 Task: Buy 4 Transmission Mounts from Transmission & Drive Train section under best seller category for shipping address: Benjamin Adams, 2424 August Lane, Shreveport, Louisiana 71101, Cell Number 3184332610. Pay from credit card ending with 5759, CVV 953
Action: Key pressed amazon.com<Key.enter>
Screenshot: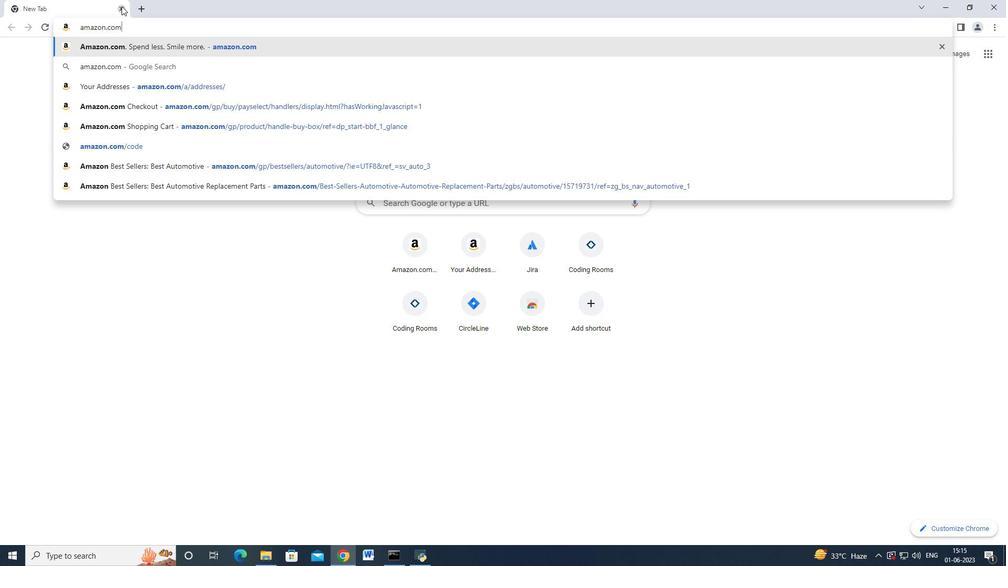
Action: Mouse moved to (29, 73)
Screenshot: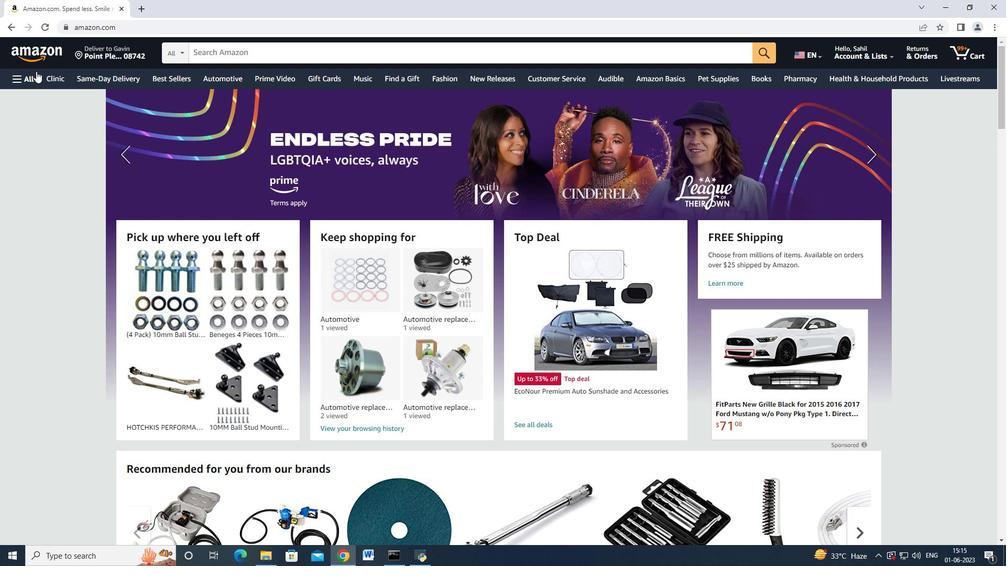 
Action: Mouse pressed left at (29, 73)
Screenshot: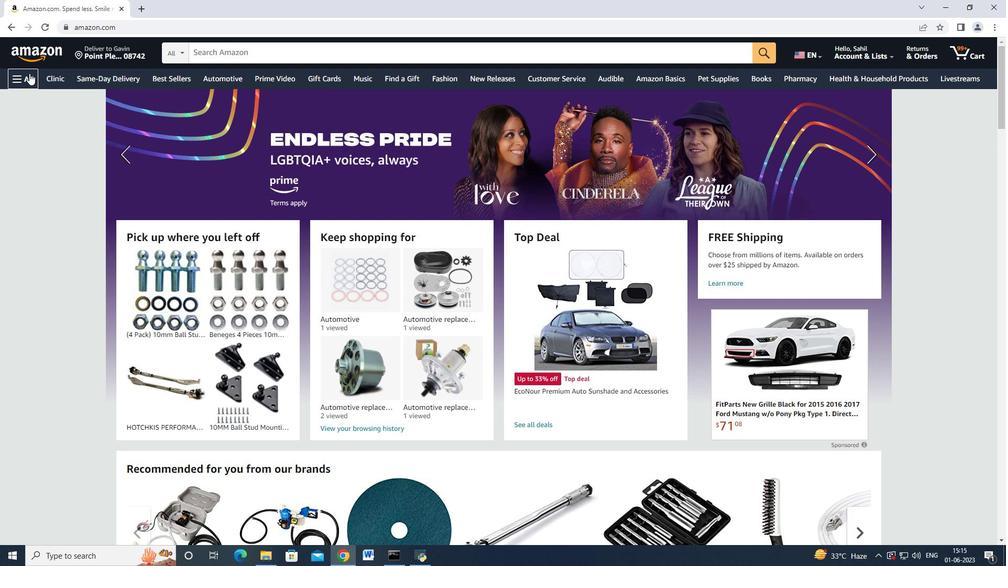 
Action: Mouse moved to (58, 203)
Screenshot: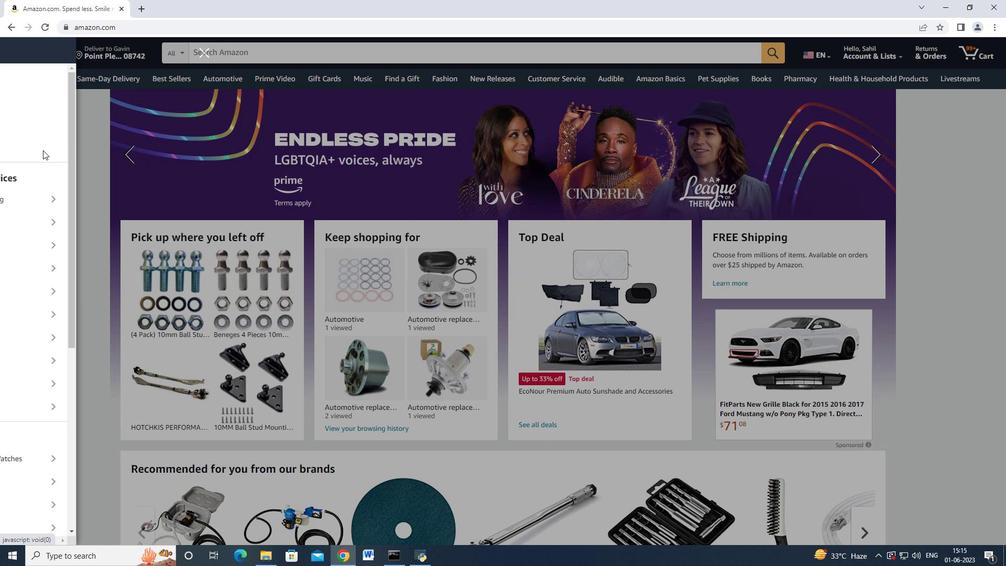 
Action: Mouse scrolled (58, 203) with delta (0, 0)
Screenshot: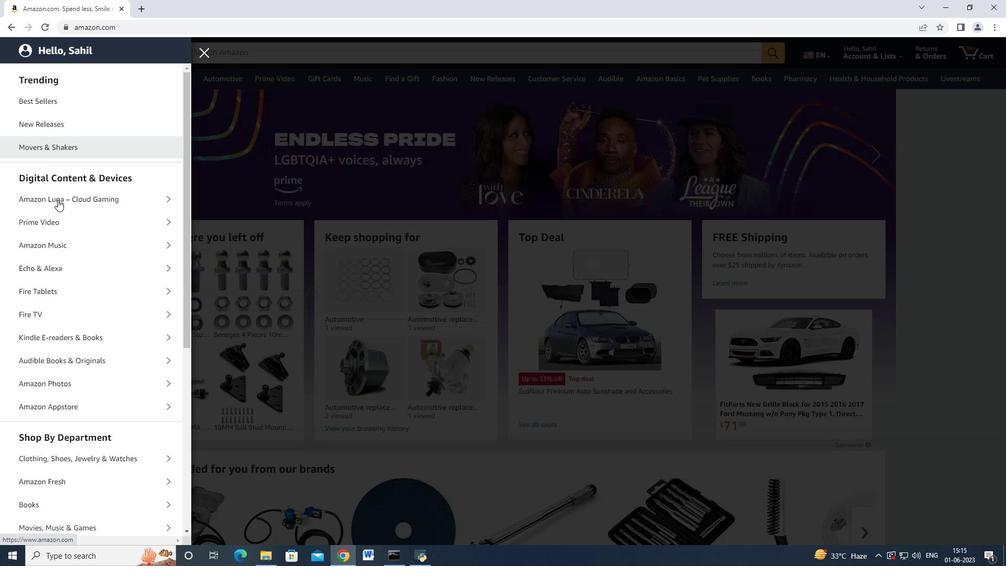 
Action: Mouse moved to (58, 204)
Screenshot: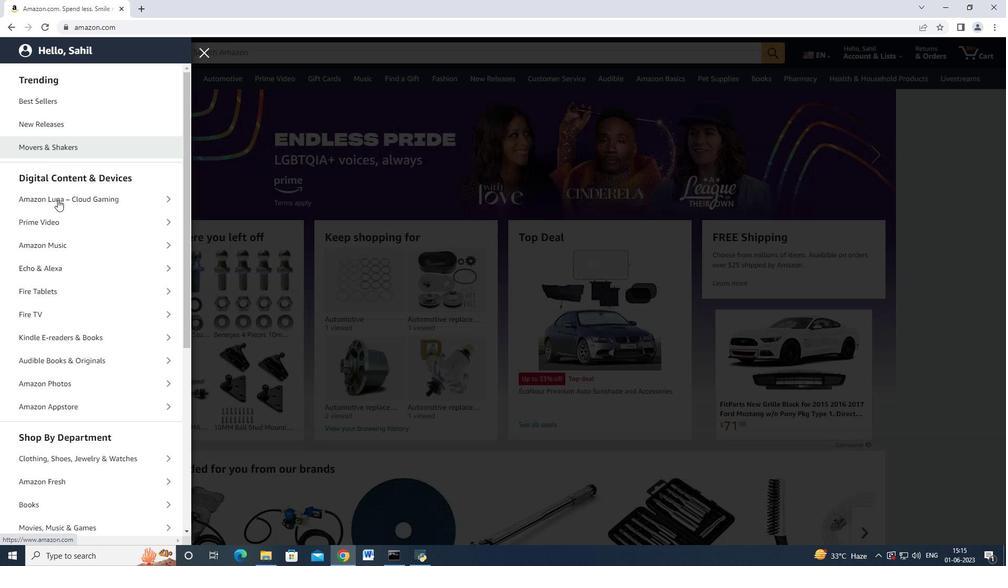 
Action: Mouse scrolled (58, 204) with delta (0, 0)
Screenshot: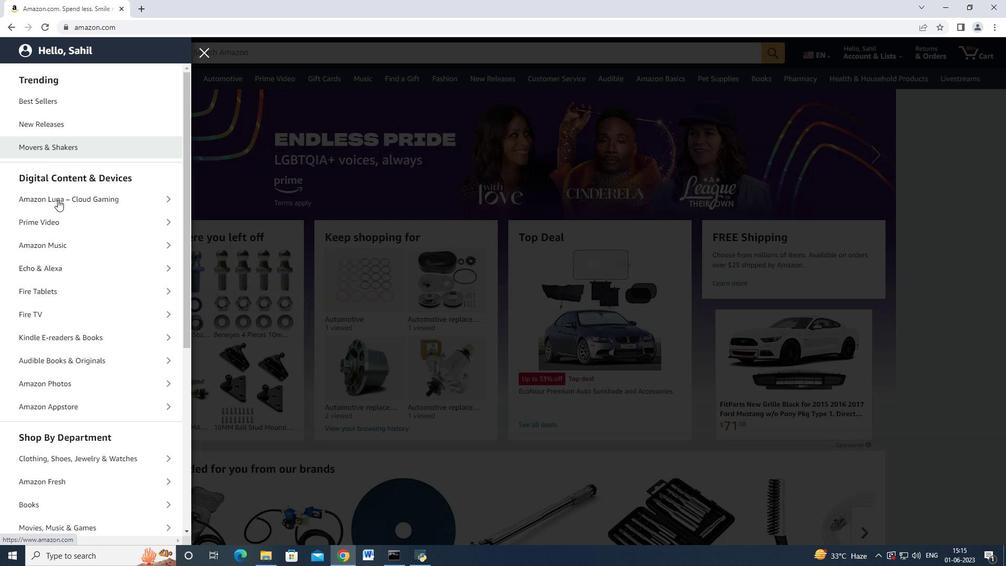 
Action: Mouse moved to (59, 207)
Screenshot: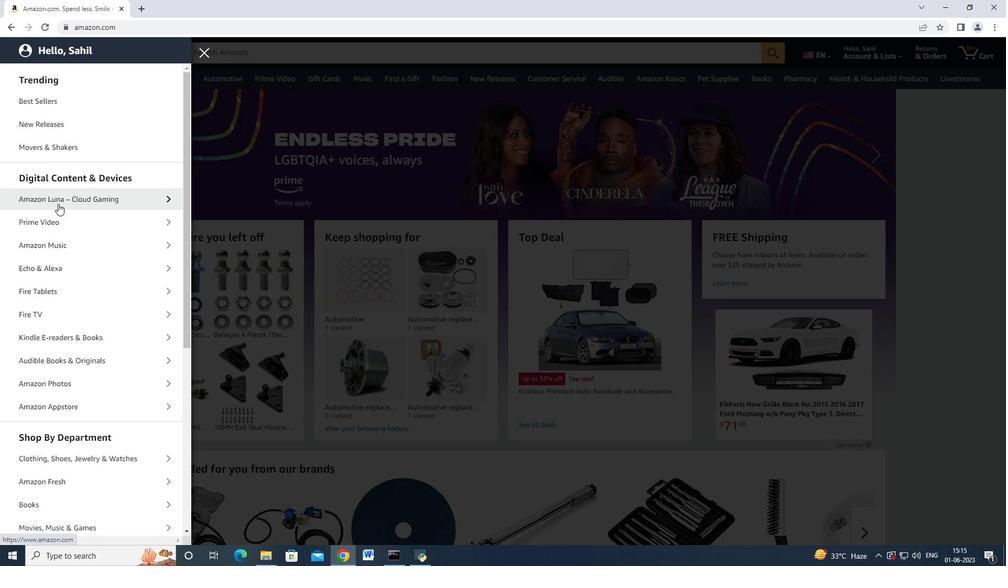 
Action: Mouse scrolled (59, 206) with delta (0, 0)
Screenshot: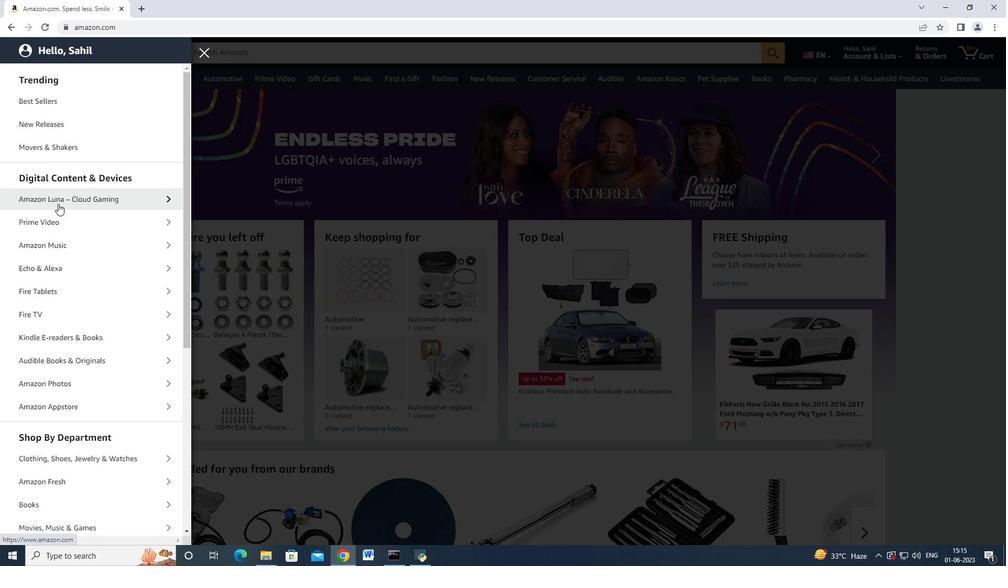 
Action: Mouse moved to (60, 395)
Screenshot: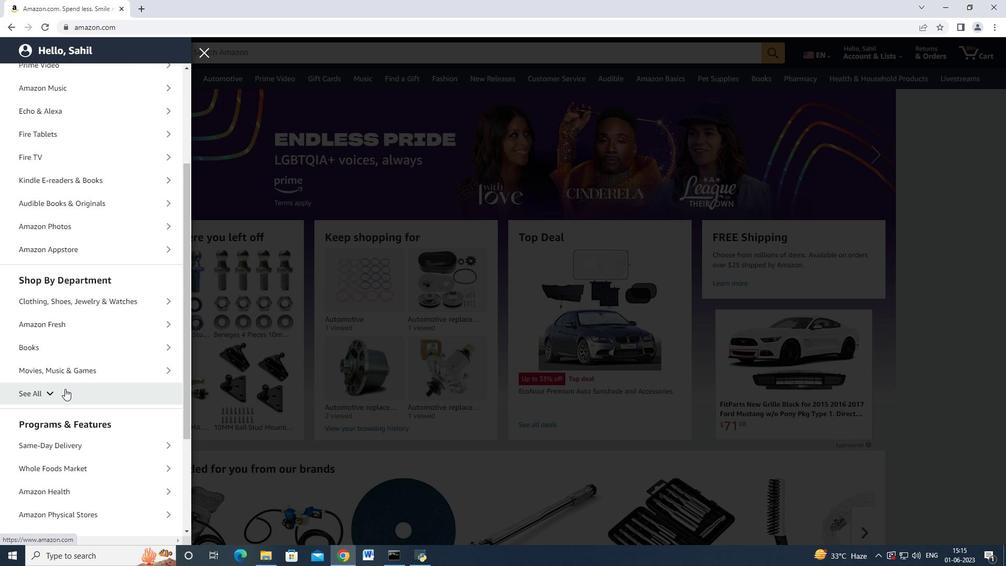 
Action: Mouse pressed left at (60, 395)
Screenshot: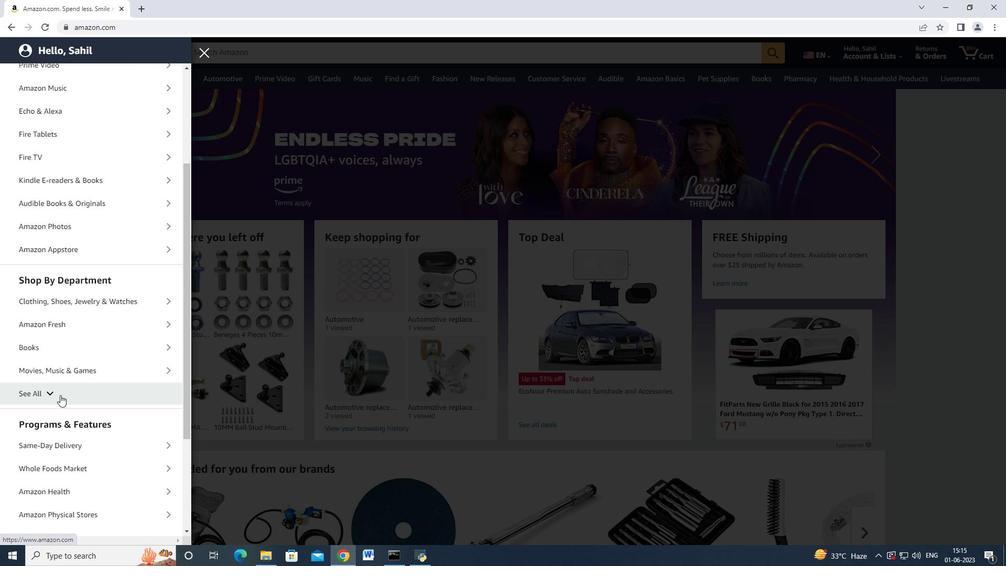 
Action: Mouse moved to (69, 379)
Screenshot: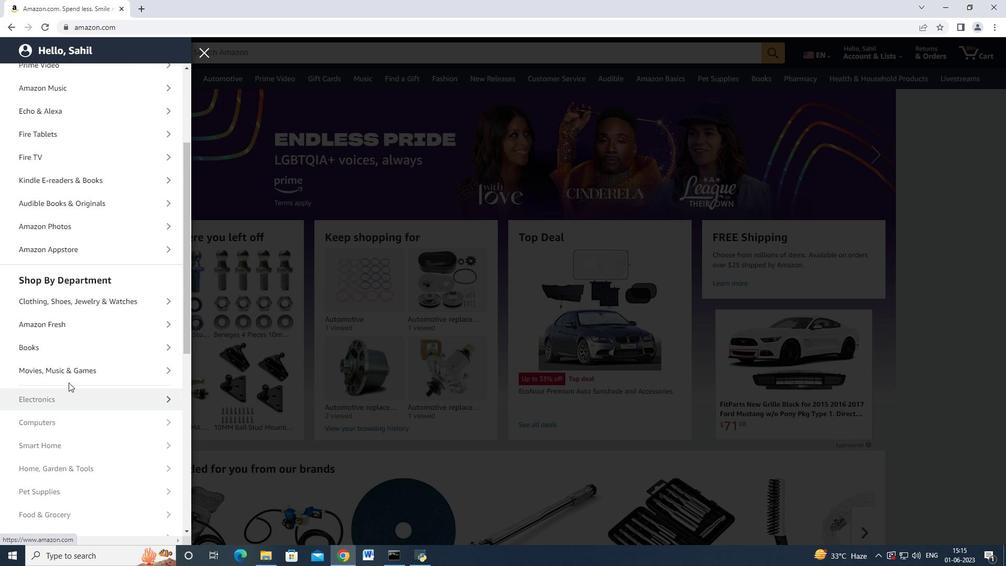
Action: Mouse scrolled (69, 379) with delta (0, 0)
Screenshot: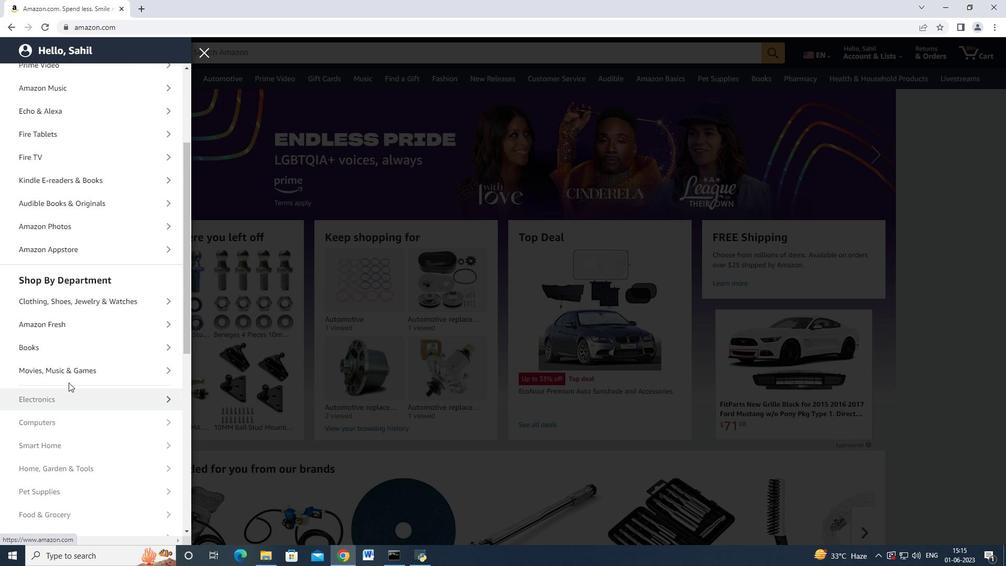 
Action: Mouse scrolled (69, 379) with delta (0, 0)
Screenshot: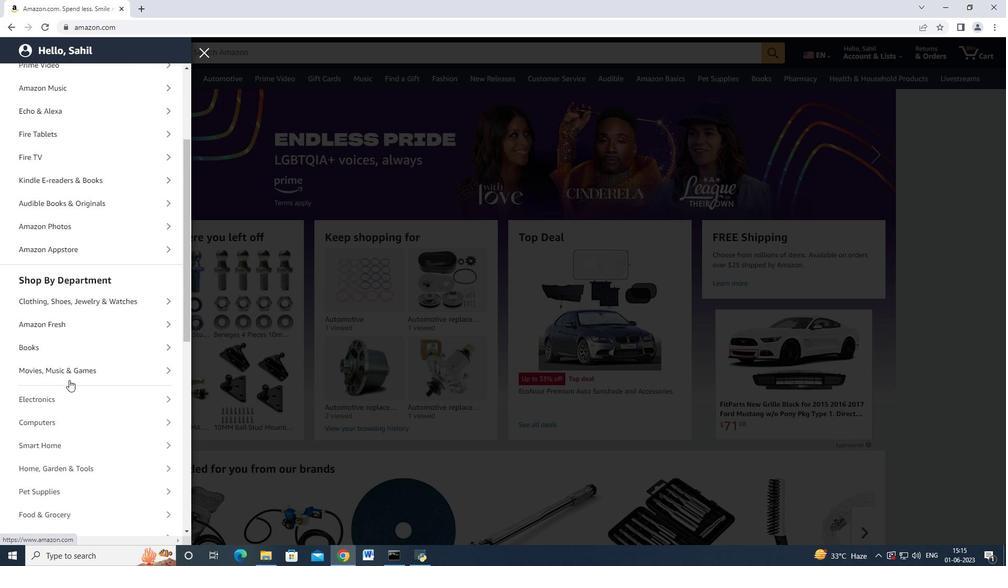 
Action: Mouse scrolled (69, 379) with delta (0, 0)
Screenshot: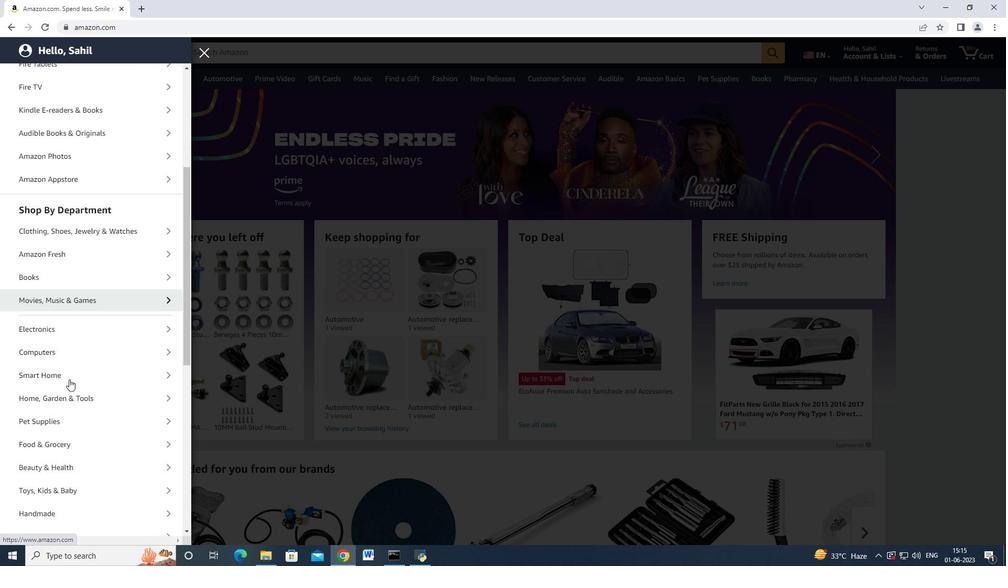 
Action: Mouse scrolled (69, 379) with delta (0, 0)
Screenshot: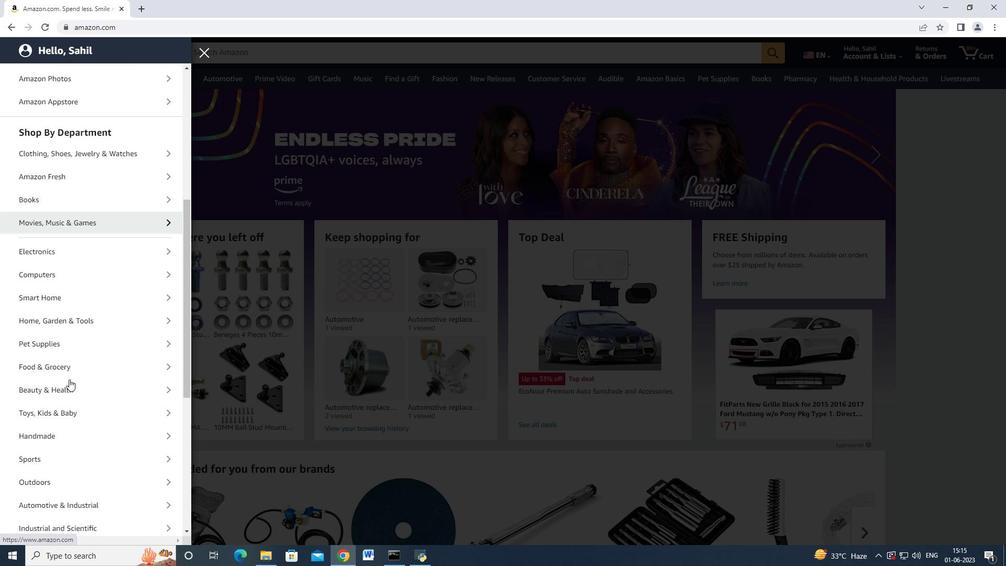 
Action: Mouse scrolled (69, 379) with delta (0, 0)
Screenshot: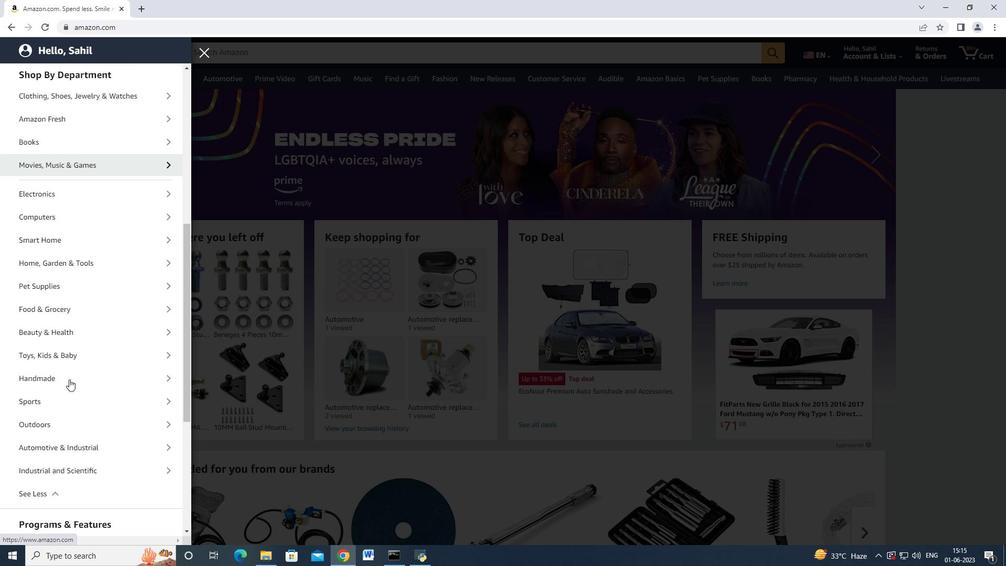 
Action: Mouse moved to (68, 384)
Screenshot: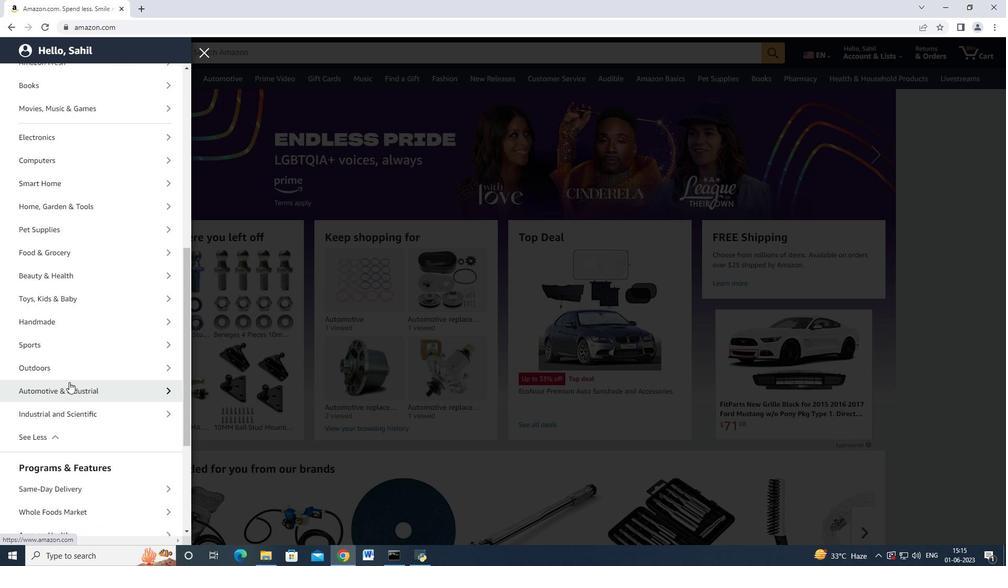 
Action: Mouse pressed left at (68, 384)
Screenshot: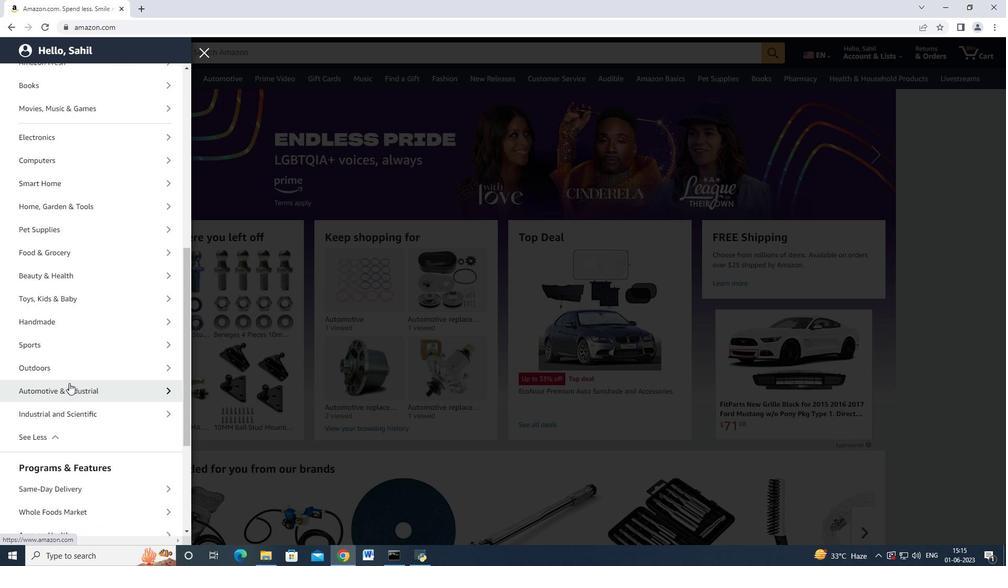 
Action: Mouse moved to (101, 115)
Screenshot: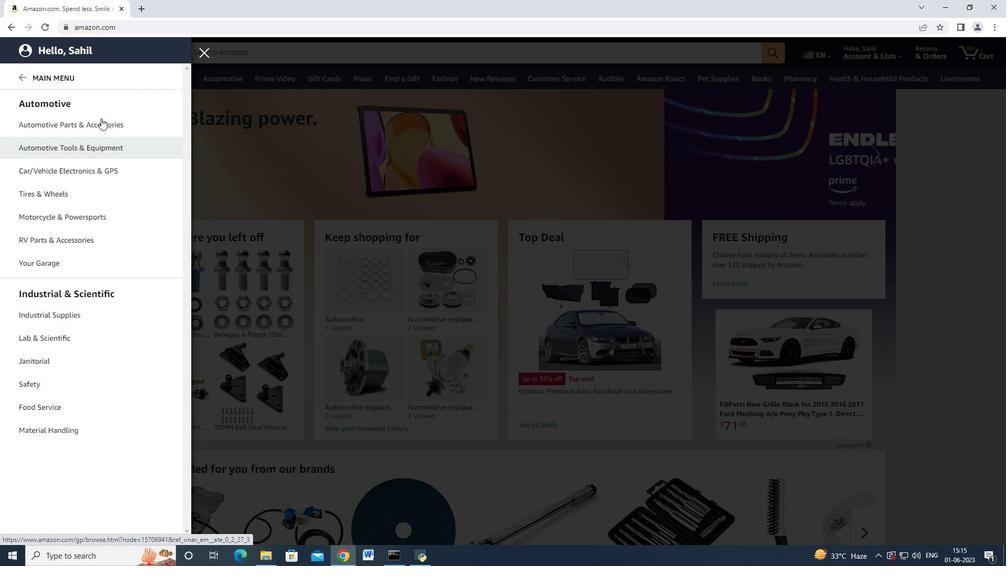 
Action: Mouse pressed left at (101, 115)
Screenshot: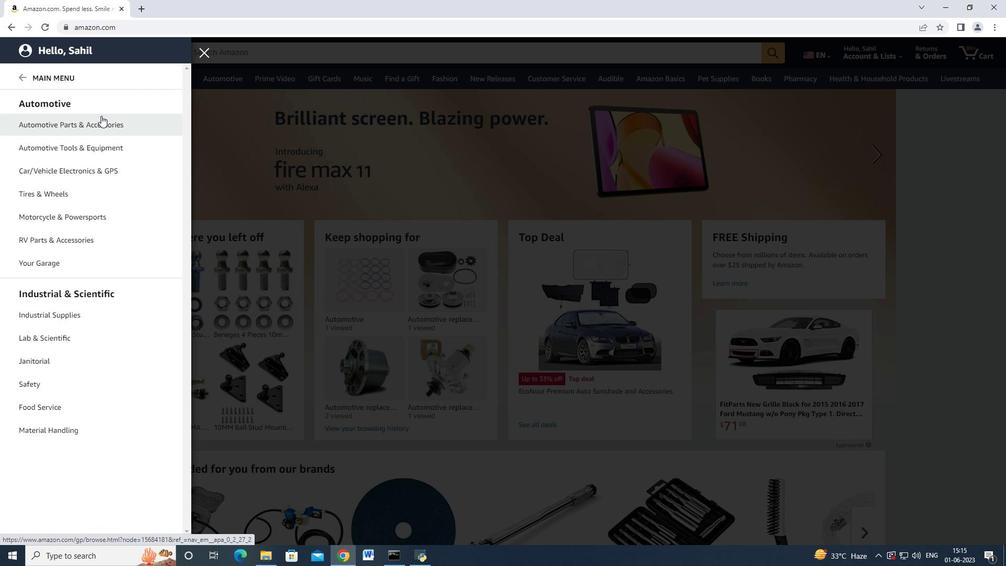 
Action: Mouse moved to (166, 96)
Screenshot: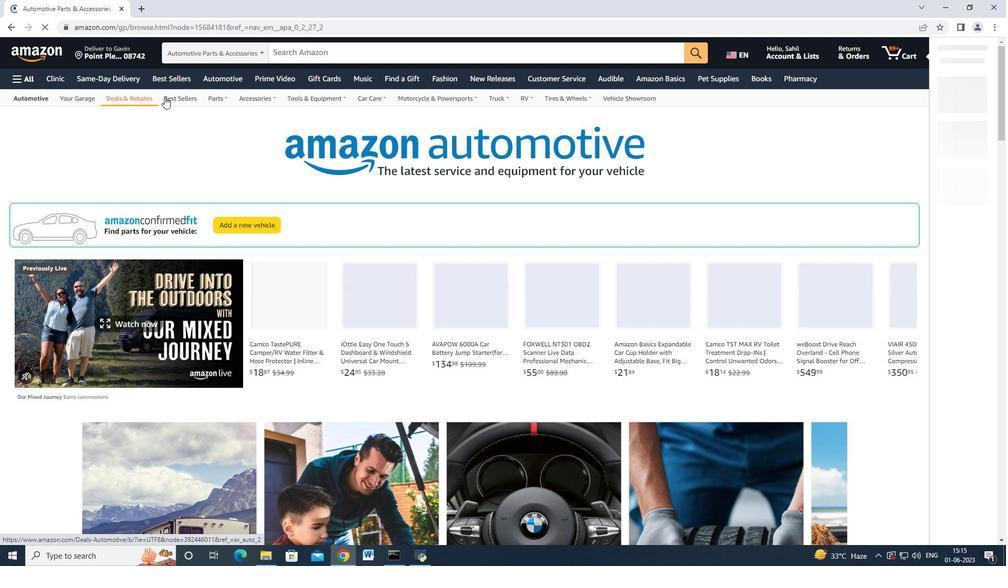 
Action: Mouse pressed left at (166, 96)
Screenshot: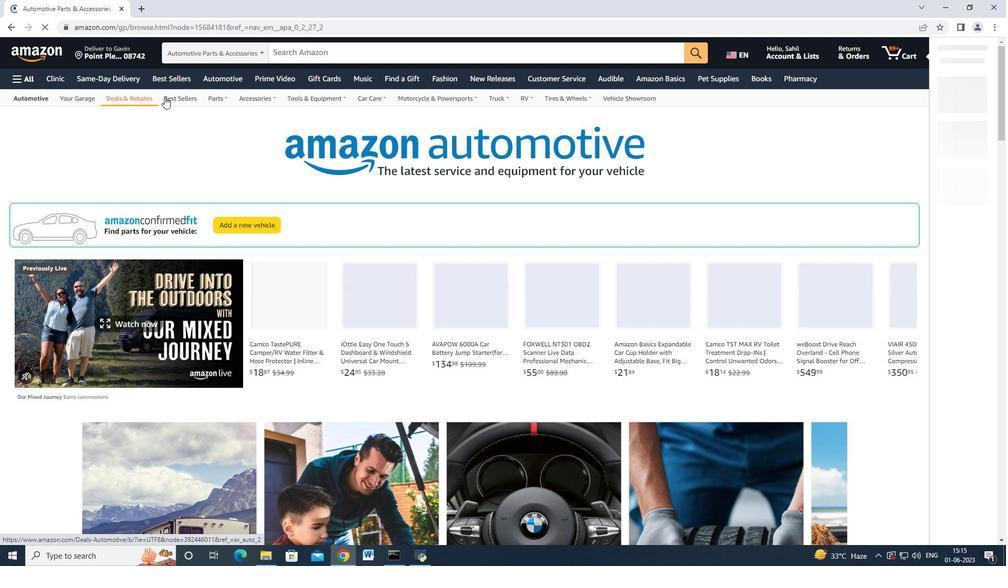 
Action: Mouse moved to (83, 335)
Screenshot: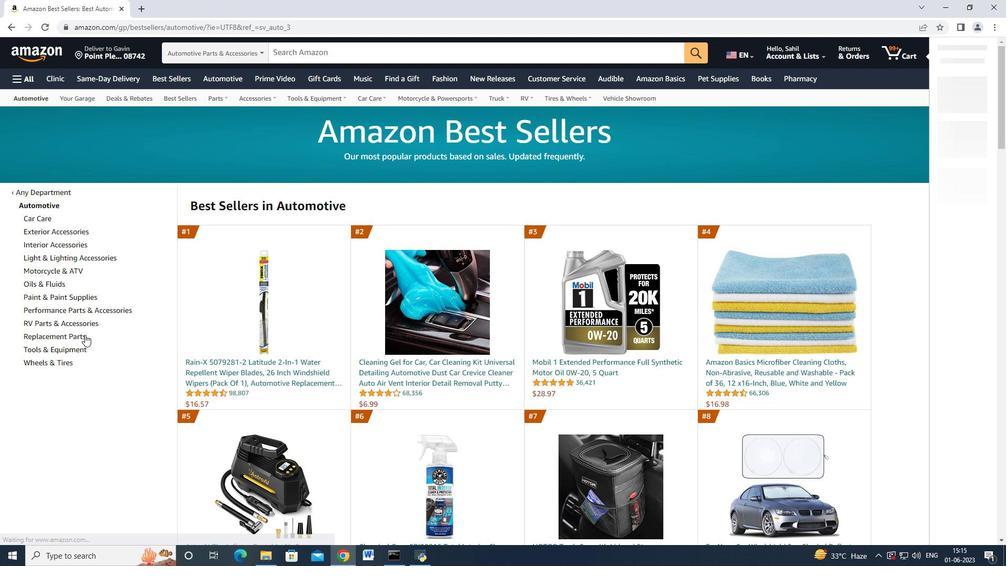 
Action: Mouse pressed left at (83, 335)
Screenshot: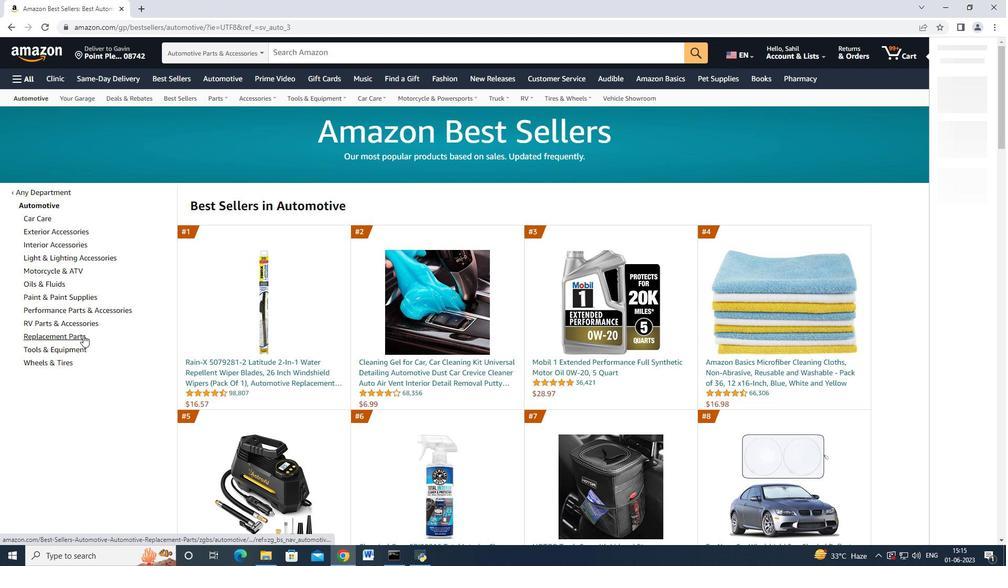 
Action: Mouse moved to (86, 333)
Screenshot: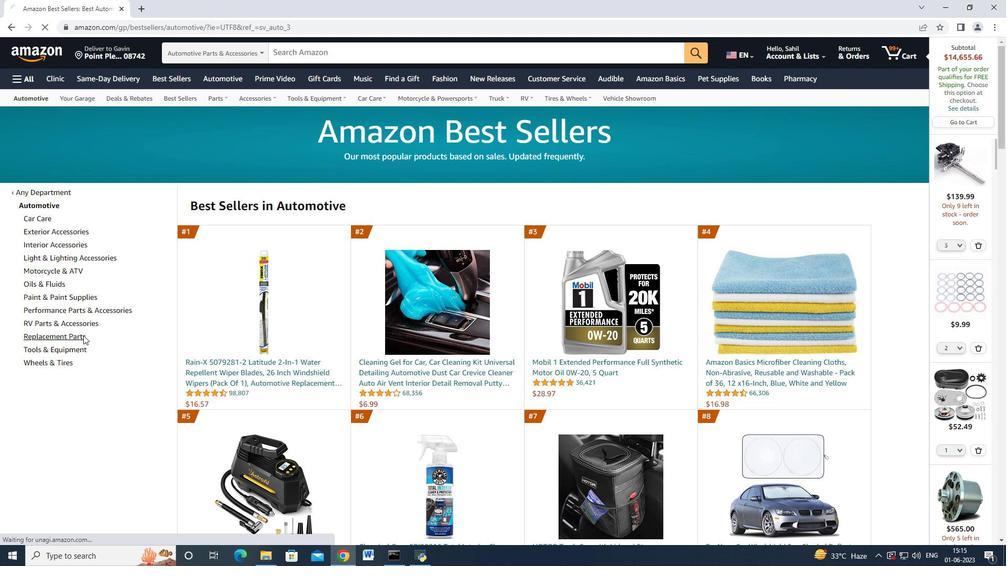 
Action: Mouse scrolled (86, 332) with delta (0, 0)
Screenshot: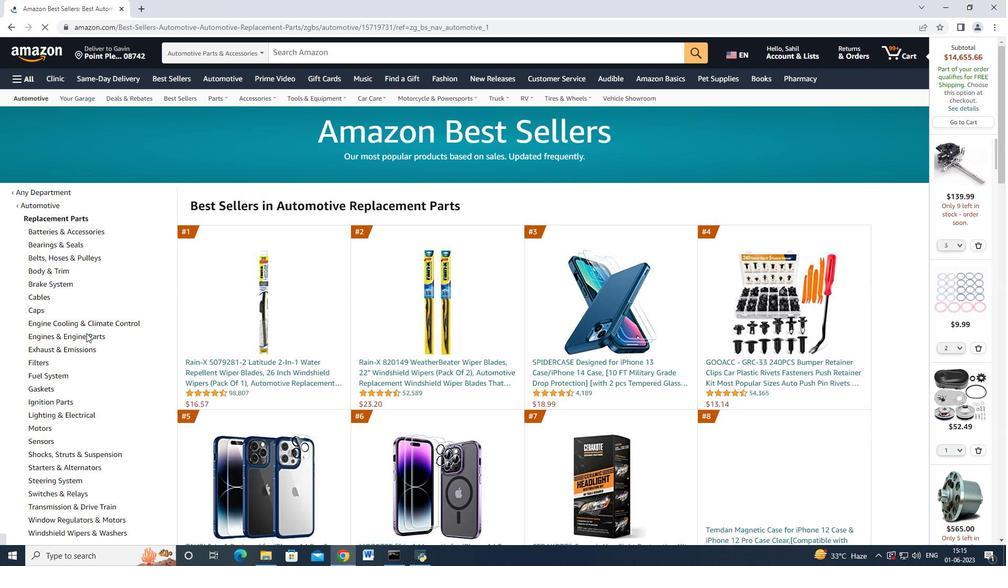
Action: Mouse scrolled (86, 332) with delta (0, 0)
Screenshot: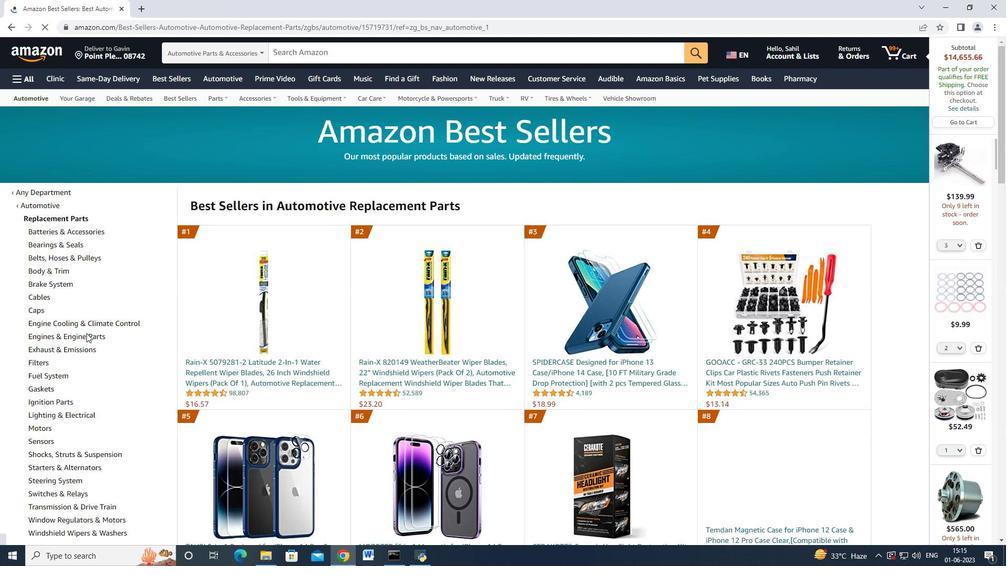 
Action: Mouse scrolled (86, 332) with delta (0, 0)
Screenshot: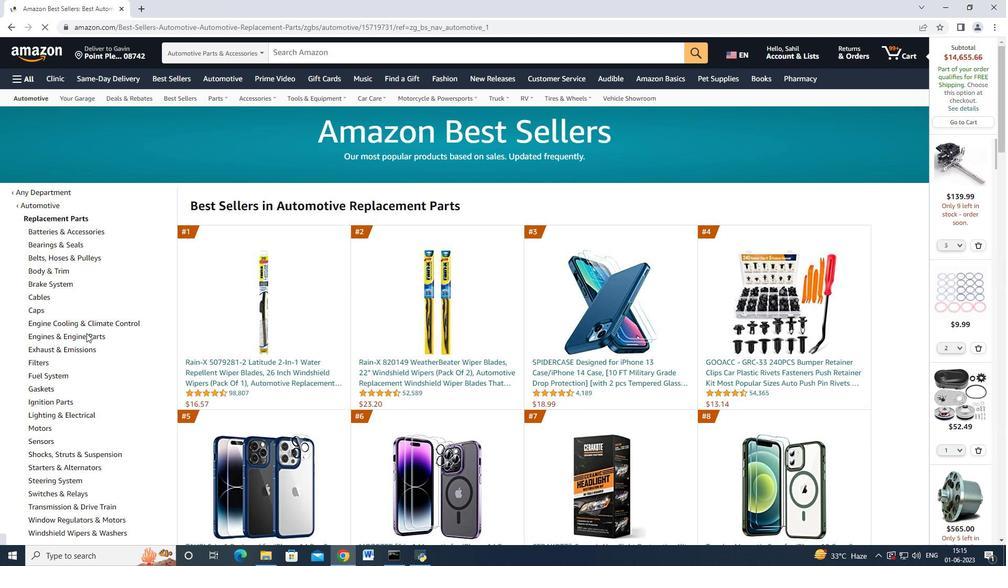 
Action: Mouse moved to (86, 333)
Screenshot: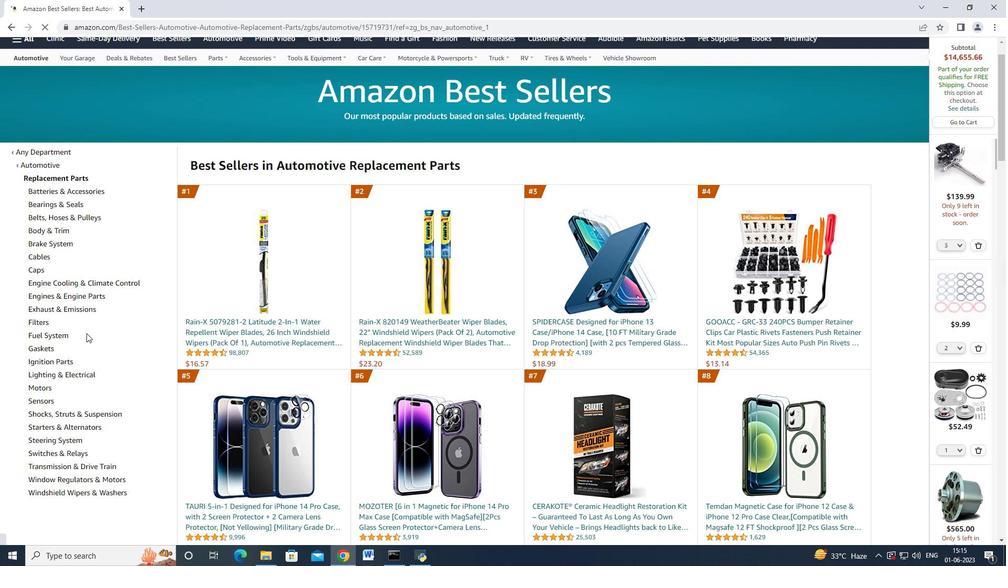 
Action: Mouse scrolled (86, 332) with delta (0, 0)
Screenshot: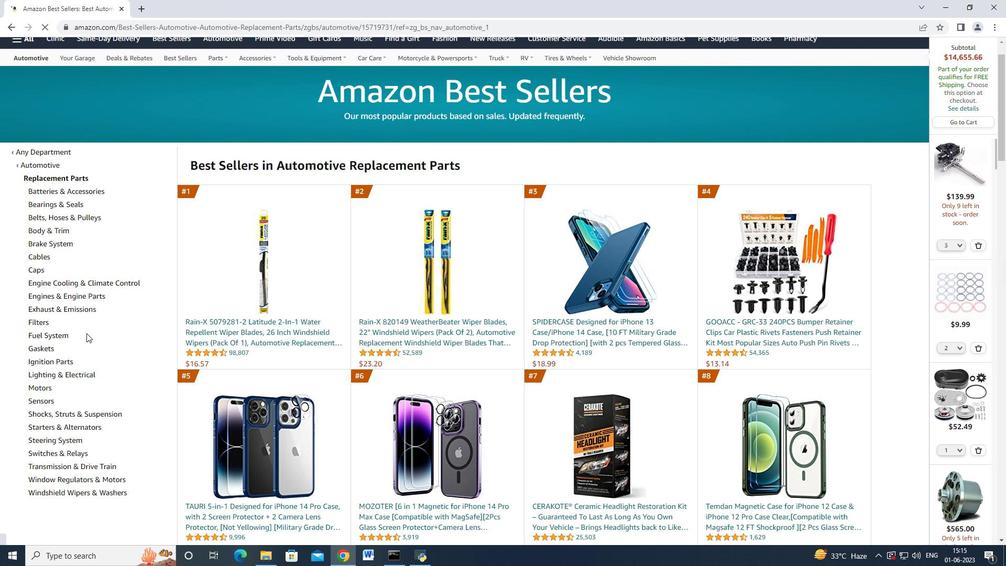 
Action: Mouse moved to (78, 298)
Screenshot: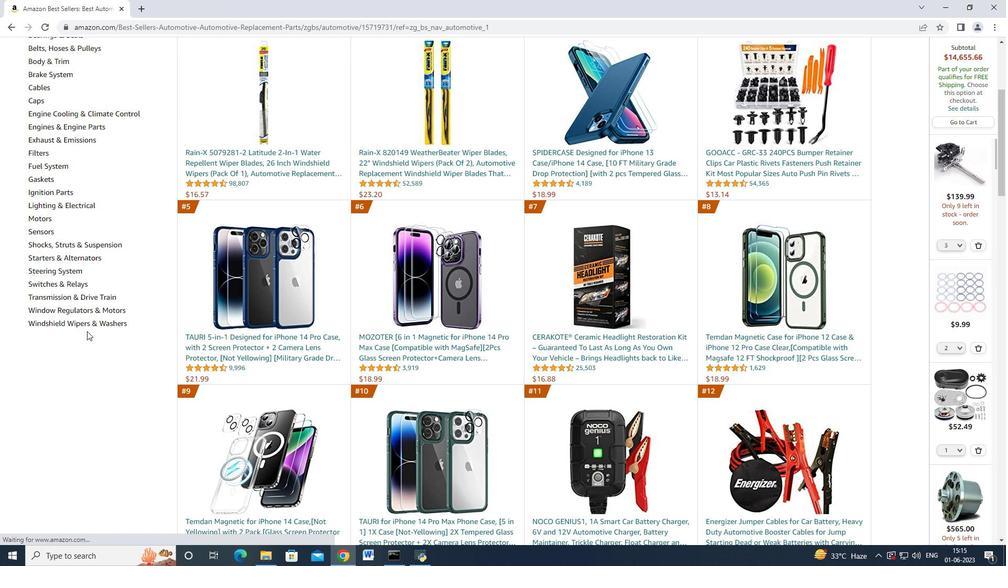 
Action: Mouse pressed left at (78, 298)
Screenshot: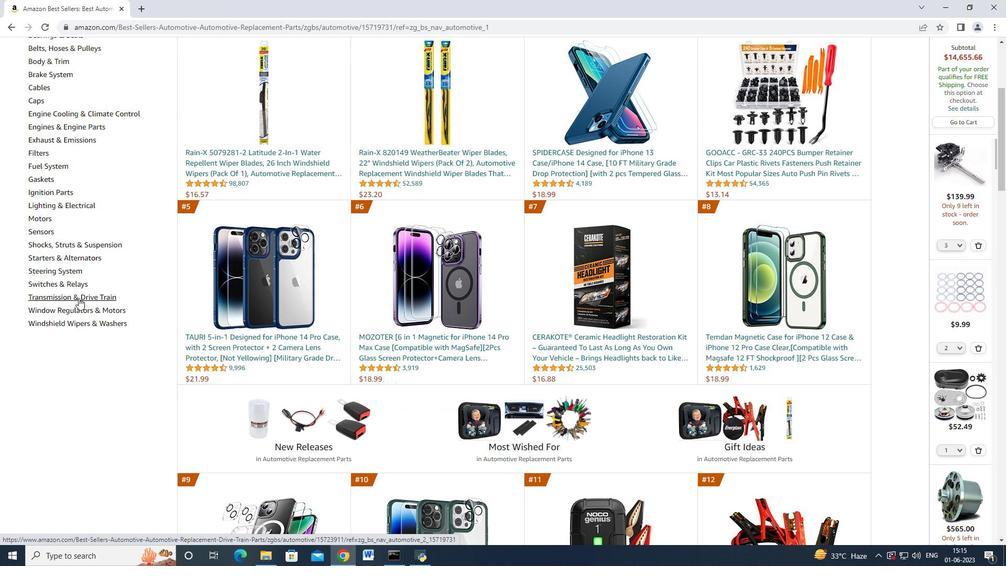 
Action: Mouse moved to (95, 299)
Screenshot: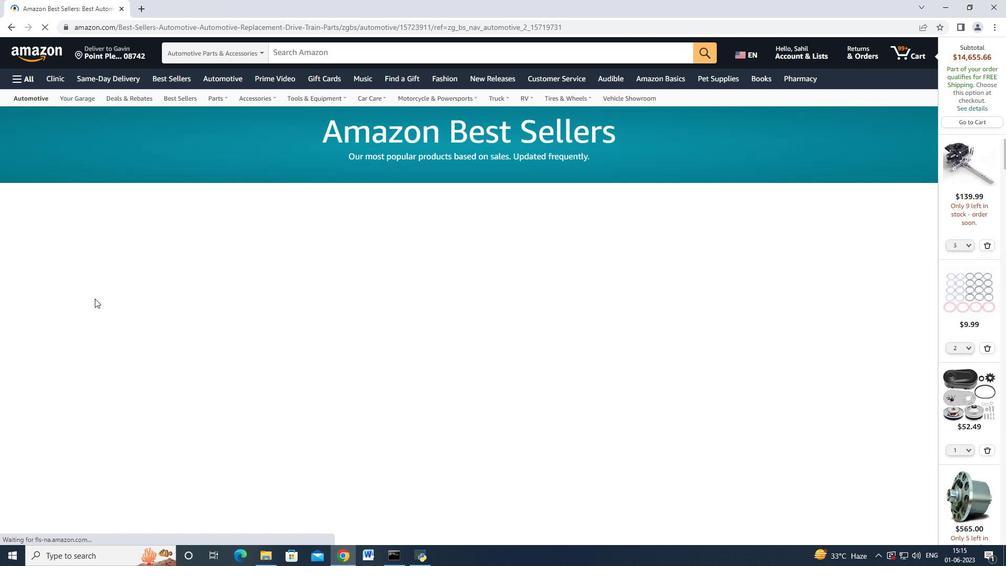
Action: Mouse scrolled (95, 298) with delta (0, 0)
Screenshot: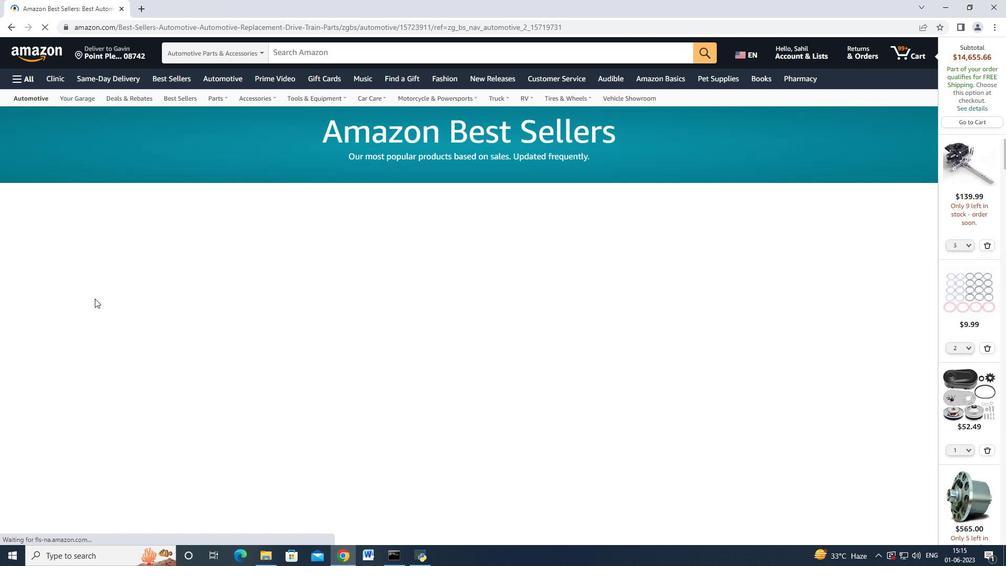 
Action: Mouse moved to (95, 299)
Screenshot: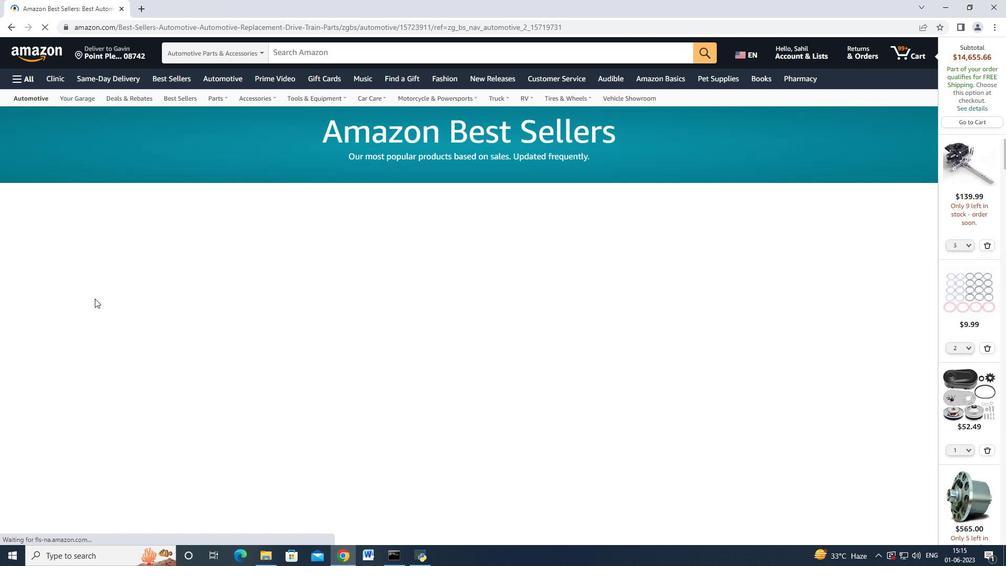 
Action: Mouse scrolled (95, 299) with delta (0, 0)
Screenshot: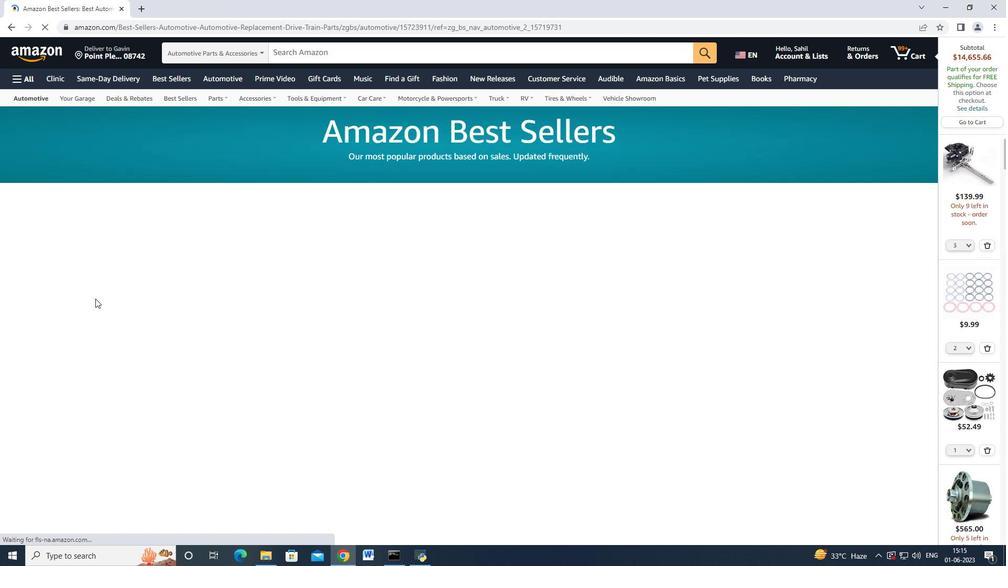 
Action: Mouse moved to (95, 299)
Screenshot: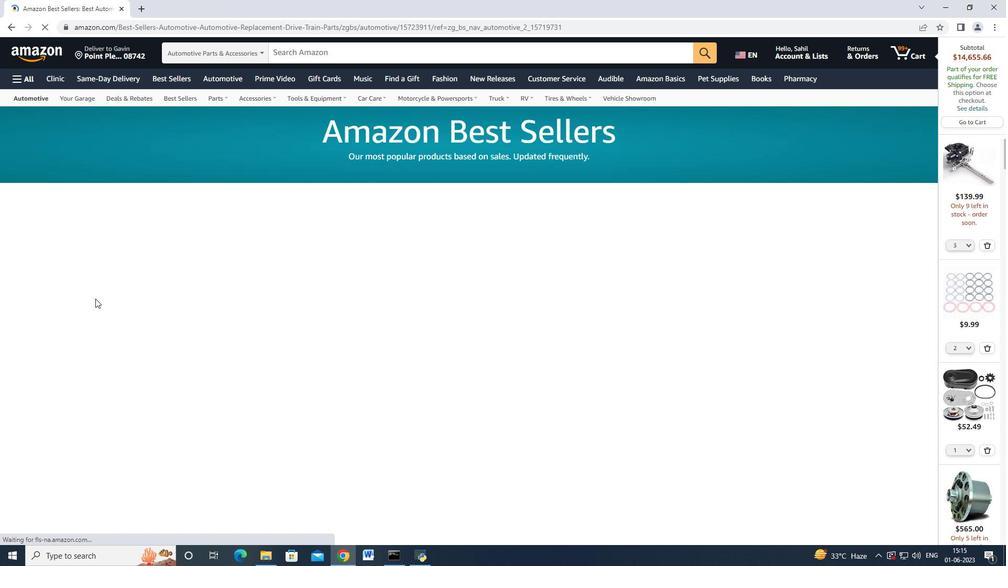 
Action: Mouse scrolled (95, 299) with delta (0, 0)
Screenshot: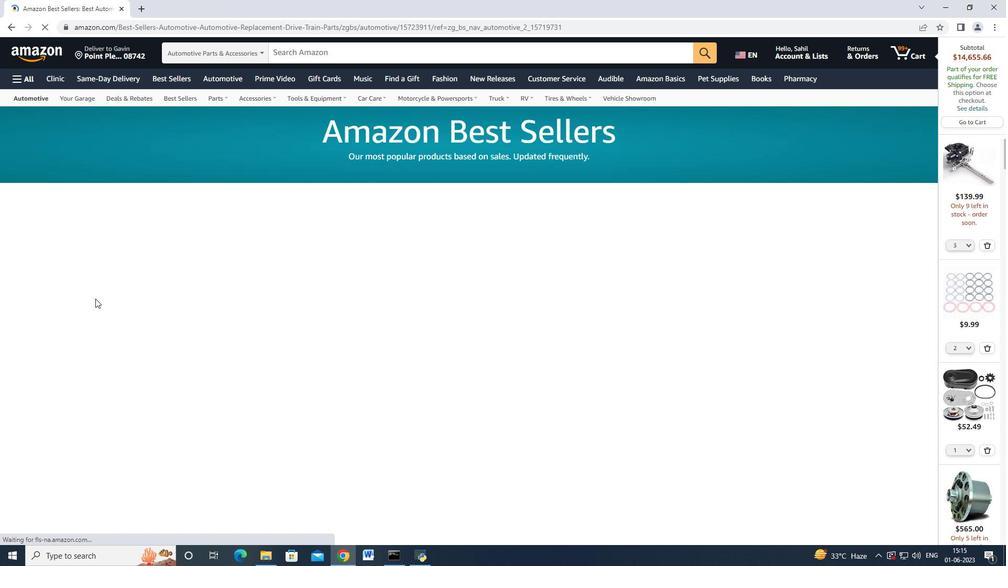 
Action: Mouse moved to (84, 366)
Screenshot: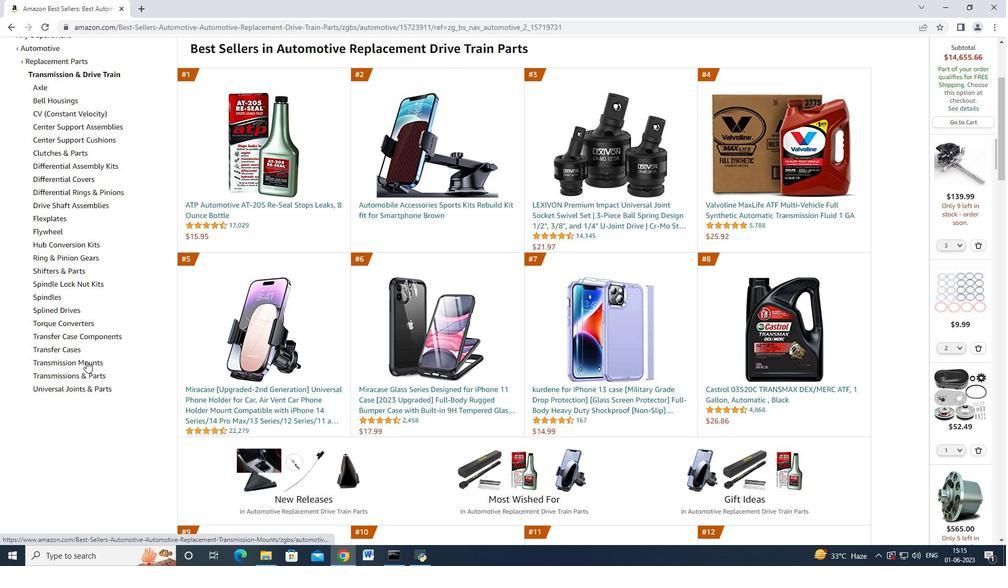 
Action: Mouse pressed left at (84, 366)
Screenshot: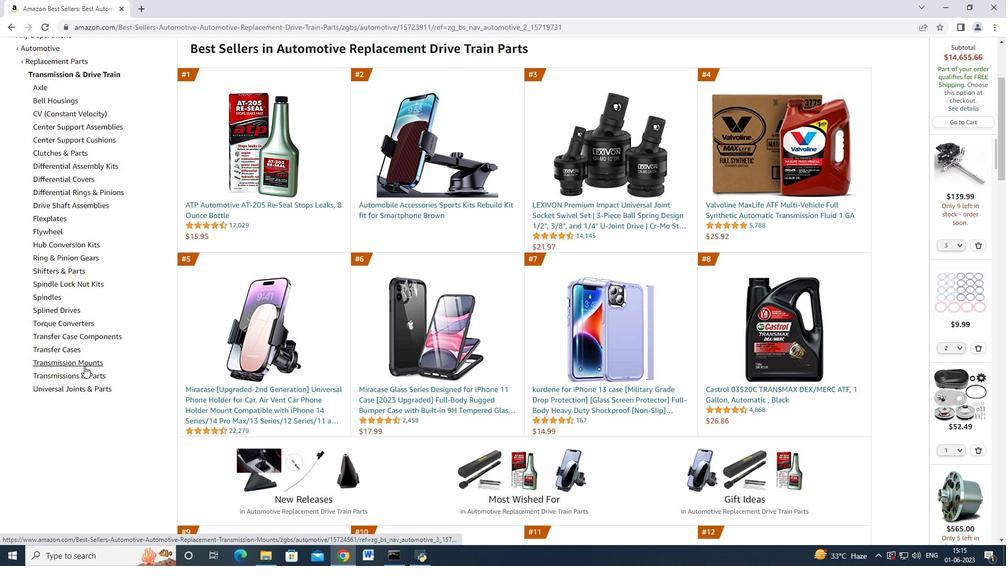 
Action: Mouse moved to (85, 360)
Screenshot: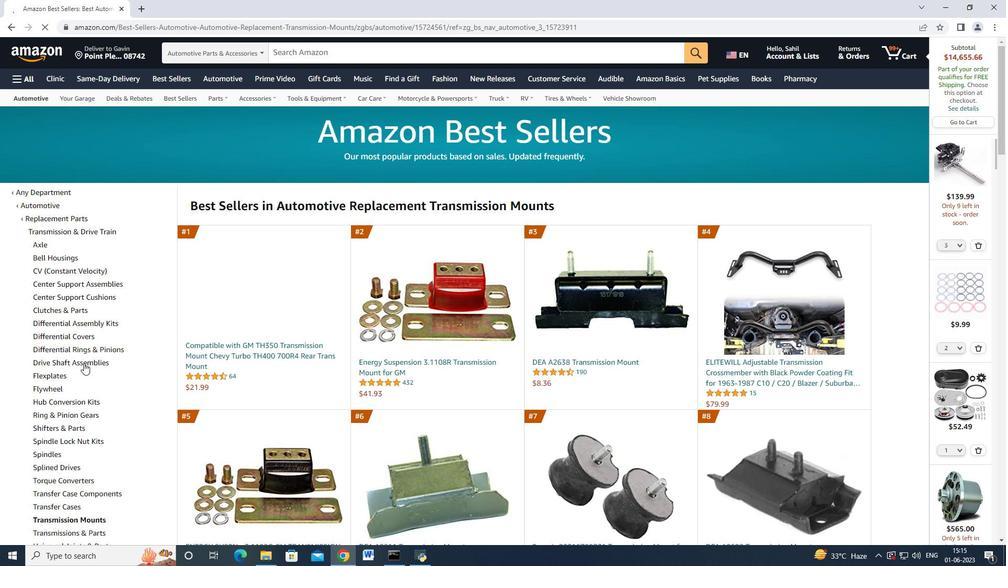 
Action: Mouse scrolled (85, 360) with delta (0, 0)
Screenshot: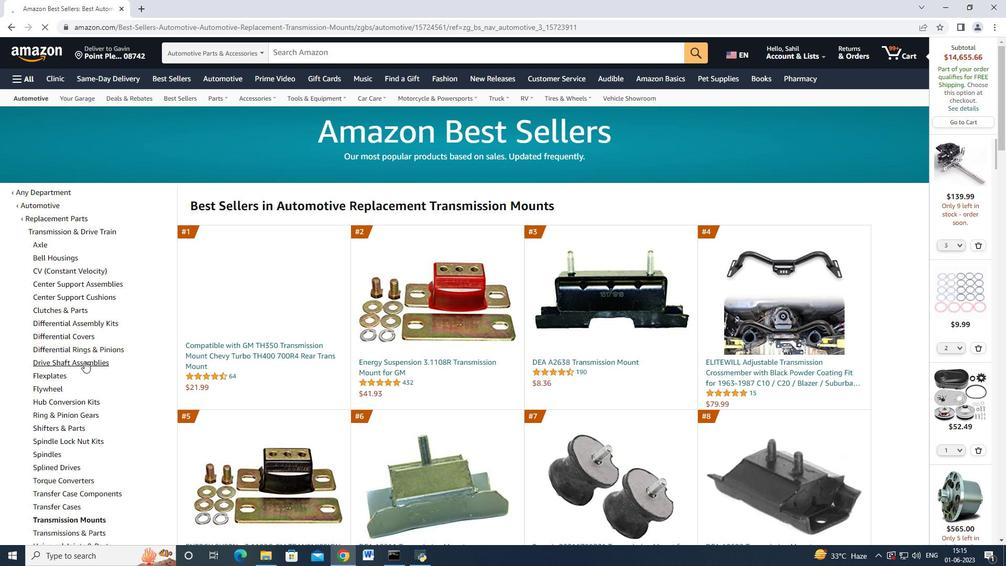 
Action: Mouse moved to (363, 313)
Screenshot: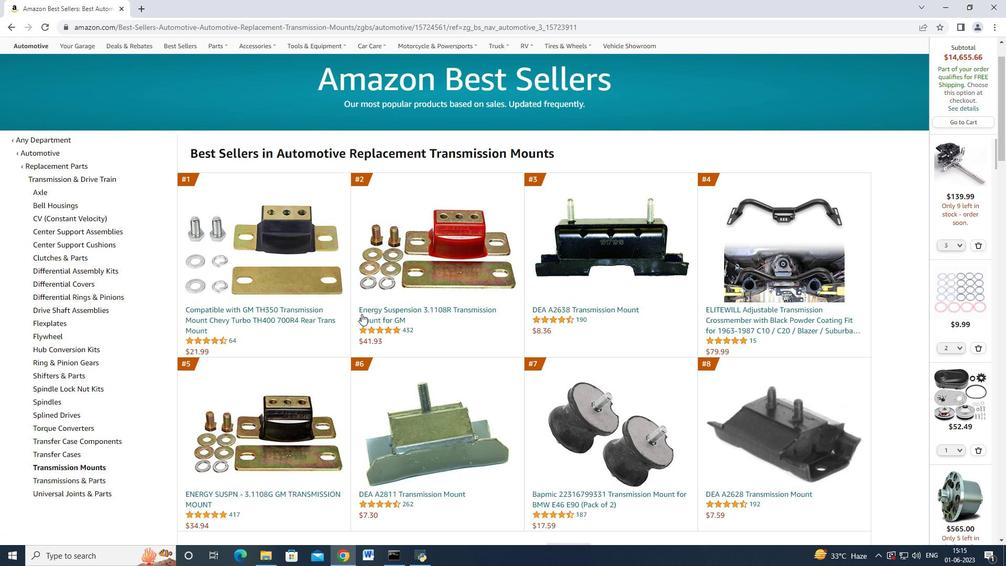 
Action: Mouse pressed left at (363, 313)
Screenshot: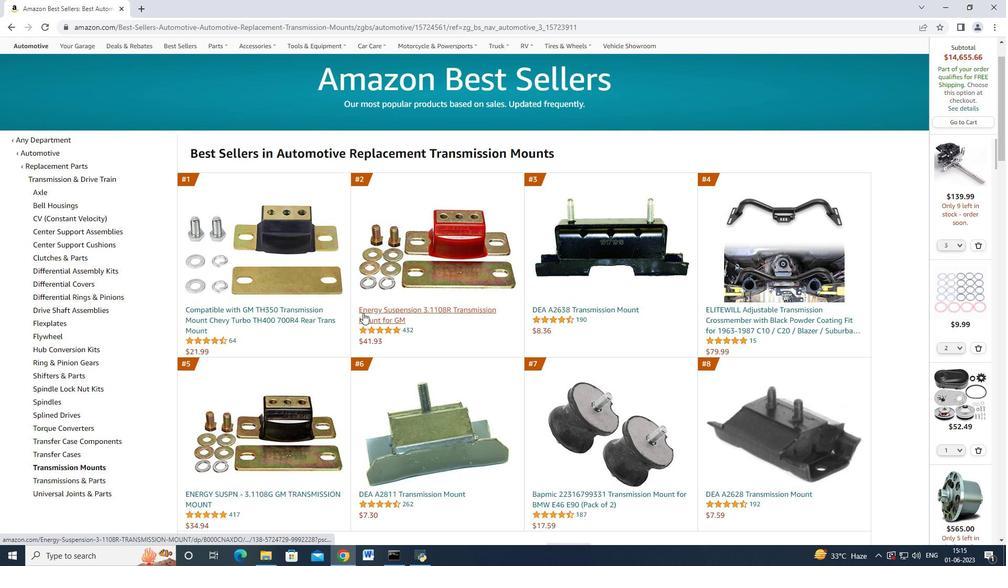 
Action: Mouse moved to (750, 424)
Screenshot: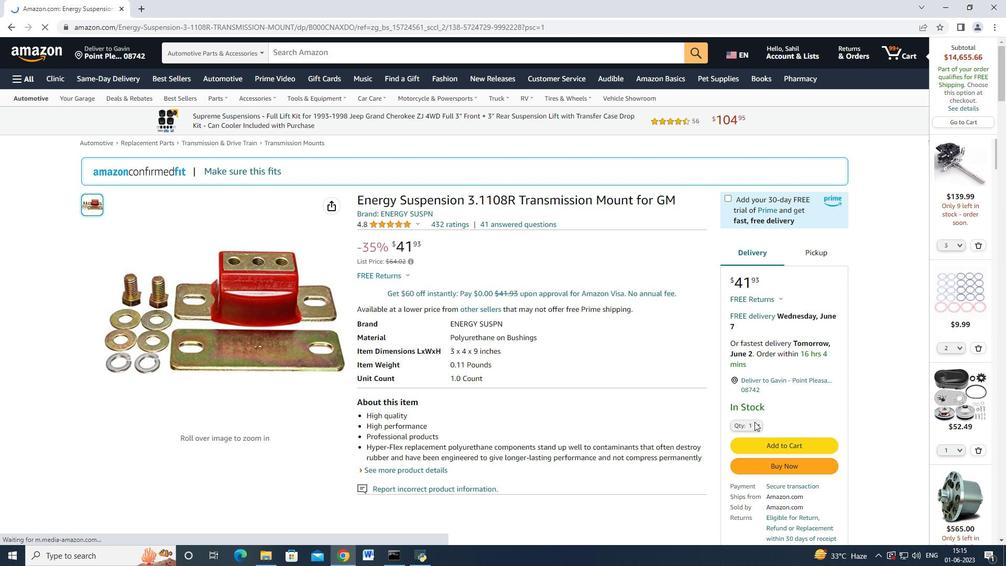 
Action: Mouse pressed left at (750, 424)
Screenshot: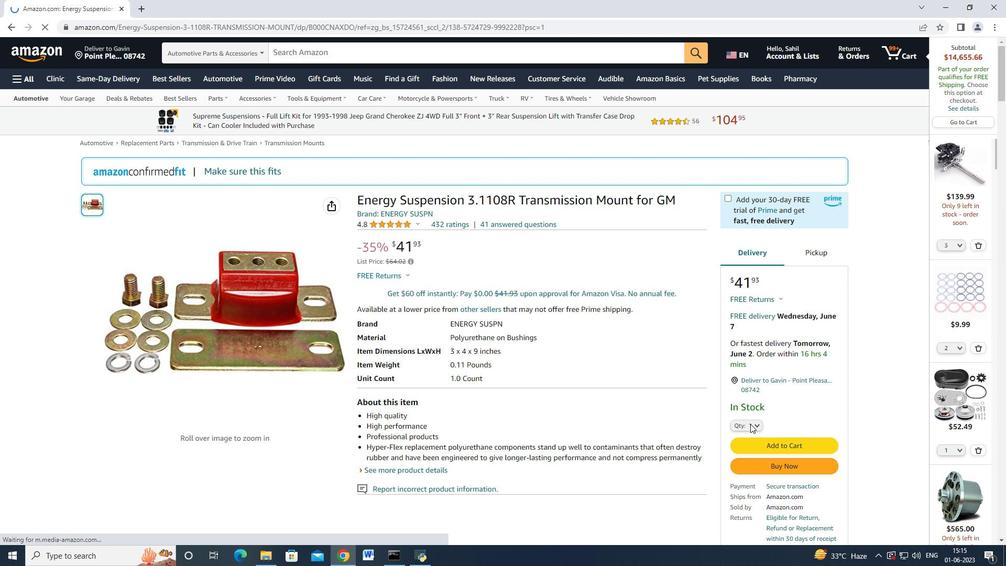 
Action: Mouse moved to (749, 93)
Screenshot: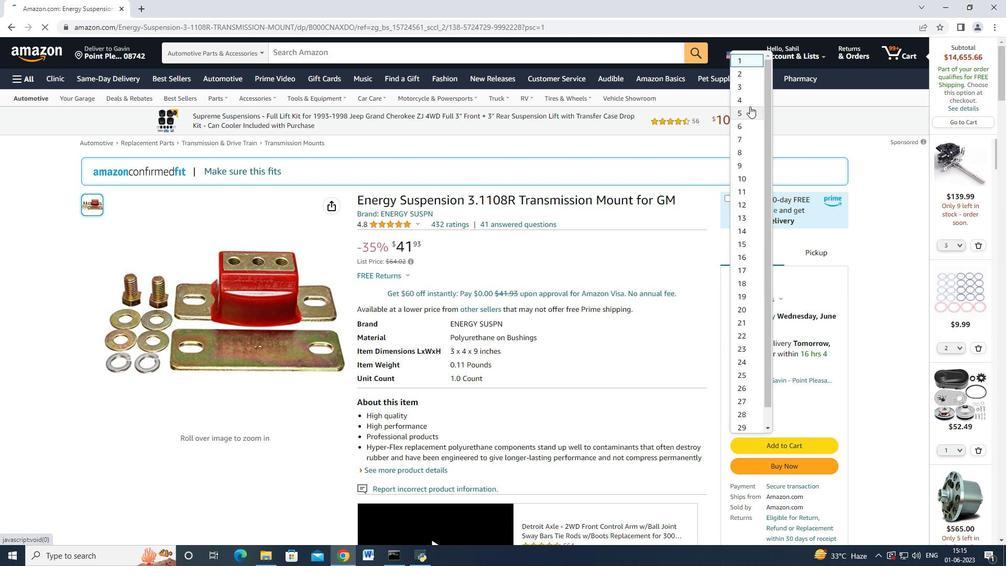 
Action: Mouse pressed left at (749, 93)
Screenshot: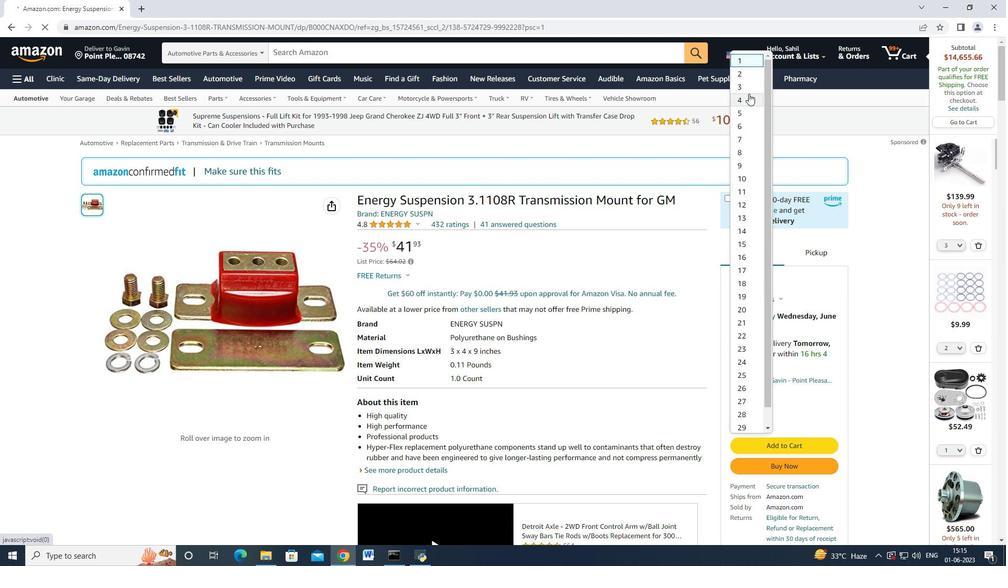 
Action: Mouse moved to (794, 466)
Screenshot: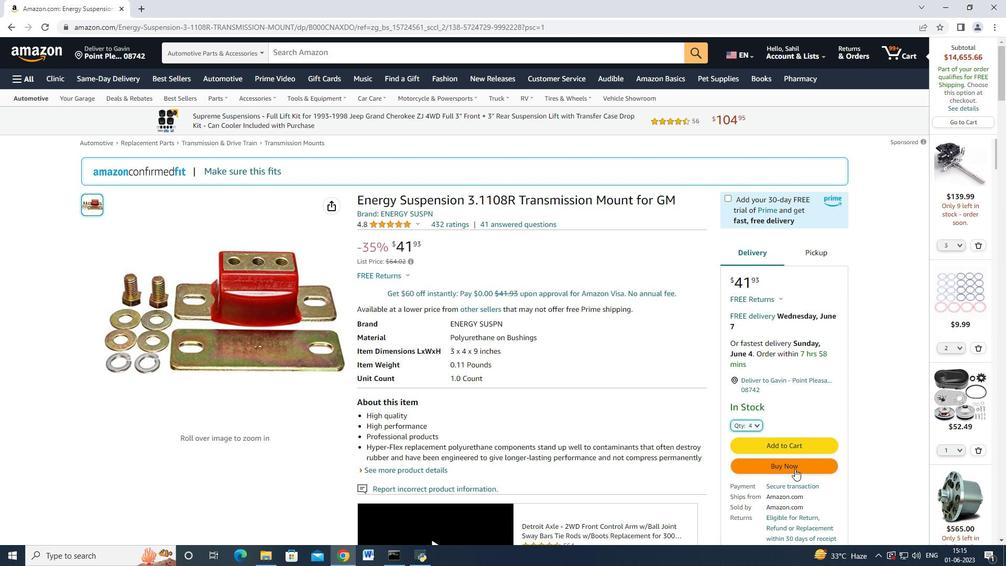 
Action: Mouse pressed left at (794, 466)
Screenshot: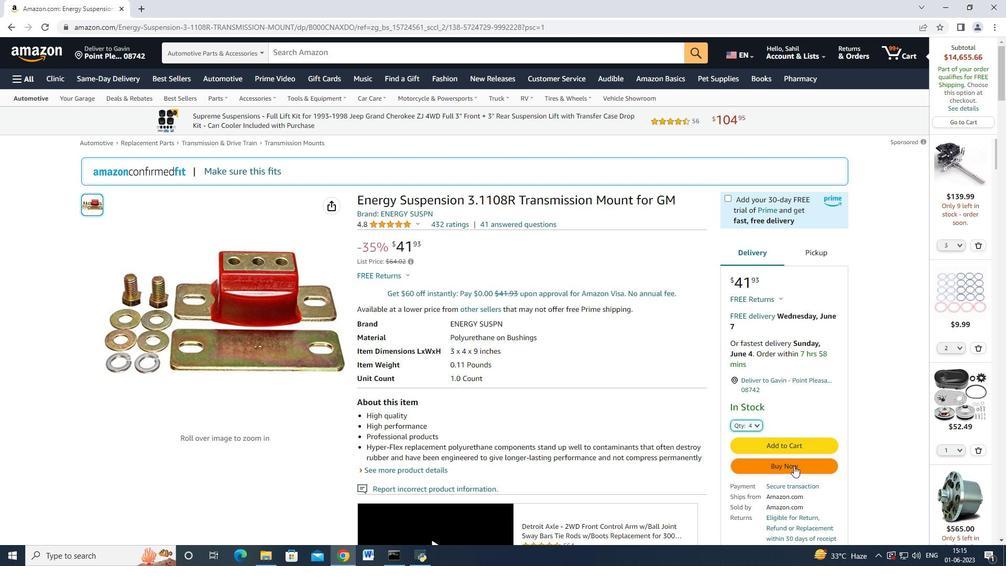 
Action: Mouse moved to (516, 341)
Screenshot: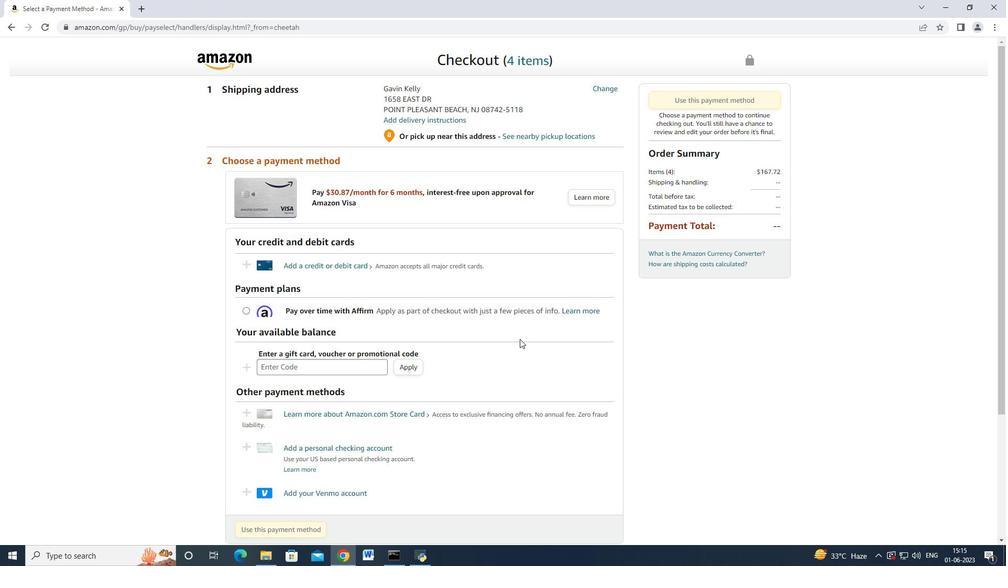 
Action: Mouse scrolled (516, 340) with delta (0, 0)
Screenshot: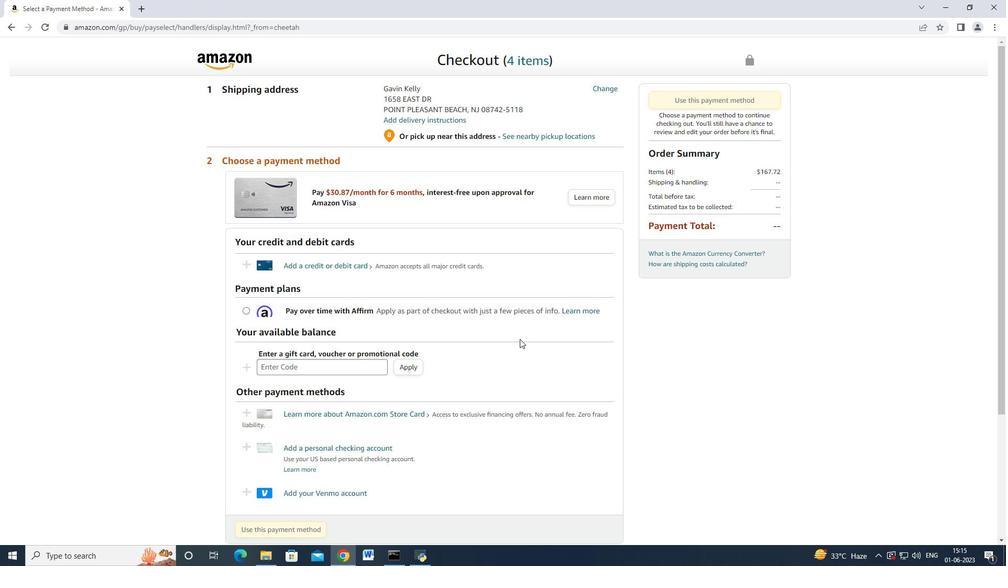 
Action: Mouse moved to (511, 324)
Screenshot: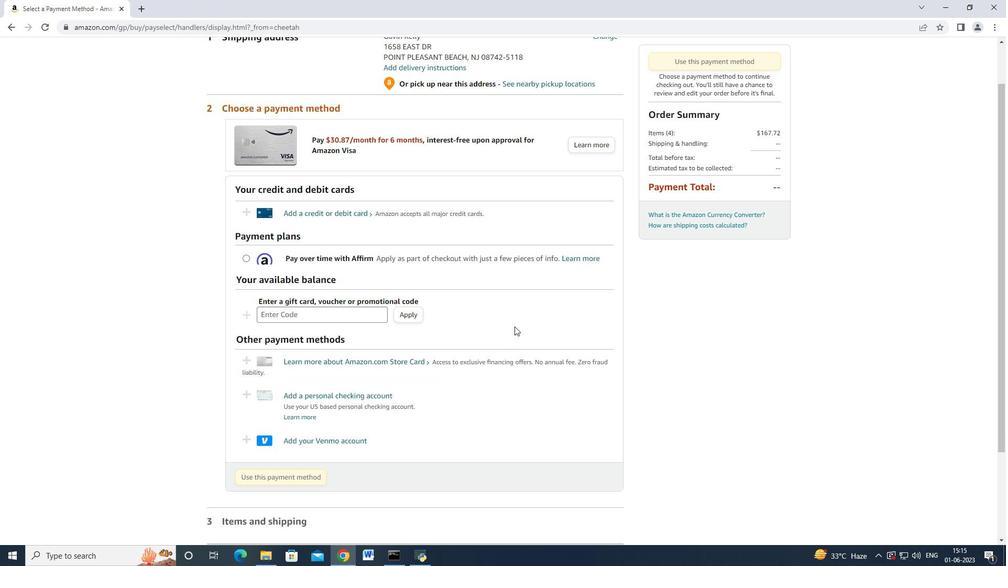 
Action: Mouse scrolled (511, 325) with delta (0, 0)
Screenshot: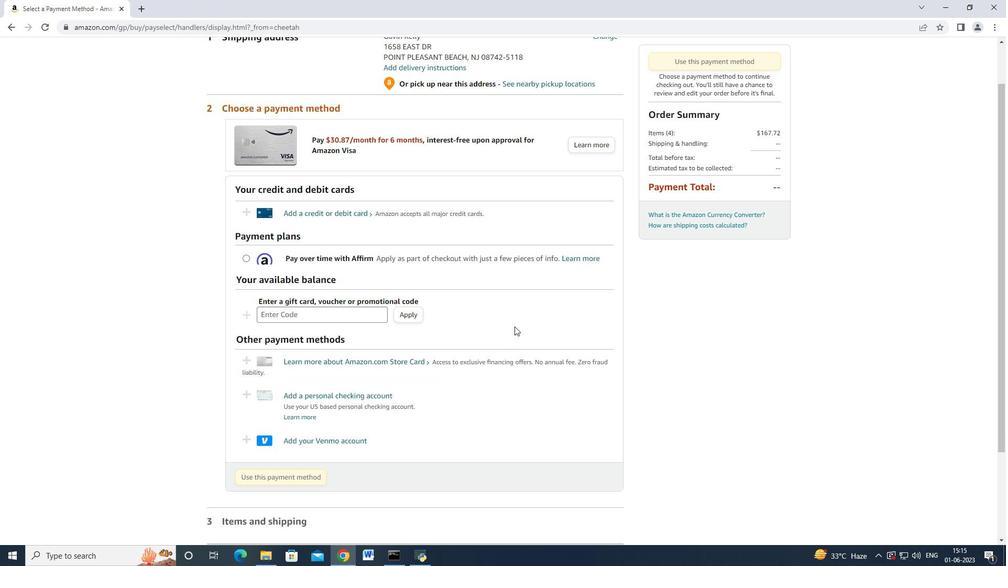 
Action: Mouse moved to (497, 276)
Screenshot: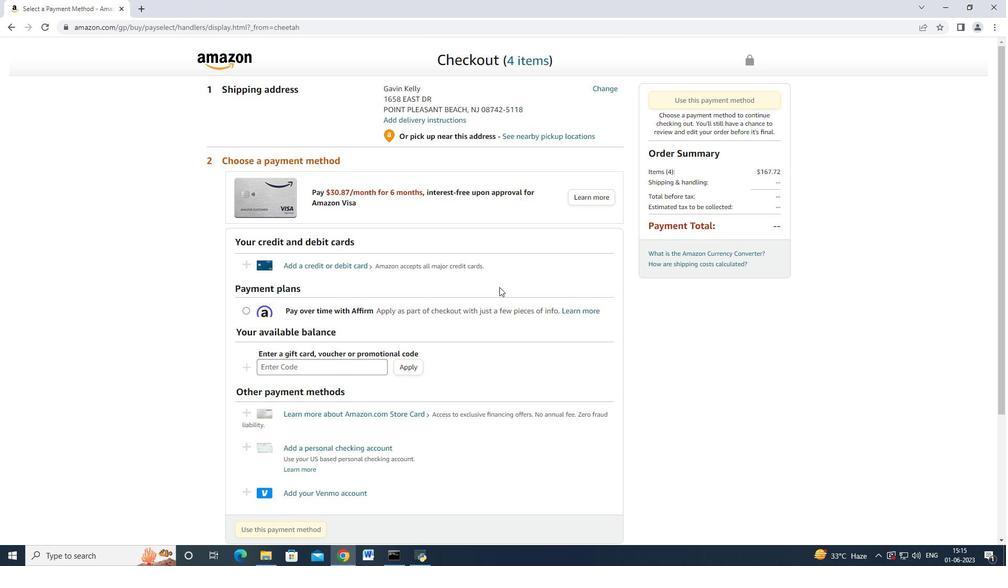 
Action: Mouse scrolled (497, 277) with delta (0, 0)
Screenshot: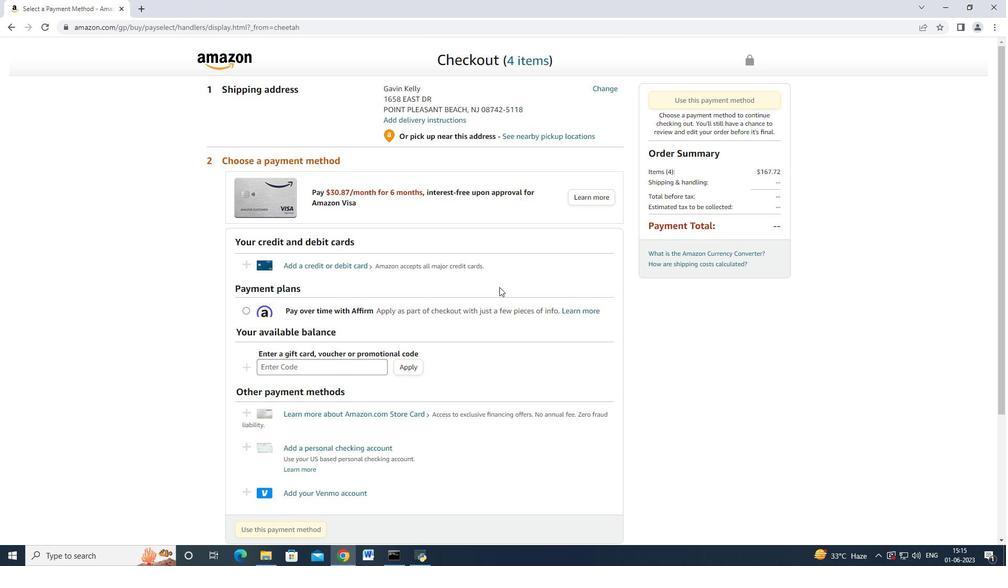 
Action: Mouse moved to (600, 87)
Screenshot: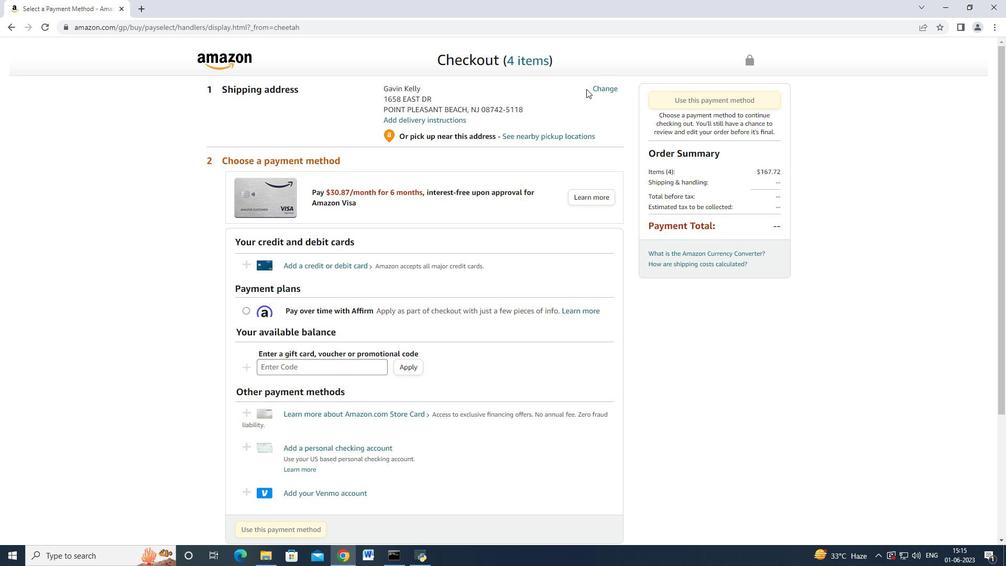 
Action: Mouse pressed left at (600, 87)
Screenshot: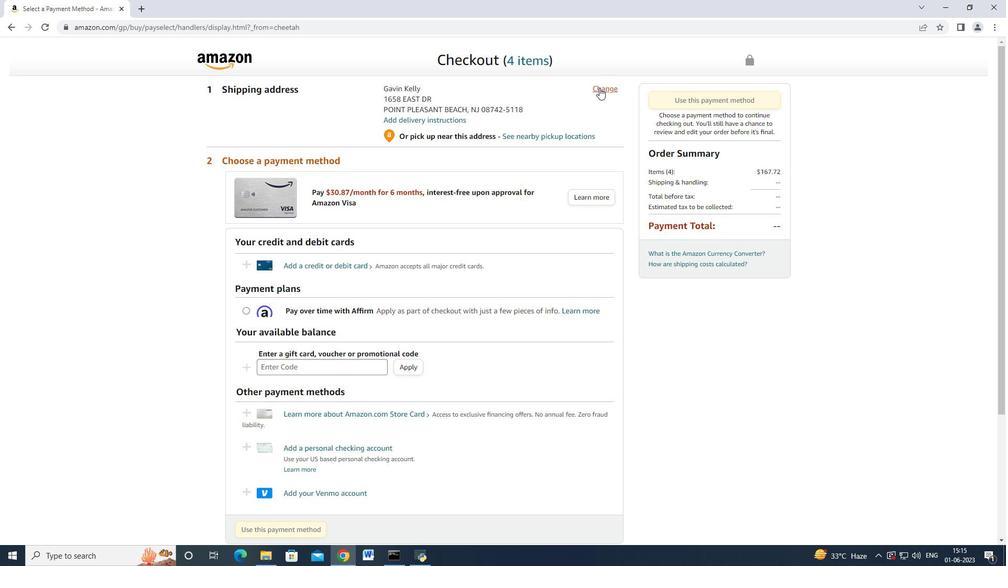 
Action: Mouse moved to (415, 208)
Screenshot: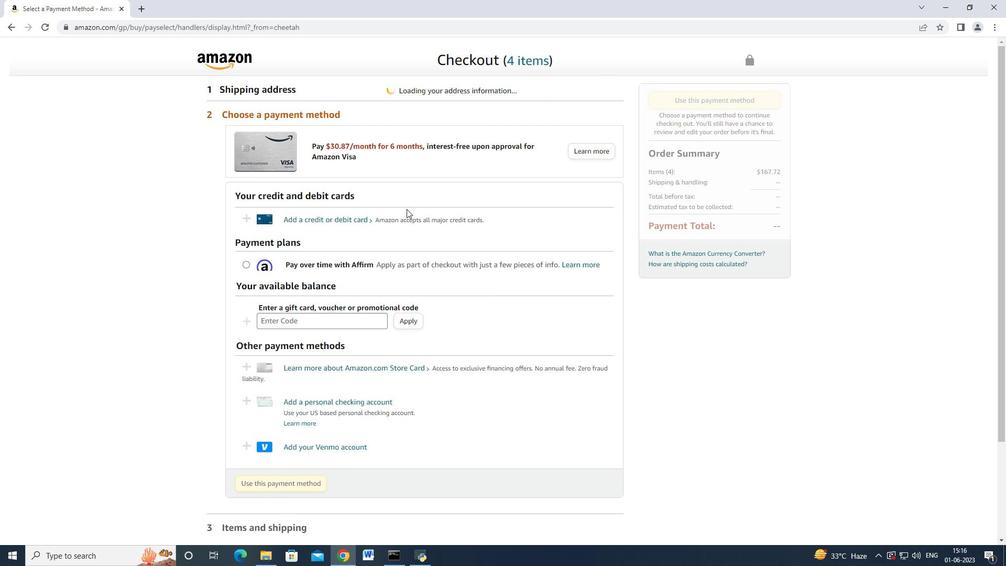 
Action: Mouse scrolled (415, 208) with delta (0, 0)
Screenshot: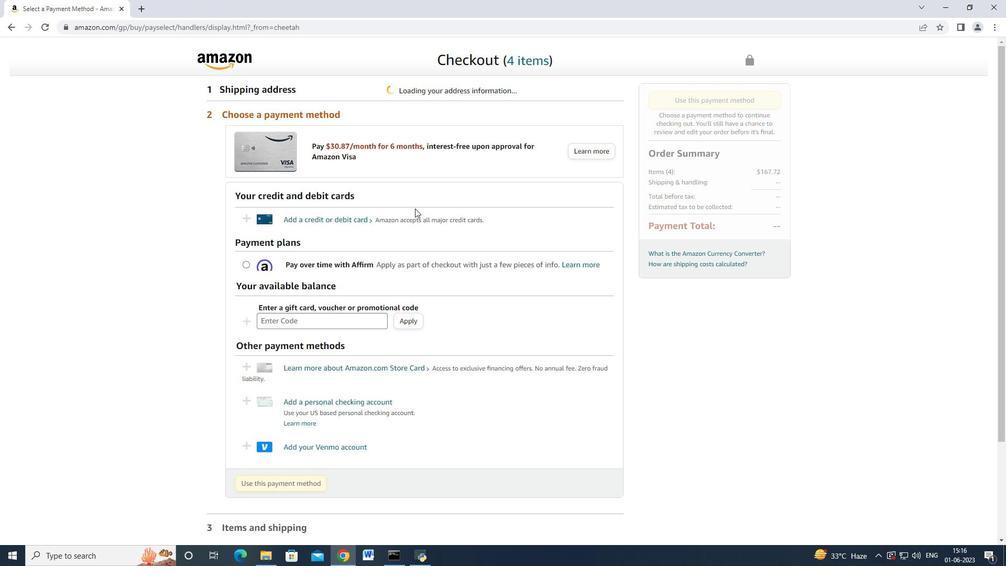 
Action: Mouse scrolled (415, 209) with delta (0, 0)
Screenshot: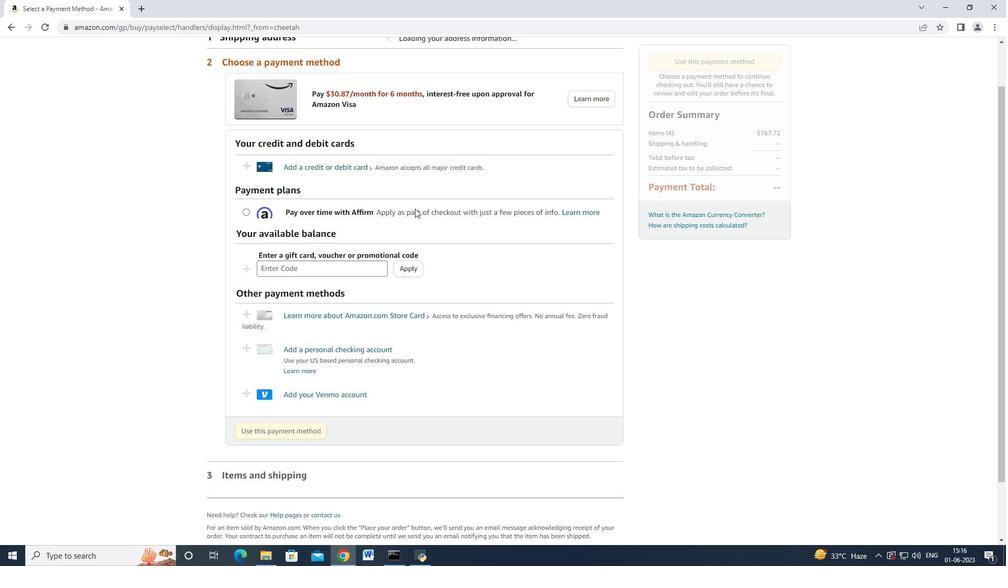 
Action: Mouse scrolled (415, 209) with delta (0, 0)
Screenshot: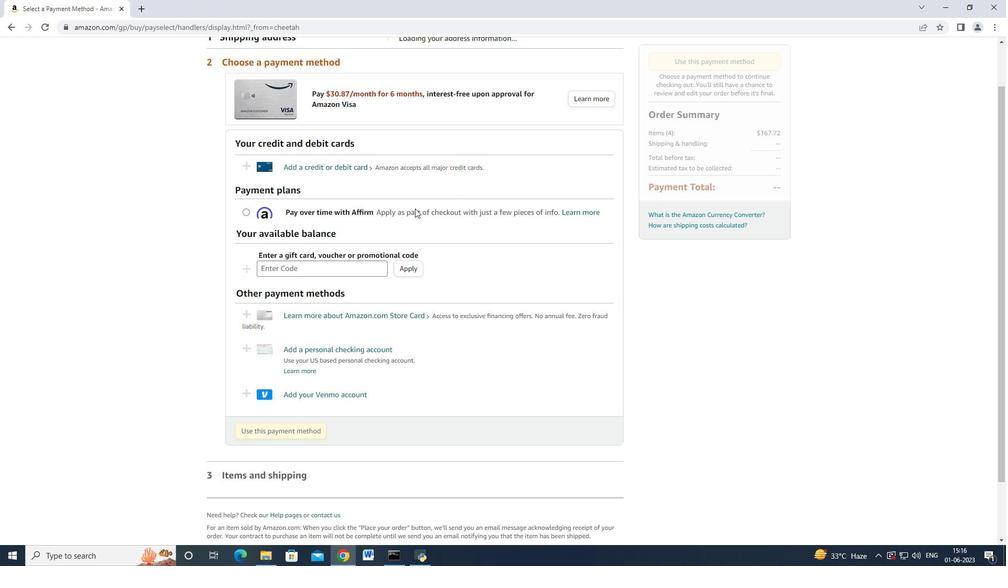 
Action: Mouse scrolled (415, 209) with delta (0, 0)
Screenshot: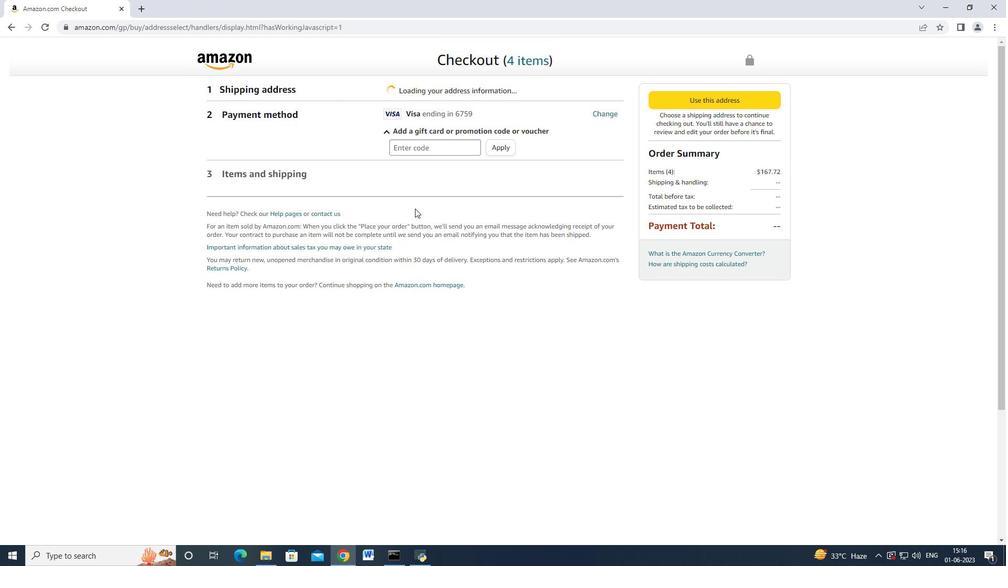 
Action: Mouse moved to (417, 179)
Screenshot: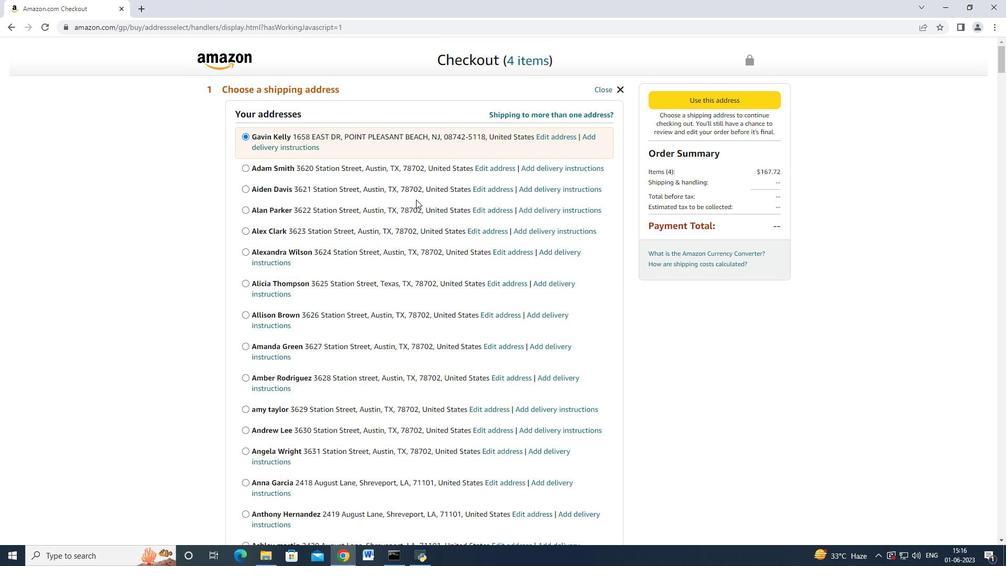 
Action: Mouse scrolled (417, 179) with delta (0, 0)
Screenshot: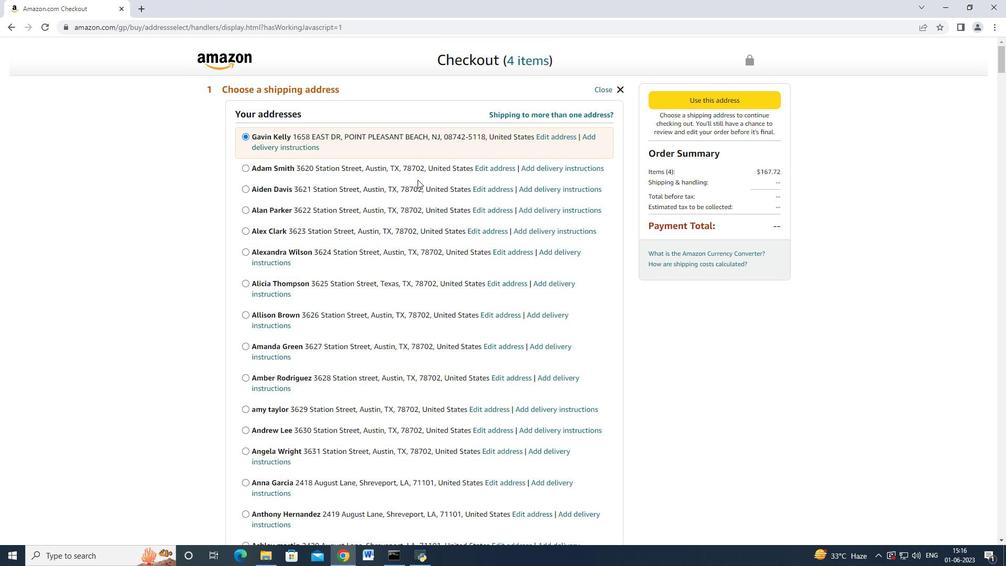 
Action: Mouse scrolled (417, 179) with delta (0, 0)
Screenshot: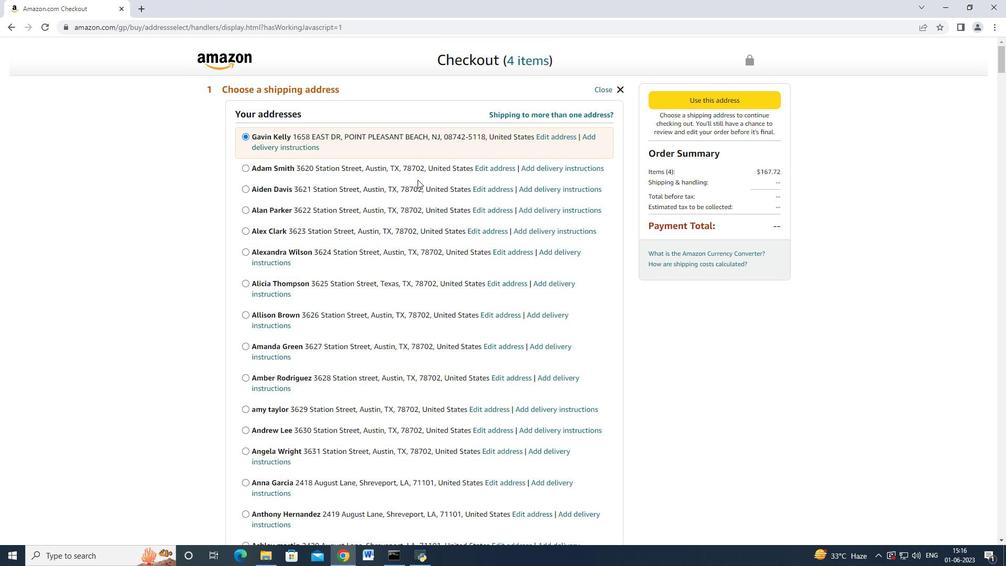 
Action: Mouse scrolled (417, 179) with delta (0, 0)
Screenshot: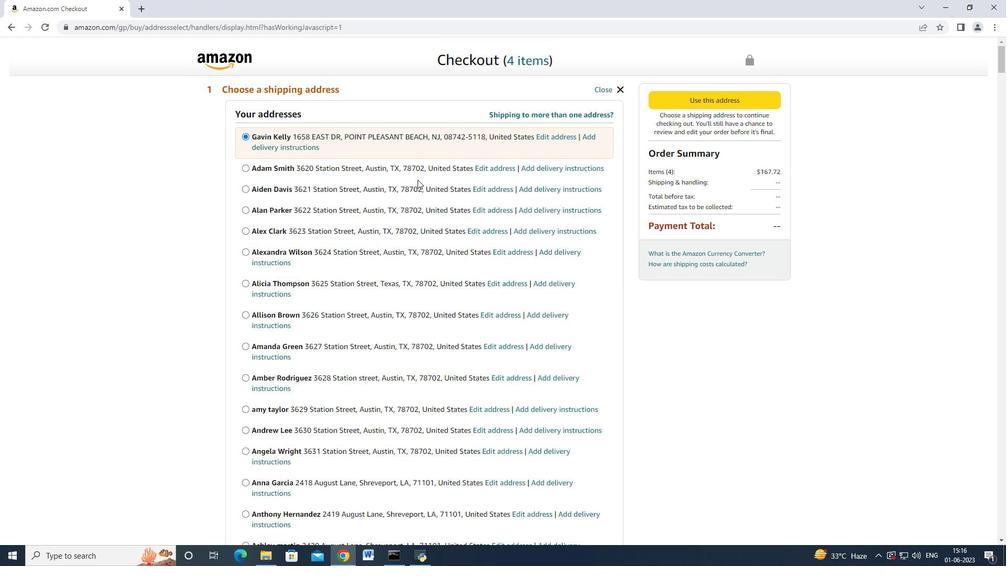 
Action: Mouse scrolled (417, 179) with delta (0, 0)
Screenshot: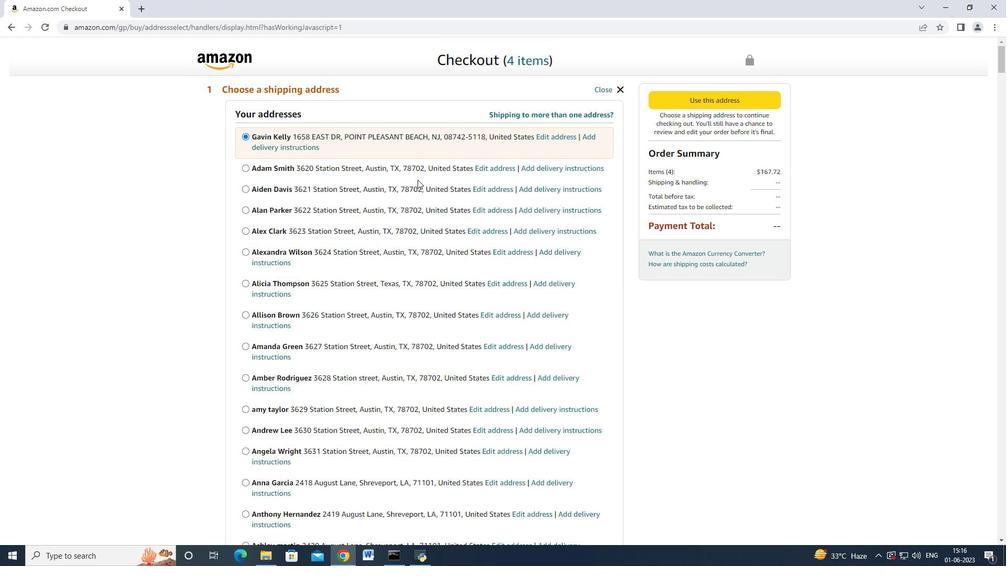 
Action: Mouse scrolled (417, 179) with delta (0, 0)
Screenshot: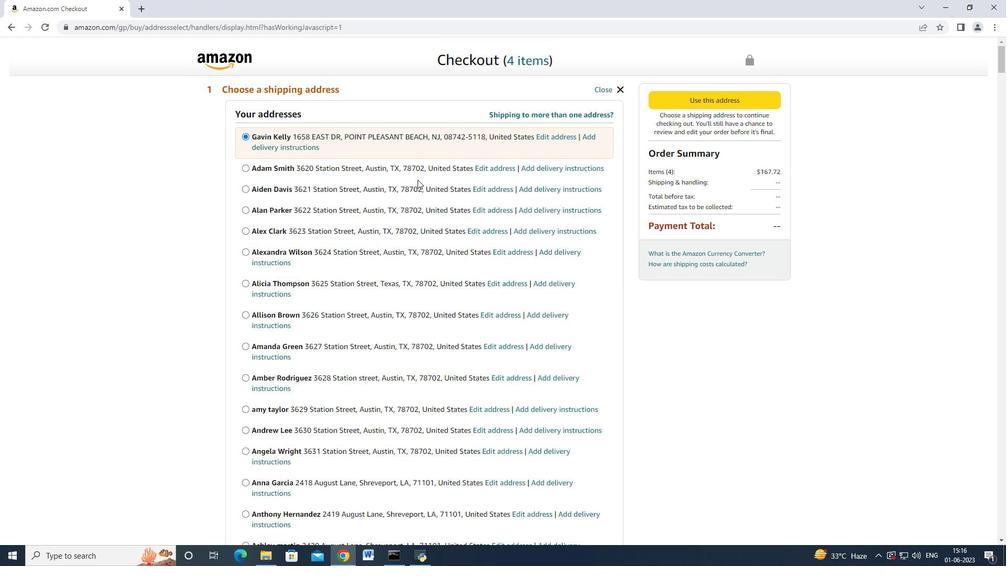 
Action: Mouse scrolled (417, 179) with delta (0, 0)
Screenshot: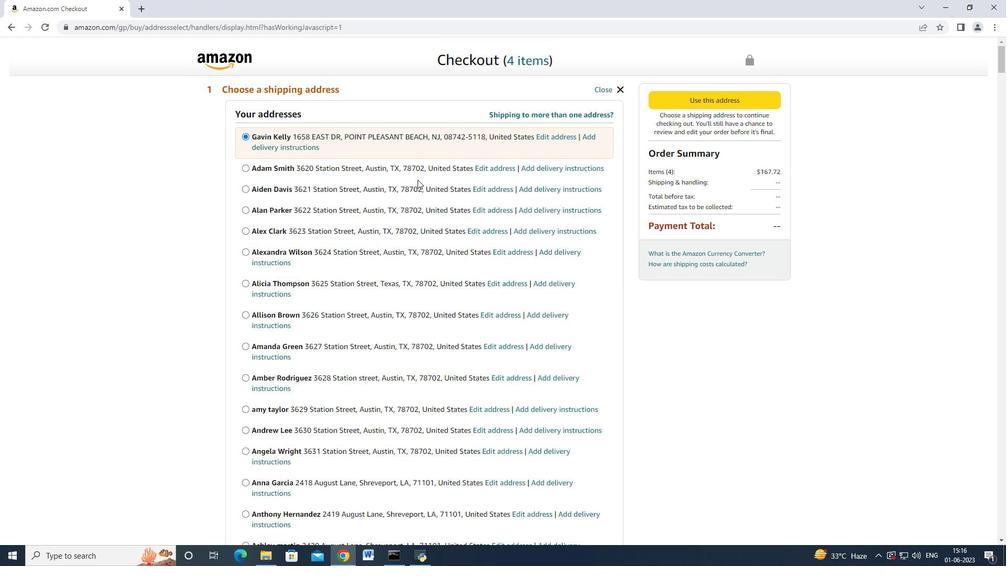 
Action: Mouse moved to (417, 180)
Screenshot: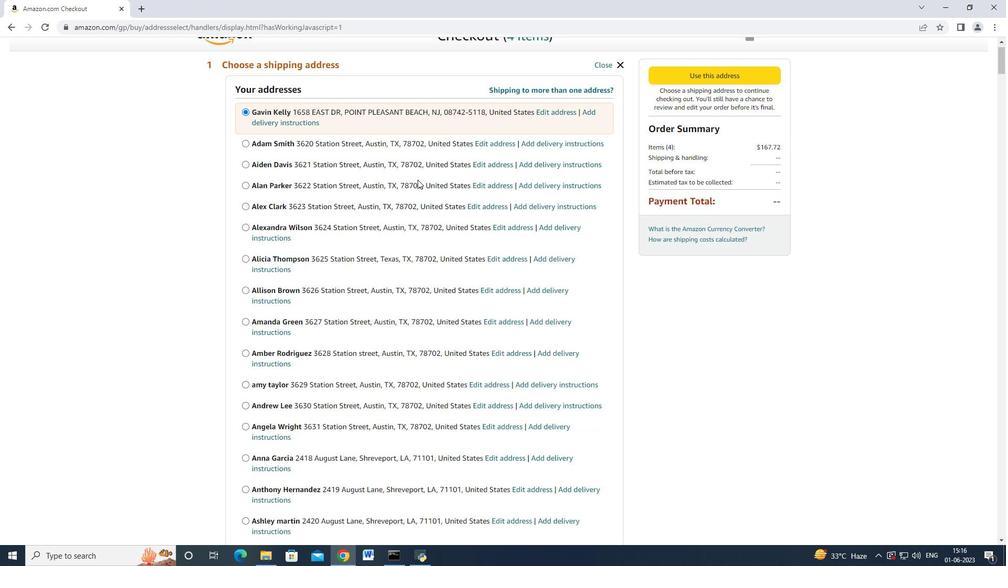
Action: Mouse scrolled (417, 179) with delta (0, 0)
Screenshot: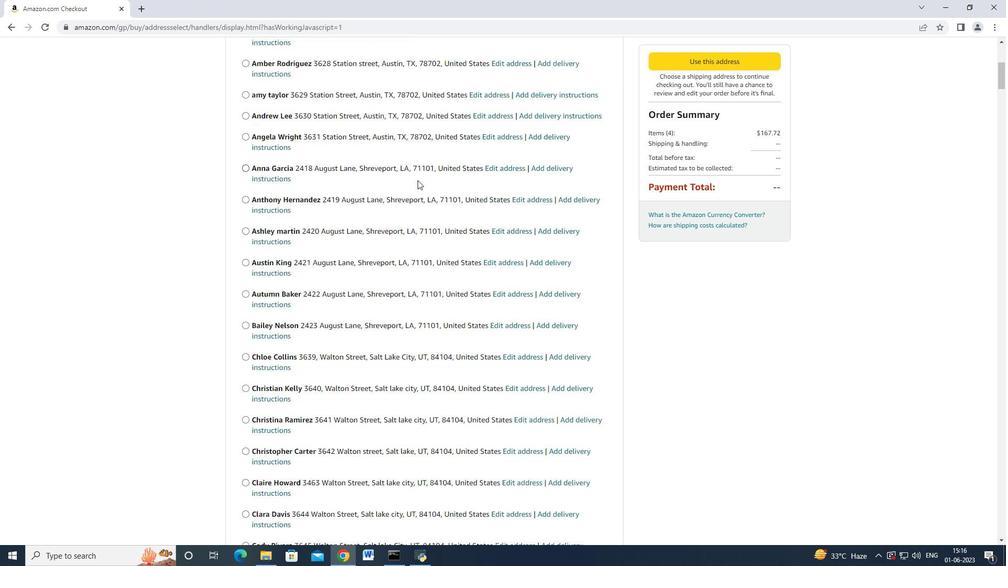 
Action: Mouse scrolled (417, 179) with delta (0, 0)
Screenshot: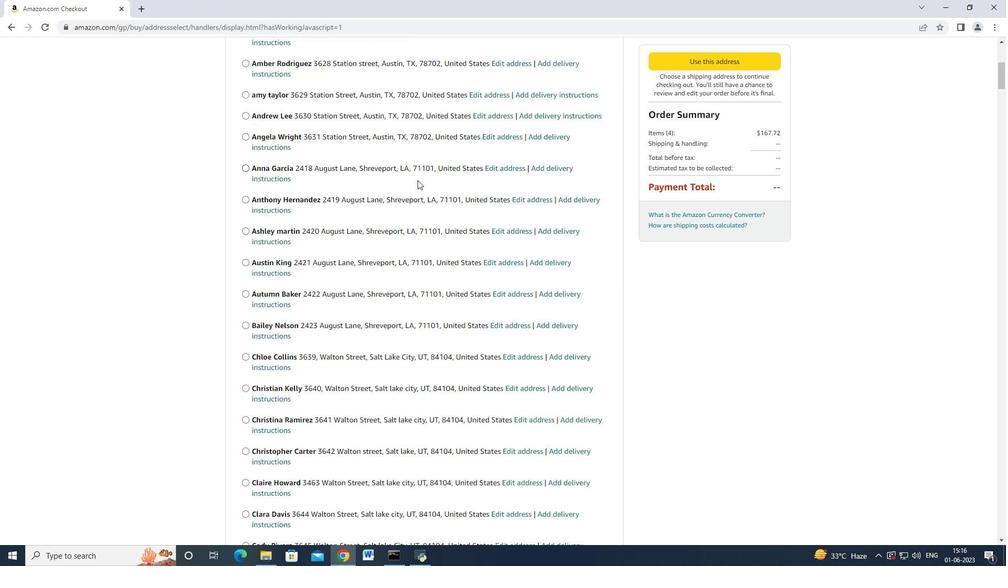 
Action: Mouse scrolled (417, 179) with delta (0, 0)
Screenshot: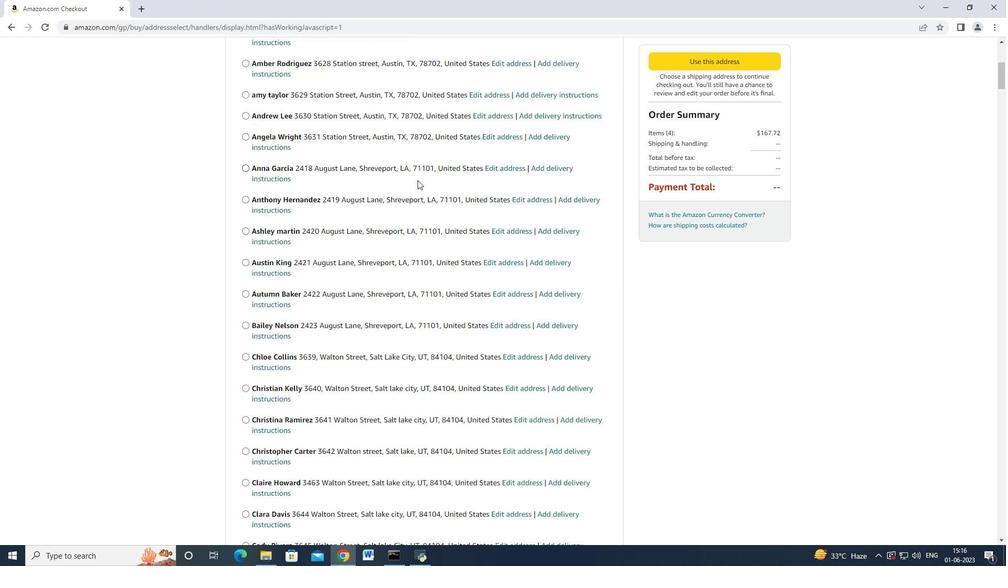 
Action: Mouse scrolled (417, 179) with delta (0, 0)
Screenshot: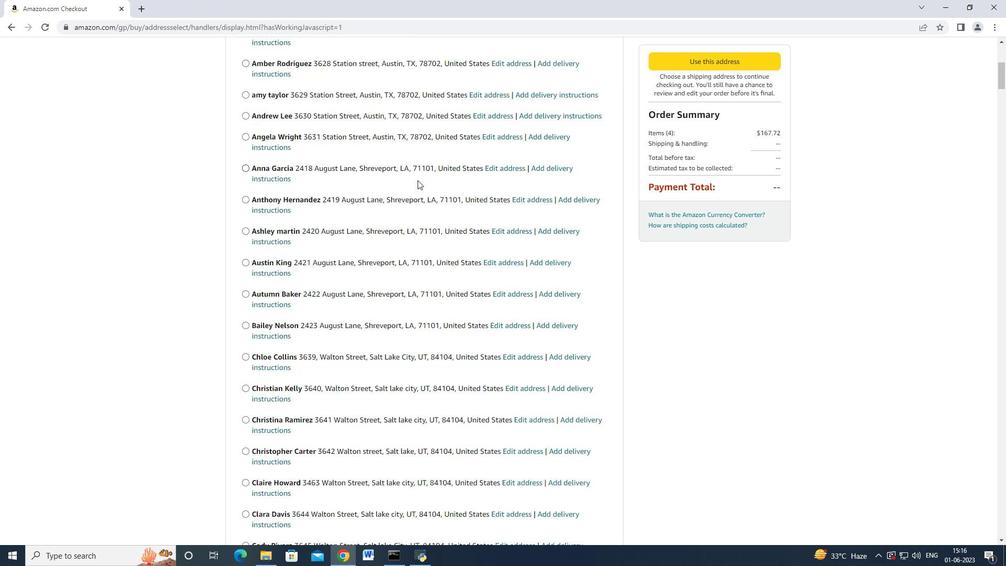 
Action: Mouse scrolled (417, 179) with delta (0, 0)
Screenshot: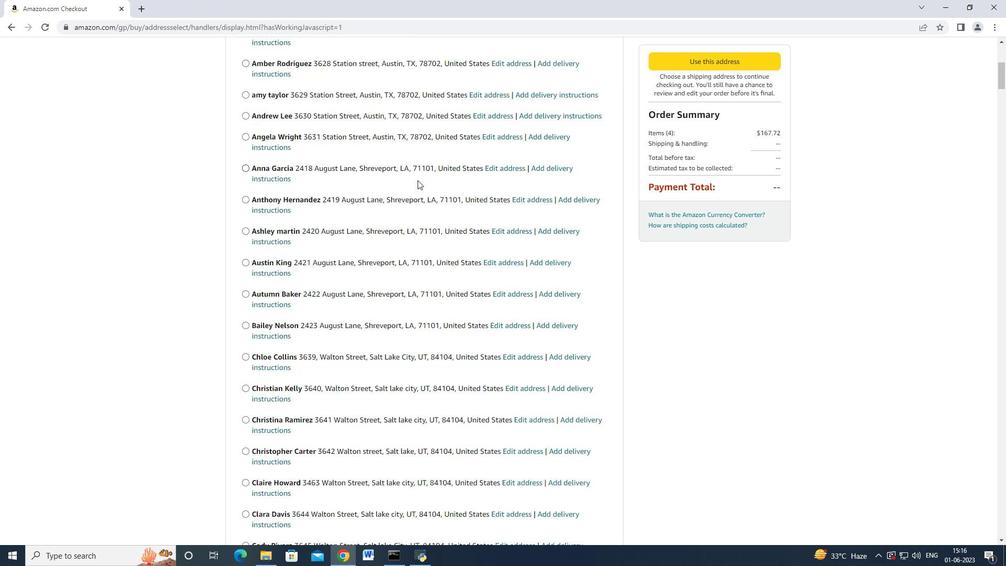 
Action: Mouse scrolled (417, 179) with delta (0, 0)
Screenshot: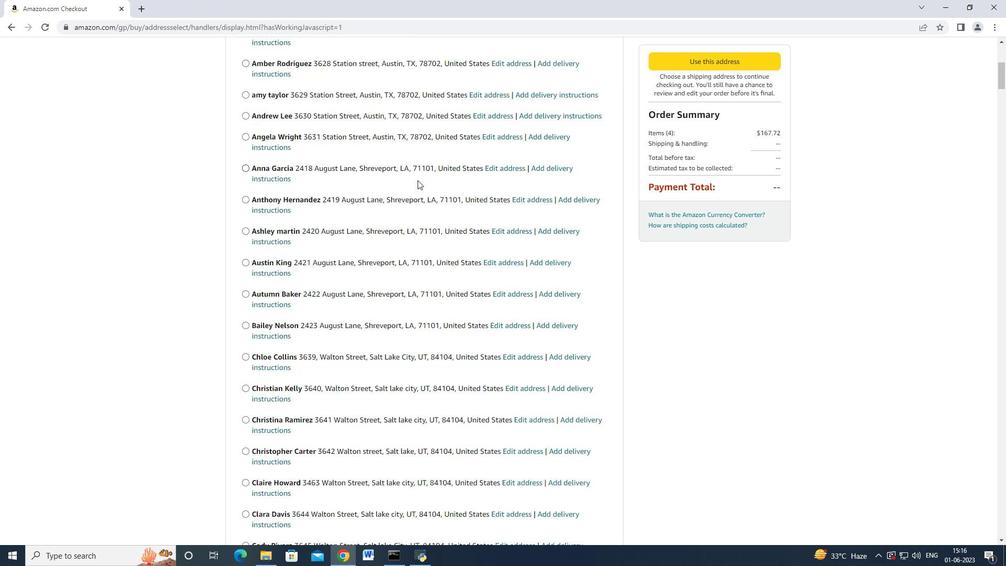 
Action: Mouse scrolled (417, 179) with delta (0, 0)
Screenshot: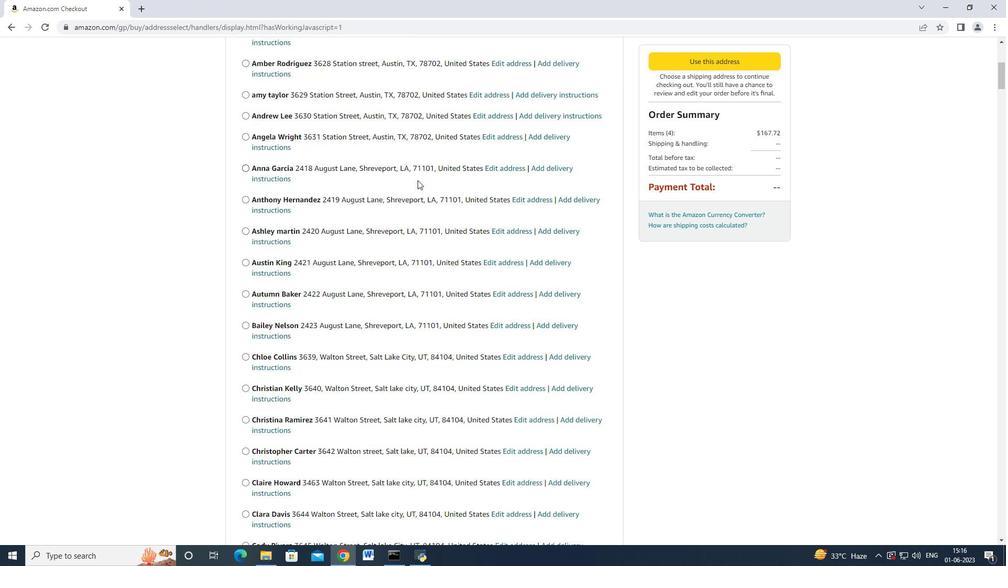 
Action: Mouse scrolled (417, 179) with delta (0, 0)
Screenshot: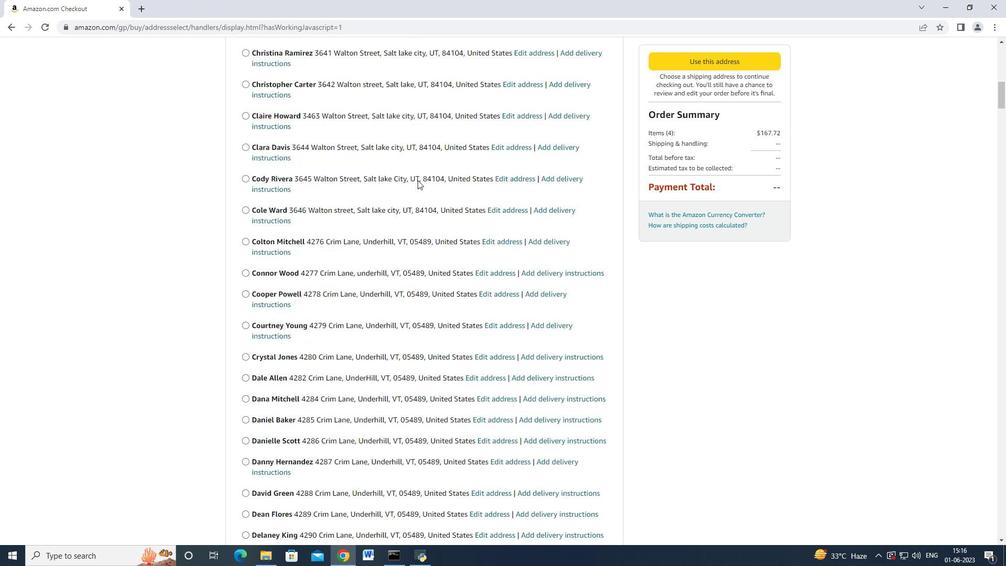 
Action: Mouse scrolled (417, 179) with delta (0, 0)
Screenshot: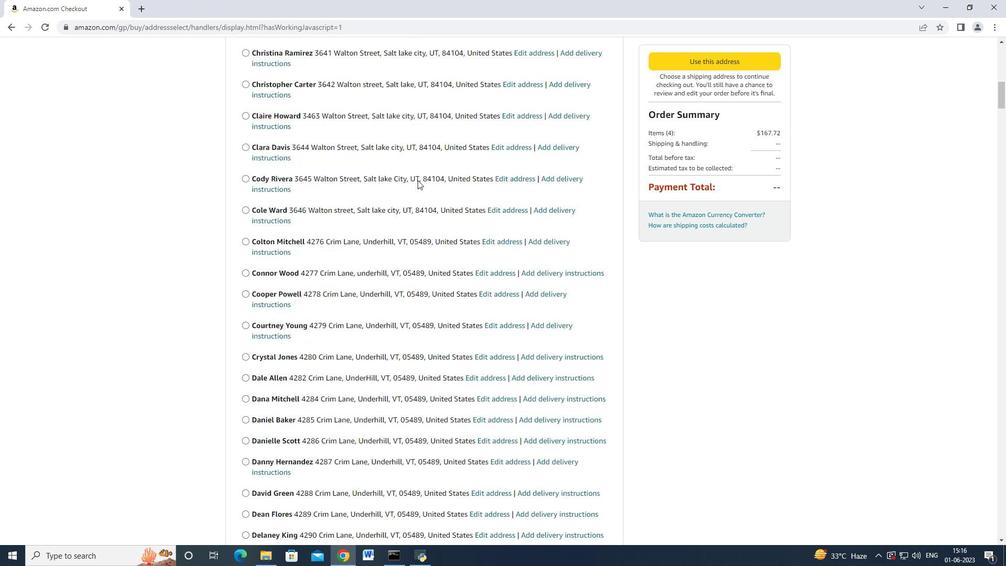 
Action: Mouse scrolled (417, 179) with delta (0, 0)
Screenshot: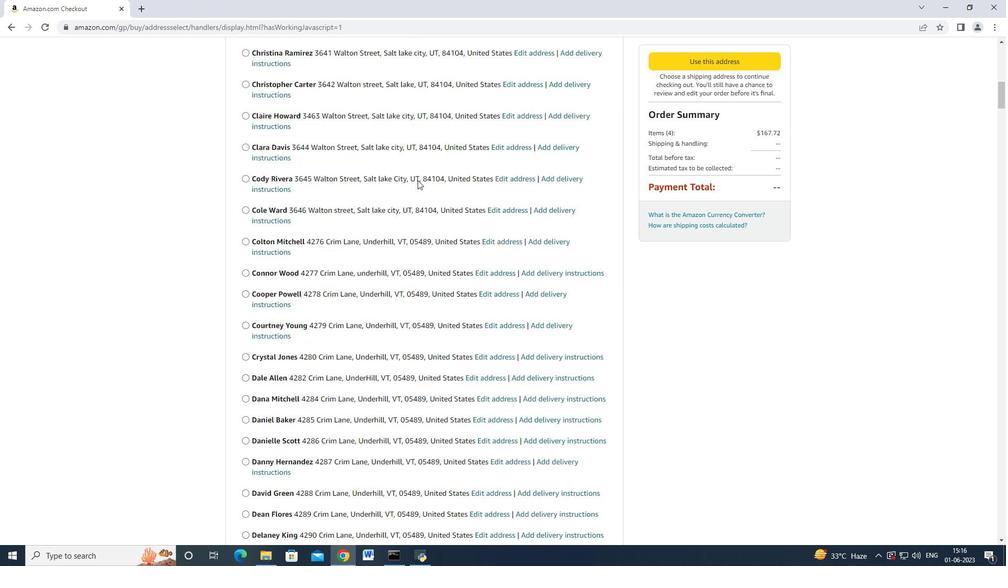 
Action: Mouse scrolled (417, 179) with delta (0, 0)
Screenshot: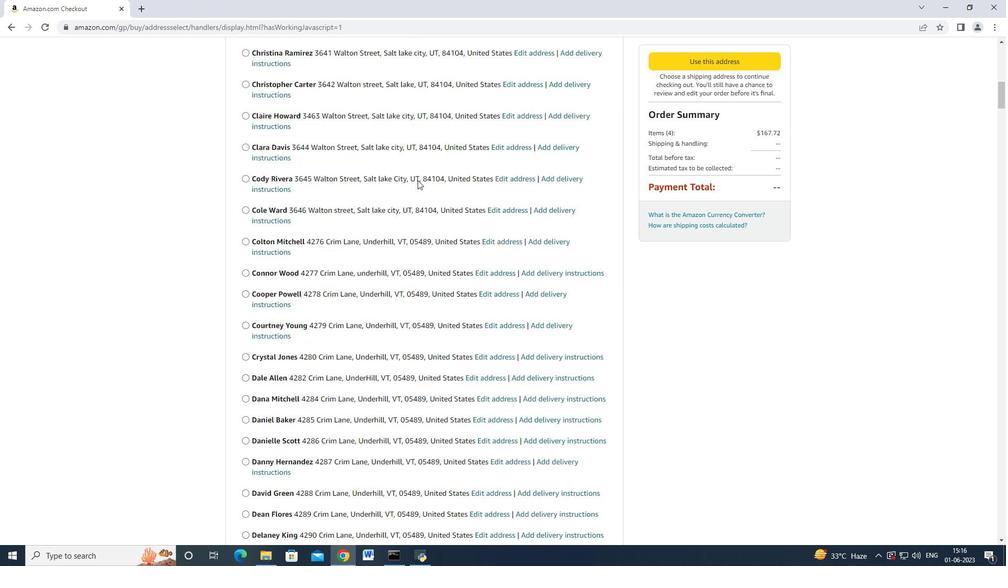 
Action: Mouse scrolled (417, 179) with delta (0, 0)
Screenshot: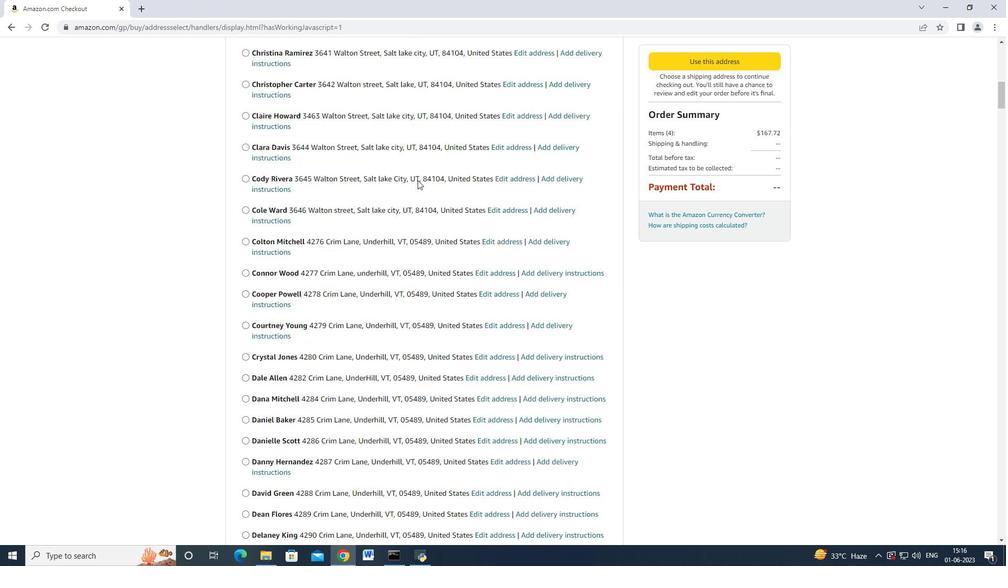 
Action: Mouse scrolled (417, 179) with delta (0, 0)
Screenshot: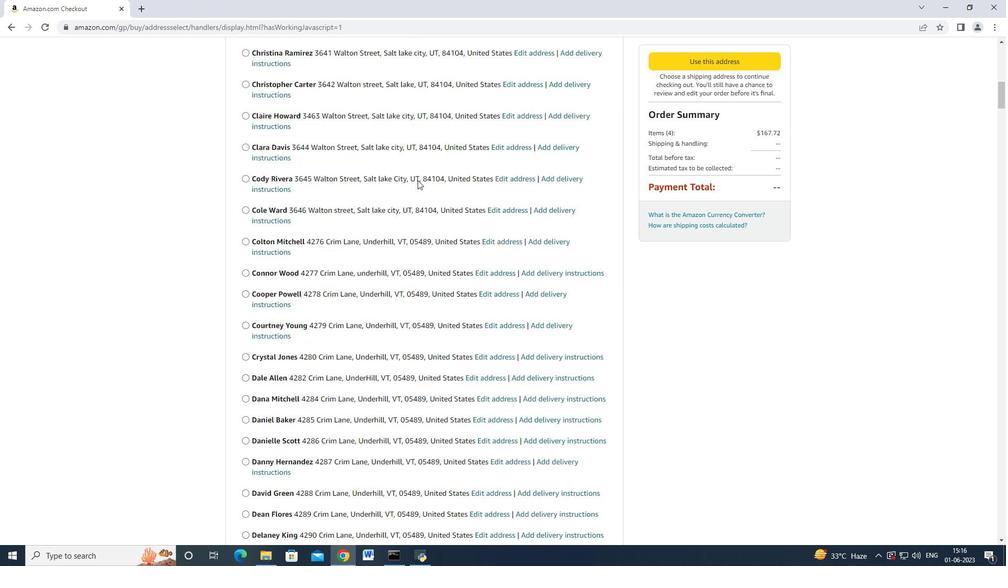 
Action: Mouse scrolled (417, 179) with delta (0, 0)
Screenshot: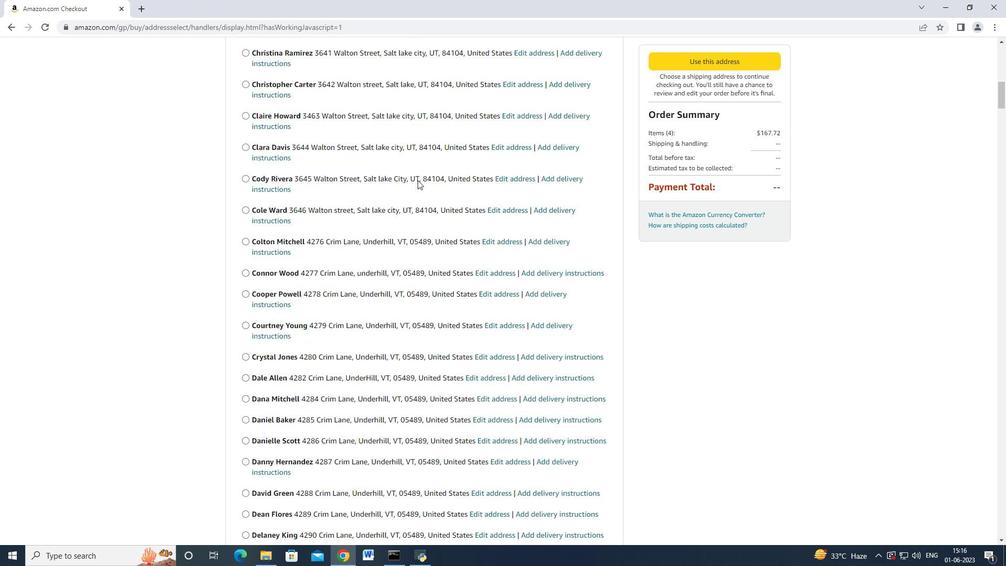
Action: Mouse scrolled (417, 179) with delta (0, 0)
Screenshot: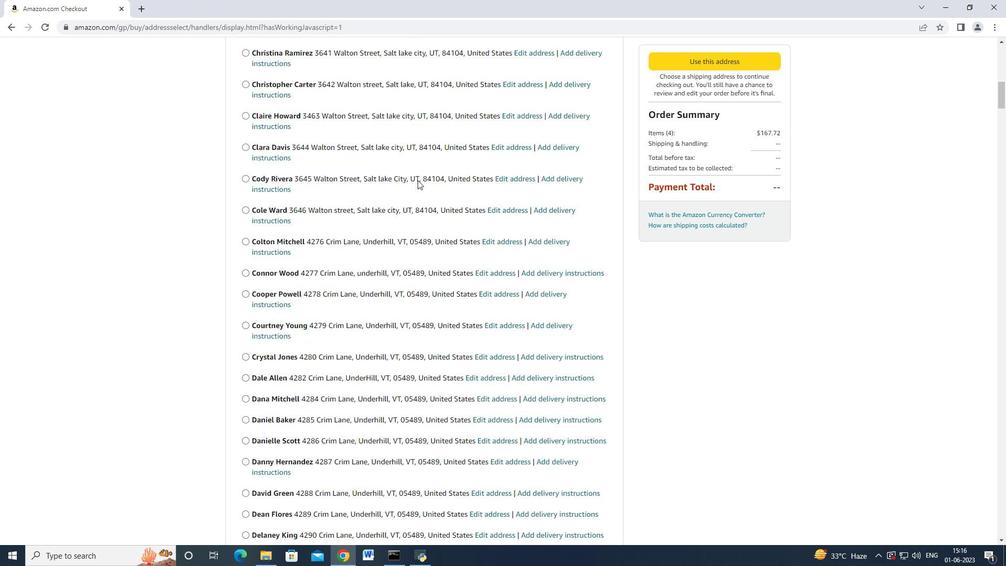 
Action: Mouse scrolled (417, 179) with delta (0, 0)
Screenshot: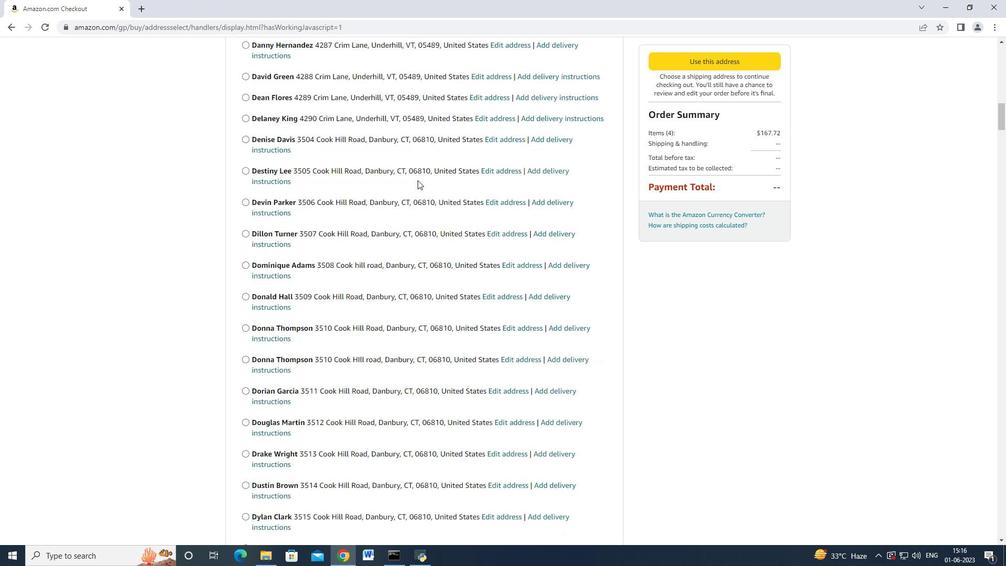 
Action: Mouse scrolled (417, 179) with delta (0, 0)
Screenshot: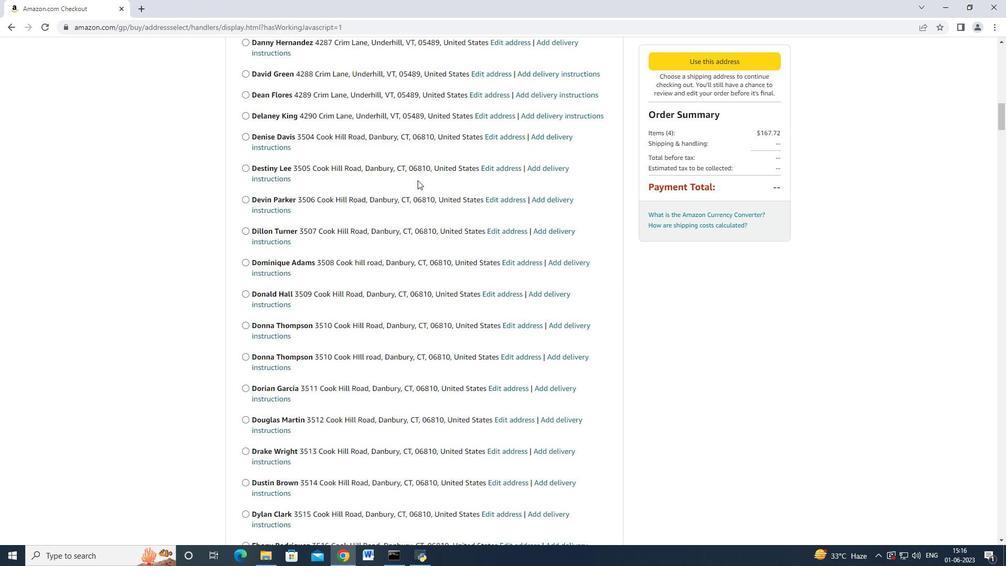 
Action: Mouse scrolled (417, 179) with delta (0, 0)
Screenshot: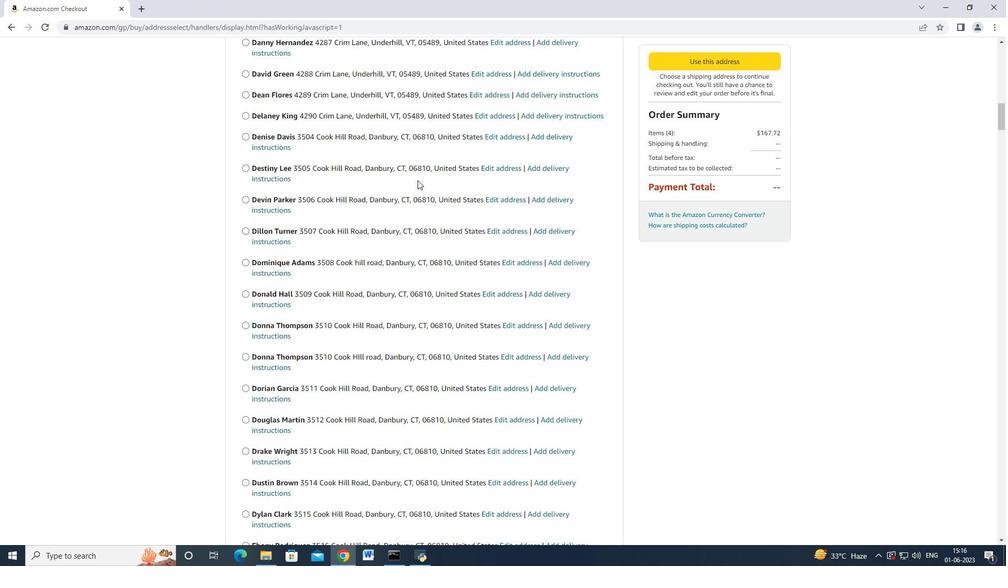 
Action: Mouse scrolled (417, 179) with delta (0, 0)
Screenshot: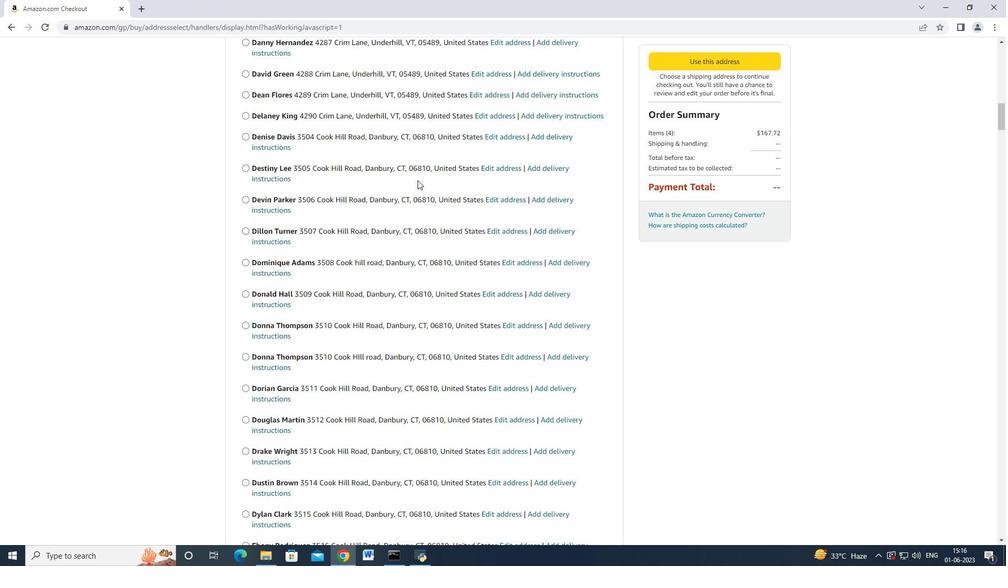 
Action: Mouse scrolled (417, 179) with delta (0, 0)
Screenshot: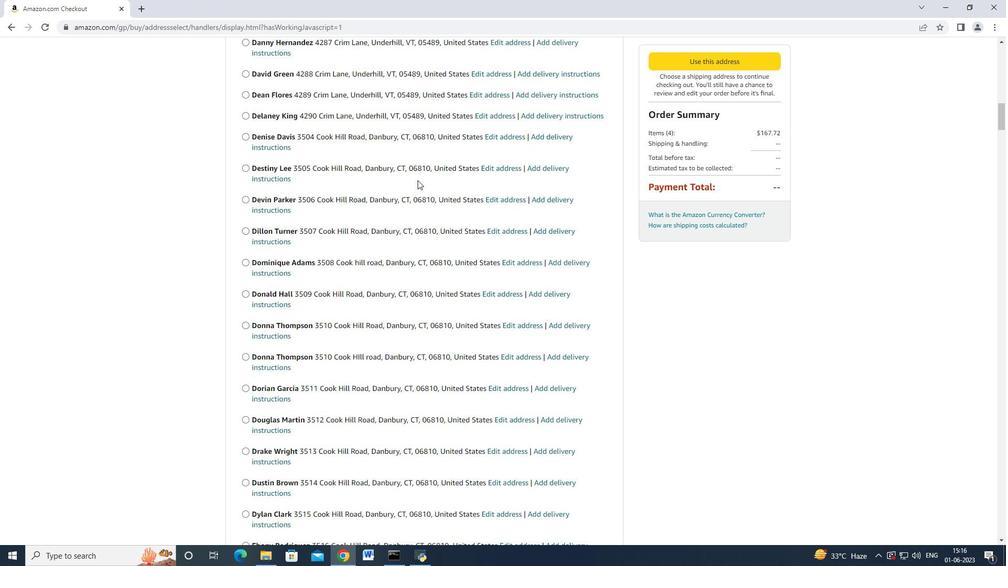
Action: Mouse scrolled (417, 179) with delta (0, 0)
Screenshot: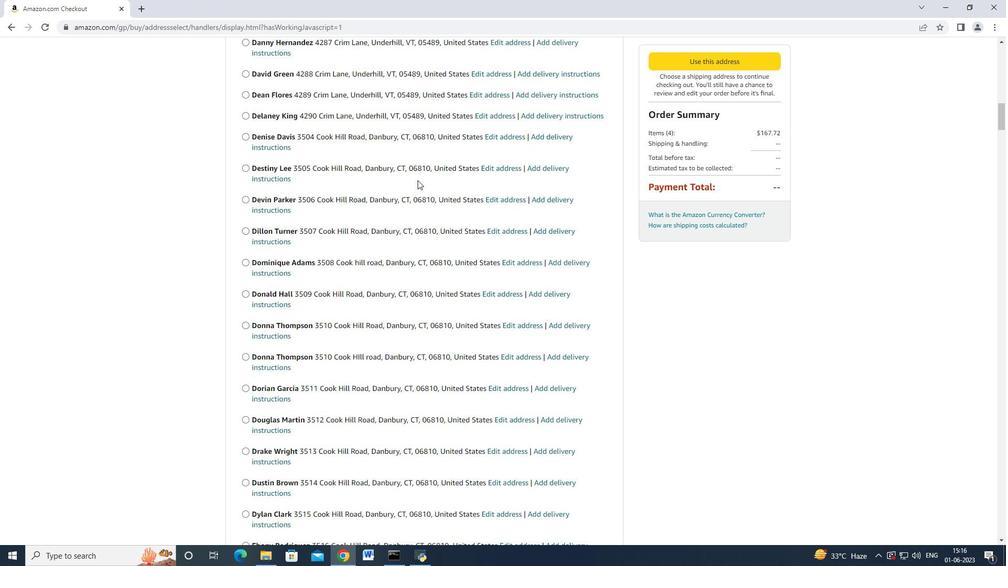 
Action: Mouse scrolled (417, 179) with delta (0, 0)
Screenshot: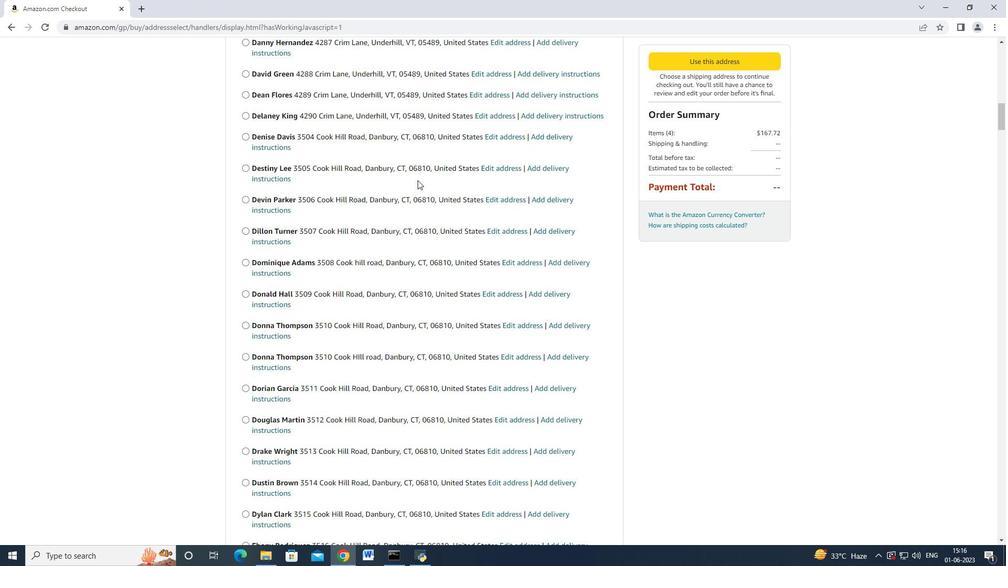 
Action: Mouse scrolled (417, 179) with delta (0, 0)
Screenshot: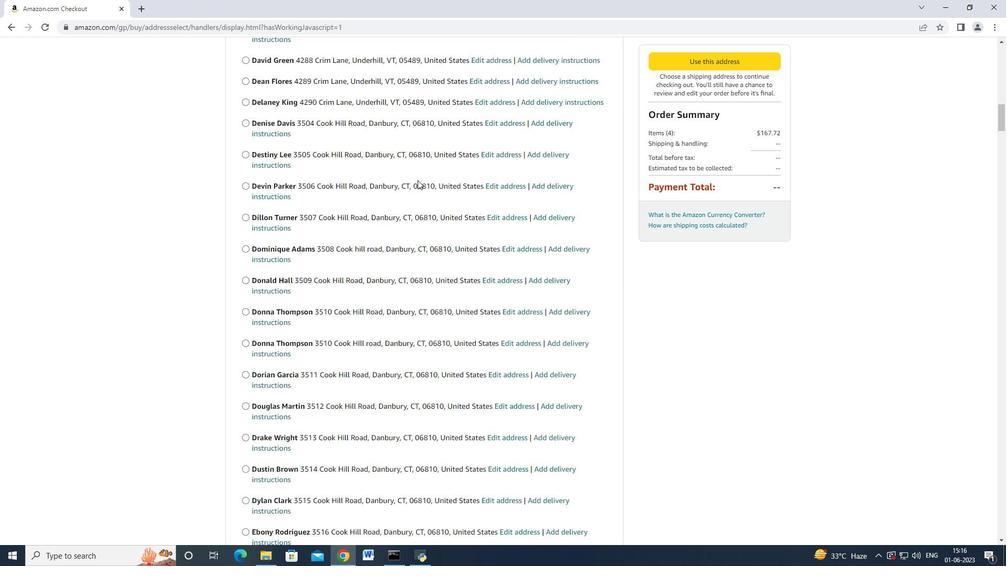
Action: Mouse moved to (416, 180)
Screenshot: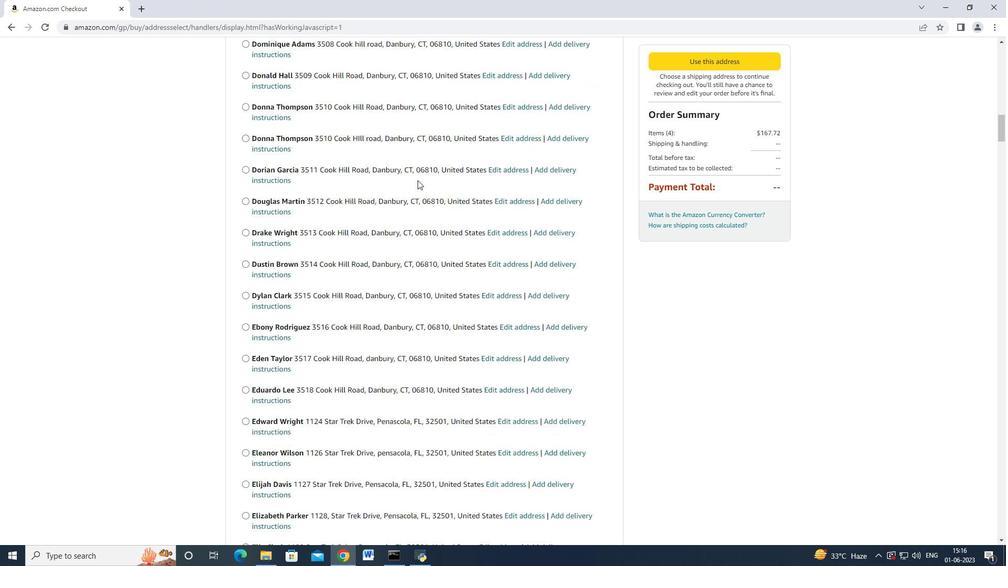 
Action: Mouse scrolled (416, 179) with delta (0, 0)
Screenshot: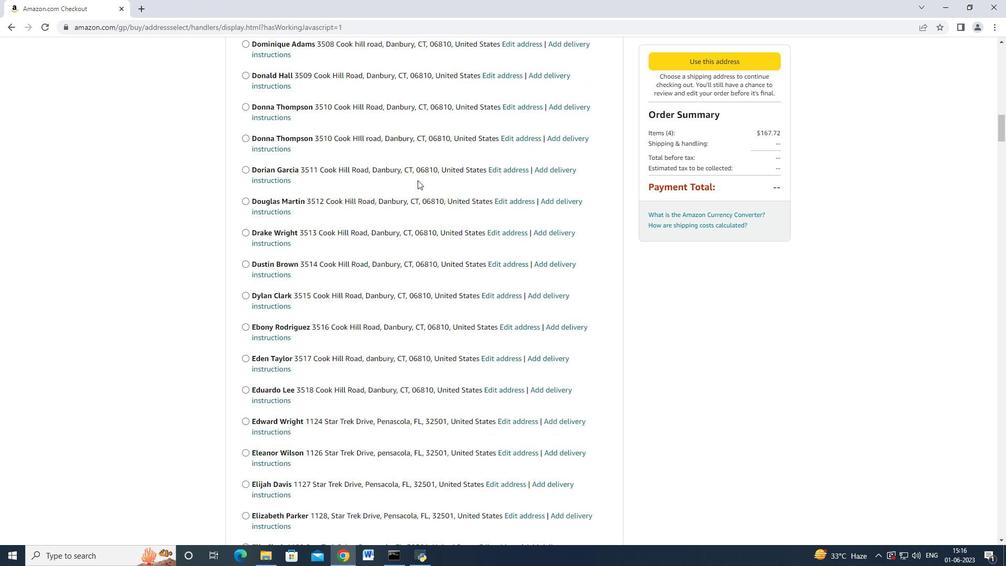 
Action: Mouse scrolled (416, 179) with delta (0, 0)
Screenshot: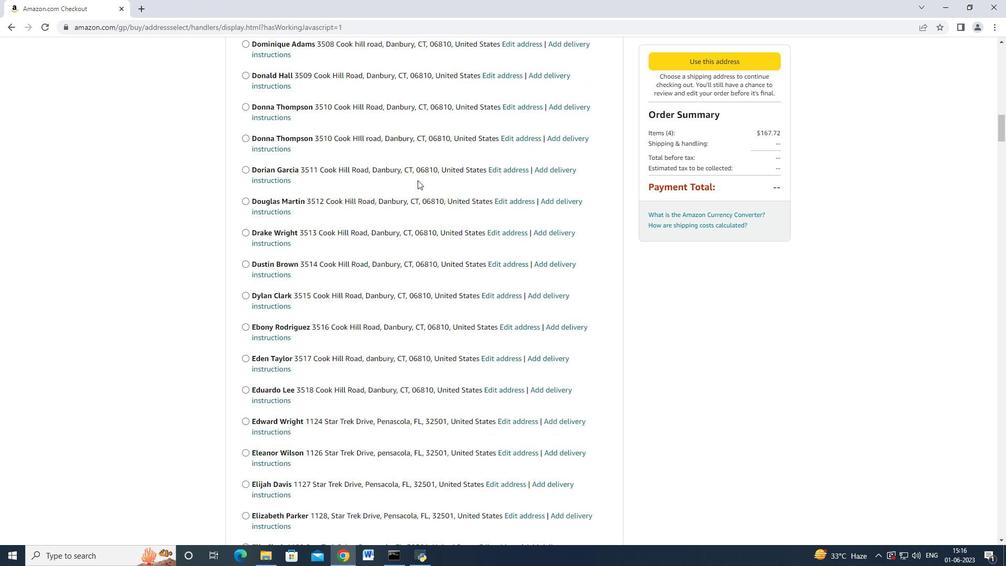 
Action: Mouse scrolled (416, 179) with delta (0, 0)
Screenshot: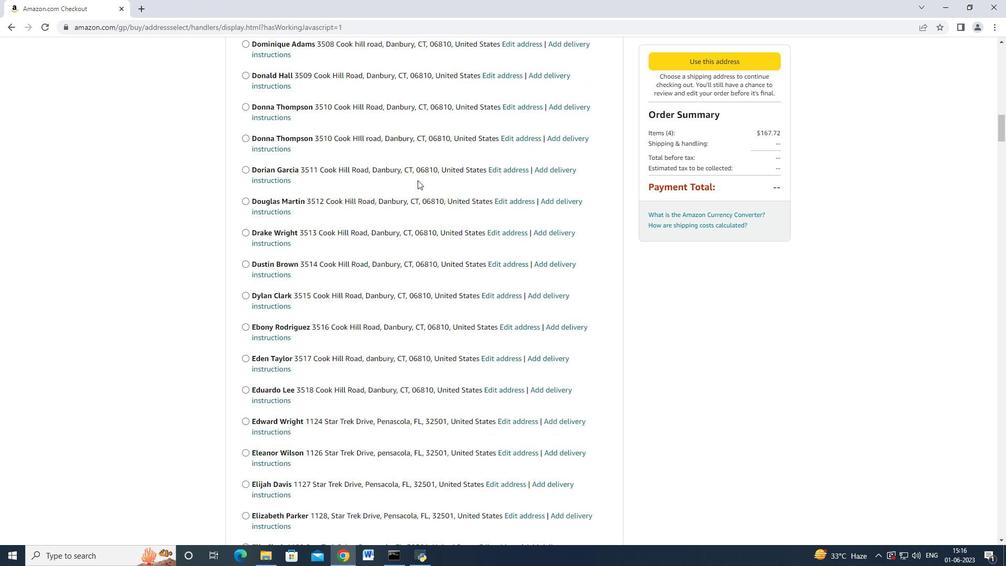 
Action: Mouse scrolled (416, 179) with delta (0, 0)
Screenshot: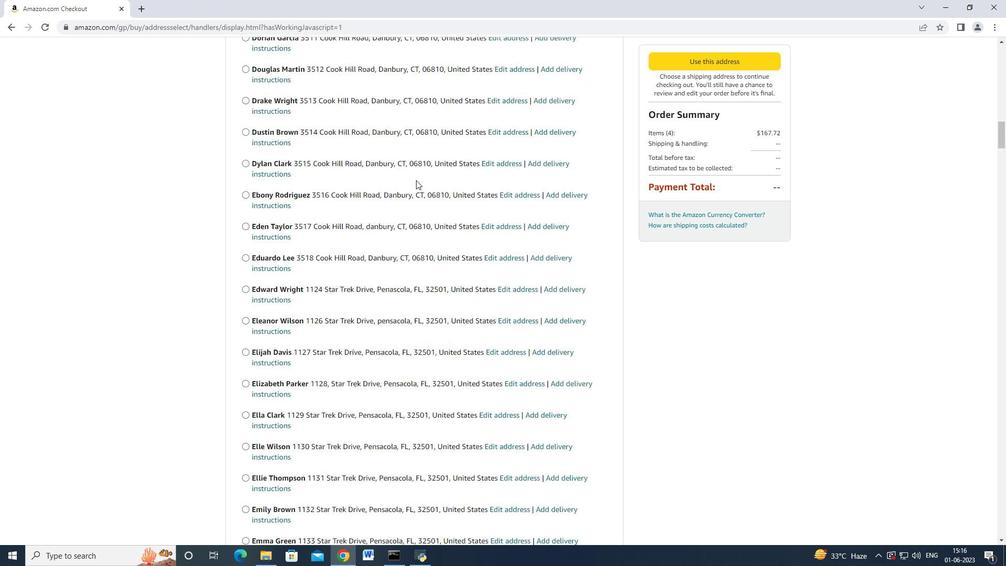 
Action: Mouse scrolled (416, 179) with delta (0, 0)
Screenshot: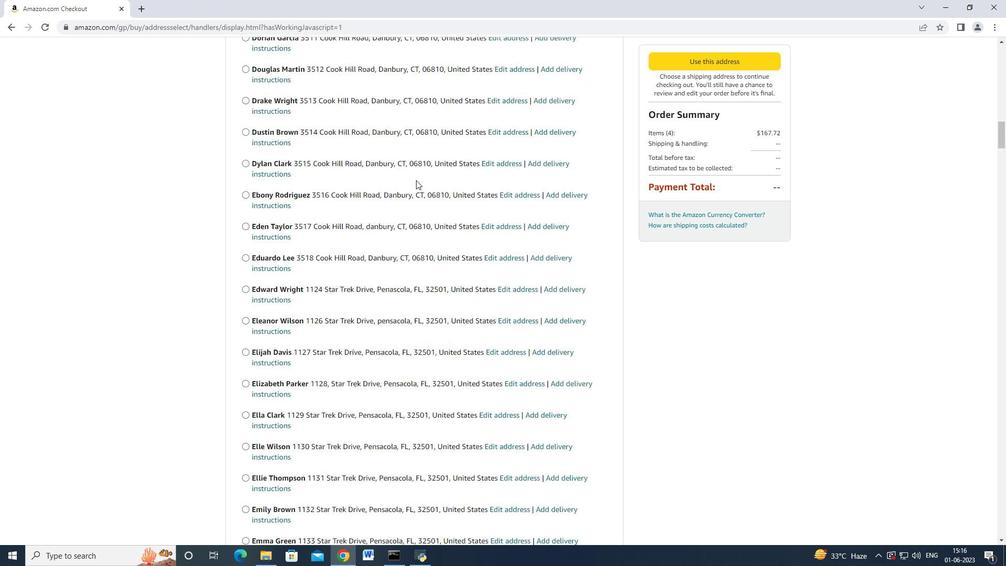 
Action: Mouse moved to (415, 180)
Screenshot: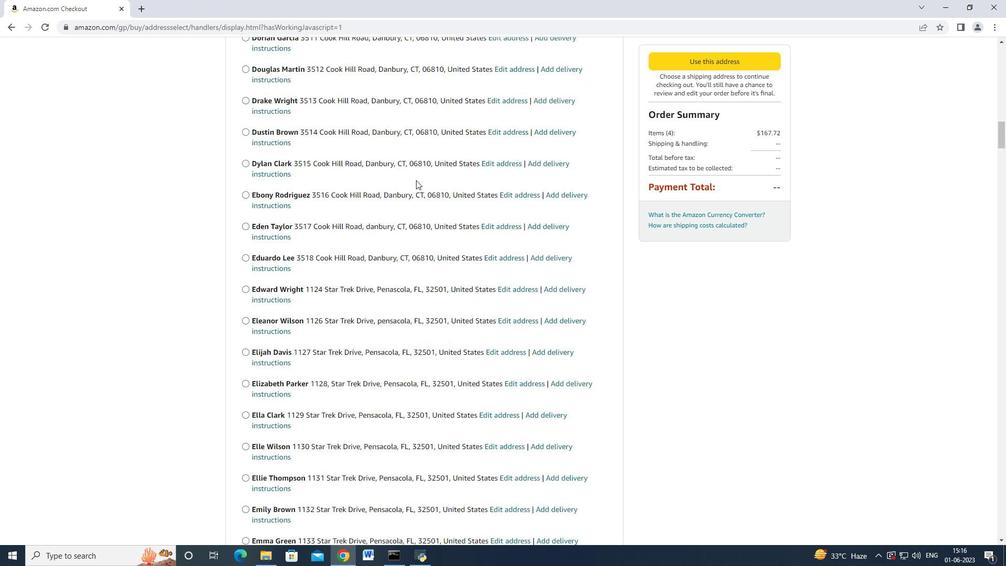 
Action: Mouse scrolled (415, 179) with delta (0, 0)
Screenshot: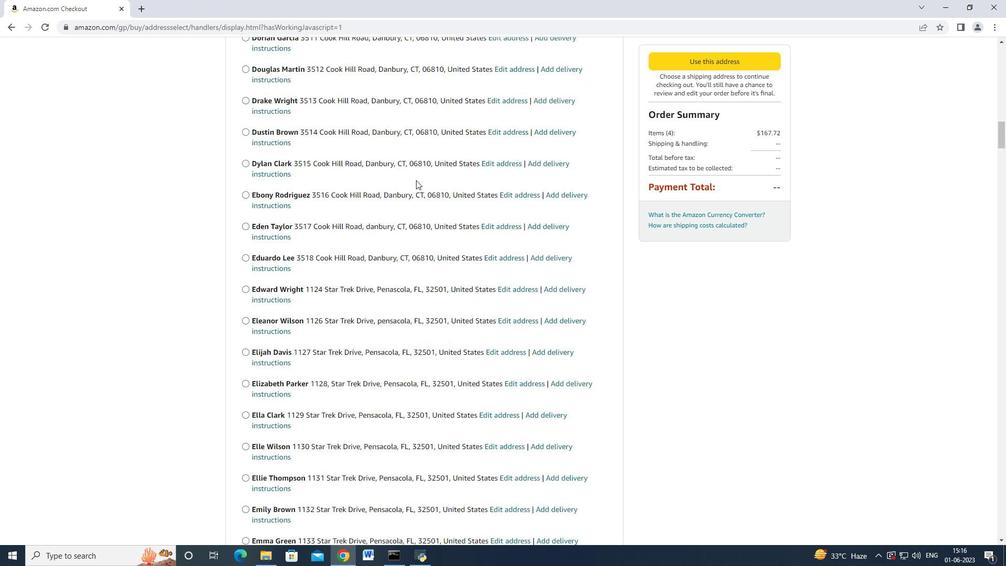 
Action: Mouse scrolled (415, 179) with delta (0, 0)
Screenshot: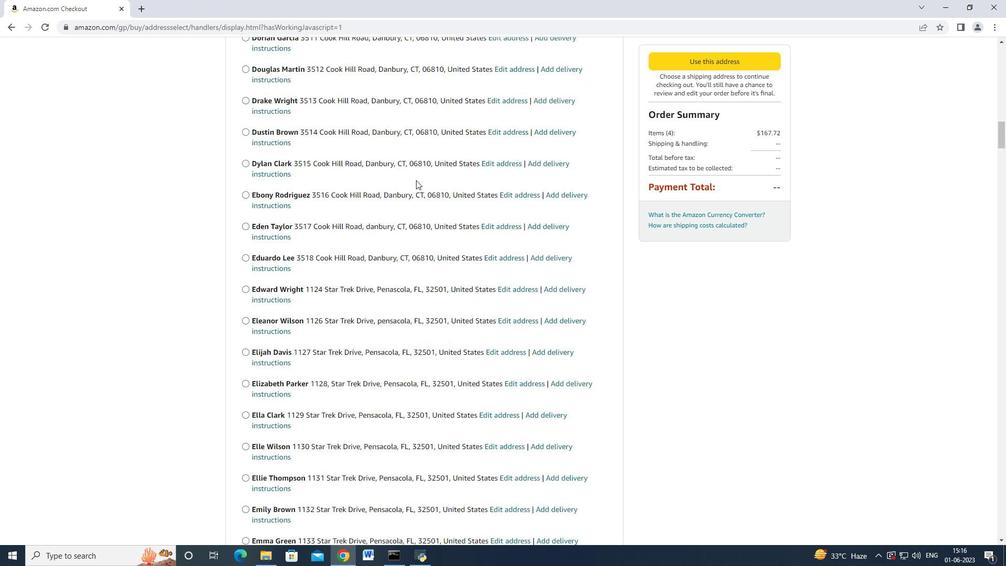 
Action: Mouse scrolled (415, 179) with delta (0, 0)
Screenshot: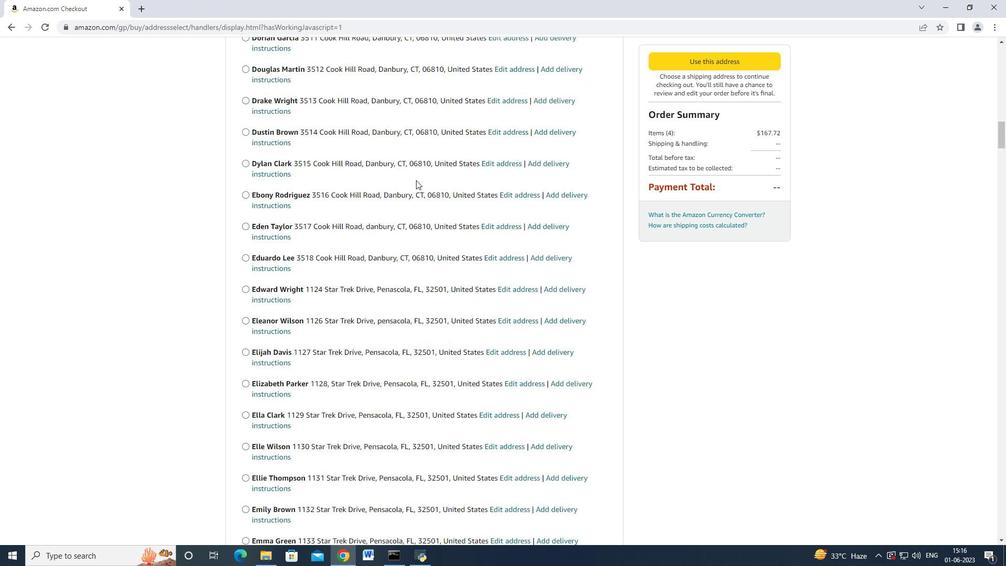 
Action: Mouse scrolled (415, 179) with delta (0, 0)
Screenshot: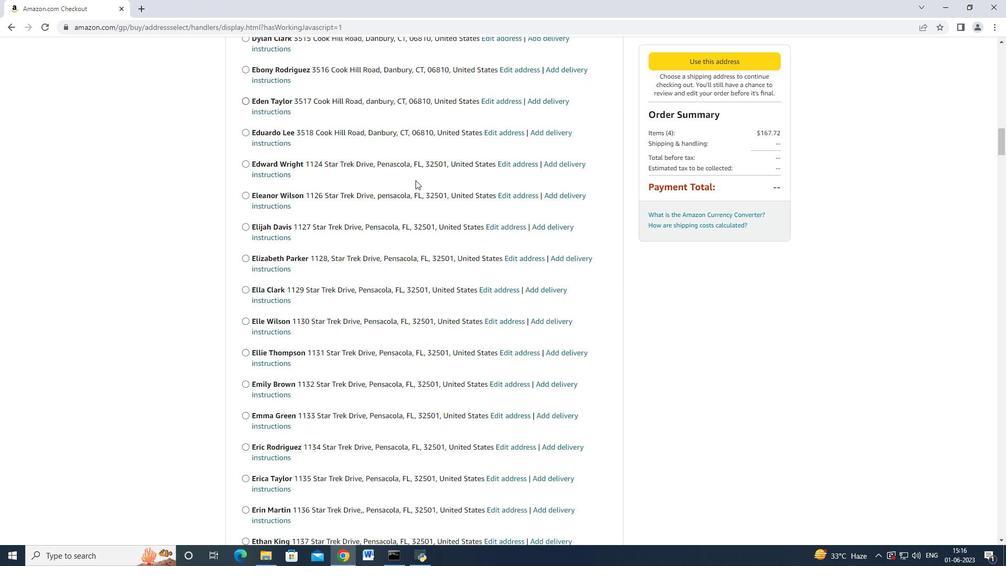
Action: Mouse scrolled (415, 179) with delta (0, 0)
Screenshot: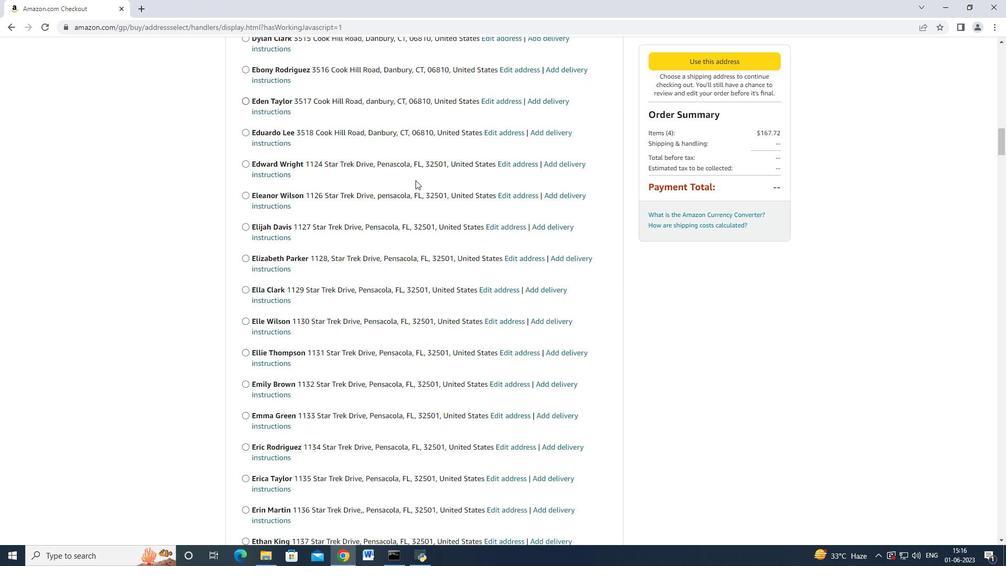 
Action: Mouse scrolled (415, 179) with delta (0, 0)
Screenshot: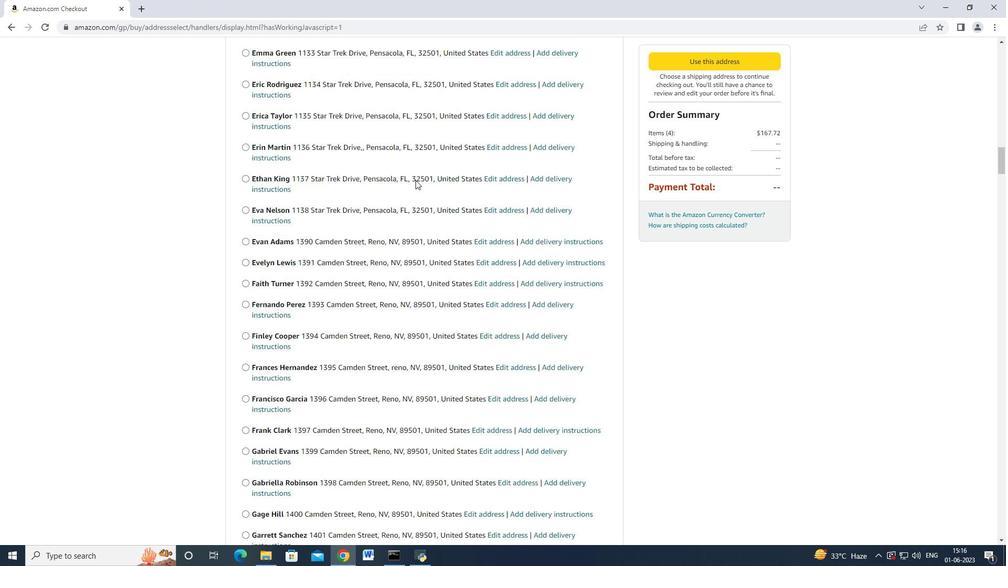 
Action: Mouse moved to (415, 180)
Screenshot: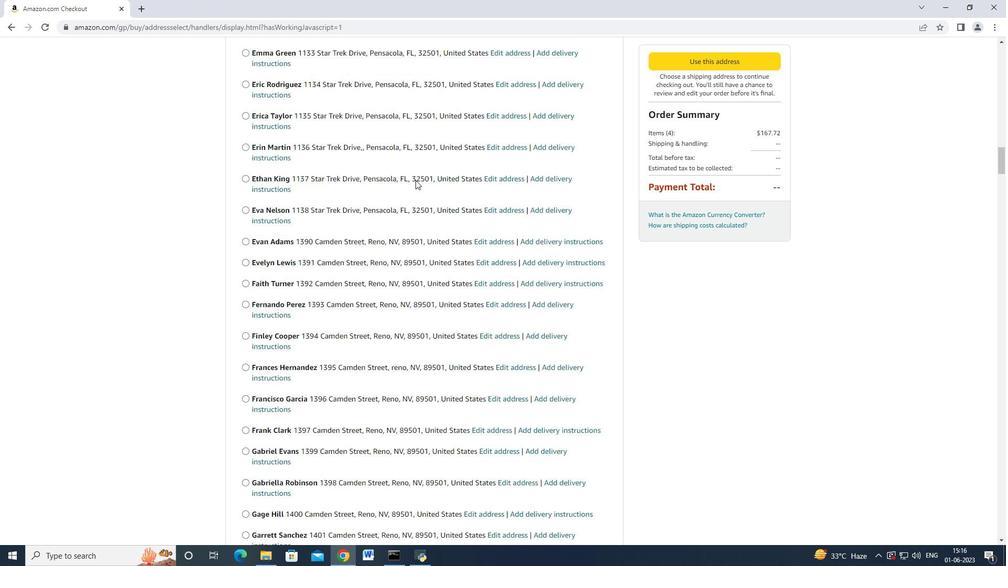 
Action: Mouse scrolled (415, 179) with delta (0, 0)
Screenshot: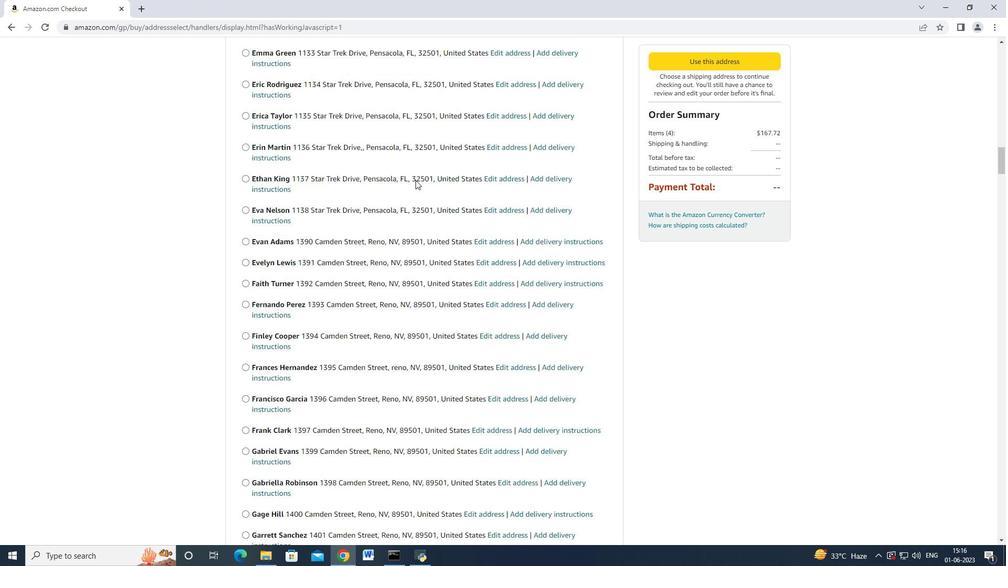 
Action: Mouse scrolled (415, 179) with delta (0, 0)
Screenshot: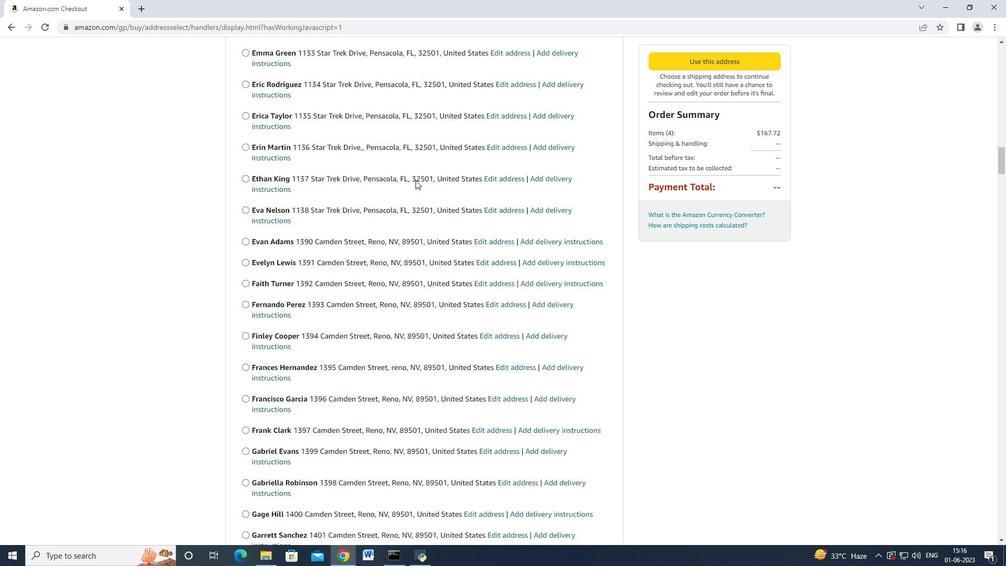 
Action: Mouse scrolled (415, 179) with delta (0, 0)
Screenshot: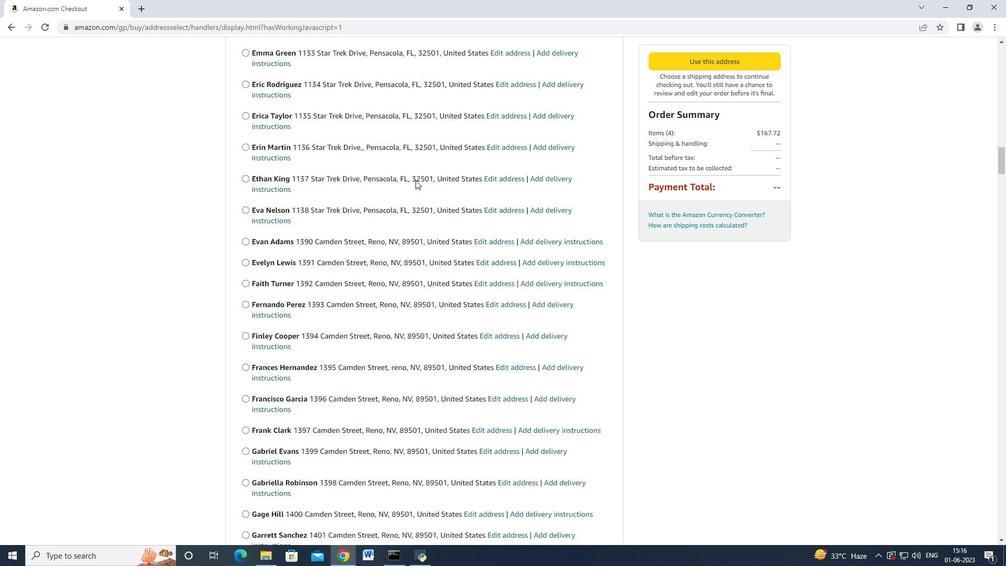 
Action: Mouse scrolled (415, 179) with delta (0, 0)
Screenshot: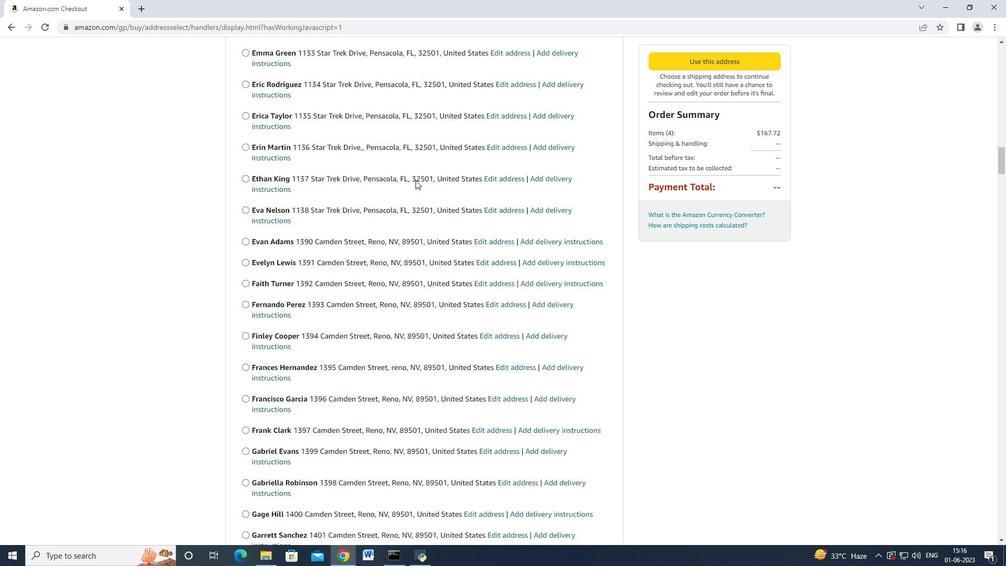 
Action: Mouse moved to (415, 180)
Screenshot: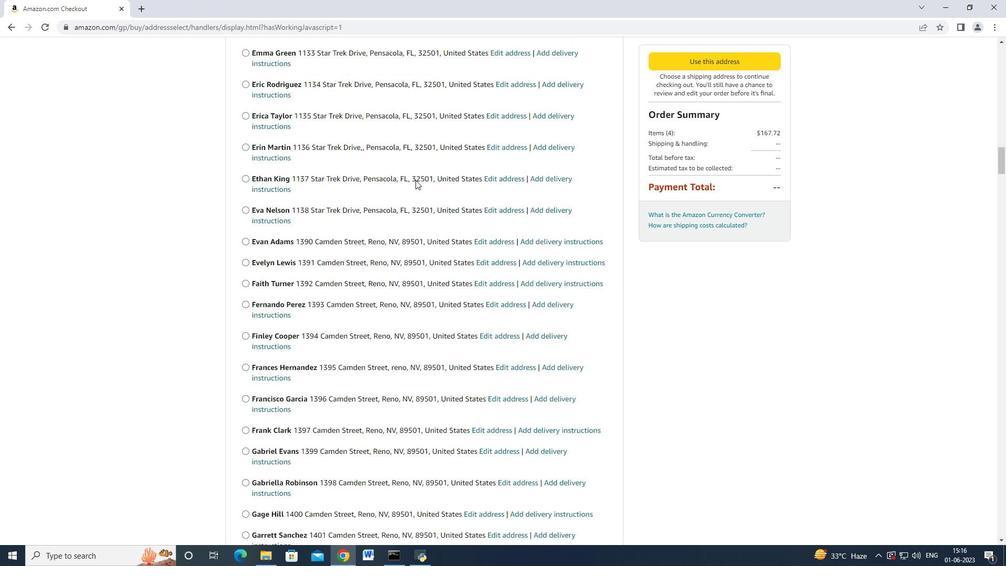 
Action: Mouse scrolled (415, 179) with delta (0, 0)
Screenshot: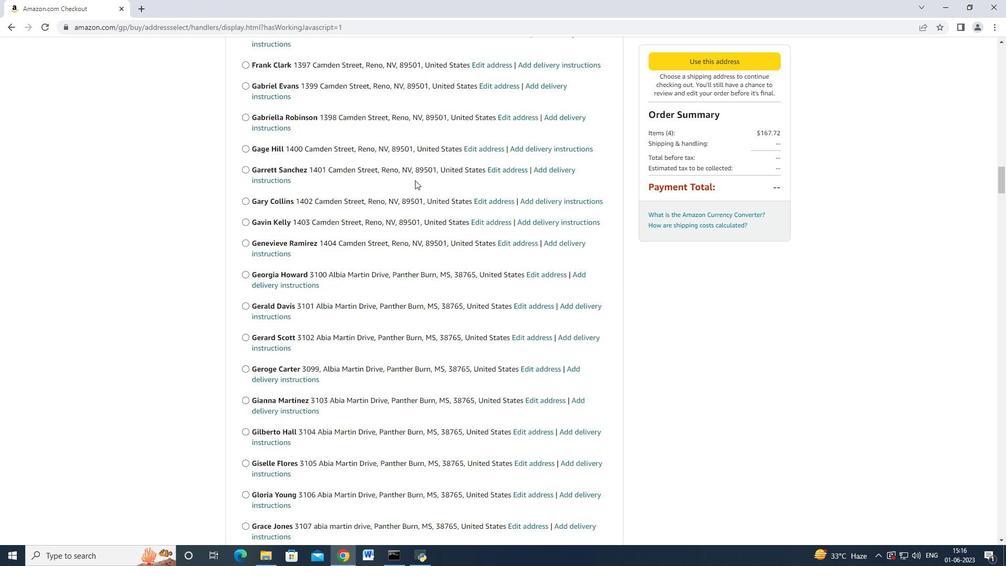 
Action: Mouse scrolled (415, 179) with delta (0, -1)
Screenshot: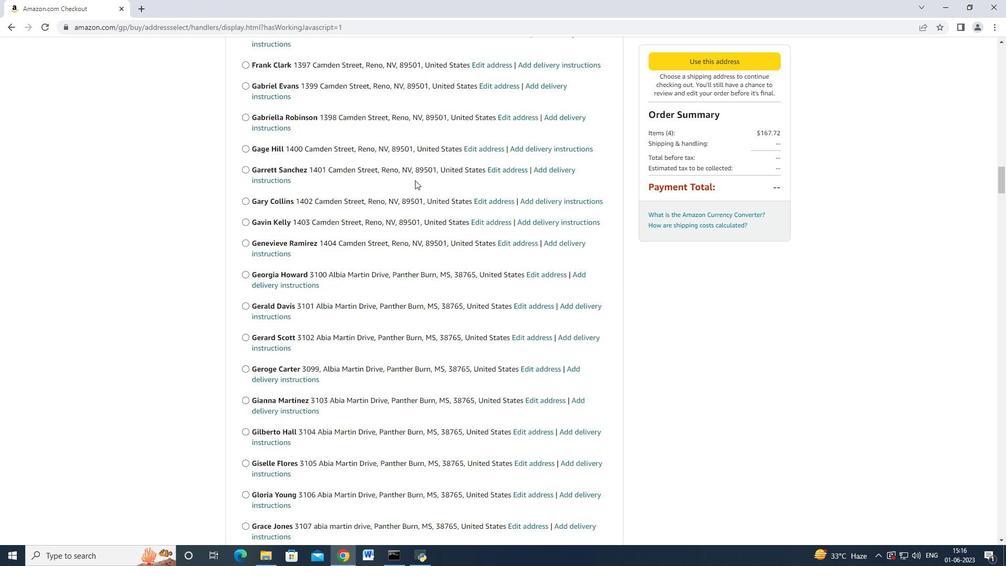 
Action: Mouse scrolled (415, 179) with delta (0, 0)
Screenshot: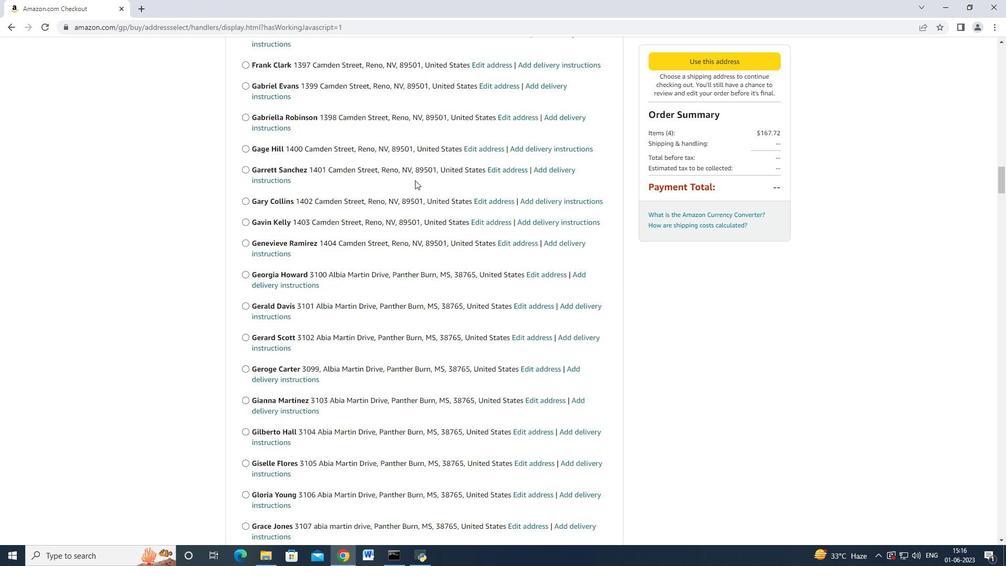 
Action: Mouse scrolled (415, 179) with delta (0, 0)
Screenshot: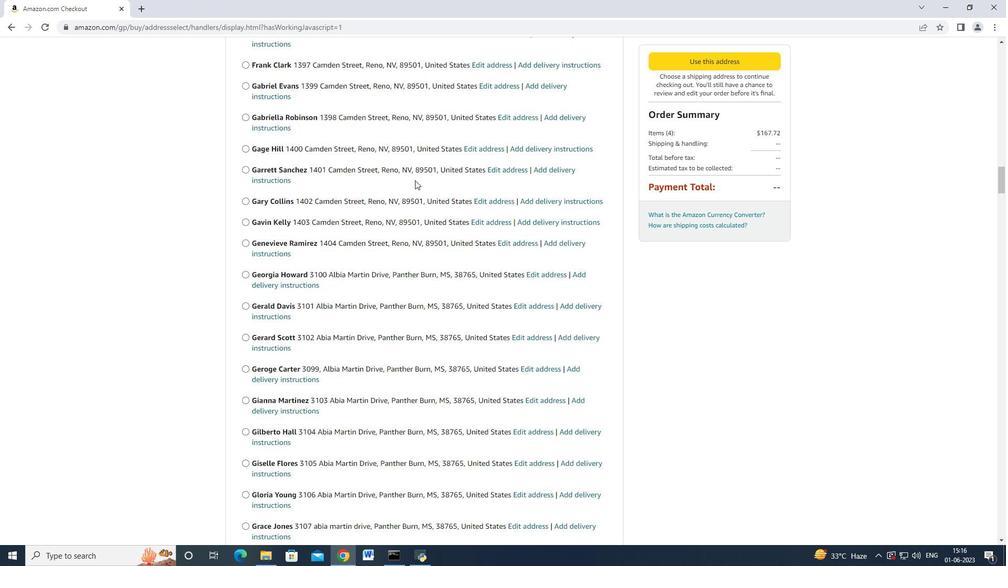 
Action: Mouse scrolled (415, 179) with delta (0, 0)
Screenshot: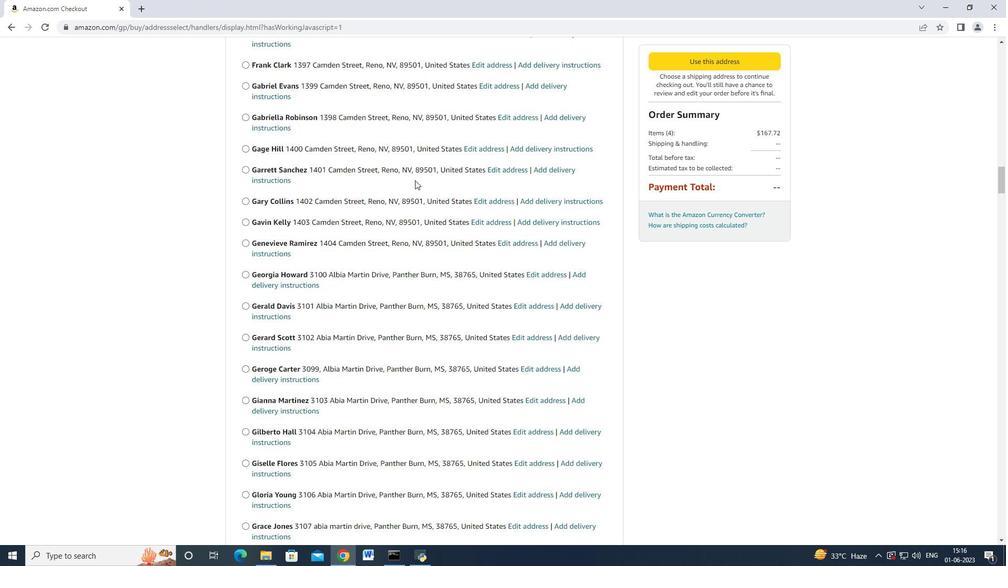 
Action: Mouse scrolled (415, 179) with delta (0, 0)
Screenshot: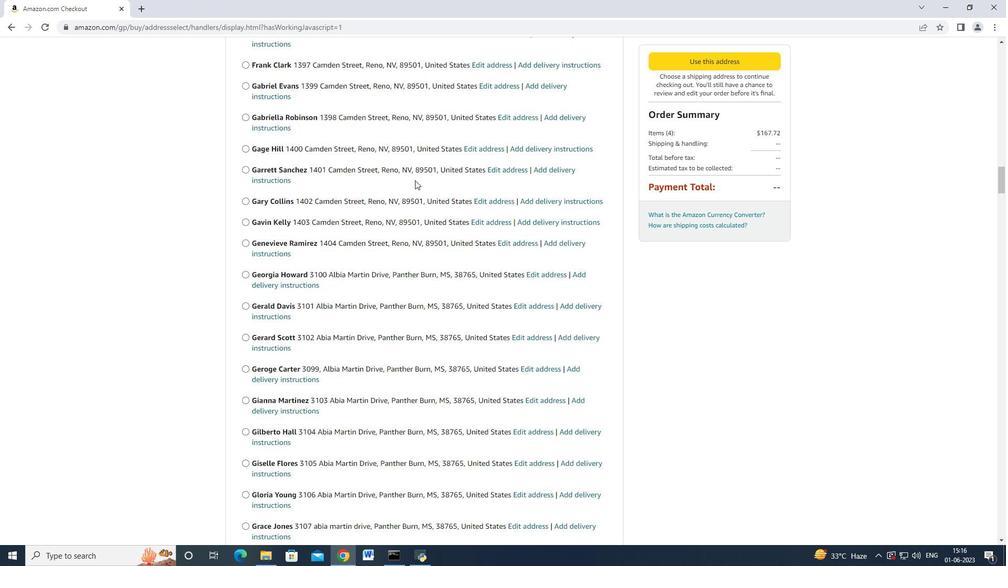 
Action: Mouse scrolled (415, 179) with delta (0, 0)
Screenshot: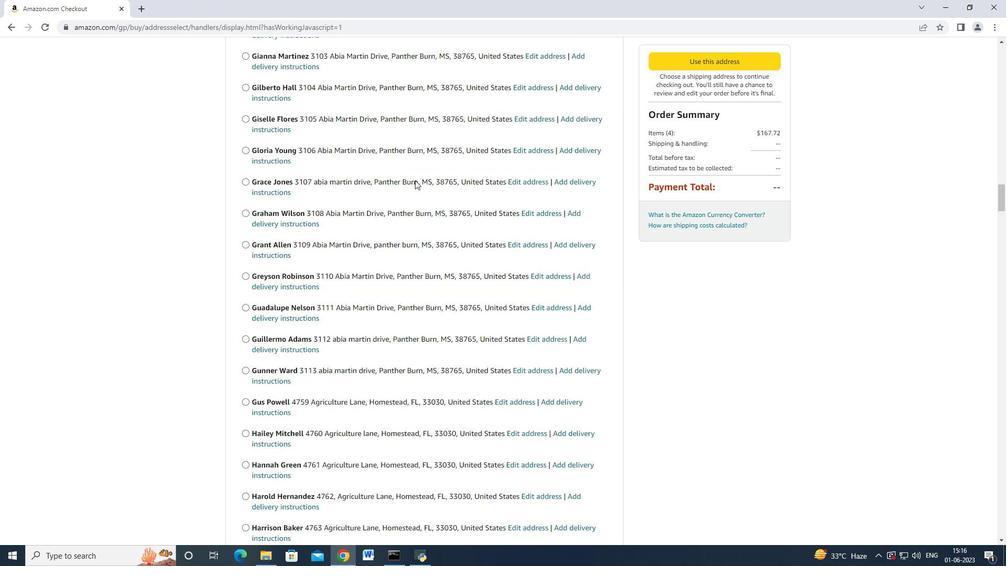 
Action: Mouse scrolled (415, 179) with delta (0, 0)
Screenshot: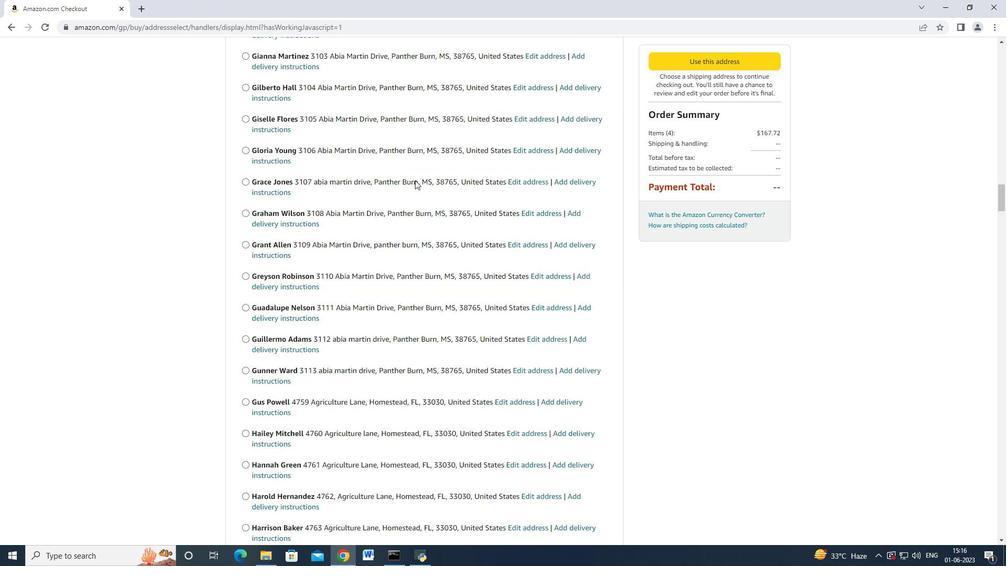 
Action: Mouse moved to (415, 180)
Screenshot: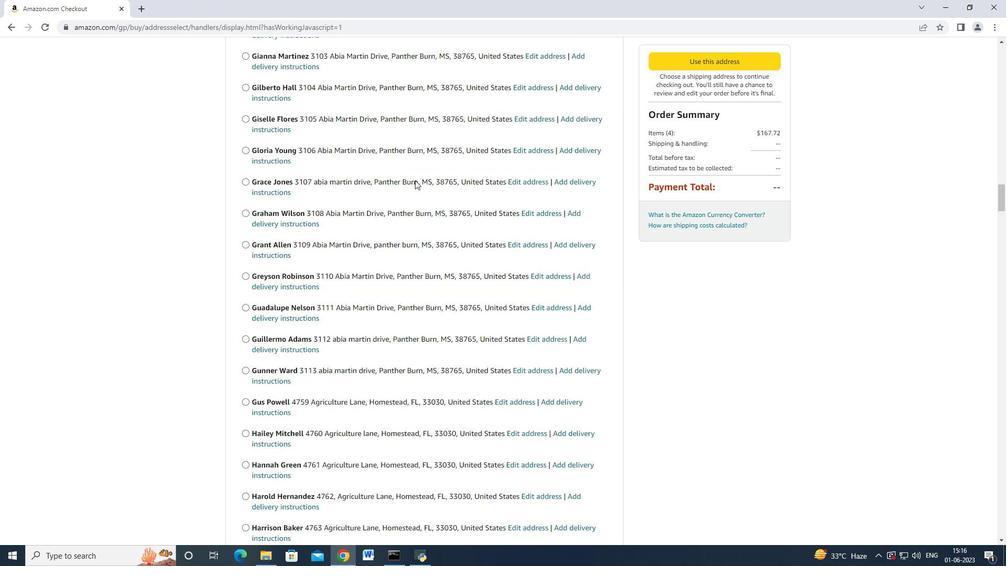 
Action: Mouse scrolled (415, 179) with delta (0, -1)
Screenshot: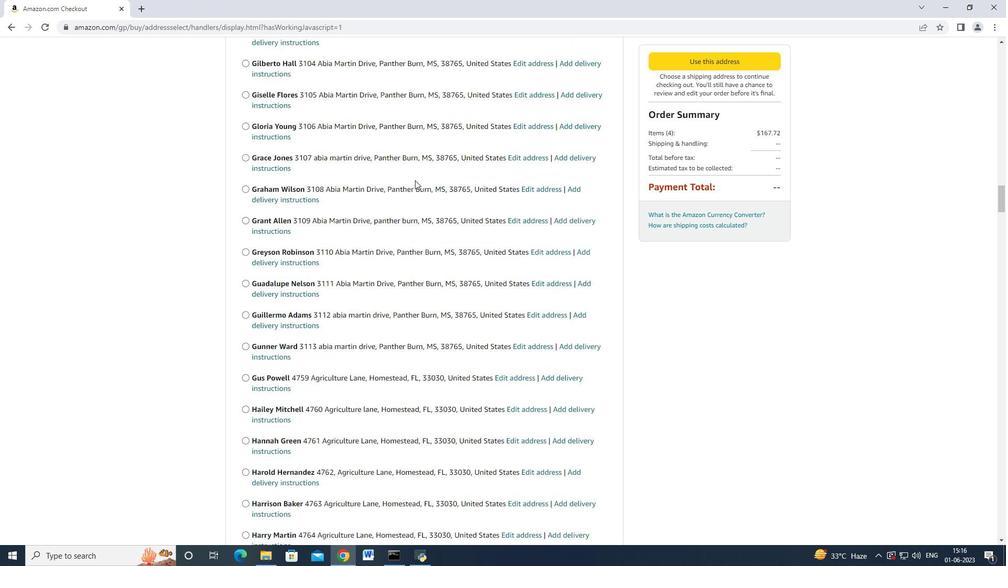 
Action: Mouse moved to (415, 180)
Screenshot: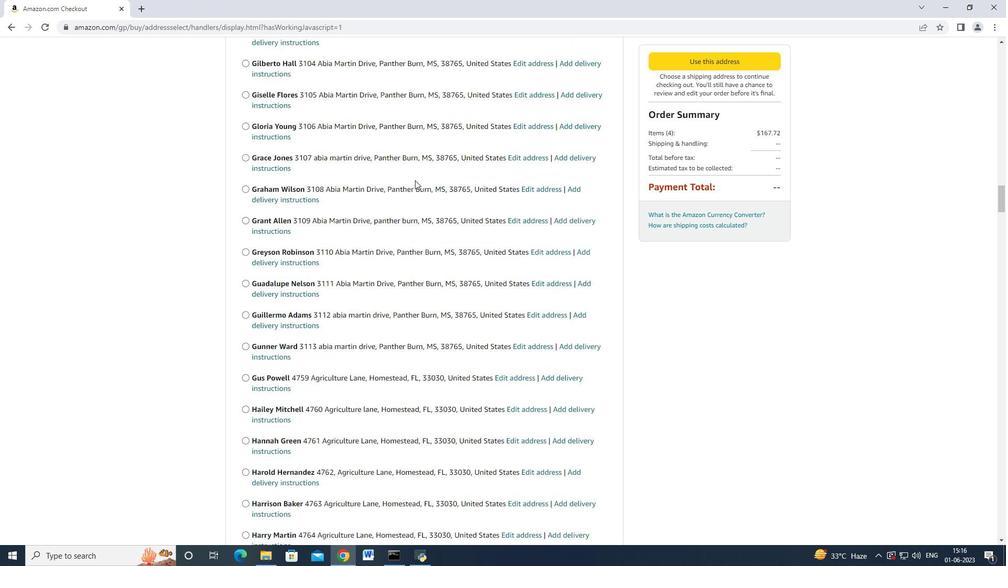 
Action: Mouse scrolled (415, 180) with delta (0, 0)
Screenshot: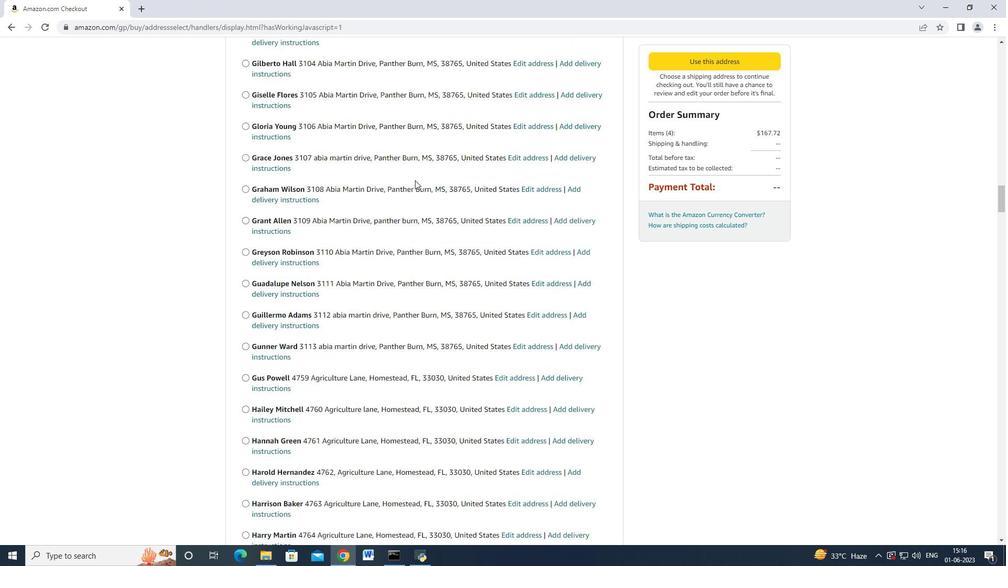 
Action: Mouse scrolled (415, 180) with delta (0, 0)
Screenshot: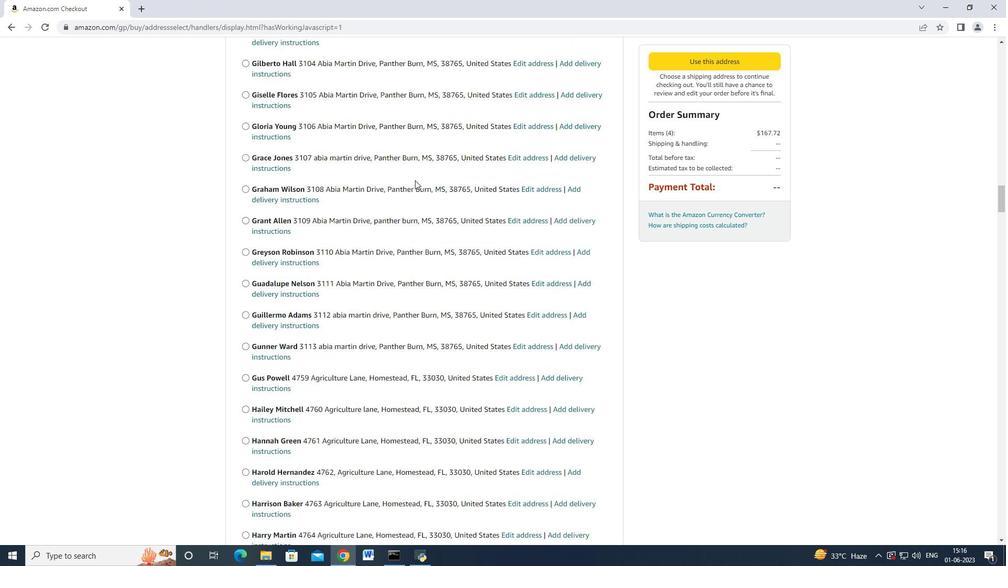 
Action: Mouse scrolled (415, 180) with delta (0, 0)
Screenshot: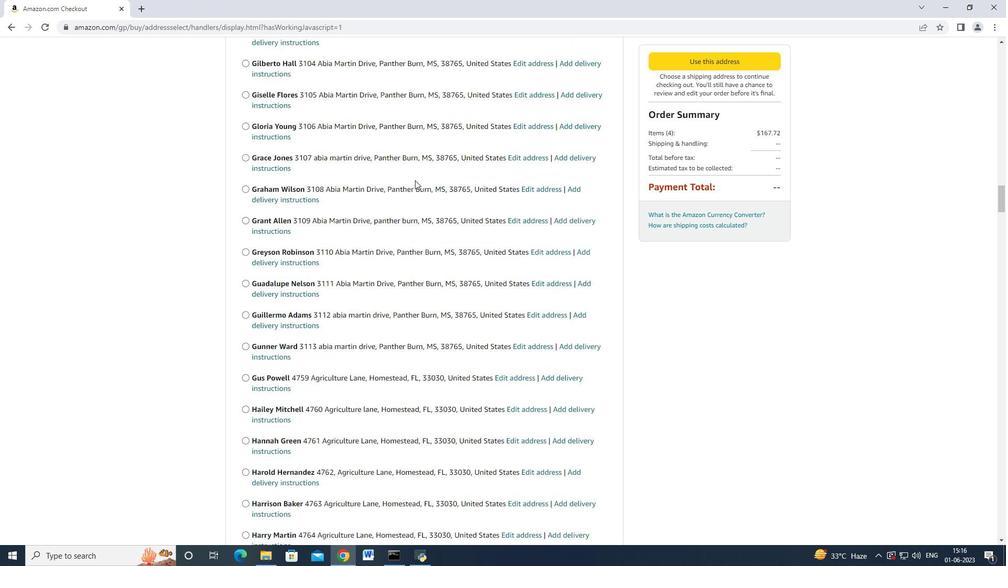 
Action: Mouse scrolled (415, 180) with delta (0, 0)
Screenshot: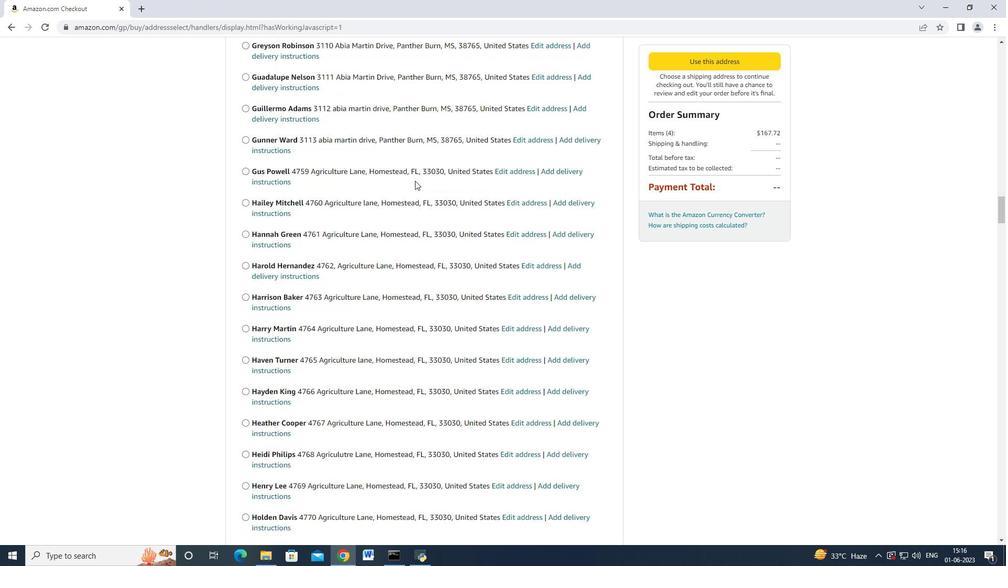 
Action: Mouse scrolled (415, 180) with delta (0, 0)
Screenshot: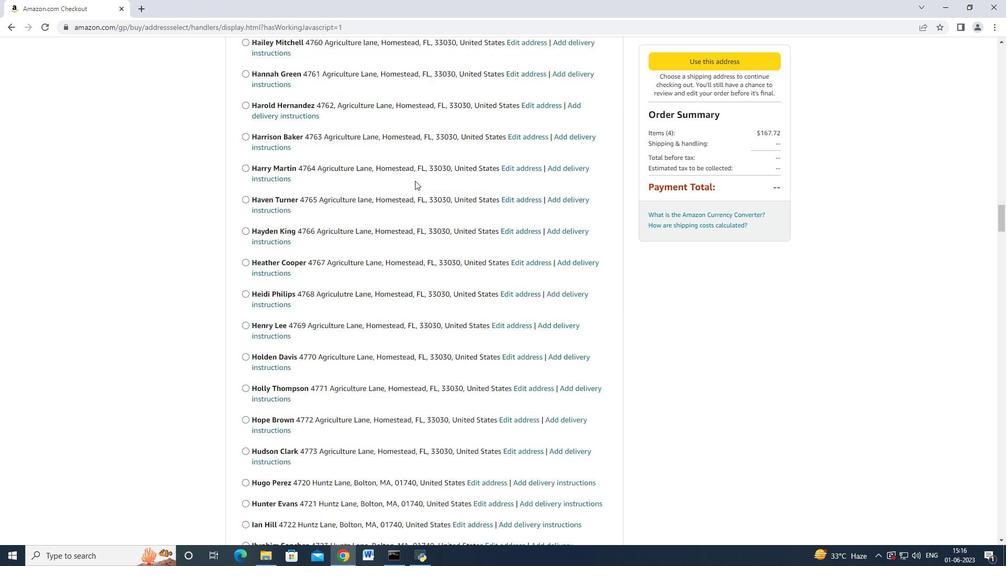
Action: Mouse moved to (415, 181)
Screenshot: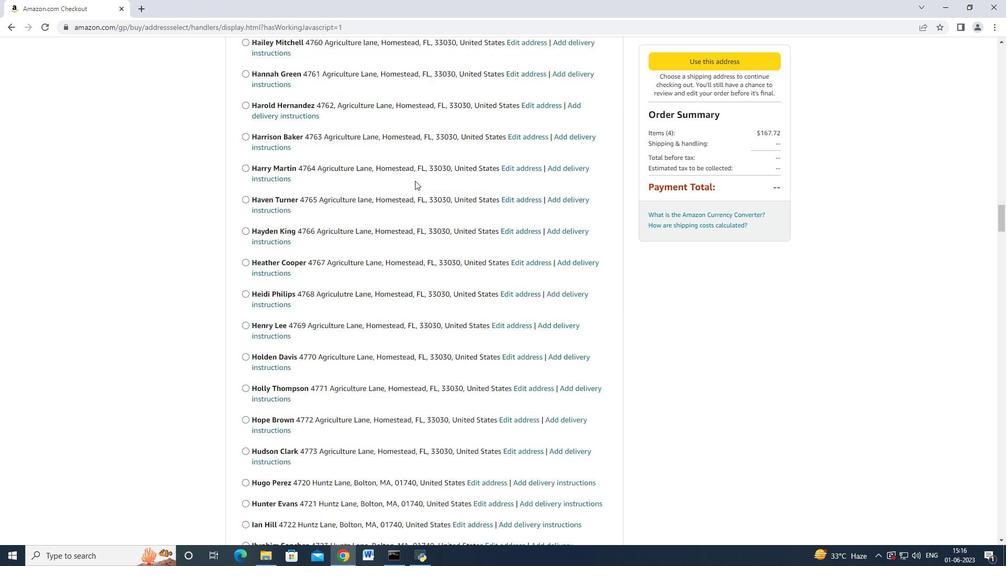 
Action: Mouse scrolled (415, 180) with delta (0, 0)
Screenshot: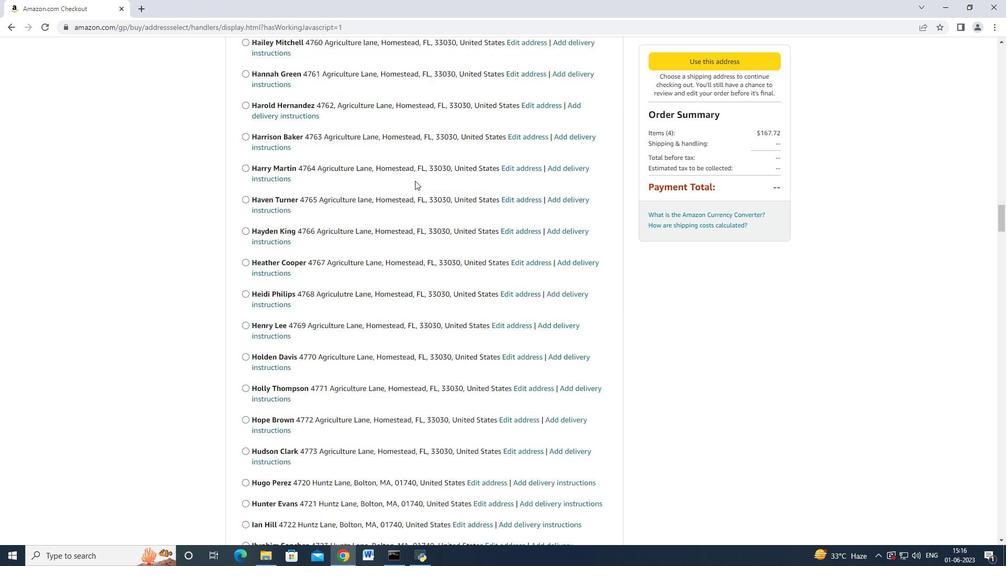 
Action: Mouse scrolled (415, 180) with delta (0, 0)
Screenshot: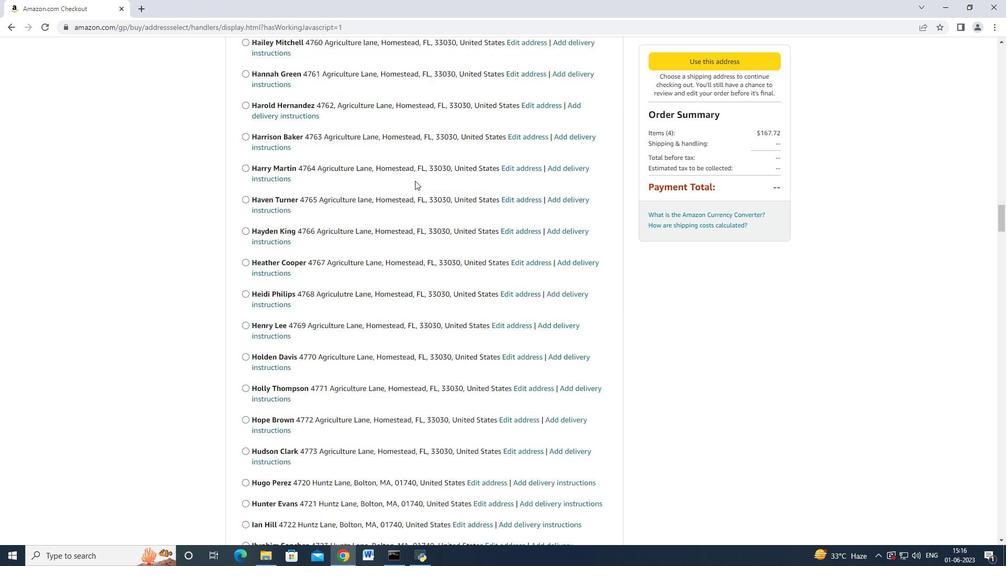 
Action: Mouse moved to (415, 181)
Screenshot: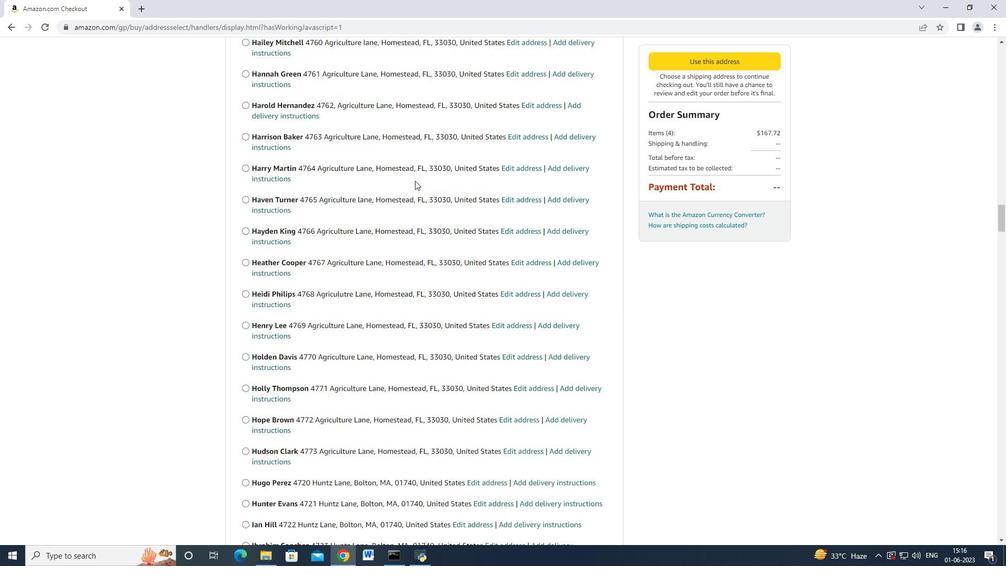 
Action: Mouse scrolled (415, 180) with delta (0, 0)
Screenshot: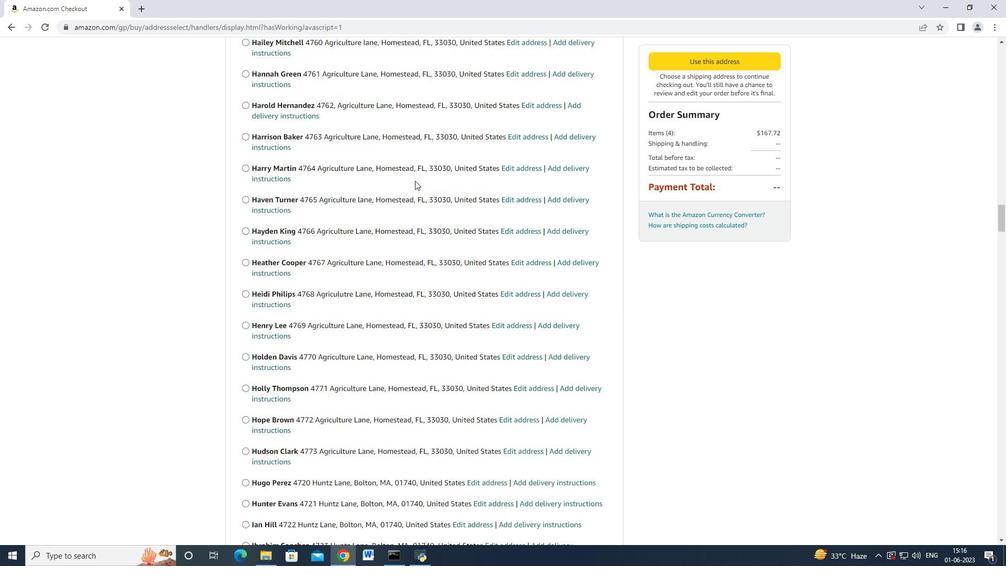 
Action: Mouse scrolled (415, 180) with delta (0, 0)
Screenshot: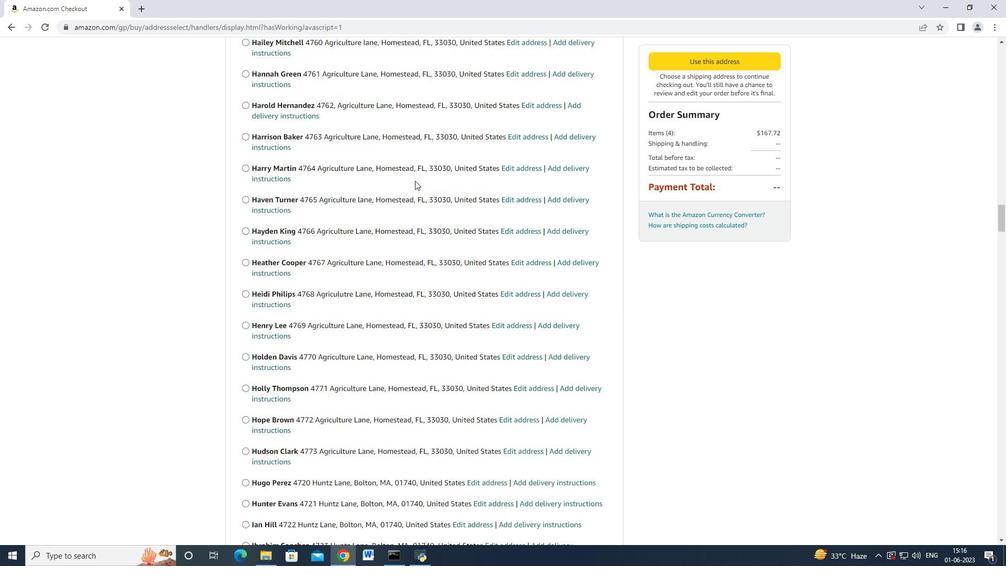 
Action: Mouse scrolled (415, 180) with delta (0, 0)
Screenshot: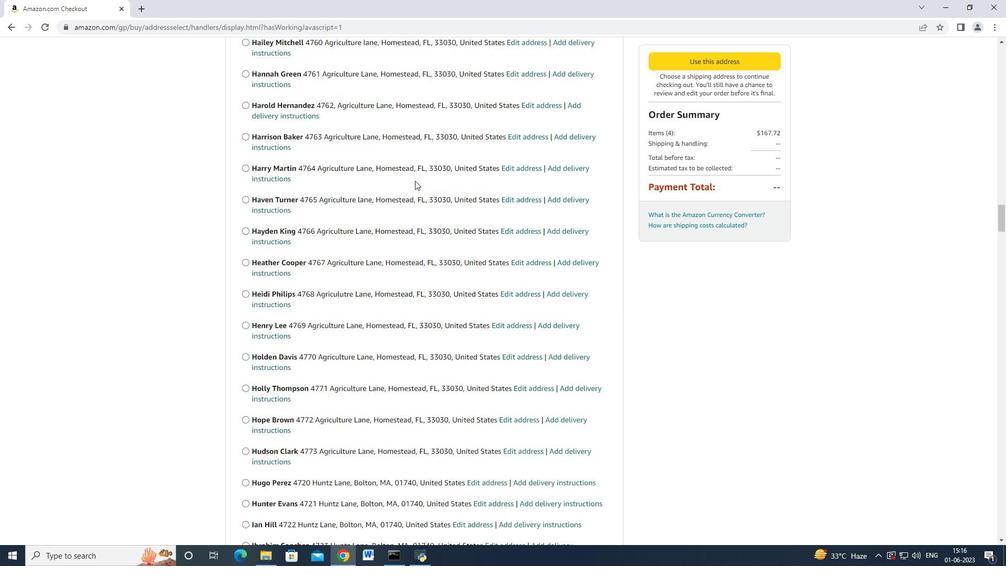 
Action: Mouse scrolled (415, 180) with delta (0, 0)
Screenshot: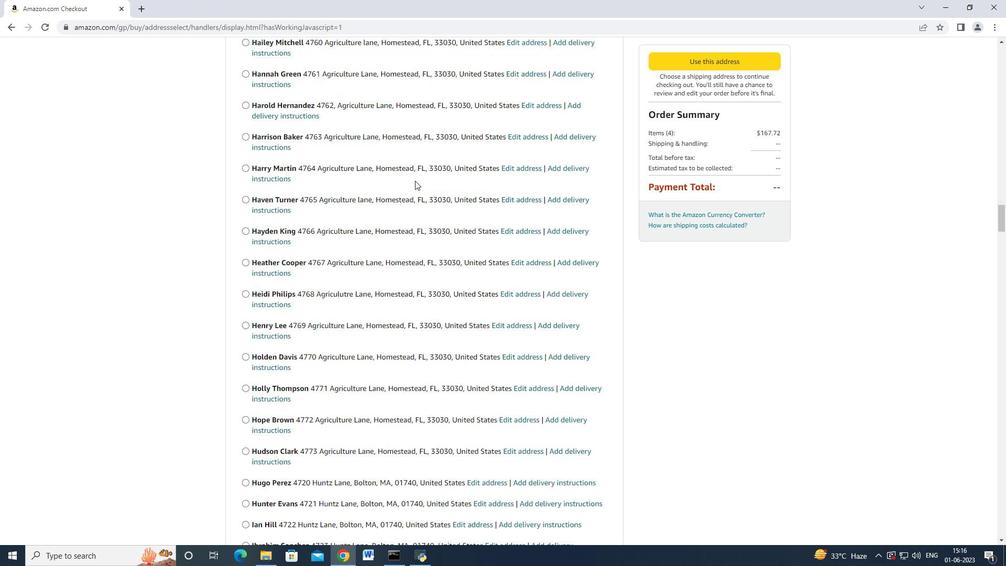 
Action: Mouse scrolled (415, 180) with delta (0, 0)
Screenshot: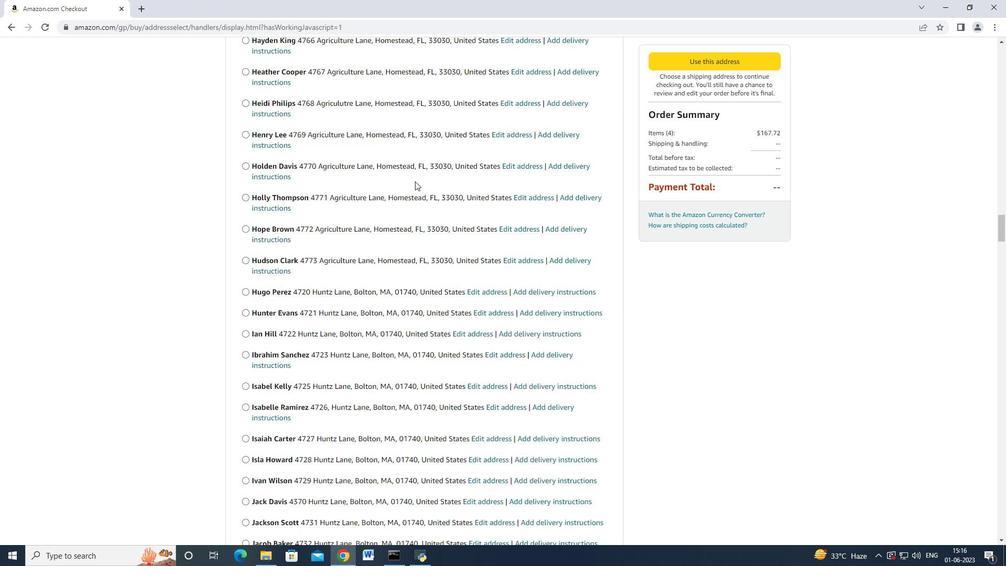
Action: Mouse moved to (414, 182)
Screenshot: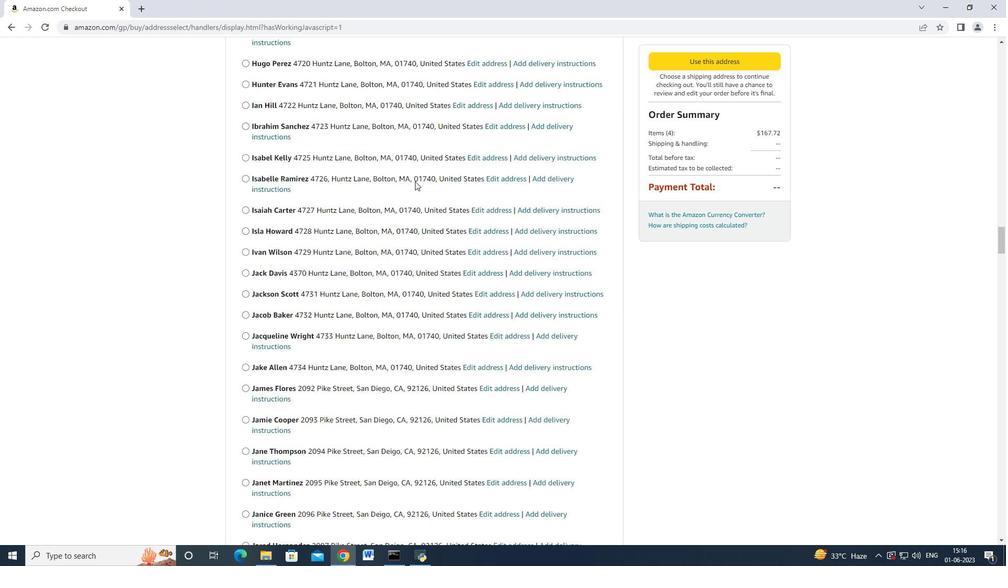 
Action: Mouse scrolled (414, 181) with delta (0, 0)
Screenshot: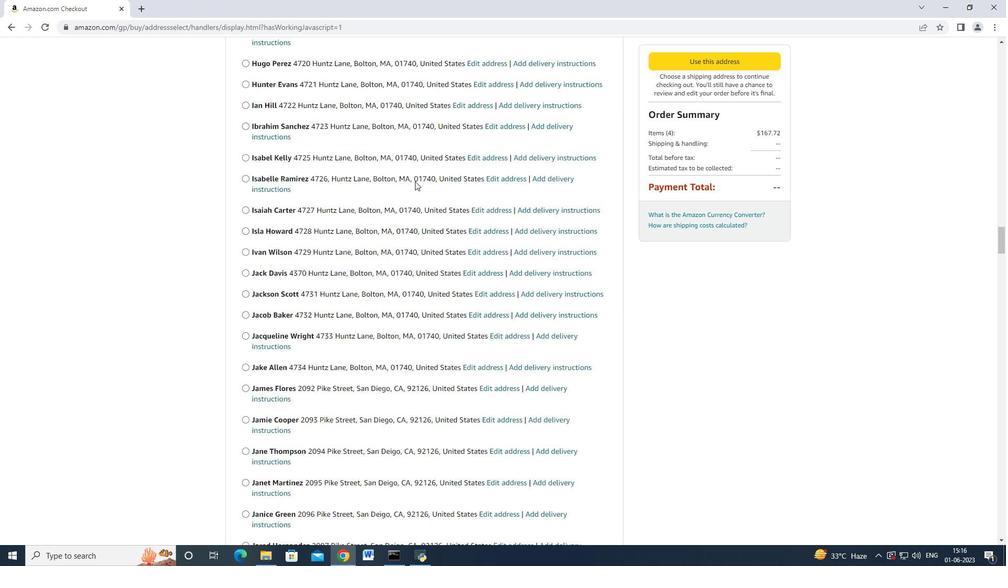 
Action: Mouse moved to (414, 182)
Screenshot: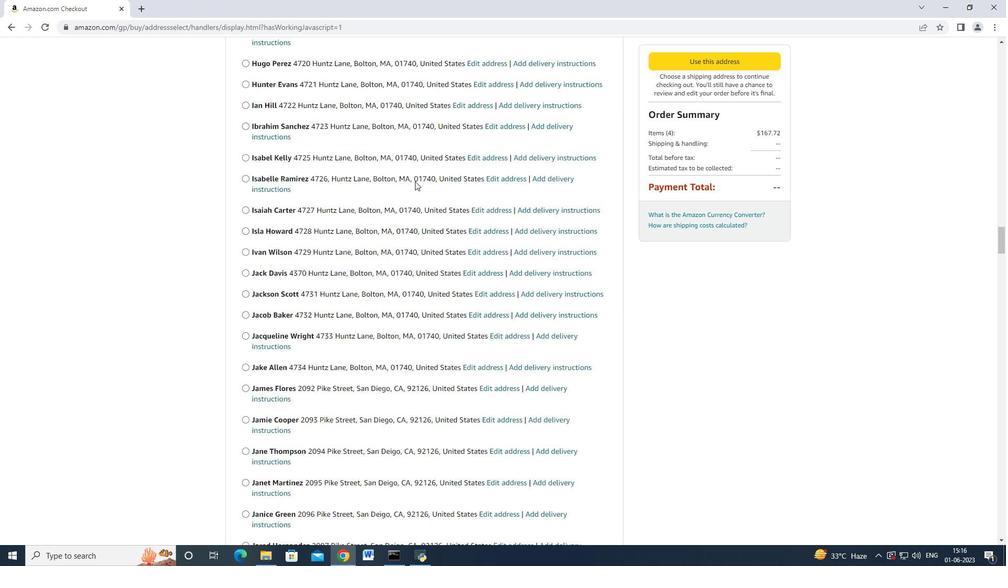
Action: Mouse scrolled (414, 181) with delta (0, 0)
Screenshot: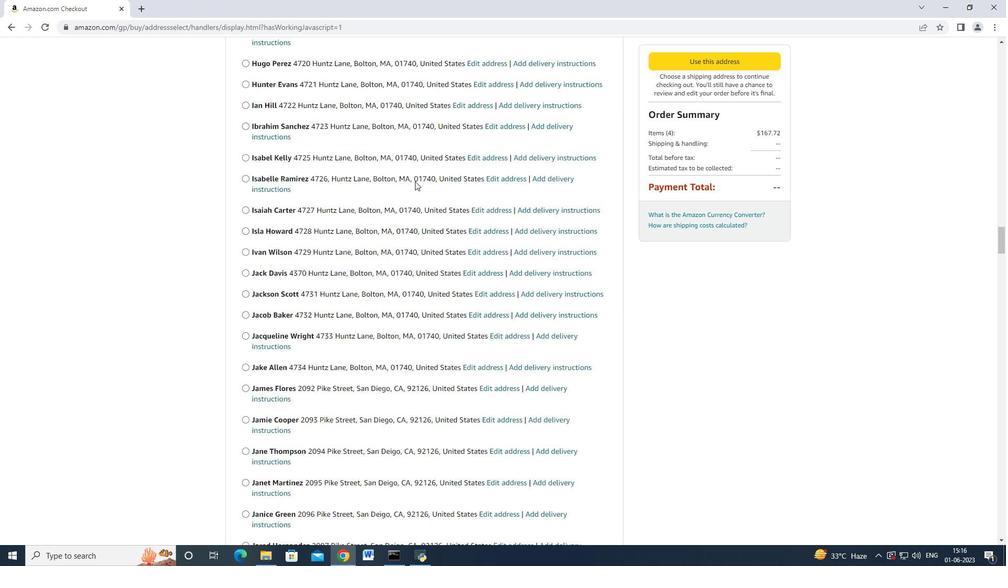 
Action: Mouse moved to (414, 182)
Screenshot: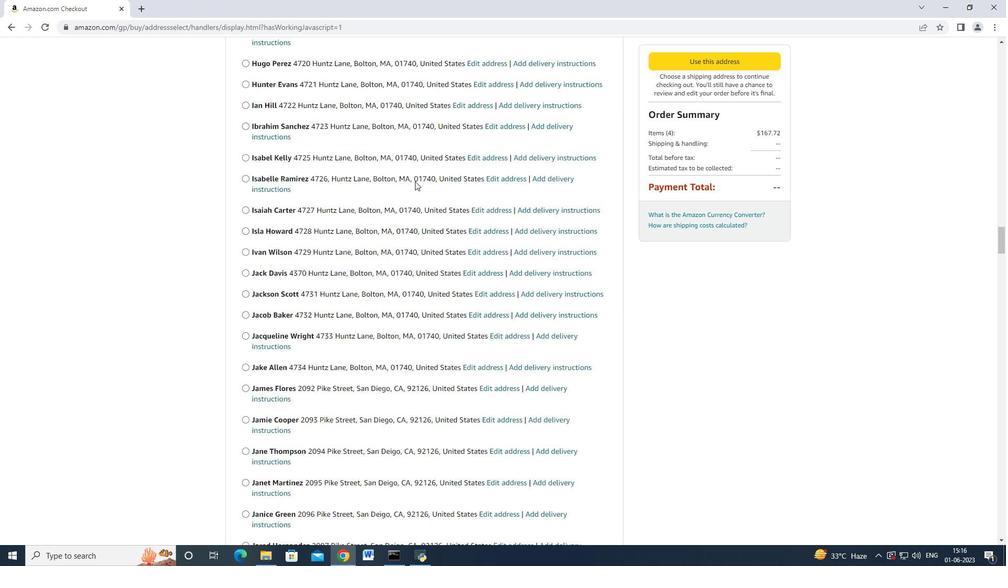 
Action: Mouse scrolled (414, 181) with delta (0, 0)
Screenshot: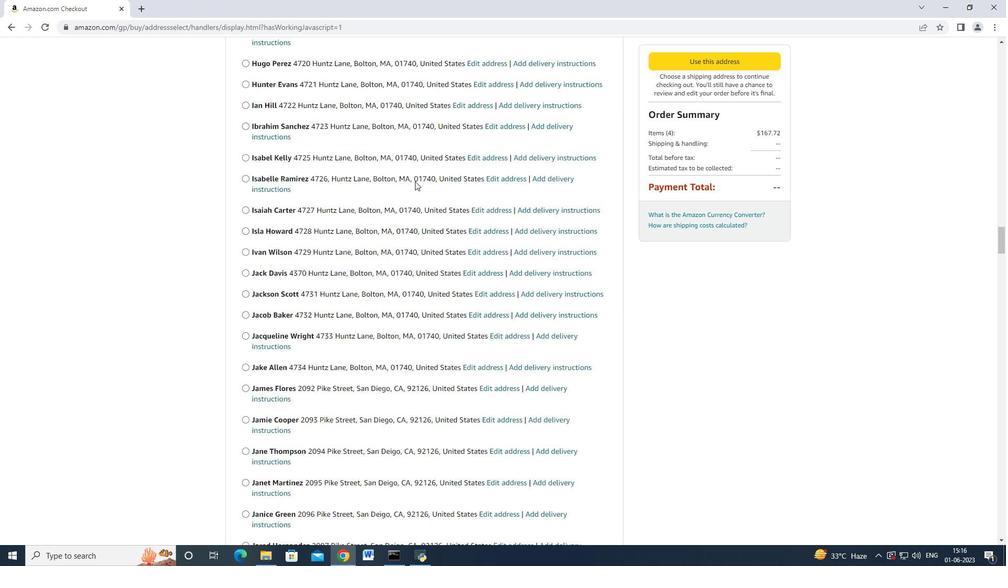 
Action: Mouse scrolled (414, 181) with delta (0, 0)
Screenshot: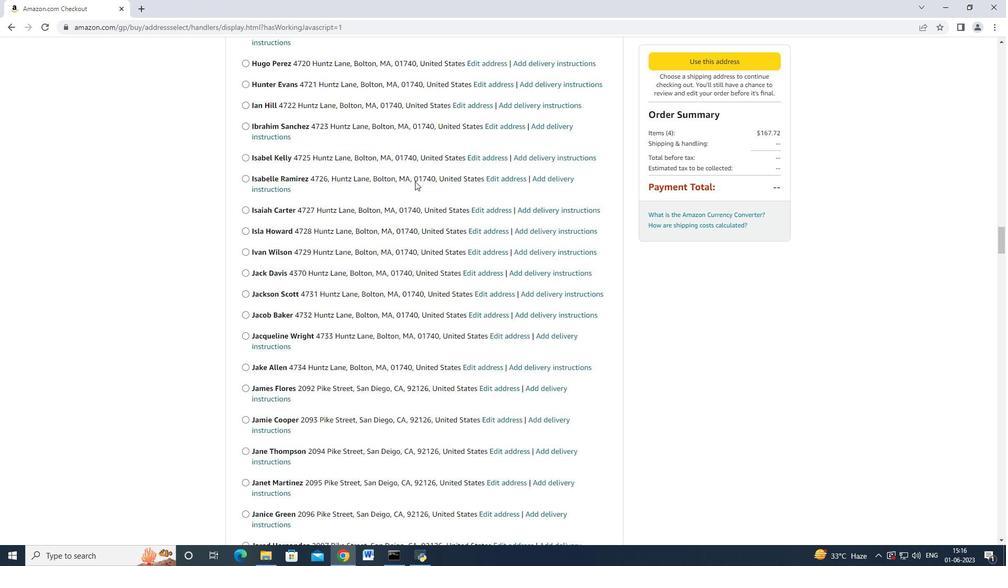 
Action: Mouse scrolled (414, 181) with delta (0, 0)
Screenshot: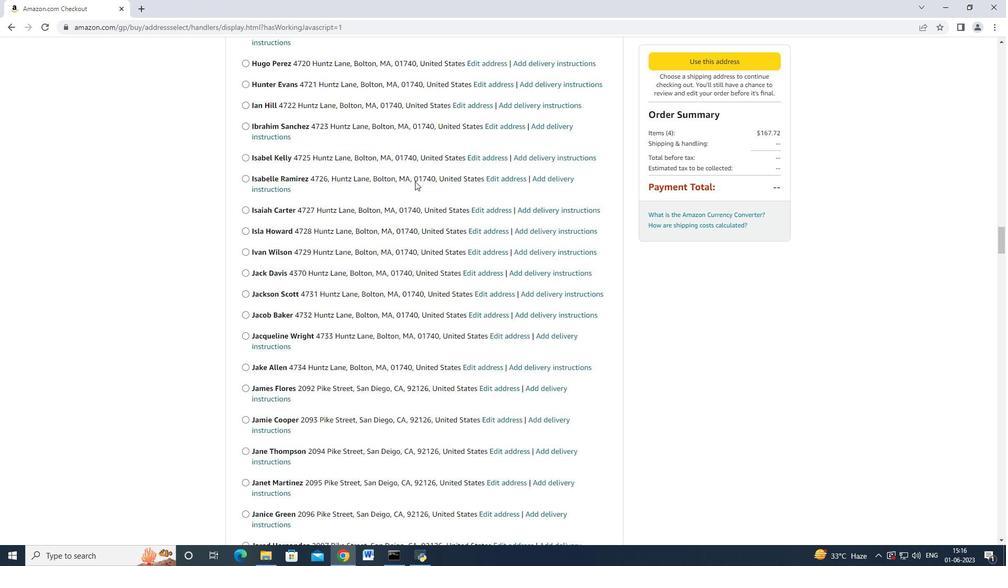 
Action: Mouse scrolled (414, 181) with delta (0, 0)
Screenshot: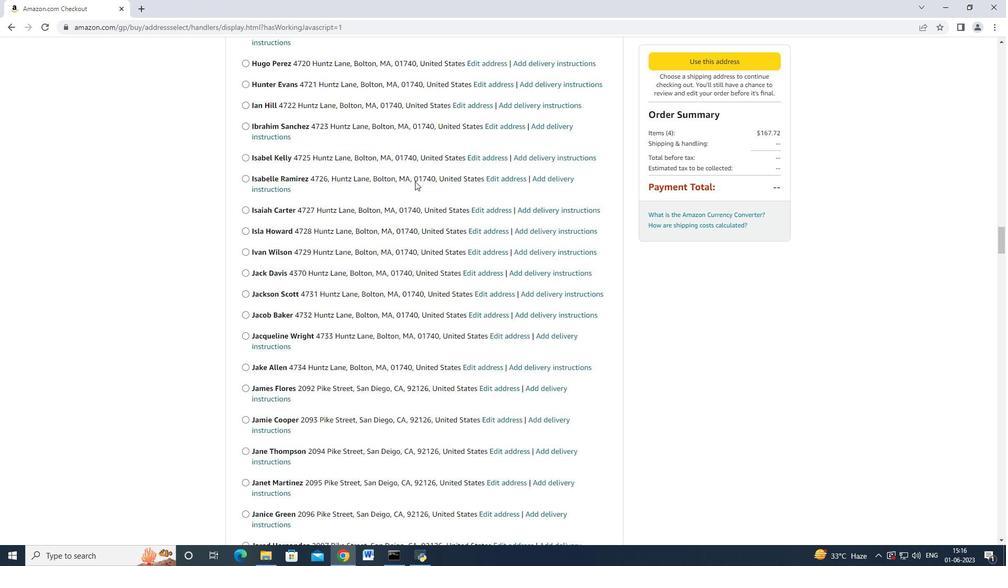 
Action: Mouse moved to (414, 182)
Screenshot: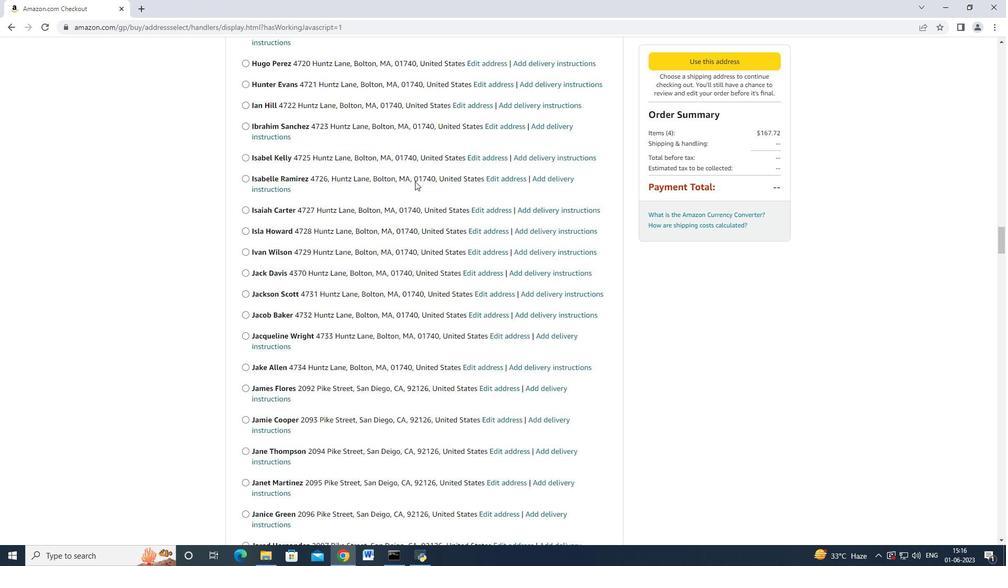
Action: Mouse scrolled (414, 182) with delta (0, 0)
Screenshot: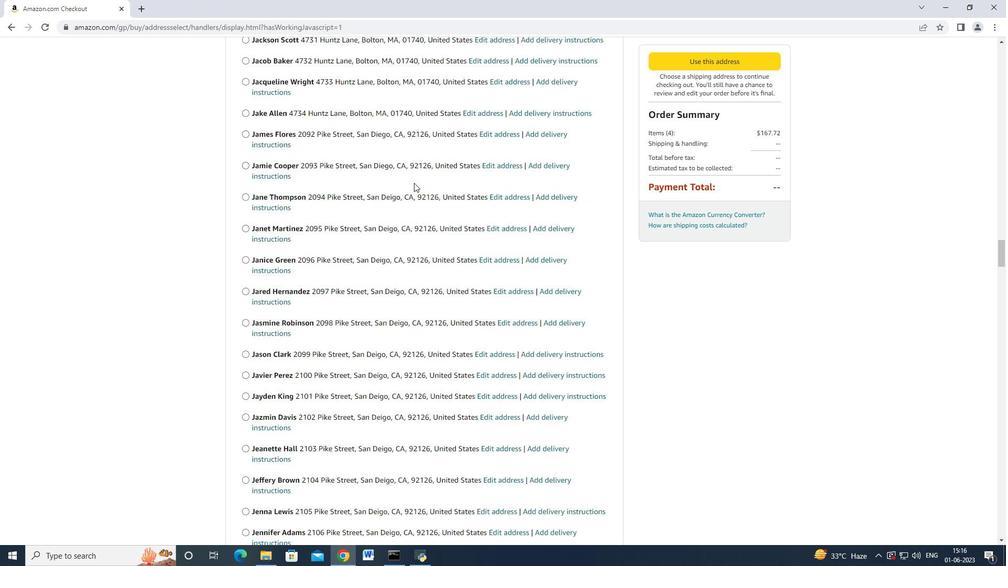 
Action: Mouse scrolled (414, 182) with delta (0, 0)
Screenshot: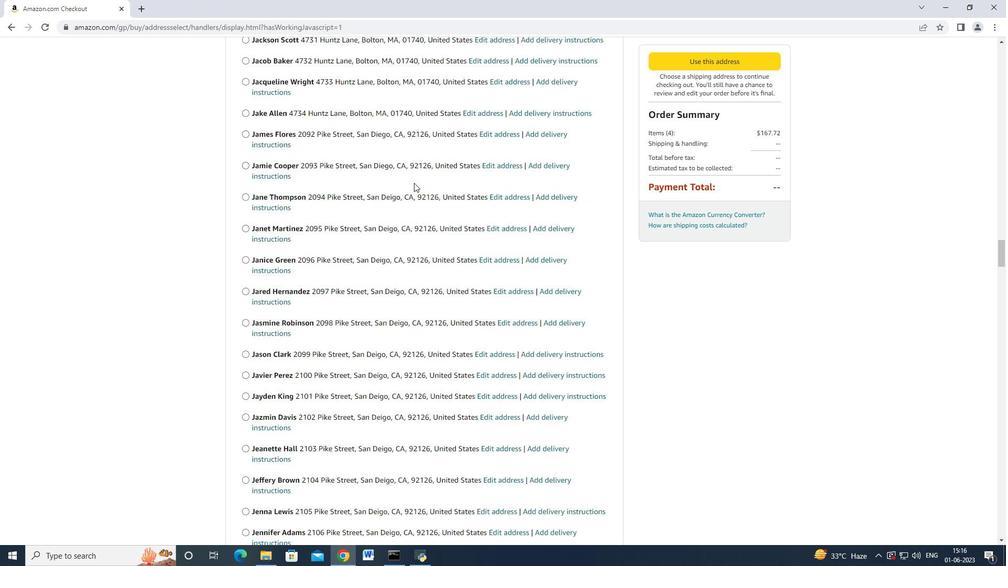 
Action: Mouse scrolled (414, 182) with delta (0, 0)
Screenshot: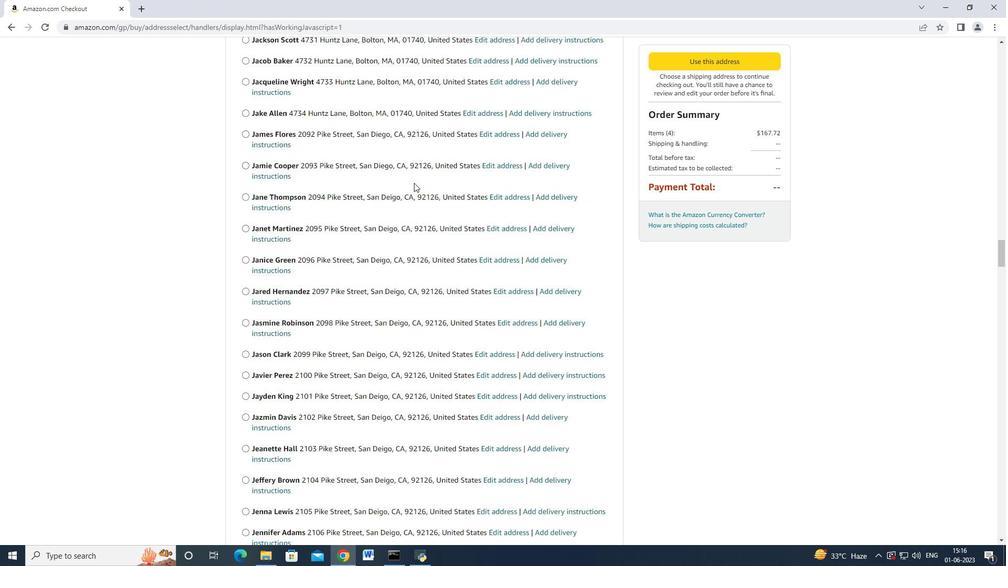 
Action: Mouse scrolled (414, 182) with delta (0, 0)
Screenshot: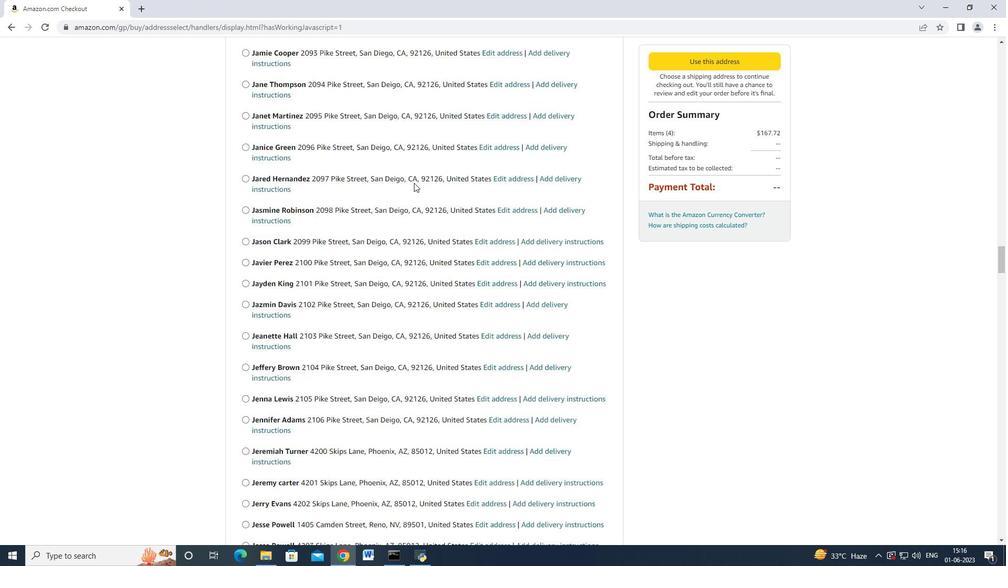 
Action: Mouse scrolled (414, 182) with delta (0, 0)
Screenshot: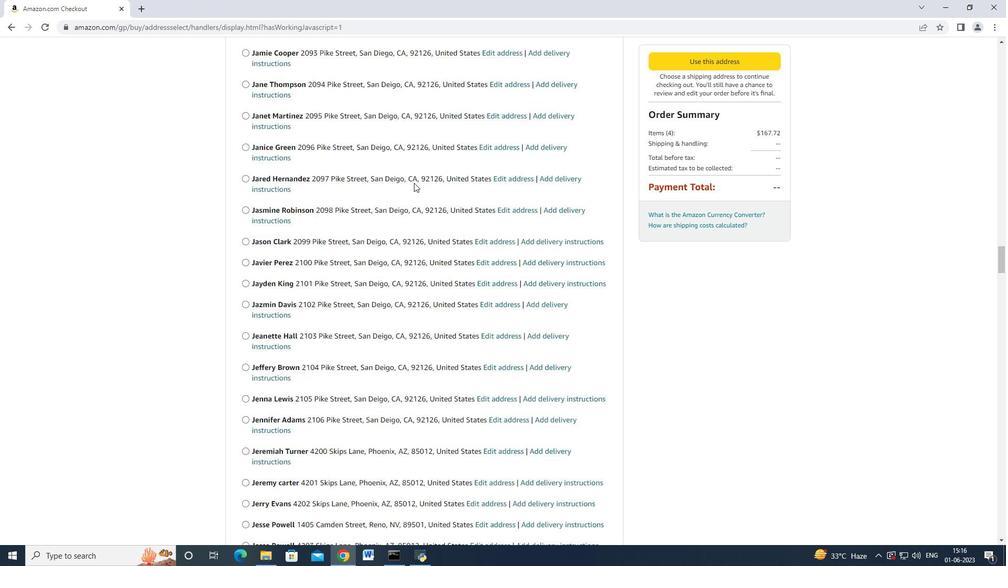 
Action: Mouse scrolled (414, 182) with delta (0, 0)
Screenshot: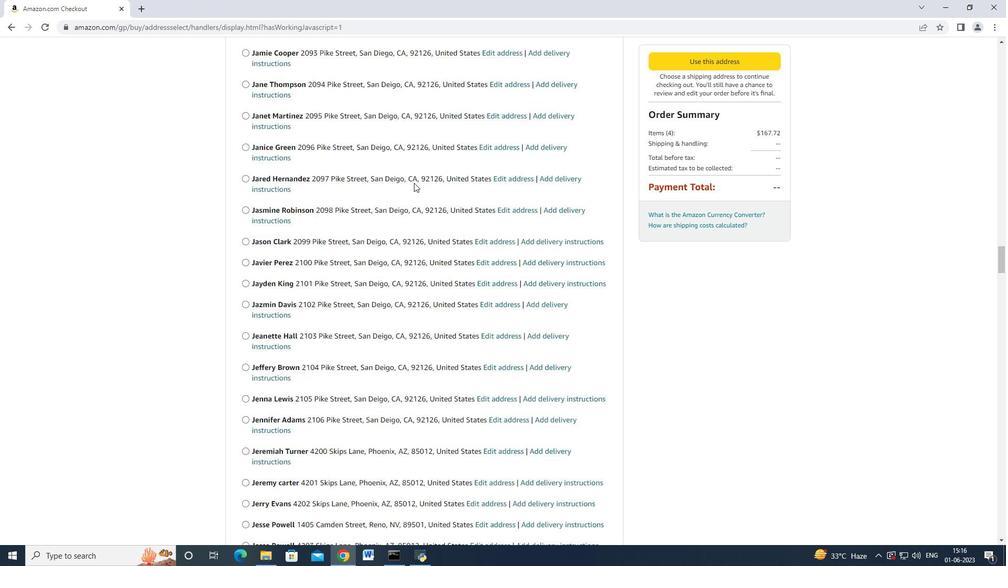 
Action: Mouse scrolled (414, 182) with delta (0, 0)
Screenshot: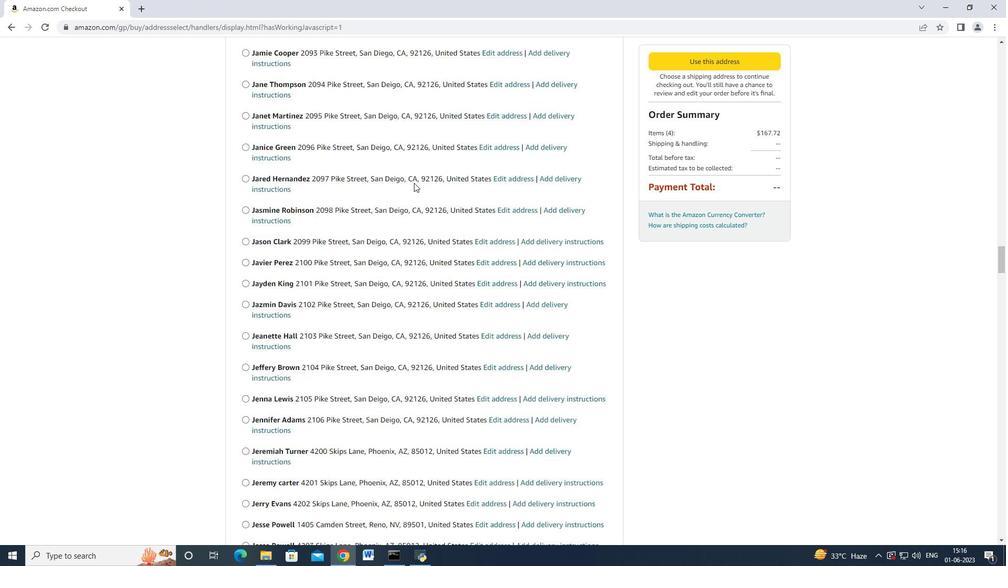 
Action: Mouse scrolled (414, 182) with delta (0, 0)
Screenshot: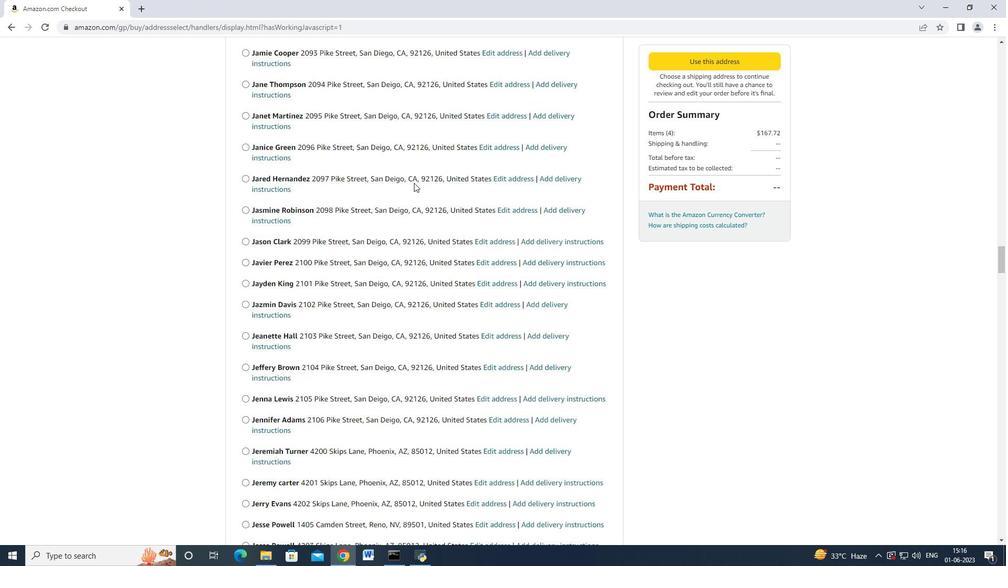 
Action: Mouse scrolled (414, 182) with delta (0, 0)
Screenshot: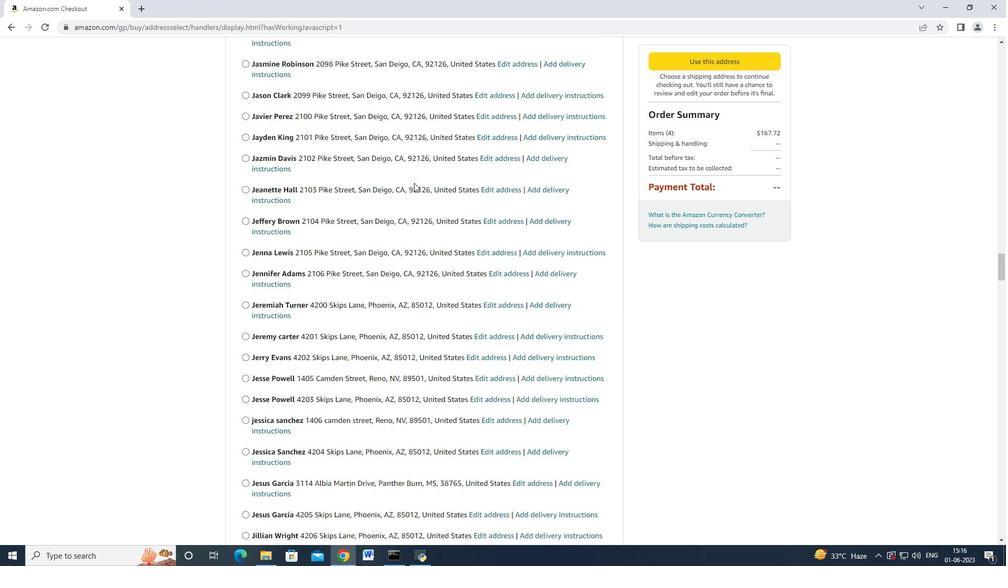 
Action: Mouse scrolled (414, 182) with delta (0, 0)
Screenshot: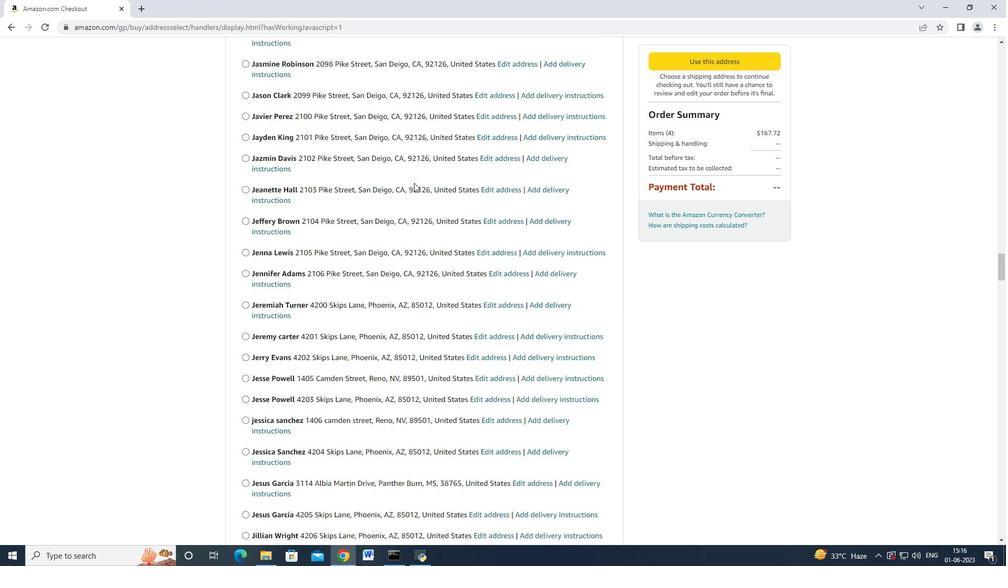 
Action: Mouse scrolled (414, 182) with delta (0, 0)
Screenshot: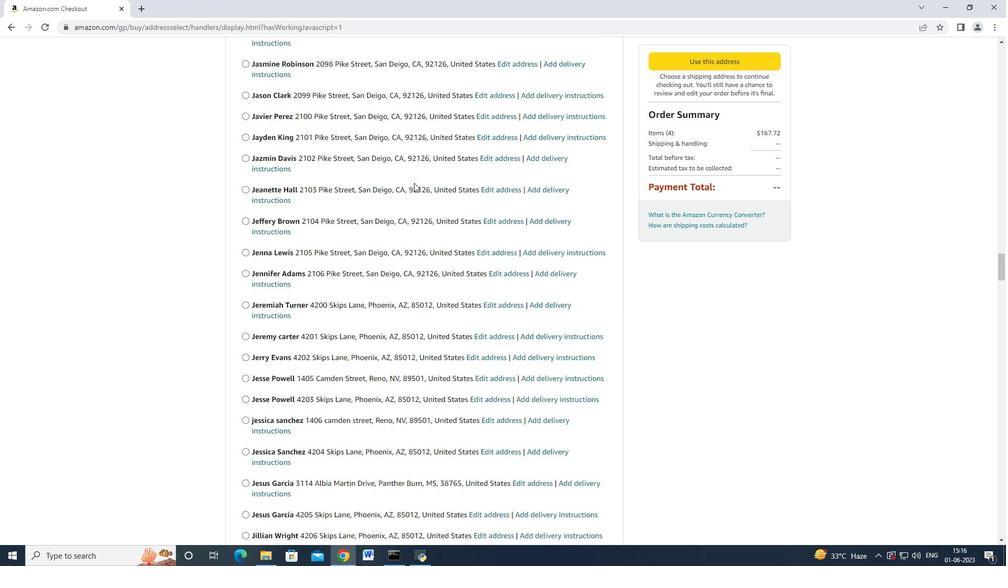 
Action: Mouse scrolled (414, 182) with delta (0, 0)
Screenshot: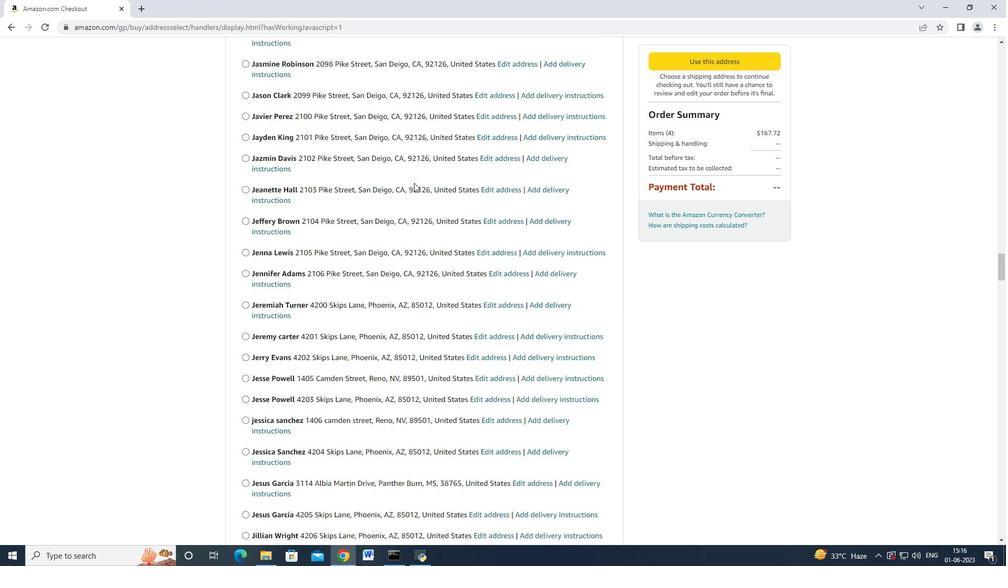 
Action: Mouse scrolled (414, 181) with delta (0, -1)
Screenshot: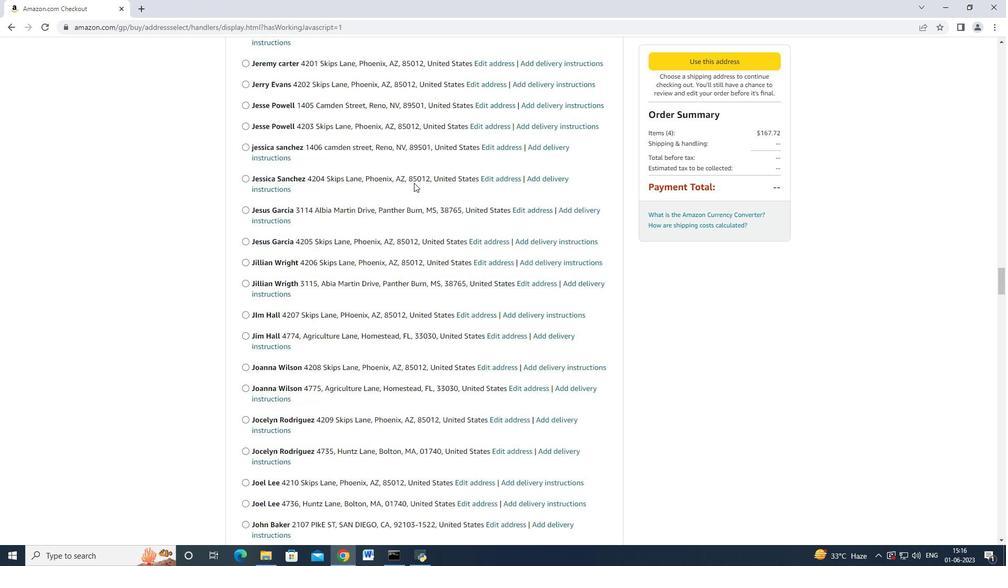 
Action: Mouse moved to (414, 182)
Screenshot: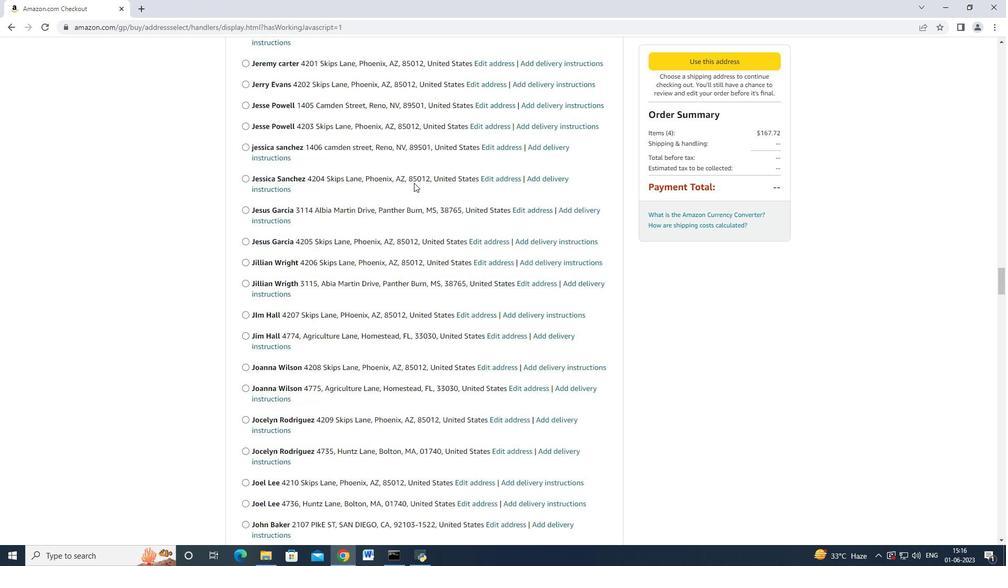 
Action: Mouse scrolled (414, 182) with delta (0, 0)
Screenshot: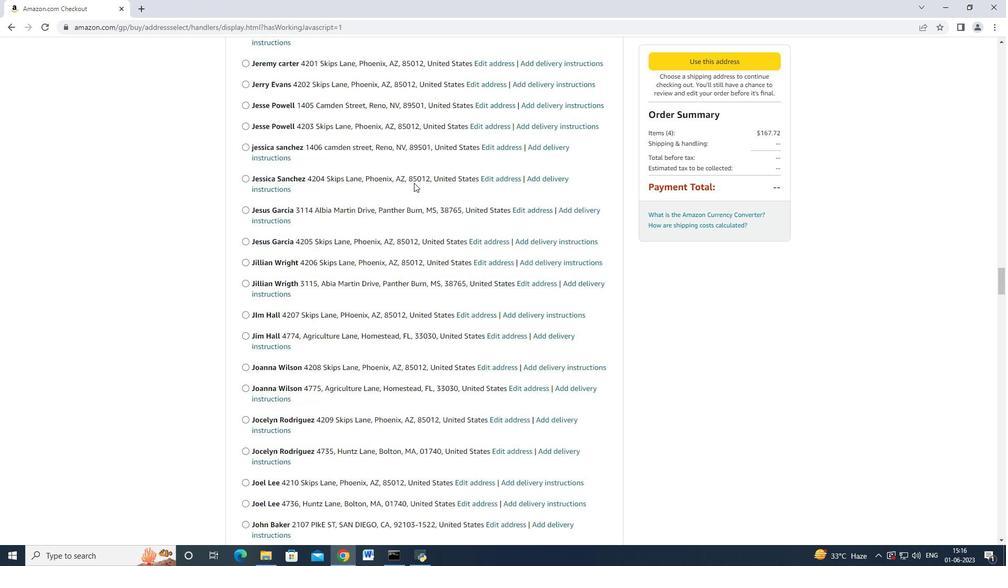 
Action: Mouse scrolled (414, 182) with delta (0, 0)
Screenshot: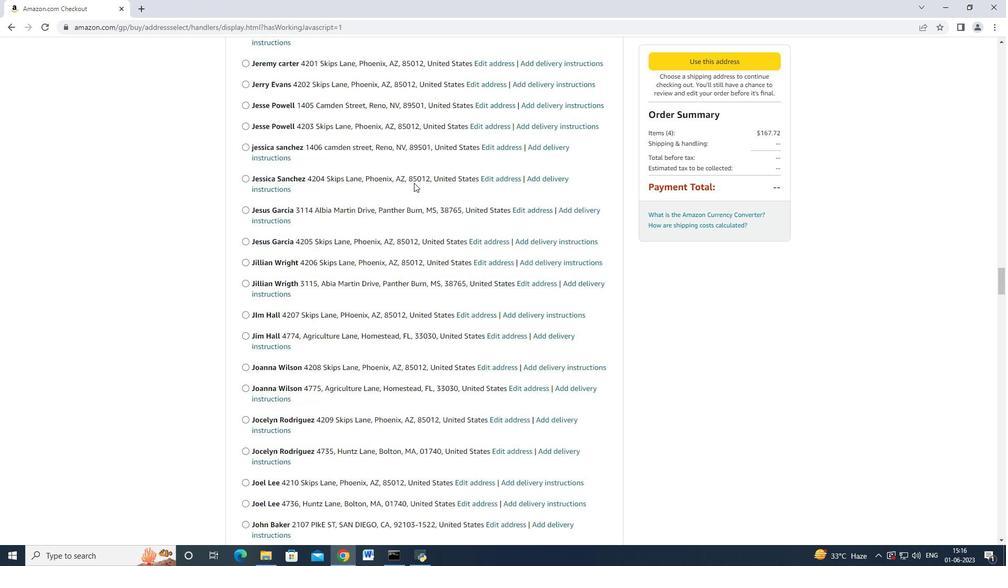 
Action: Mouse scrolled (414, 182) with delta (0, 0)
Screenshot: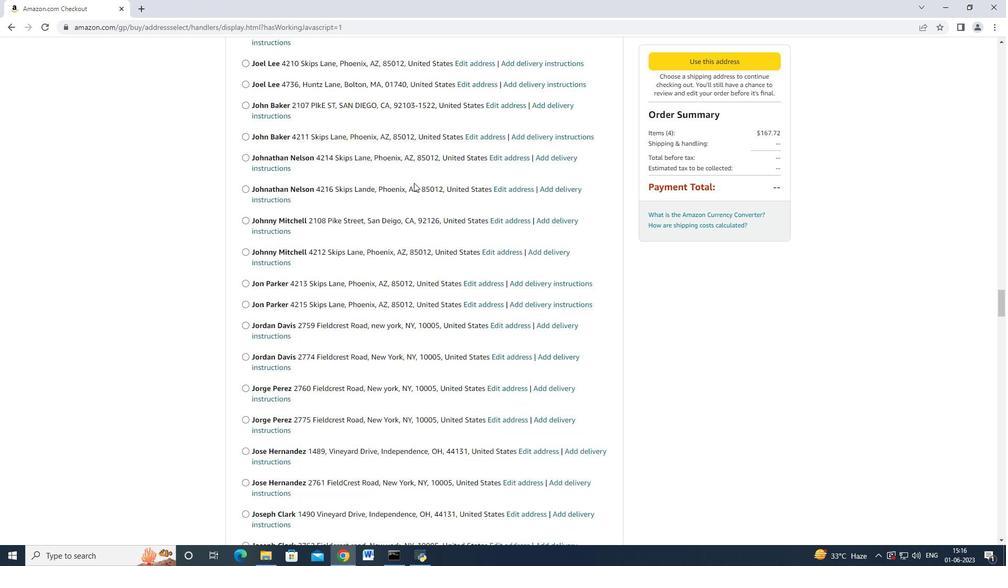 
Action: Mouse scrolled (414, 182) with delta (0, 0)
Screenshot: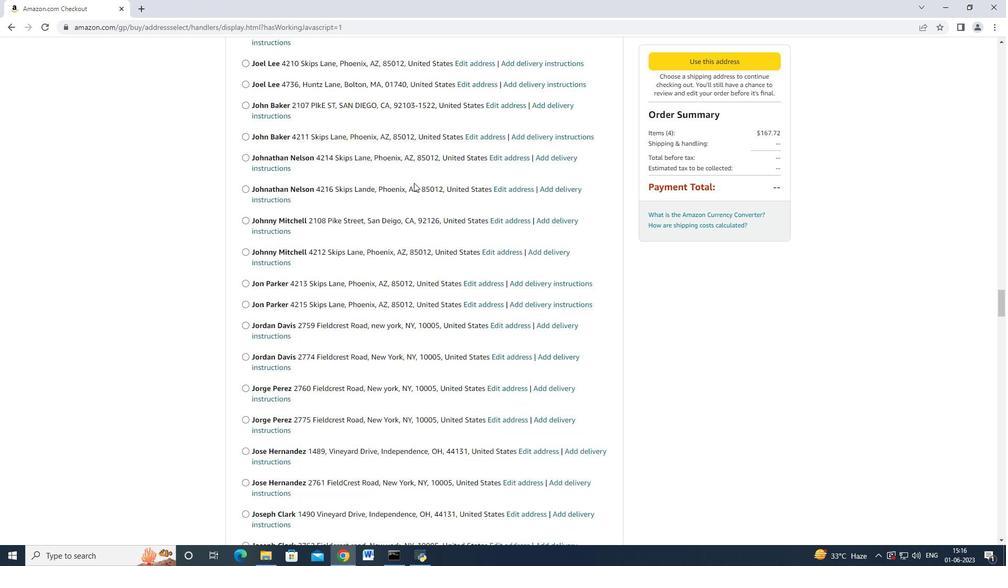 
Action: Mouse scrolled (414, 182) with delta (0, 0)
Screenshot: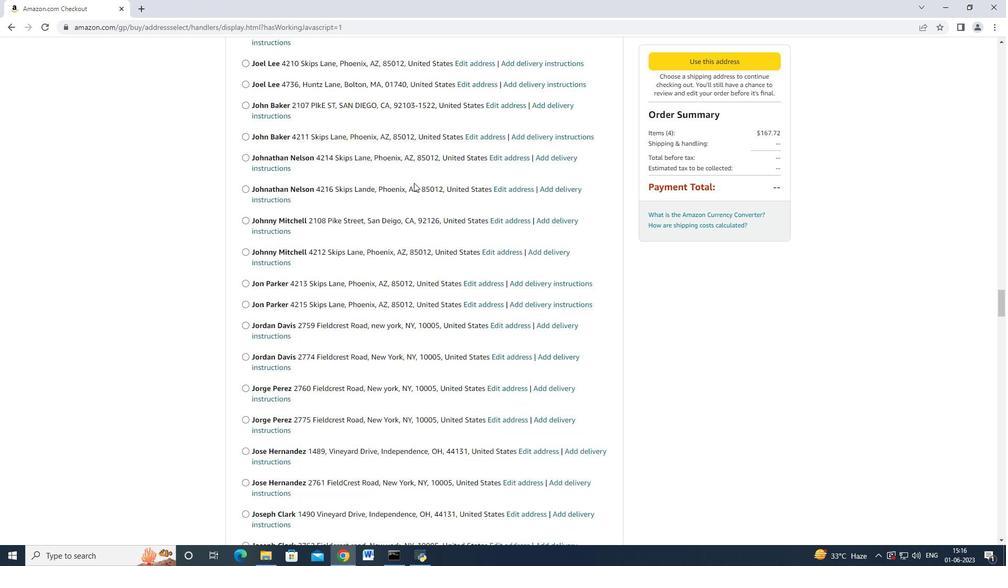 
Action: Mouse scrolled (414, 182) with delta (0, 0)
Screenshot: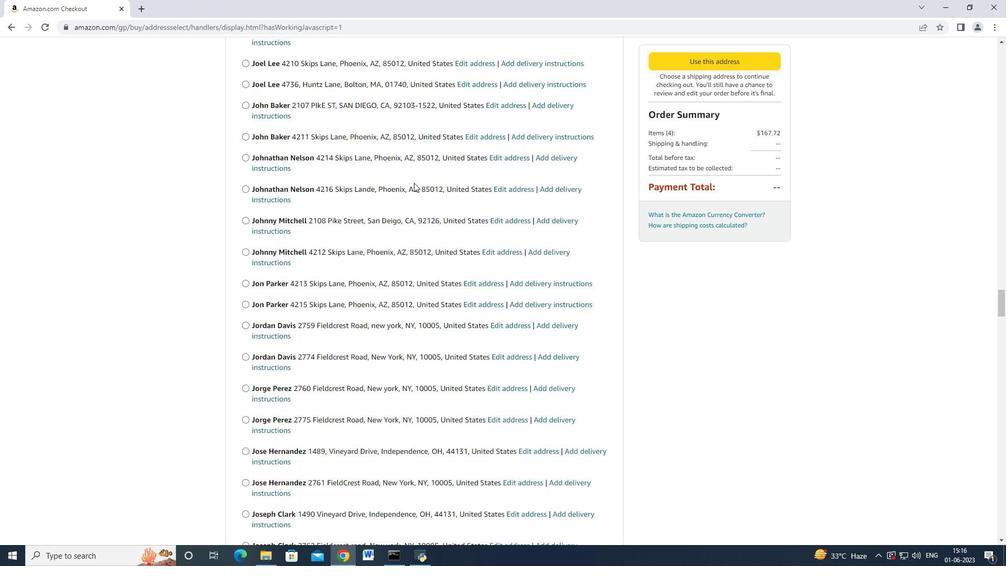 
Action: Mouse scrolled (414, 182) with delta (0, 0)
Screenshot: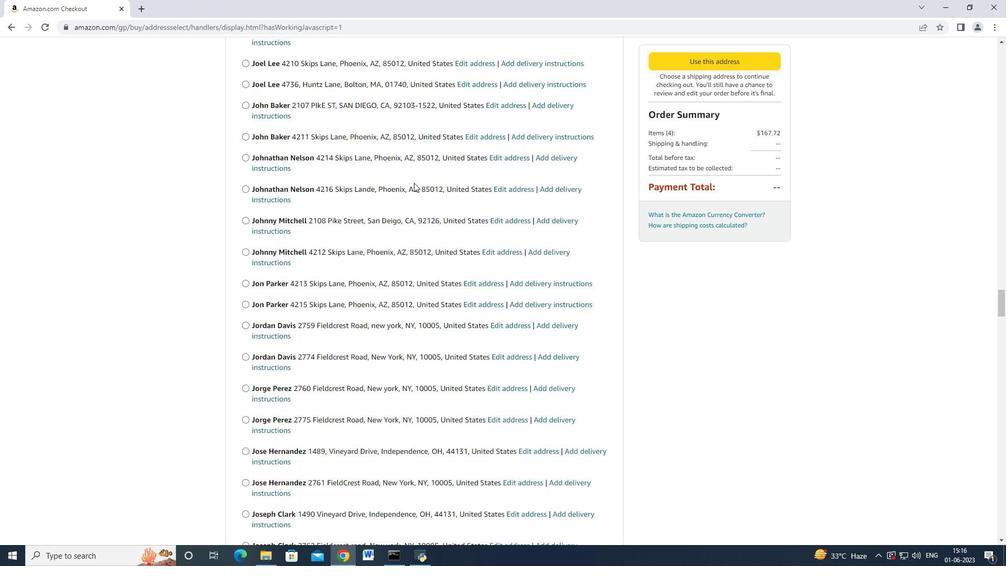 
Action: Mouse scrolled (414, 182) with delta (0, 0)
Screenshot: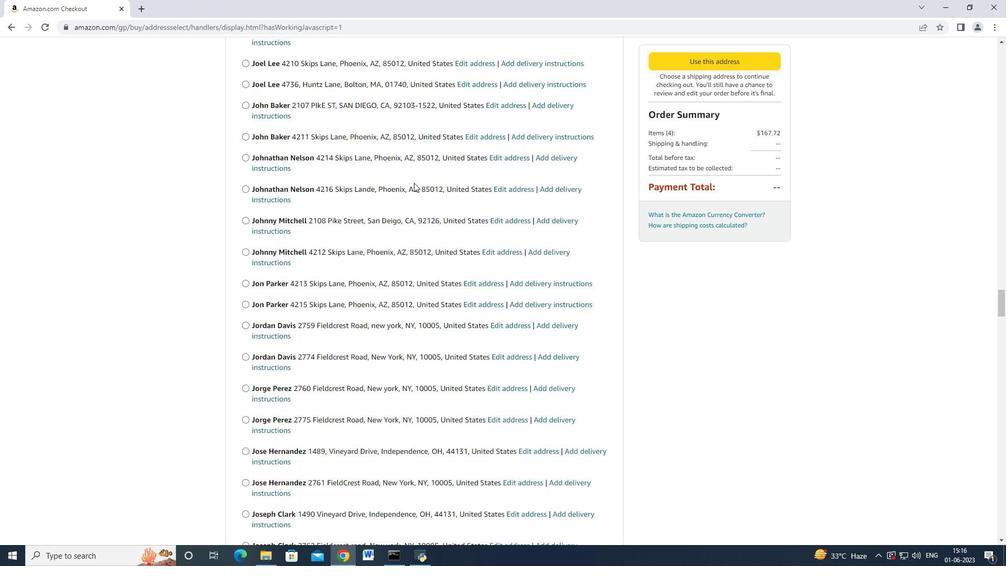 
Action: Mouse scrolled (414, 182) with delta (0, 0)
Screenshot: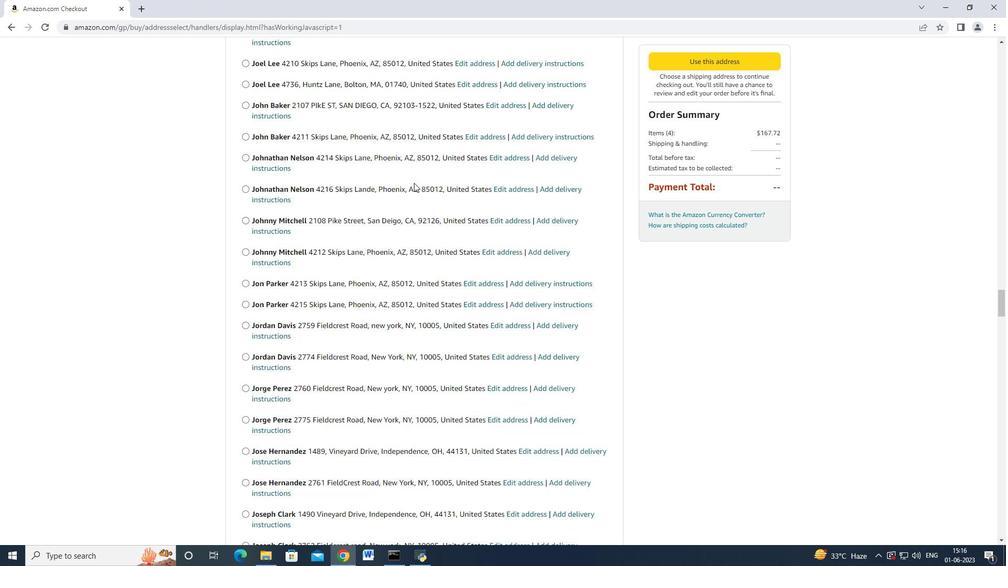 
Action: Mouse scrolled (414, 182) with delta (0, 0)
Screenshot: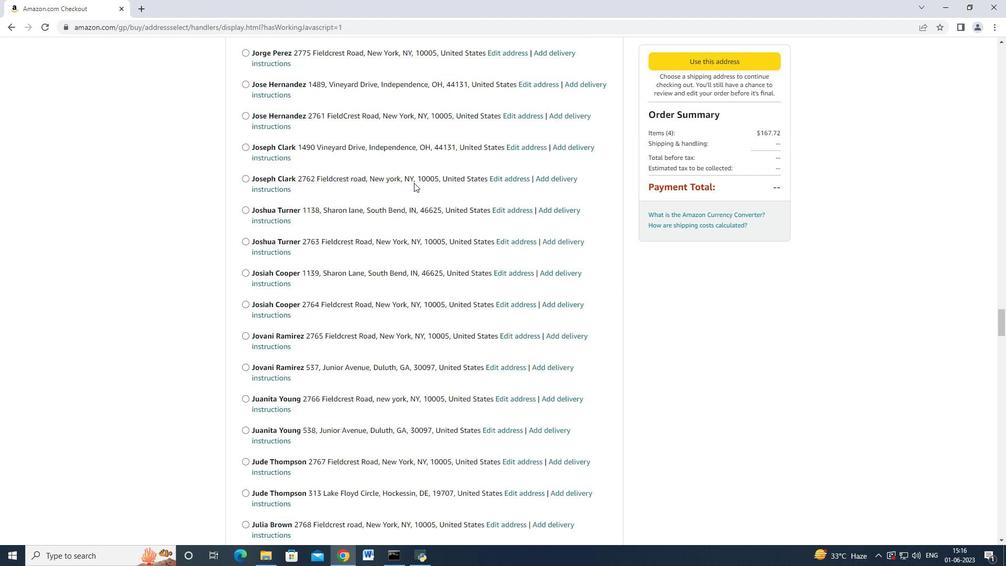 
Action: Mouse scrolled (414, 182) with delta (0, 0)
Screenshot: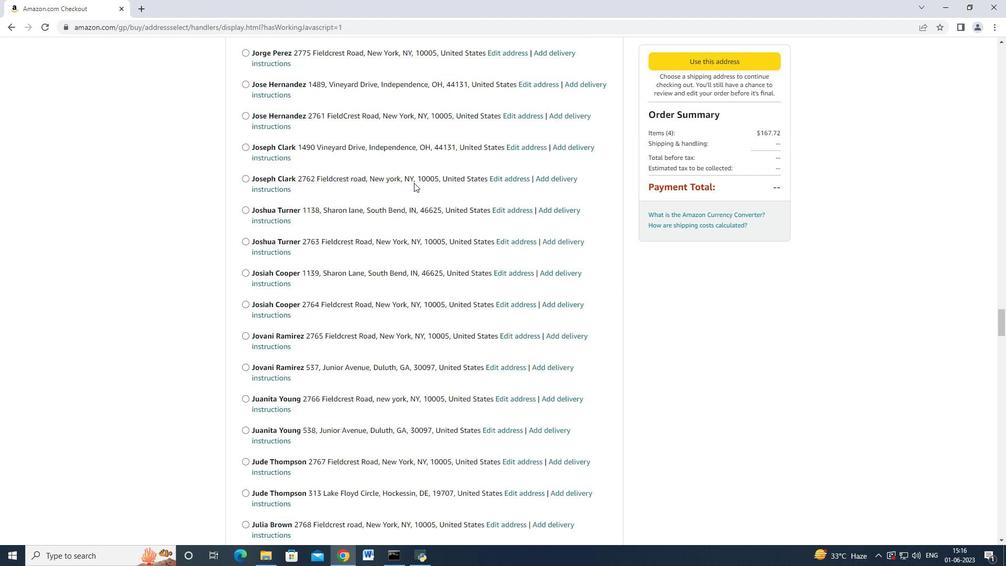 
Action: Mouse scrolled (414, 182) with delta (0, 0)
Screenshot: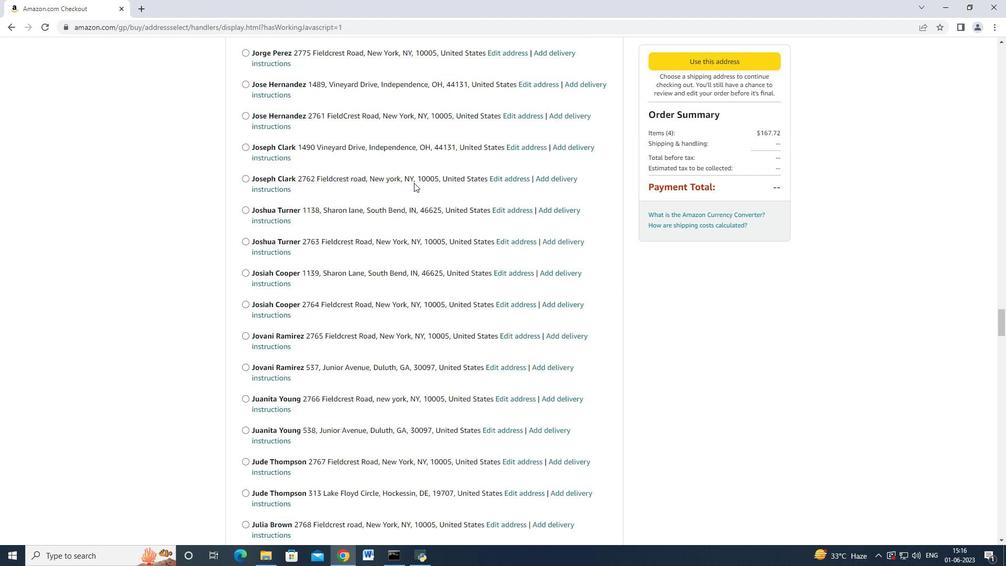 
Action: Mouse scrolled (414, 181) with delta (0, -1)
Screenshot: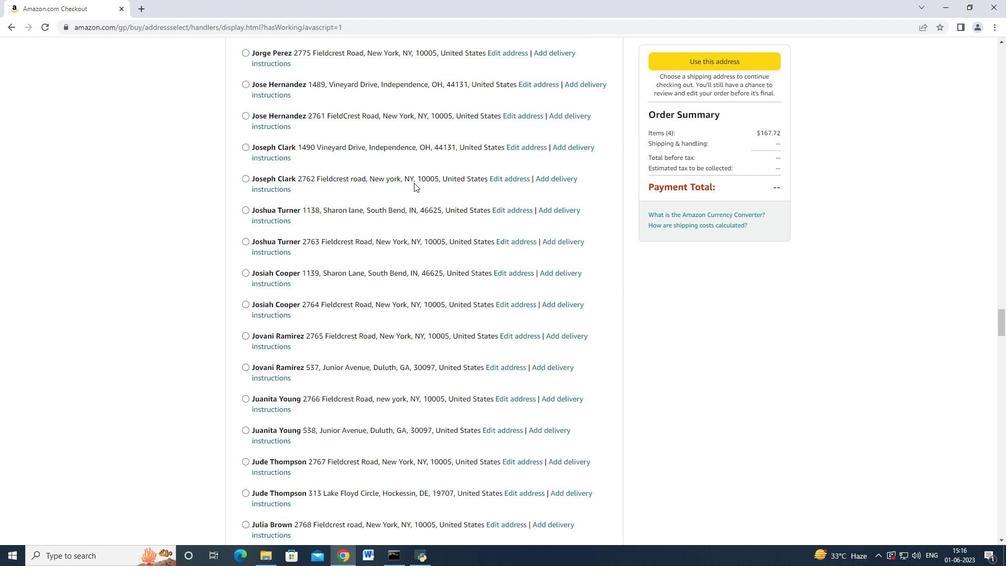 
Action: Mouse scrolled (414, 182) with delta (0, 0)
Screenshot: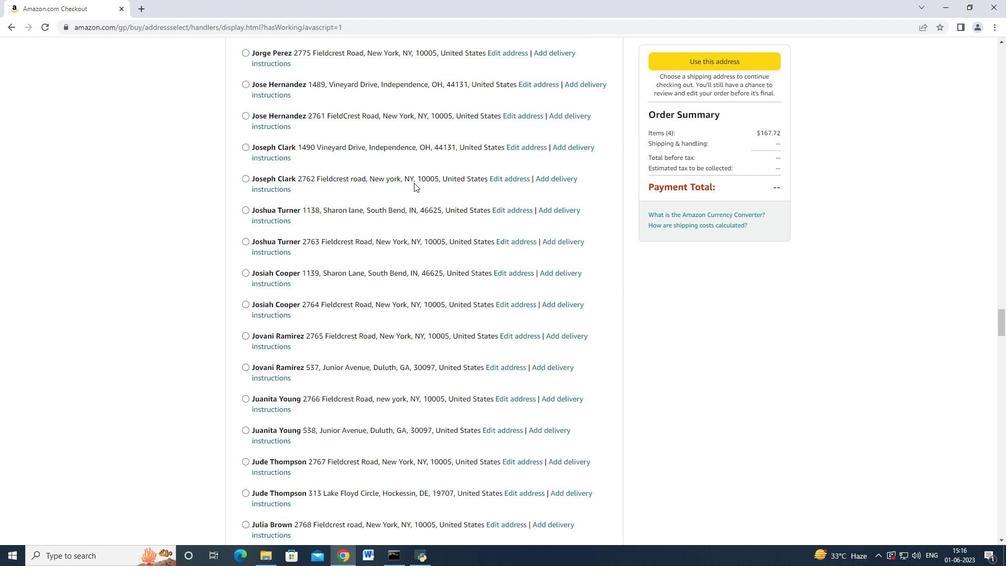 
Action: Mouse scrolled (414, 182) with delta (0, 0)
Screenshot: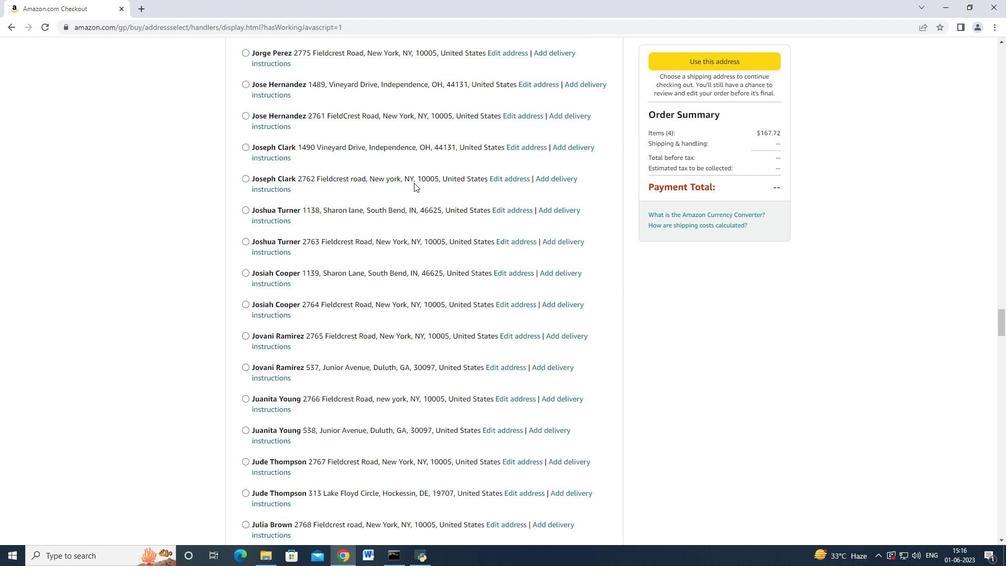 
Action: Mouse scrolled (414, 182) with delta (0, 0)
Screenshot: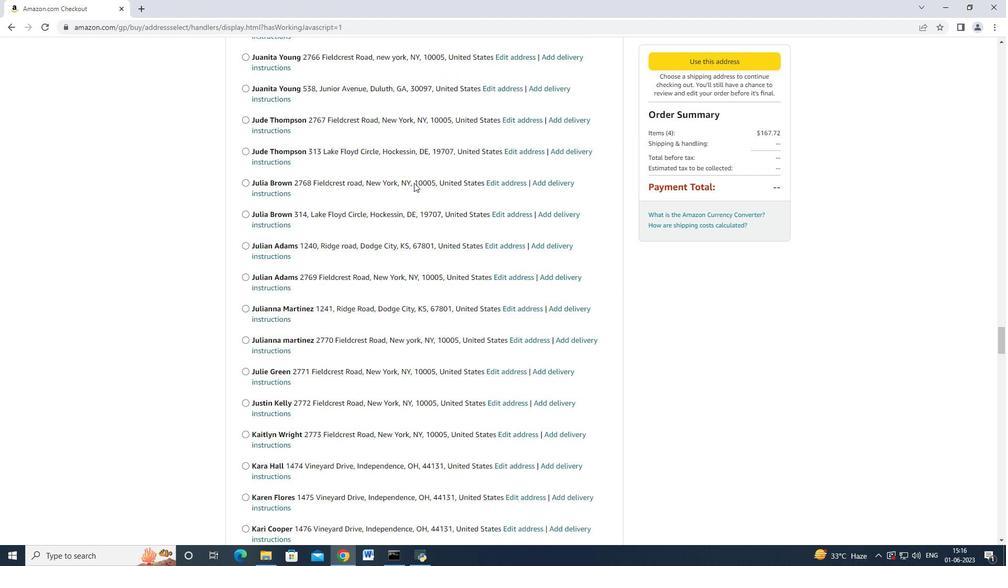 
Action: Mouse scrolled (414, 182) with delta (0, 0)
Screenshot: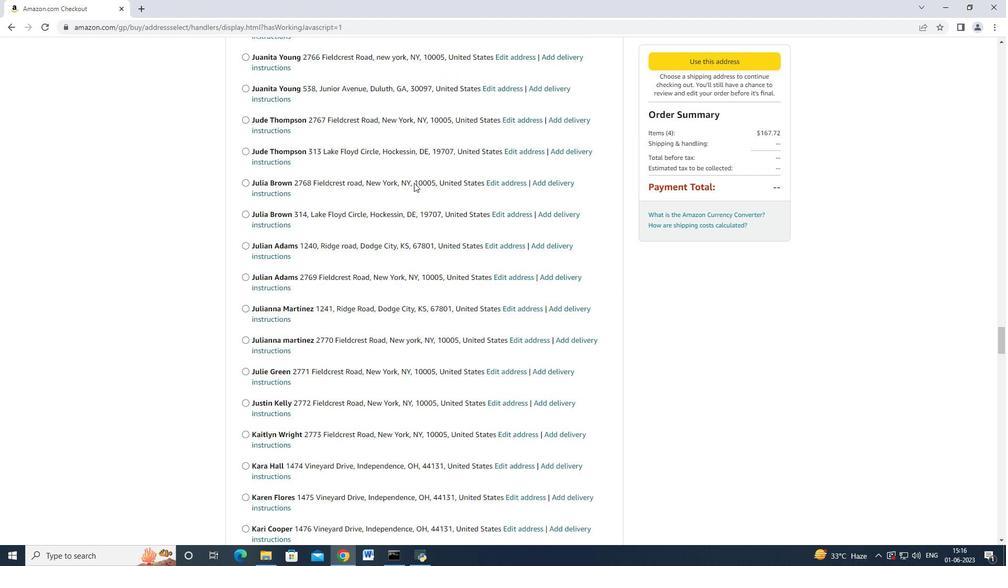 
Action: Mouse scrolled (414, 181) with delta (0, -1)
Screenshot: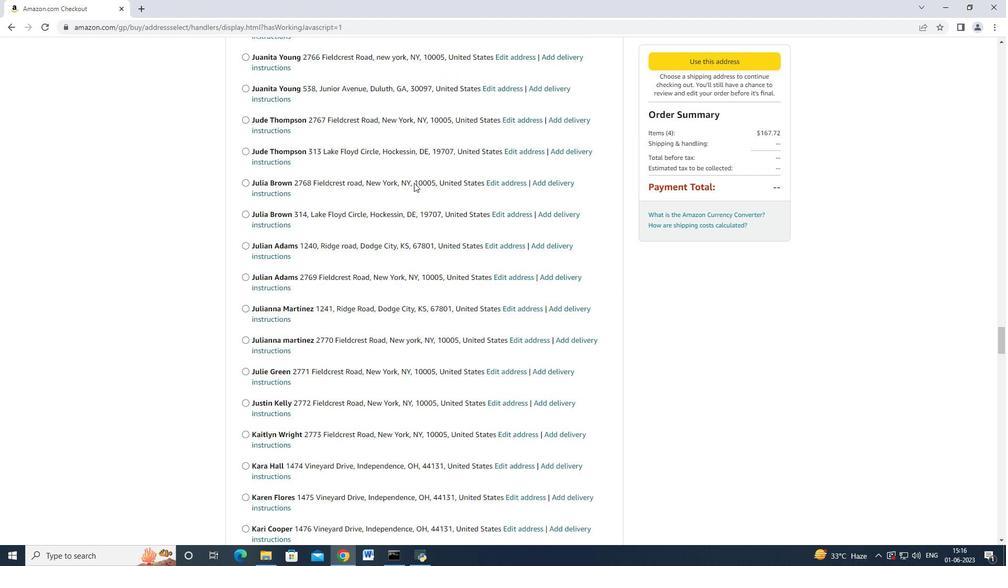 
Action: Mouse scrolled (414, 182) with delta (0, 0)
Screenshot: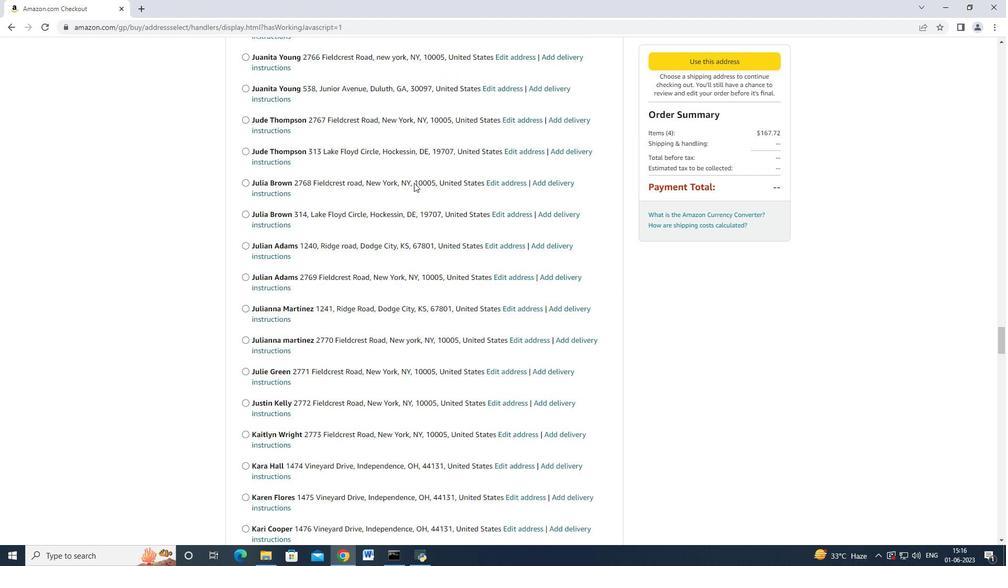 
Action: Mouse scrolled (414, 182) with delta (0, 0)
Screenshot: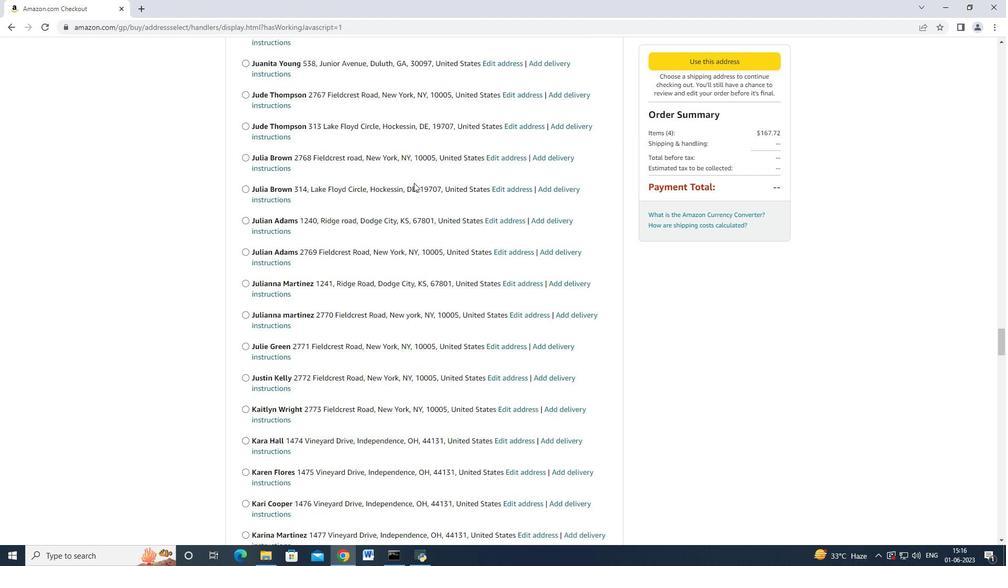 
Action: Mouse scrolled (414, 182) with delta (0, 0)
Screenshot: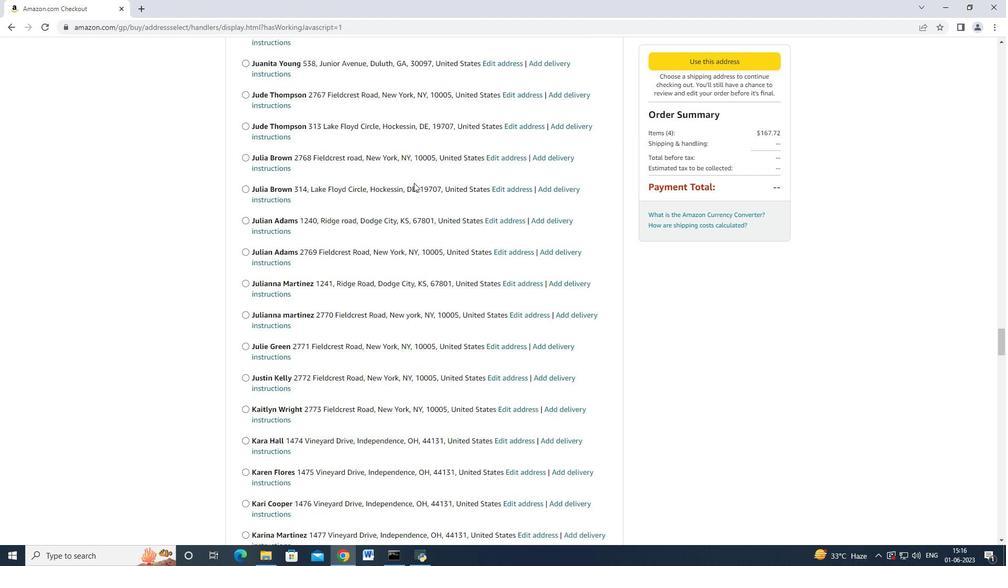 
Action: Mouse scrolled (414, 182) with delta (0, 0)
Screenshot: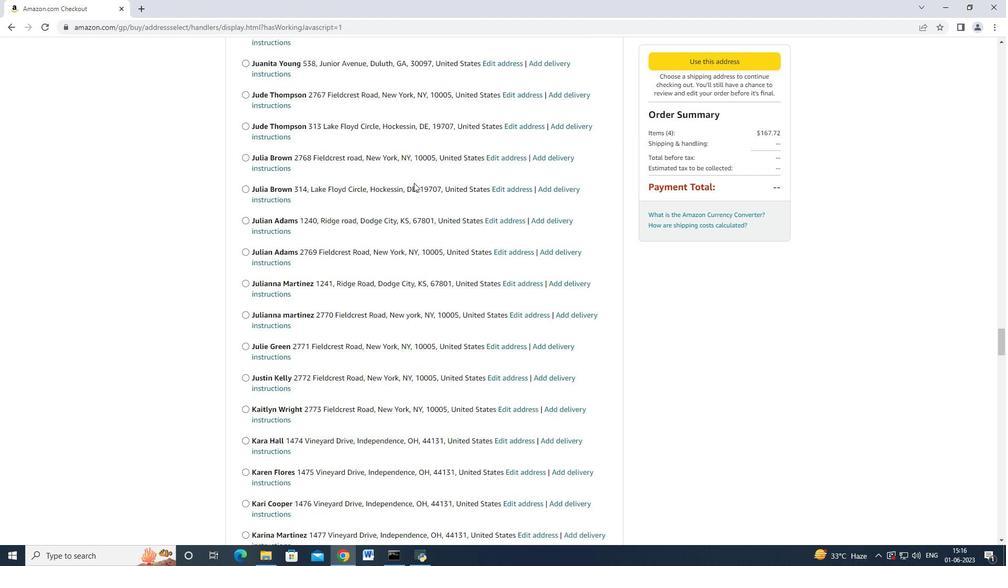 
Action: Mouse moved to (412, 186)
Screenshot: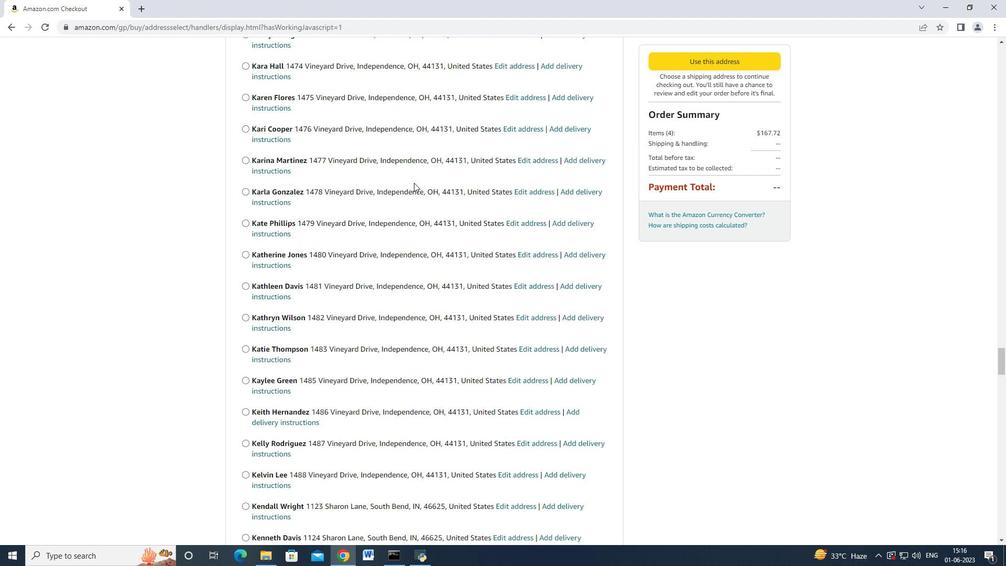 
Action: Mouse scrolled (412, 185) with delta (0, 0)
Screenshot: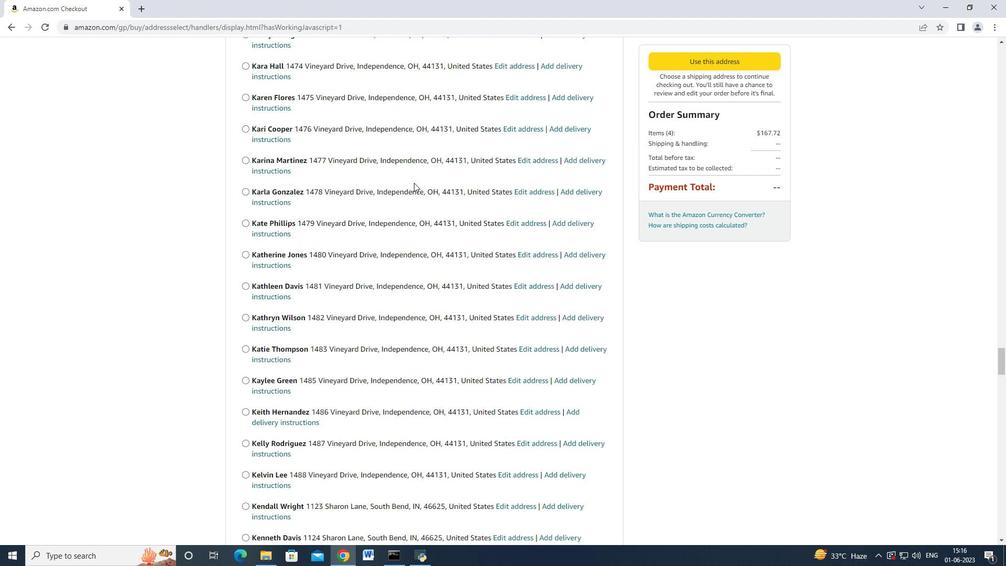 
Action: Mouse moved to (412, 187)
Screenshot: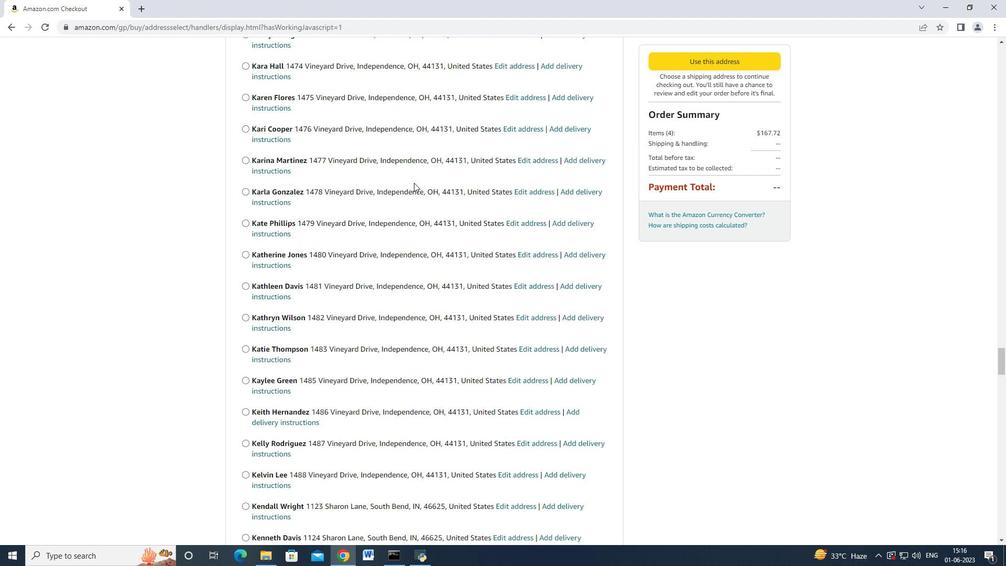 
Action: Mouse scrolled (412, 186) with delta (0, 0)
Screenshot: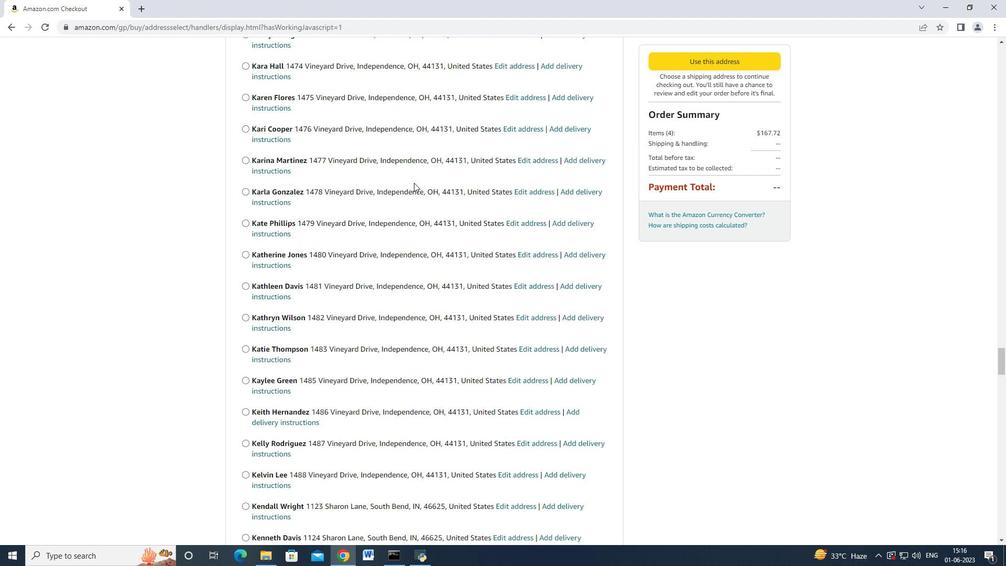 
Action: Mouse scrolled (412, 186) with delta (0, 0)
Screenshot: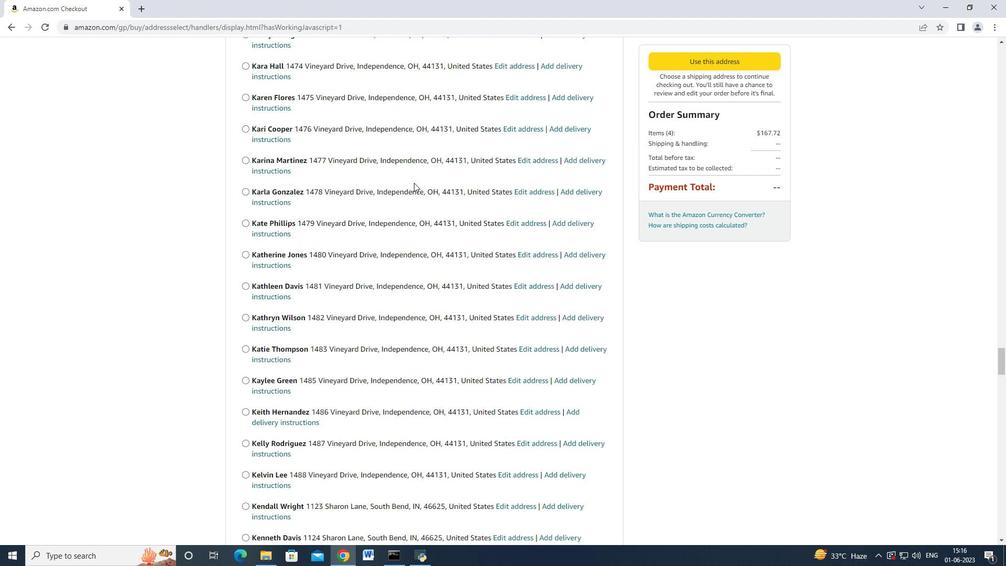 
Action: Mouse scrolled (412, 186) with delta (0, 0)
Screenshot: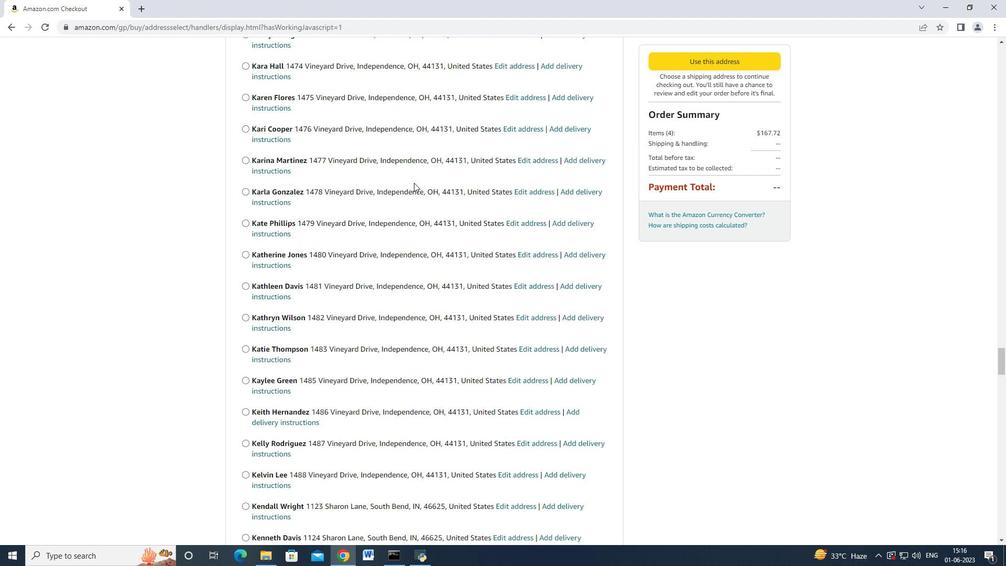 
Action: Mouse scrolled (412, 186) with delta (0, 0)
Screenshot: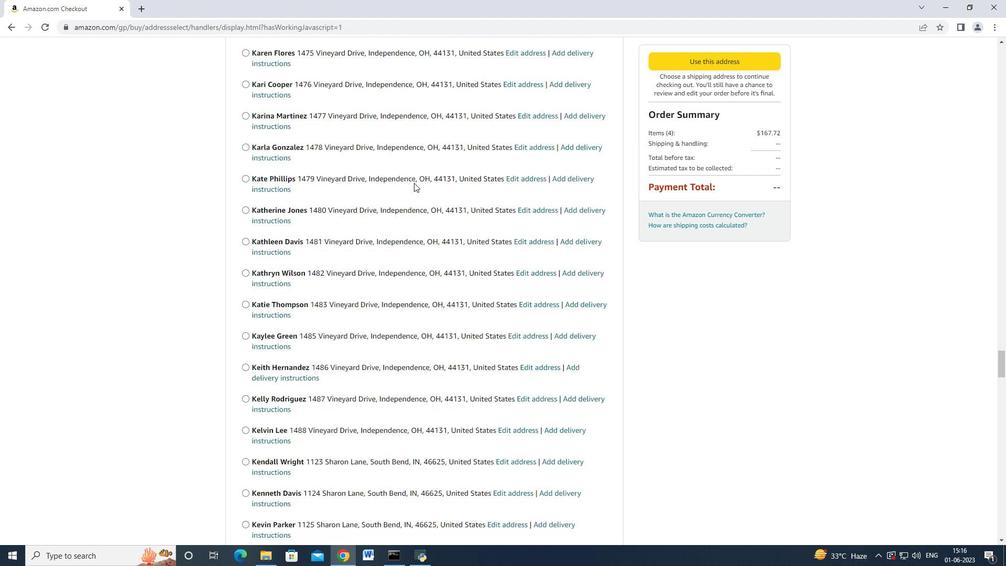 
Action: Mouse scrolled (412, 186) with delta (0, 0)
Screenshot: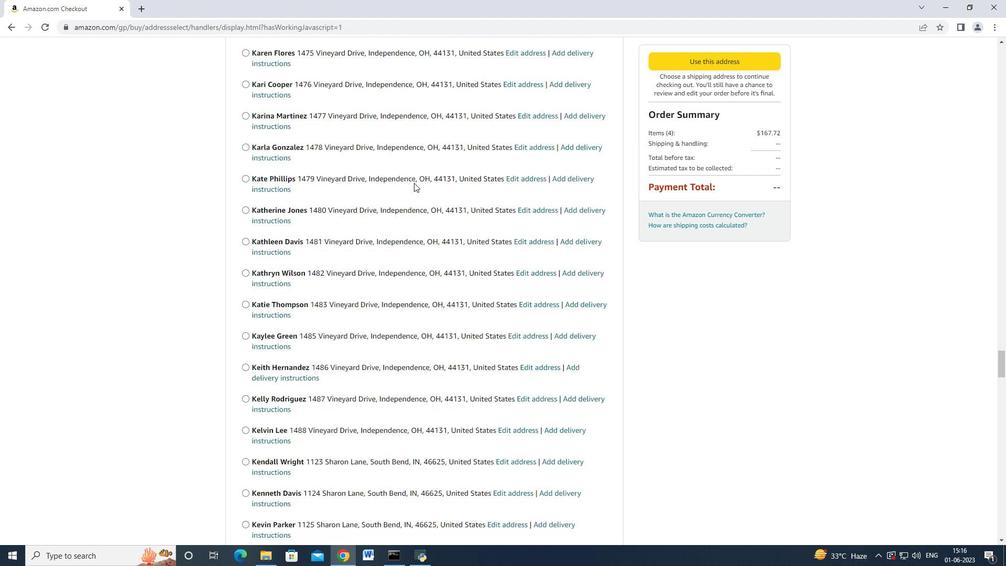 
Action: Mouse scrolled (412, 186) with delta (0, -1)
Screenshot: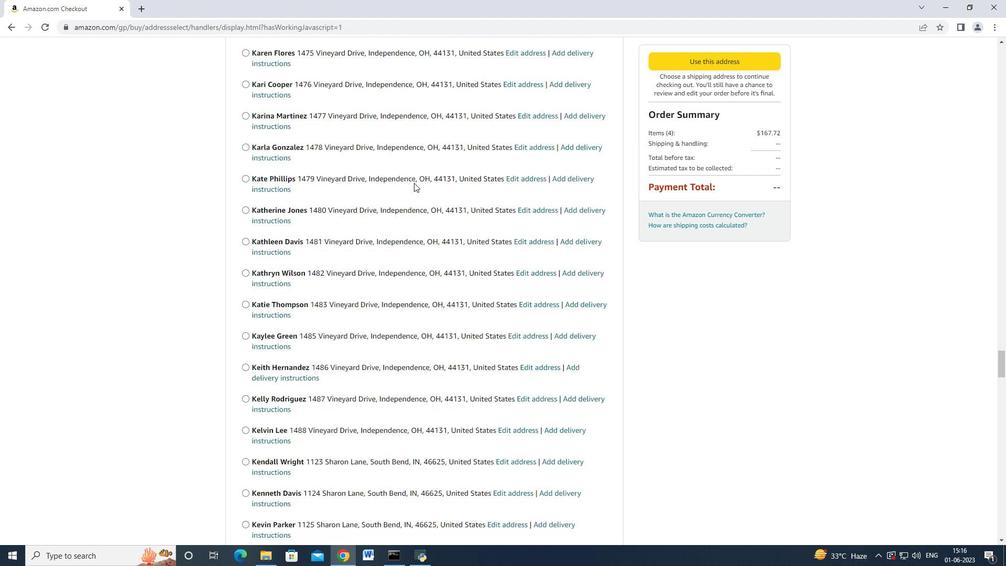 
Action: Mouse scrolled (412, 186) with delta (0, 0)
Screenshot: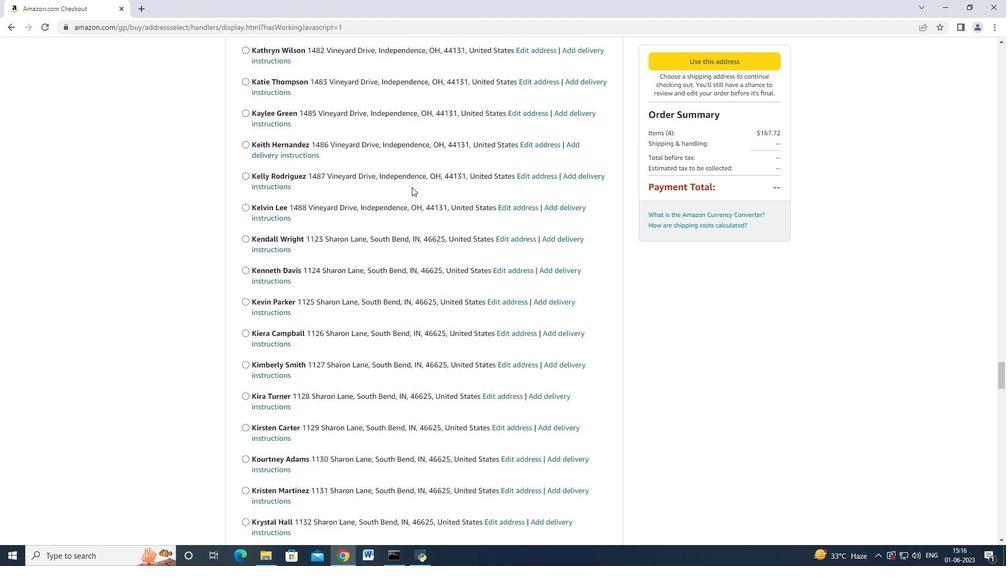 
Action: Mouse scrolled (412, 186) with delta (0, 0)
Screenshot: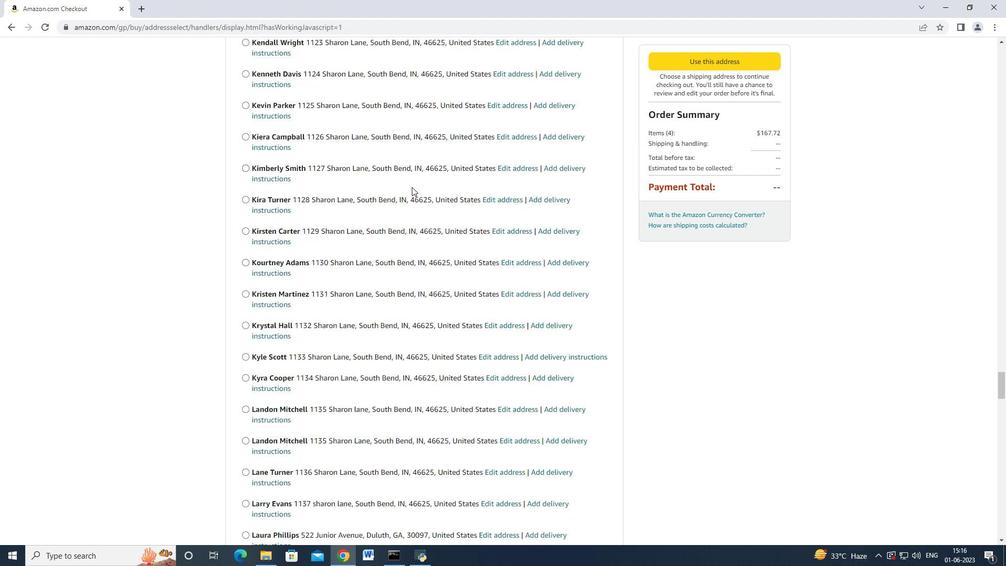 
Action: Mouse scrolled (412, 186) with delta (0, -1)
Screenshot: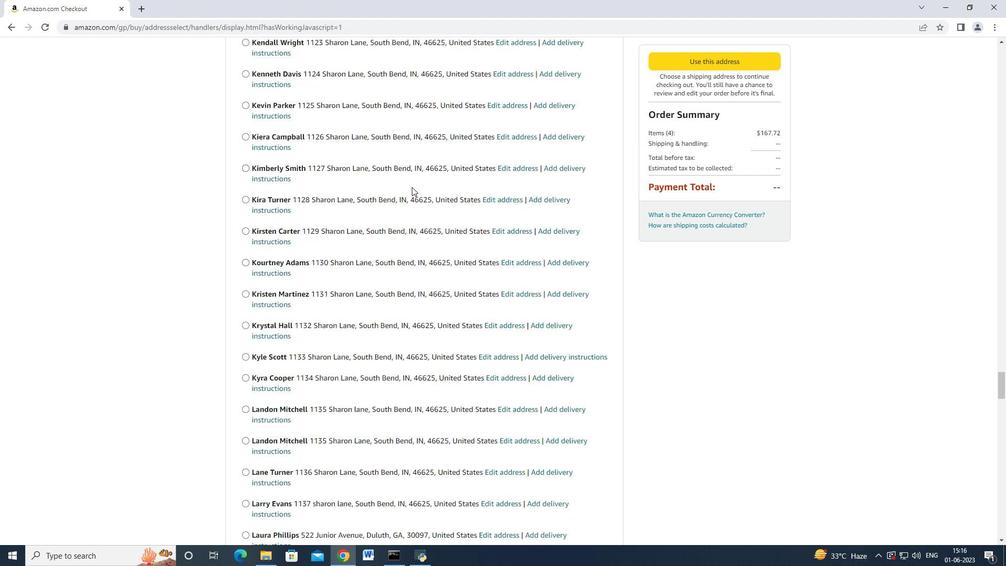
Action: Mouse scrolled (412, 186) with delta (0, 0)
Screenshot: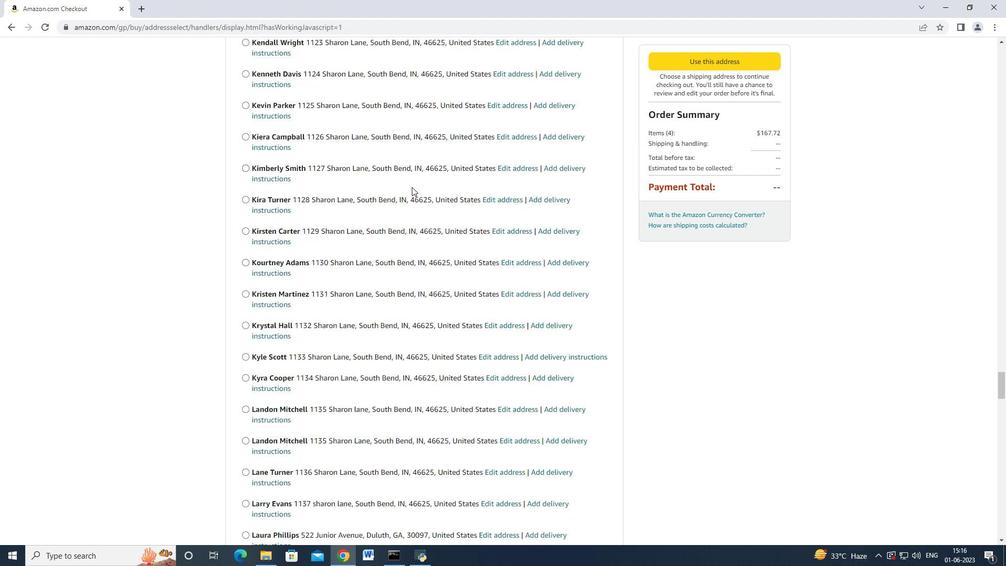 
Action: Mouse scrolled (412, 186) with delta (0, -1)
Screenshot: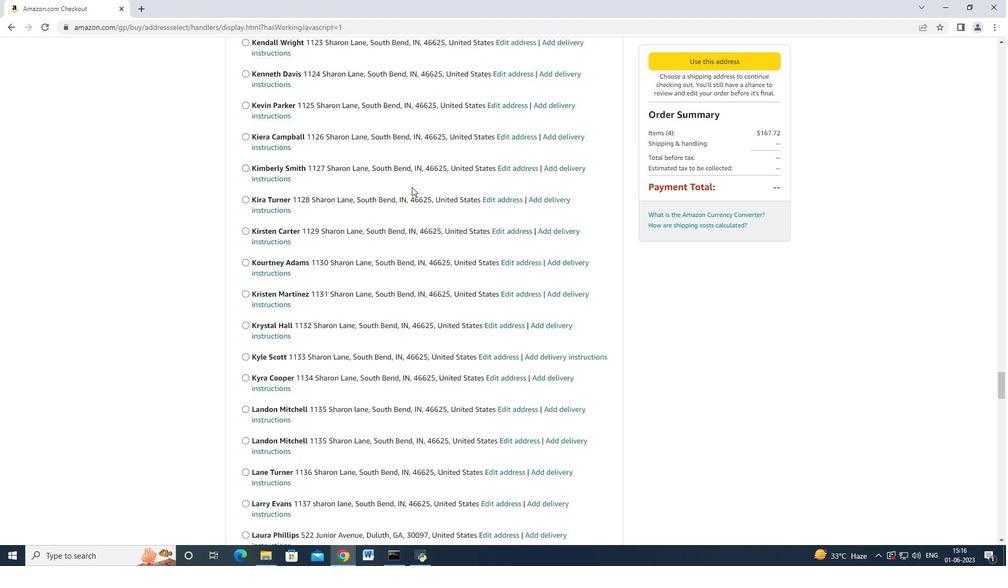 
Action: Mouse scrolled (412, 186) with delta (0, 0)
Screenshot: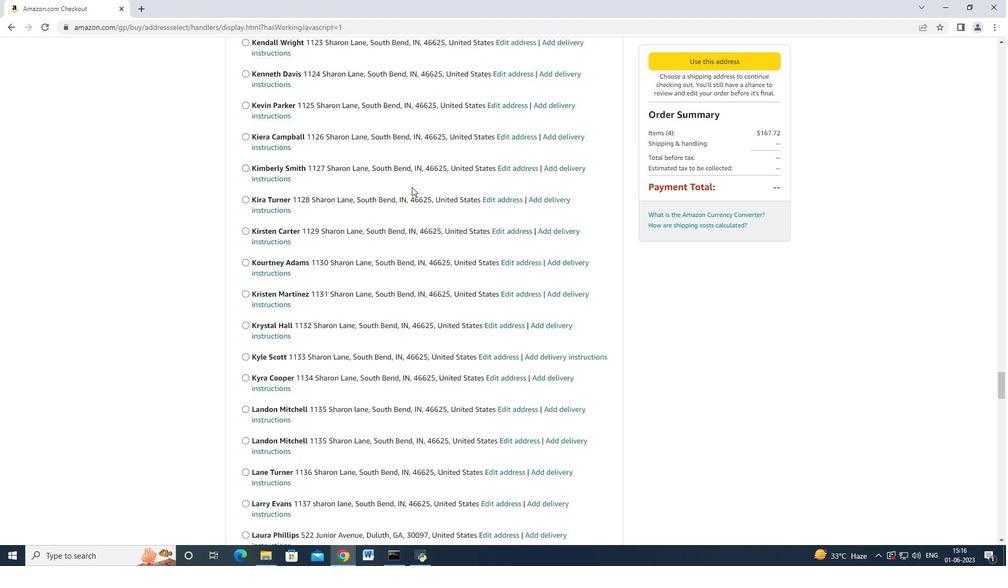 
Action: Mouse scrolled (412, 186) with delta (0, 0)
Screenshot: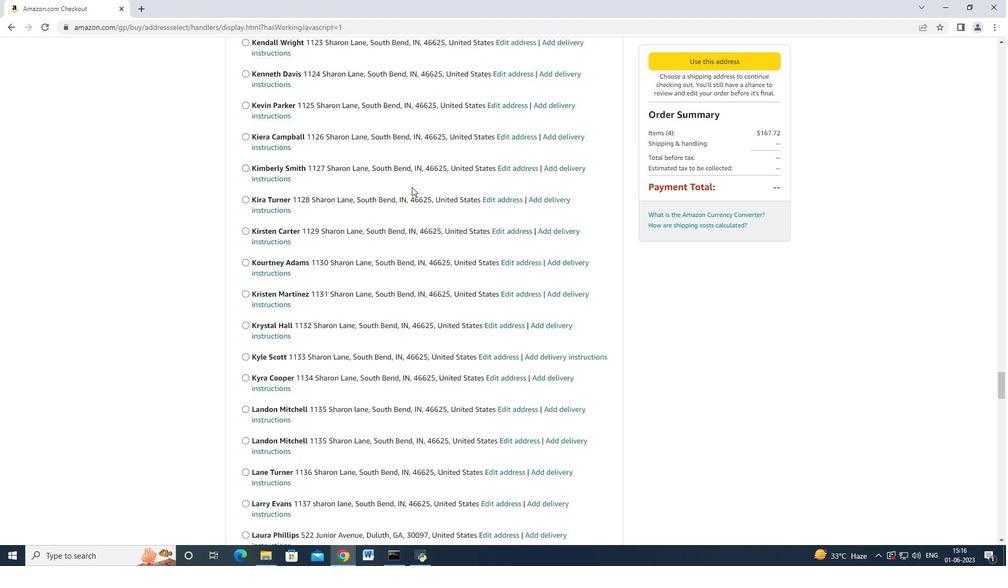 
Action: Mouse scrolled (412, 186) with delta (0, 0)
Screenshot: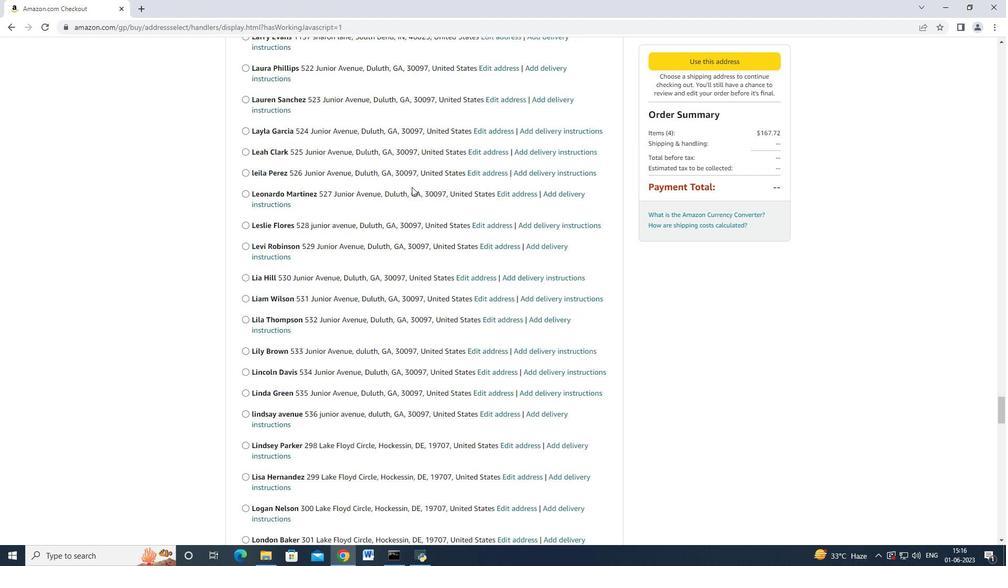 
Action: Mouse scrolled (412, 186) with delta (0, 0)
Screenshot: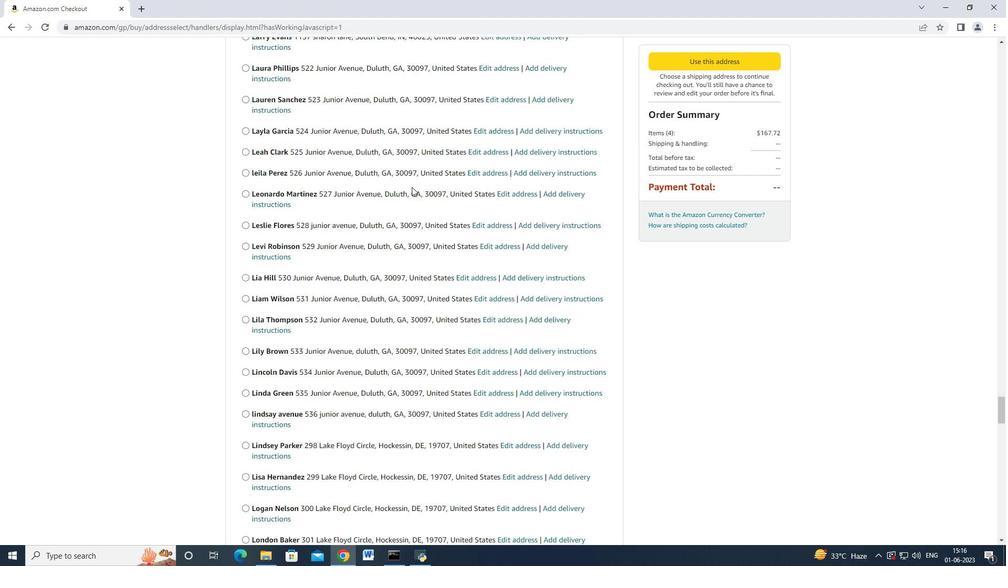 
Action: Mouse scrolled (412, 186) with delta (0, 0)
Screenshot: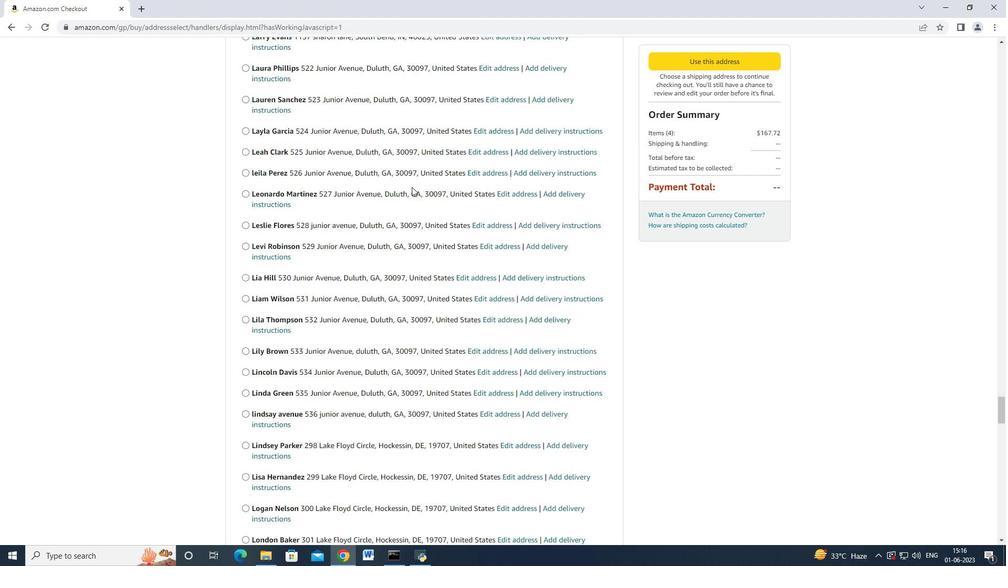 
Action: Mouse scrolled (412, 186) with delta (0, 0)
Screenshot: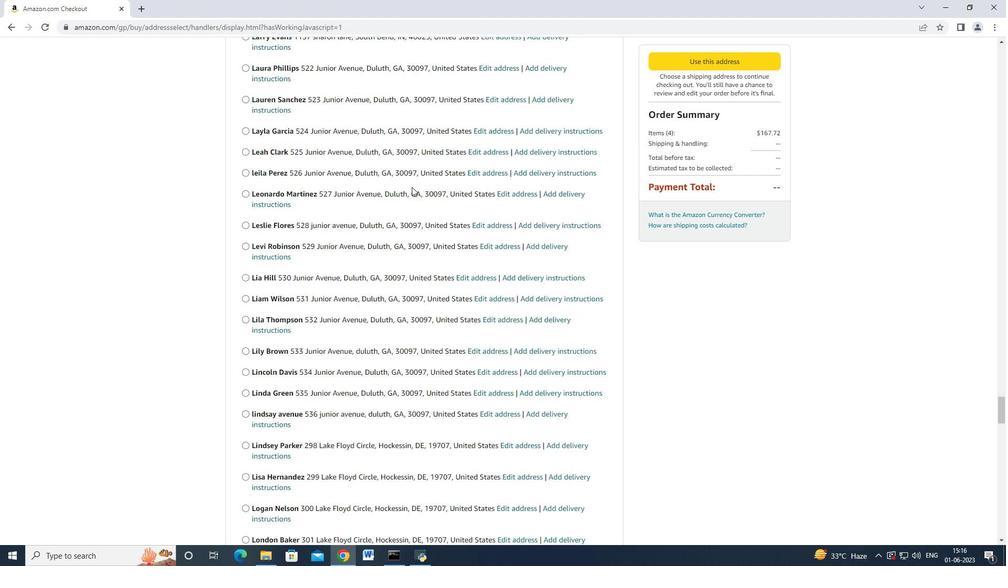 
Action: Mouse scrolled (412, 186) with delta (0, 0)
Screenshot: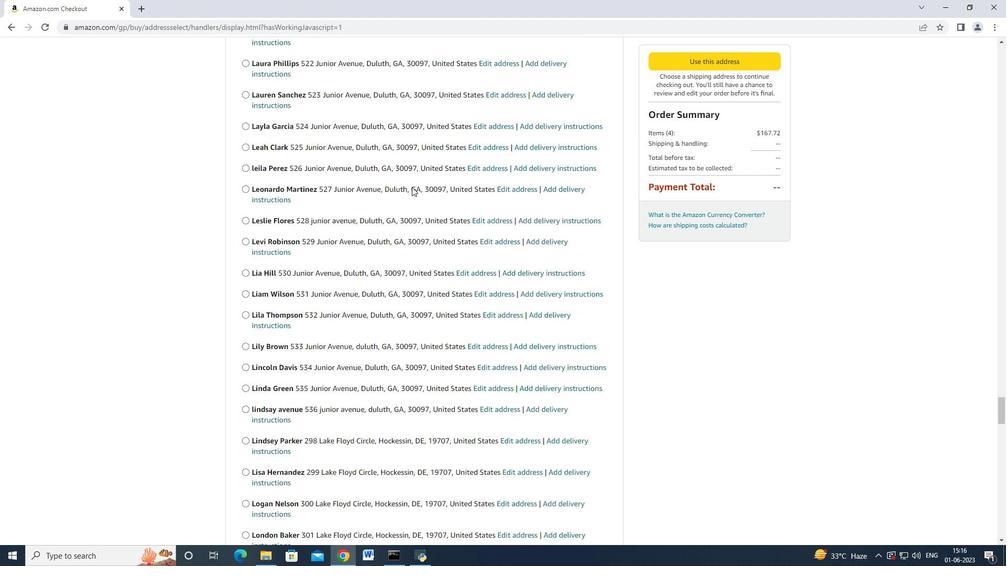 
Action: Mouse scrolled (412, 186) with delta (0, -1)
Screenshot: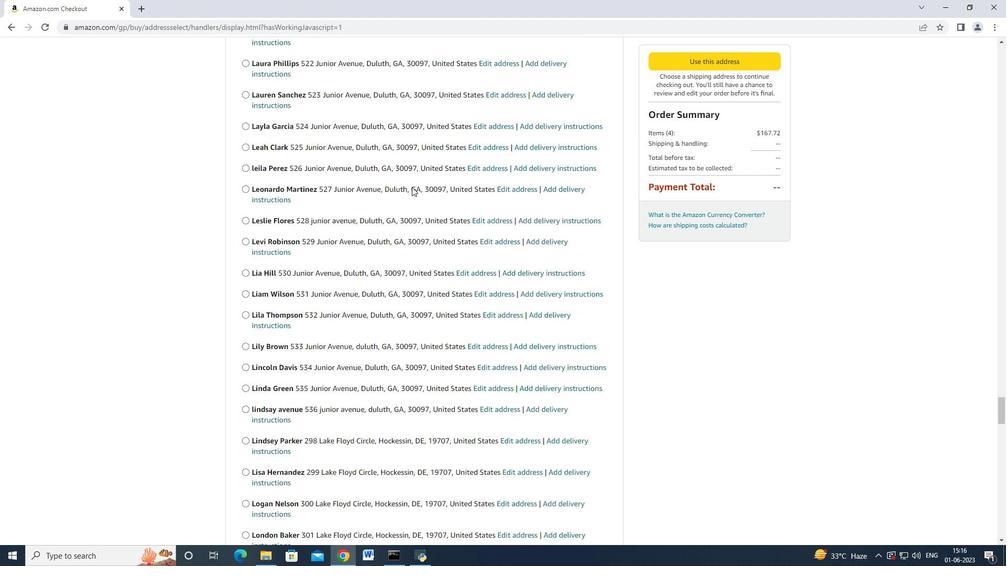 
Action: Mouse scrolled (412, 186) with delta (0, 0)
Screenshot: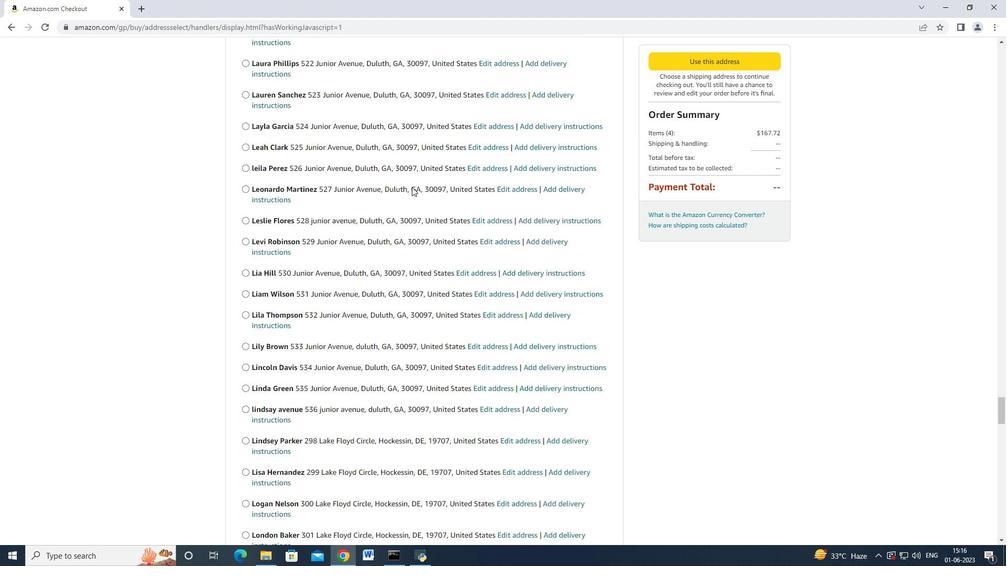 
Action: Mouse scrolled (412, 186) with delta (0, 0)
Screenshot: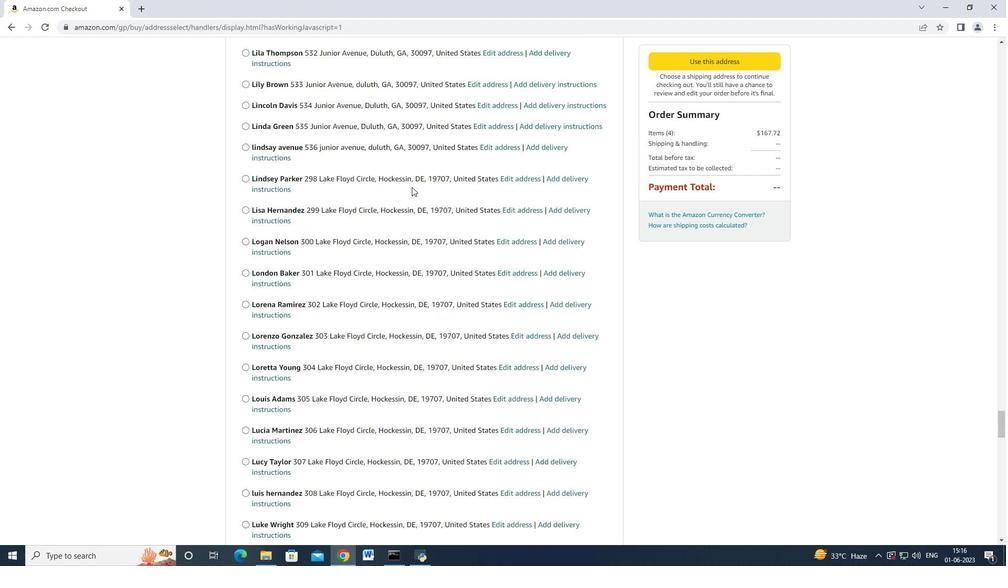 
Action: Mouse scrolled (412, 186) with delta (0, 0)
Screenshot: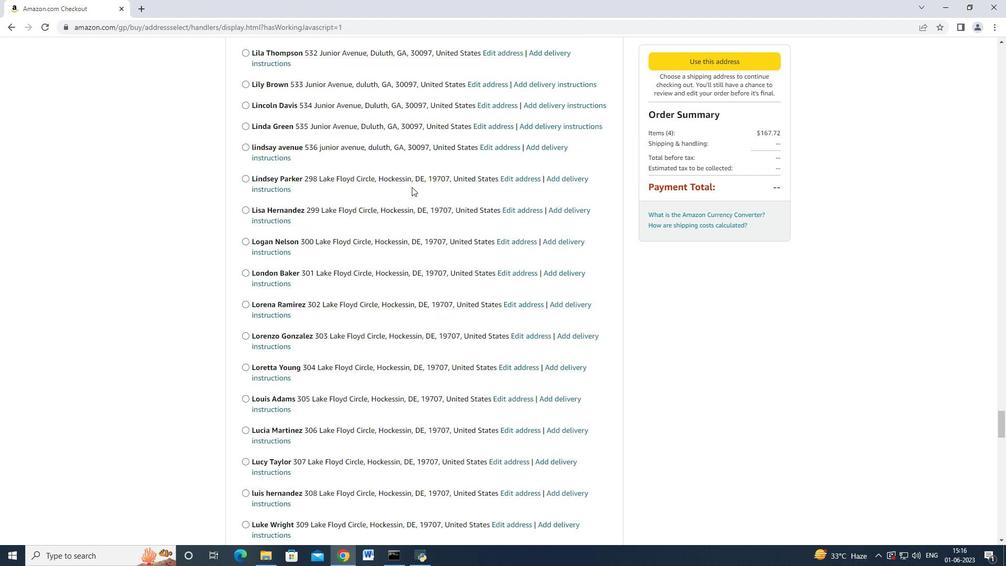 
Action: Mouse scrolled (412, 186) with delta (0, 0)
Screenshot: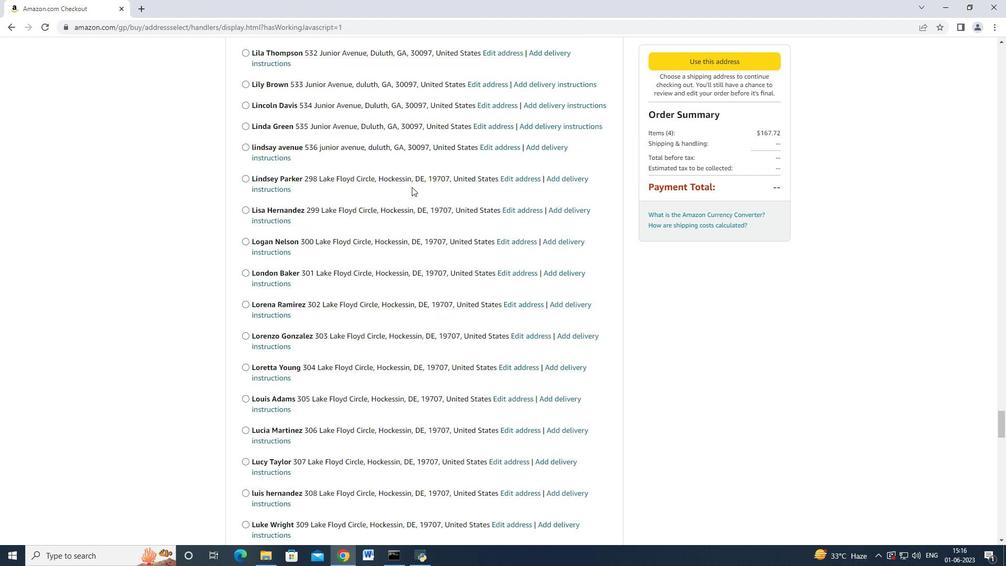 
Action: Mouse scrolled (412, 186) with delta (0, 0)
Screenshot: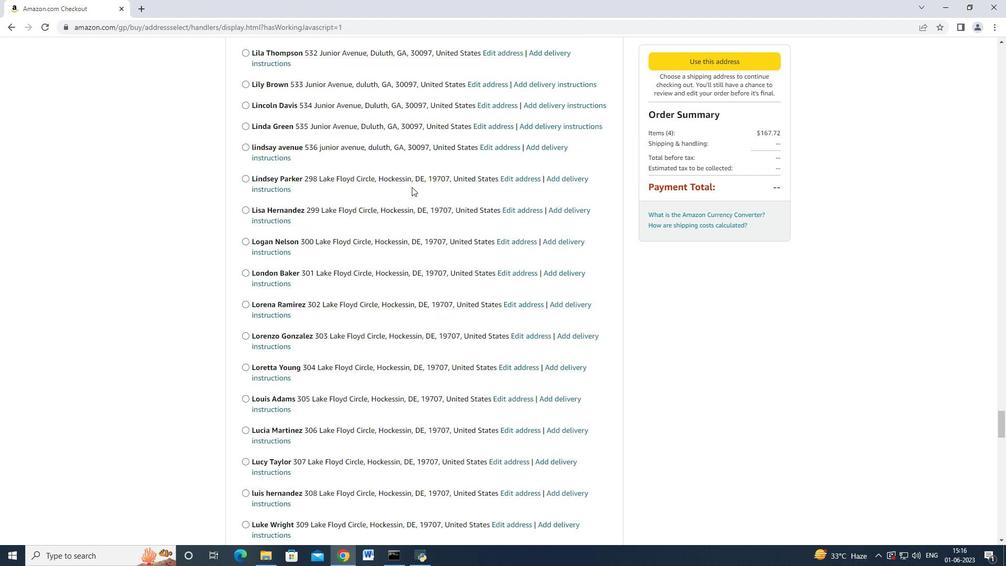 
Action: Mouse scrolled (412, 186) with delta (0, -1)
Screenshot: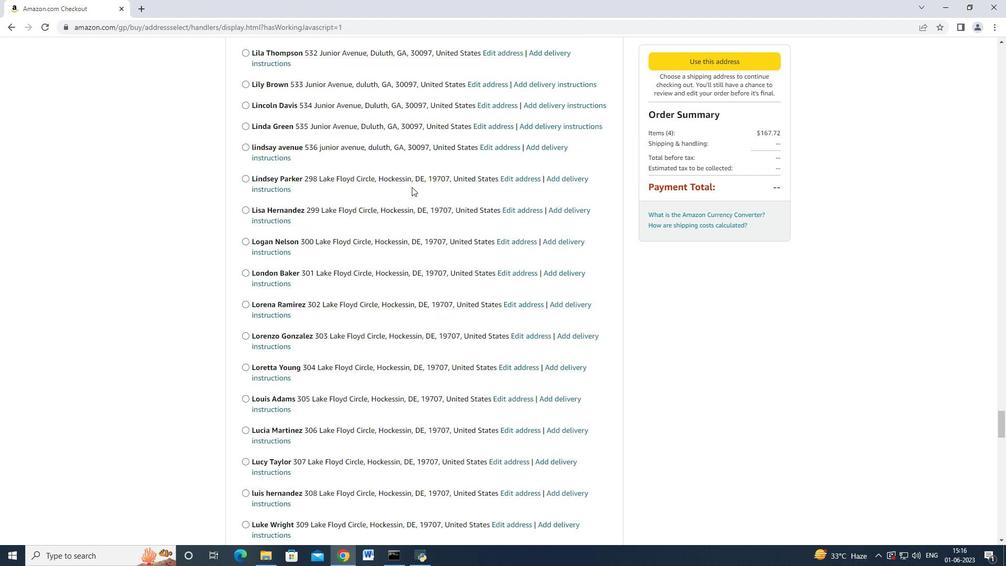 
Action: Mouse scrolled (412, 186) with delta (0, 0)
Screenshot: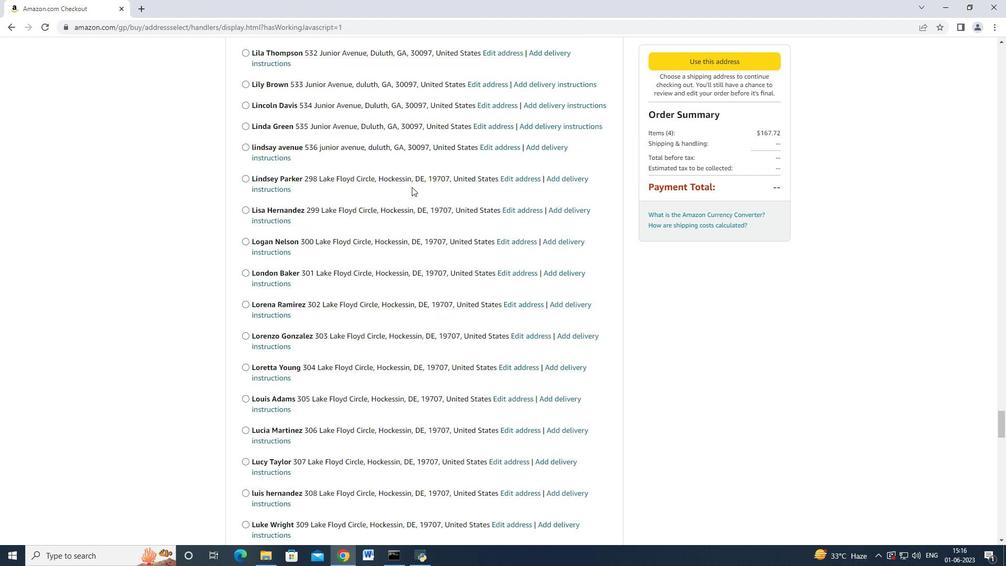 
Action: Mouse scrolled (412, 186) with delta (0, 0)
Screenshot: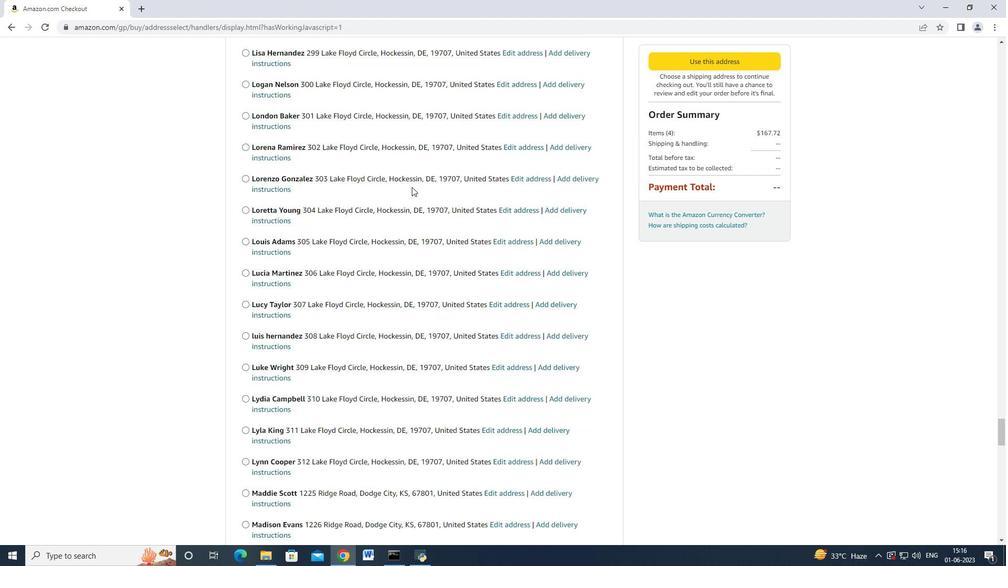 
Action: Mouse scrolled (412, 186) with delta (0, 0)
Screenshot: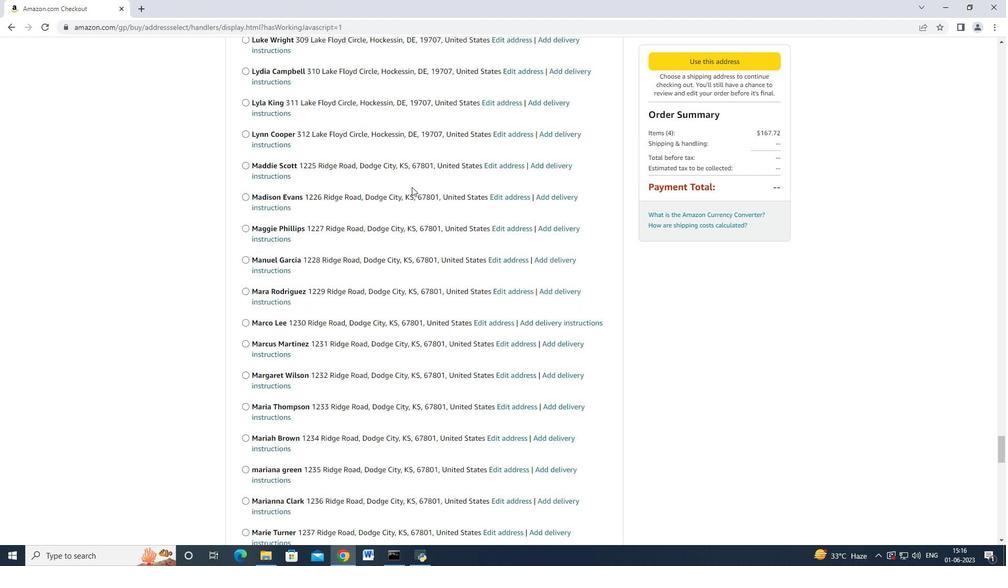 
Action: Mouse scrolled (412, 186) with delta (0, 0)
Screenshot: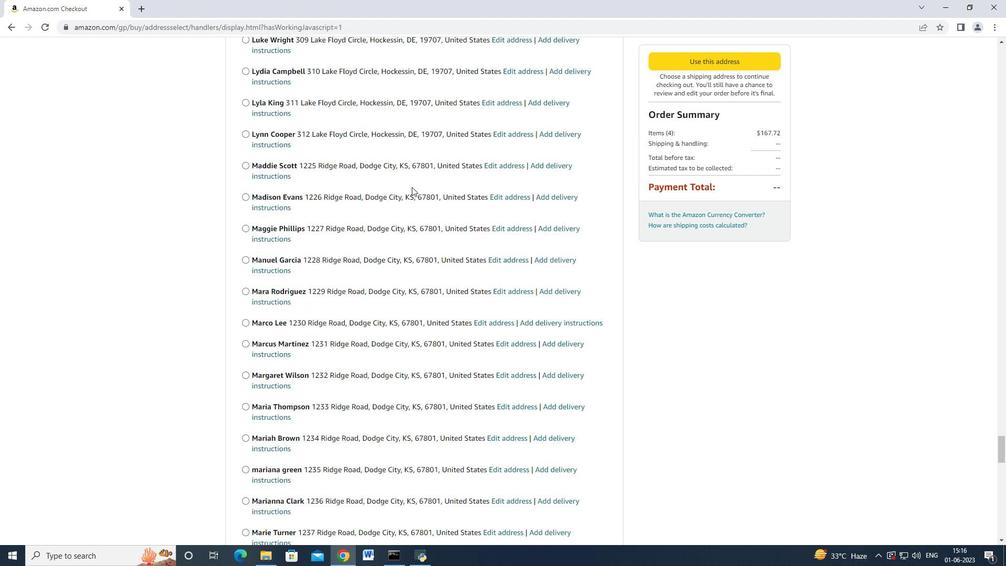 
Action: Mouse scrolled (412, 186) with delta (0, 0)
Screenshot: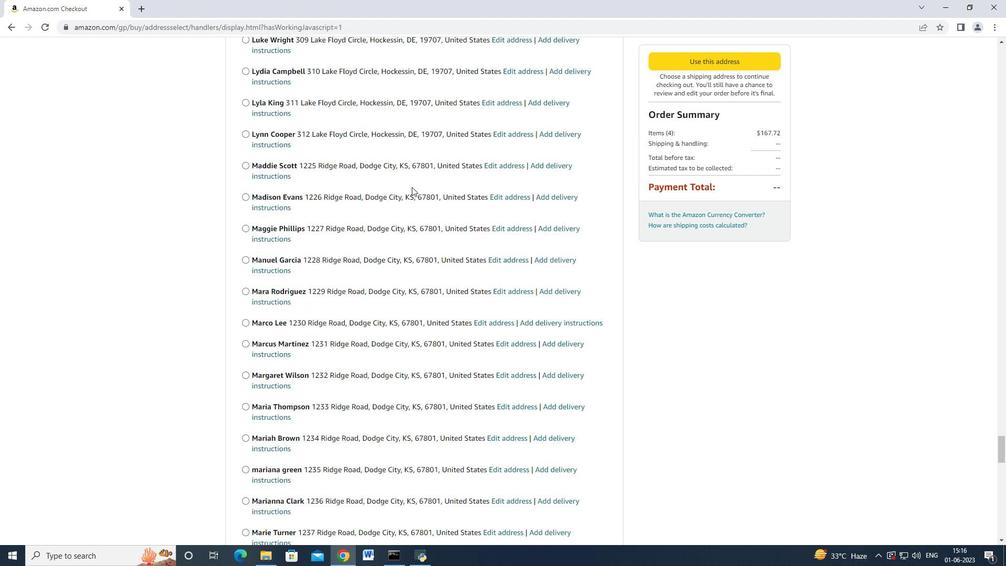 
Action: Mouse scrolled (412, 186) with delta (0, 0)
Screenshot: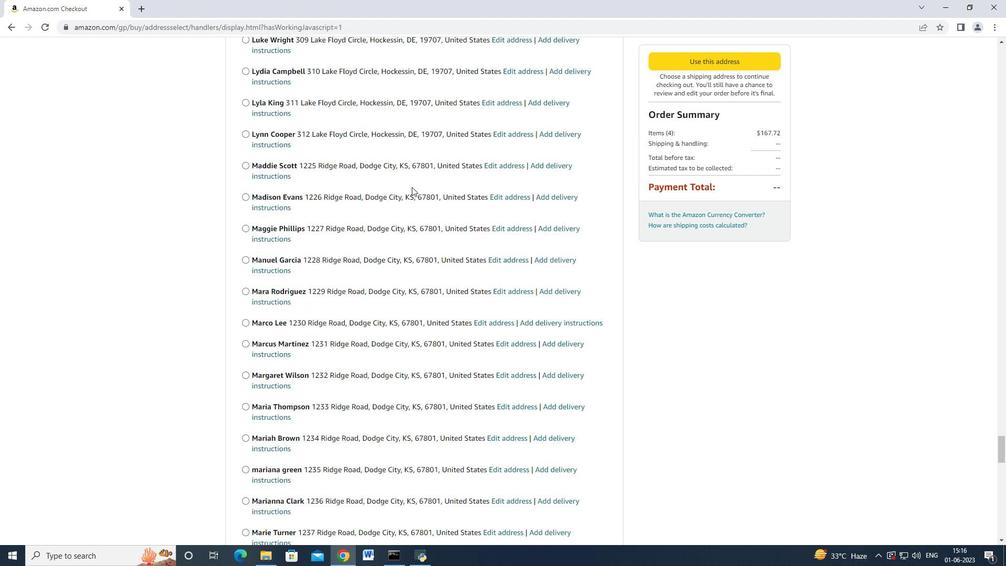 
Action: Mouse scrolled (412, 186) with delta (0, 0)
Screenshot: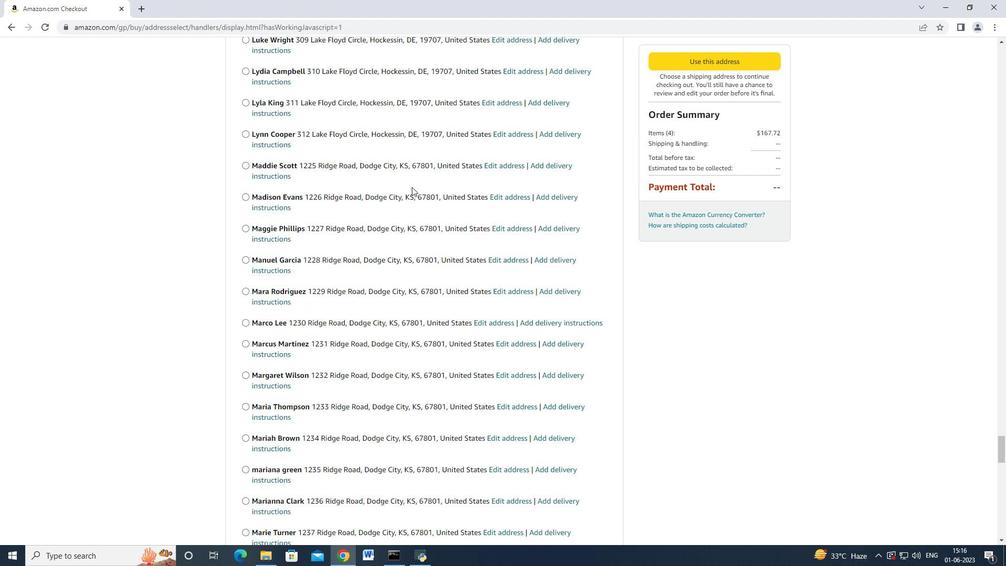 
Action: Mouse scrolled (412, 186) with delta (0, 0)
Screenshot: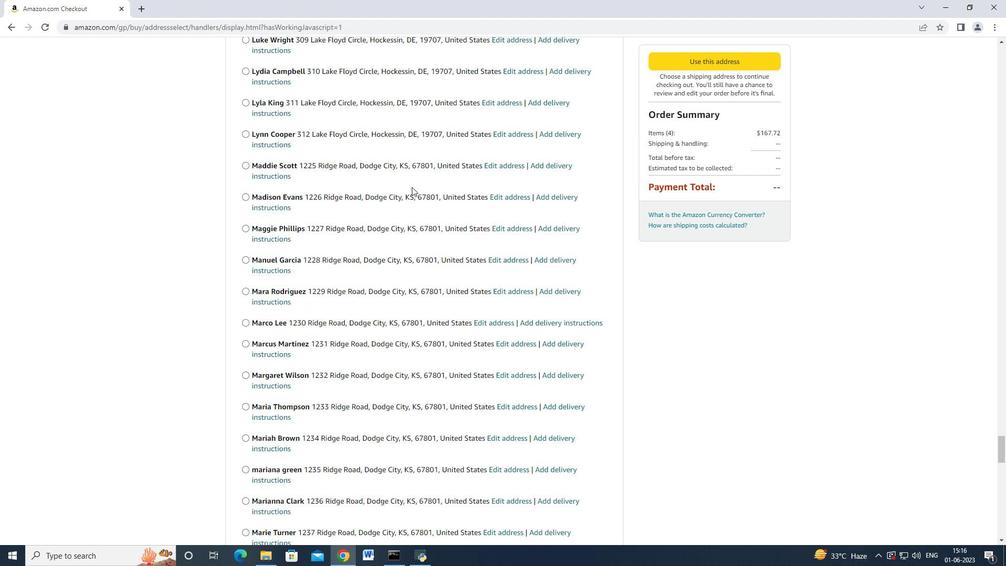 
Action: Mouse scrolled (412, 186) with delta (0, 0)
Screenshot: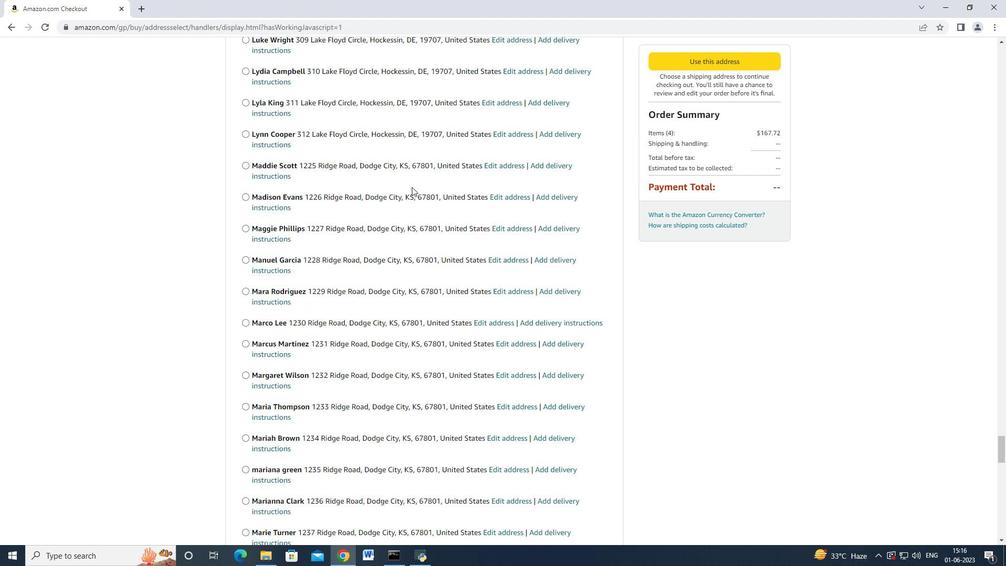 
Action: Mouse scrolled (412, 186) with delta (0, 0)
Screenshot: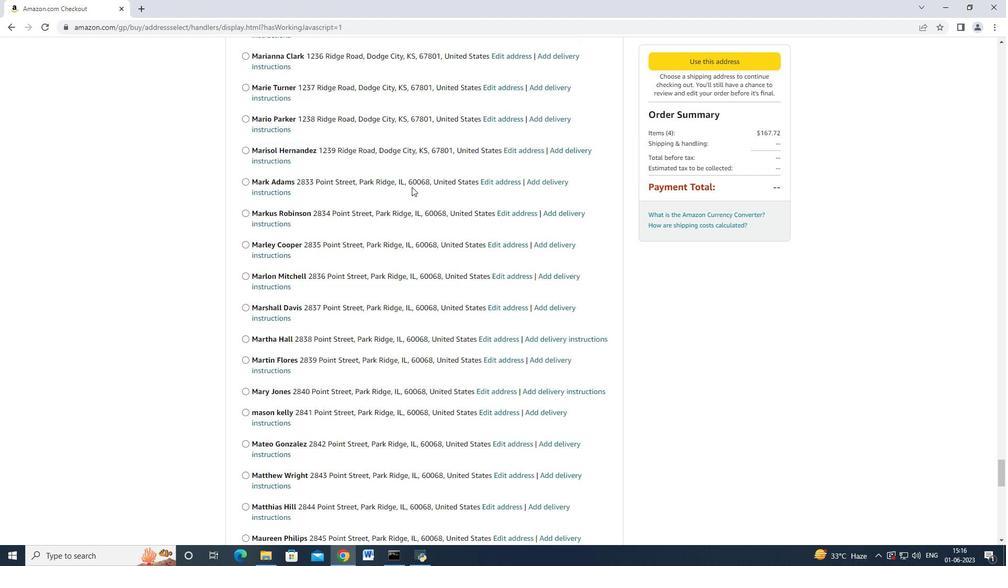 
Action: Mouse scrolled (412, 186) with delta (0, 0)
Screenshot: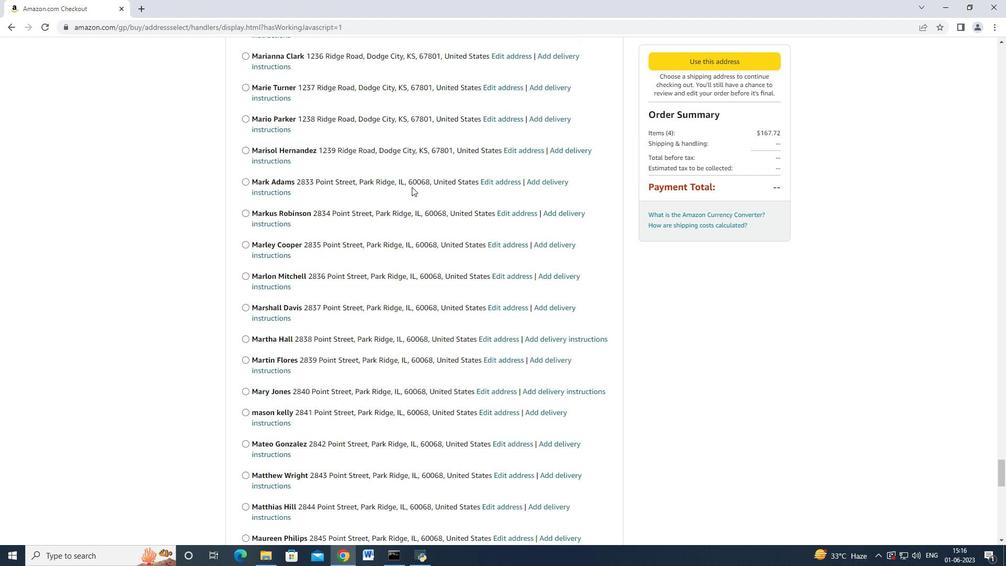 
Action: Mouse scrolled (412, 186) with delta (0, -1)
Screenshot: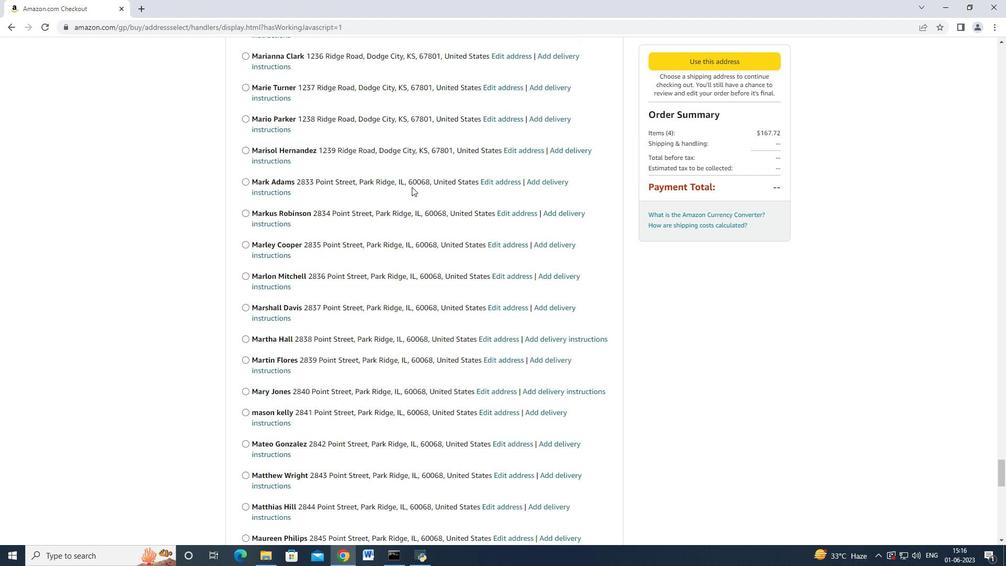 
Action: Mouse scrolled (412, 186) with delta (0, 0)
Screenshot: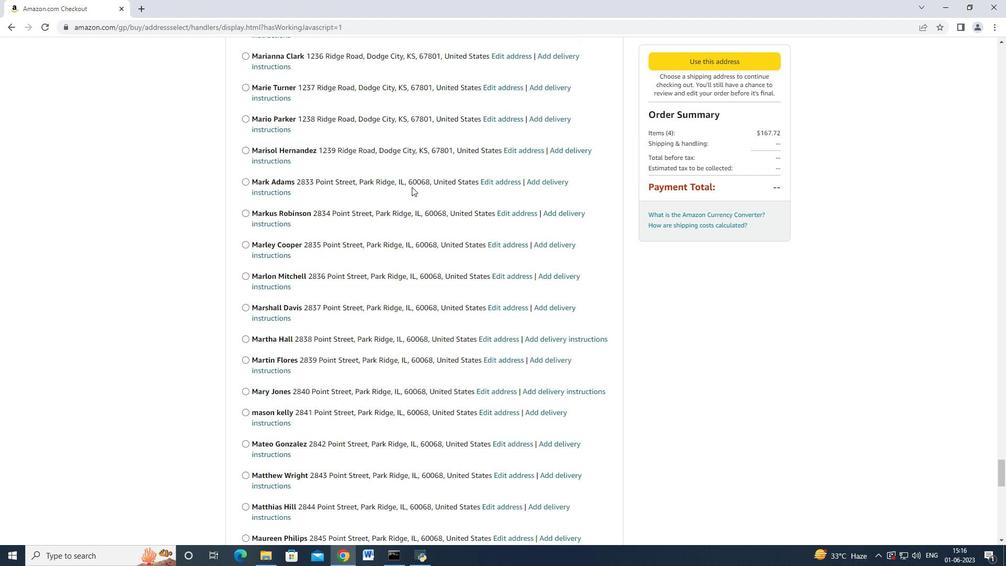 
Action: Mouse scrolled (412, 186) with delta (0, 0)
Screenshot: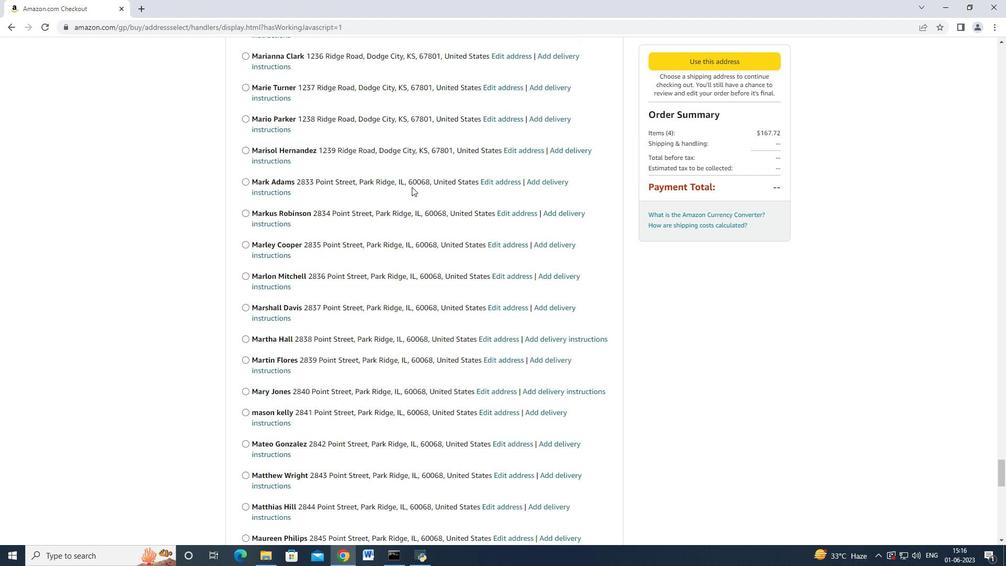 
Action: Mouse scrolled (412, 186) with delta (0, 0)
Screenshot: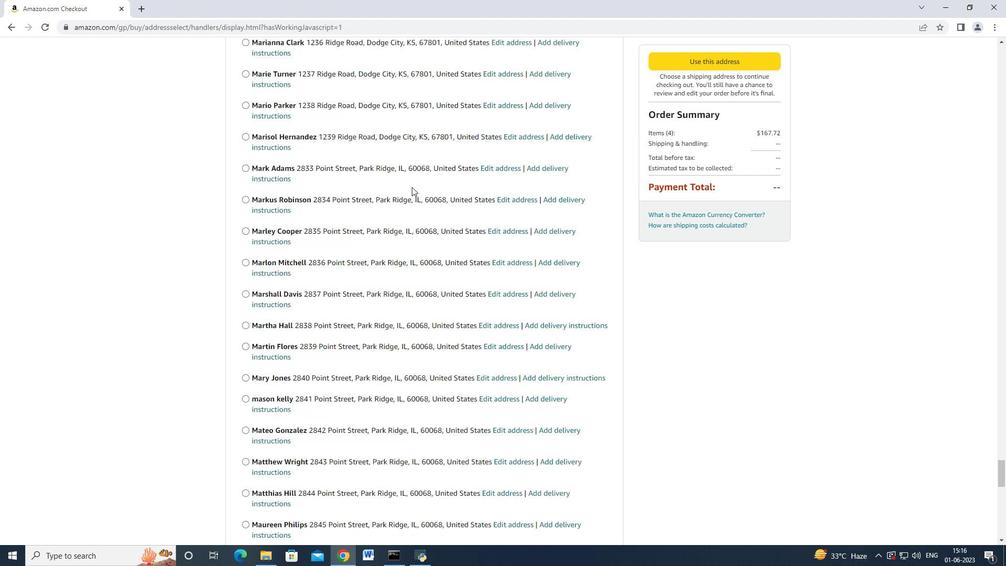 
Action: Mouse scrolled (412, 186) with delta (0, 0)
Screenshot: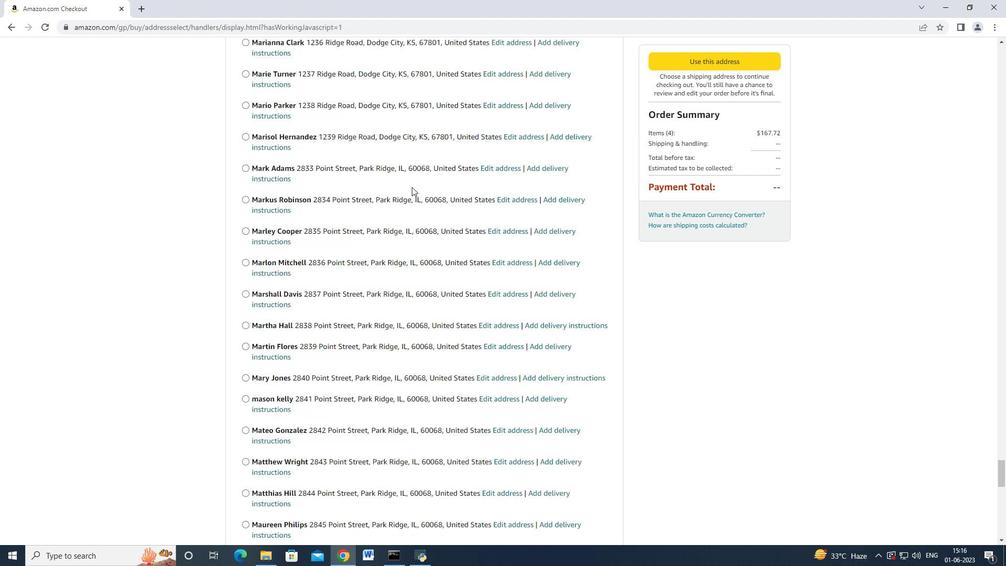 
Action: Mouse scrolled (412, 186) with delta (0, 0)
Screenshot: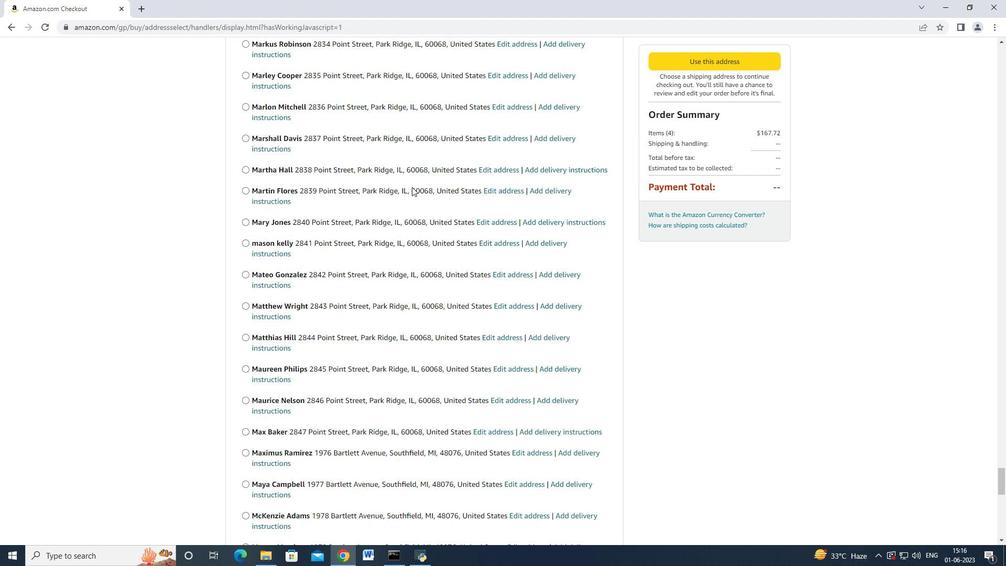 
Action: Mouse scrolled (412, 186) with delta (0, 0)
Screenshot: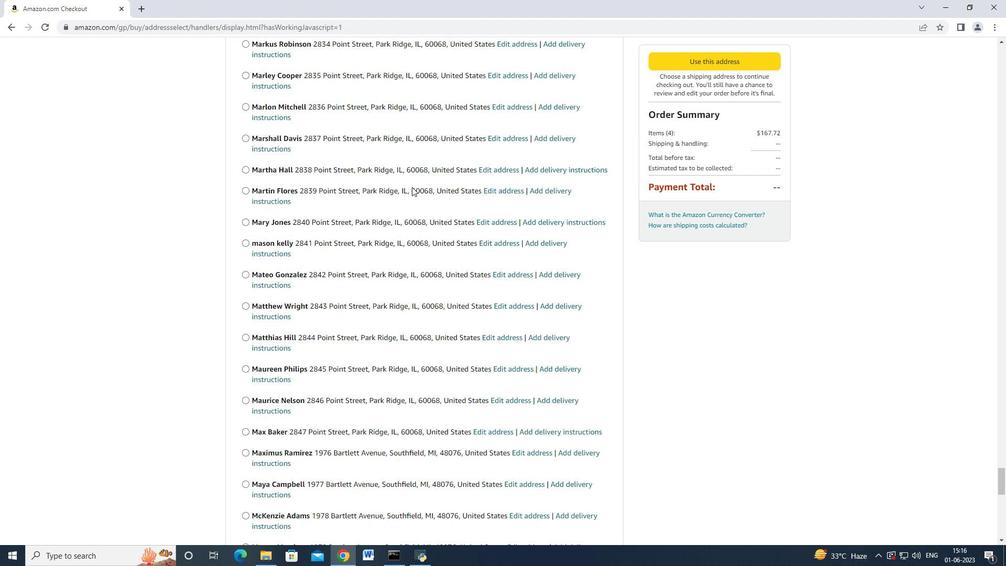 
Action: Mouse scrolled (412, 186) with delta (0, 0)
Screenshot: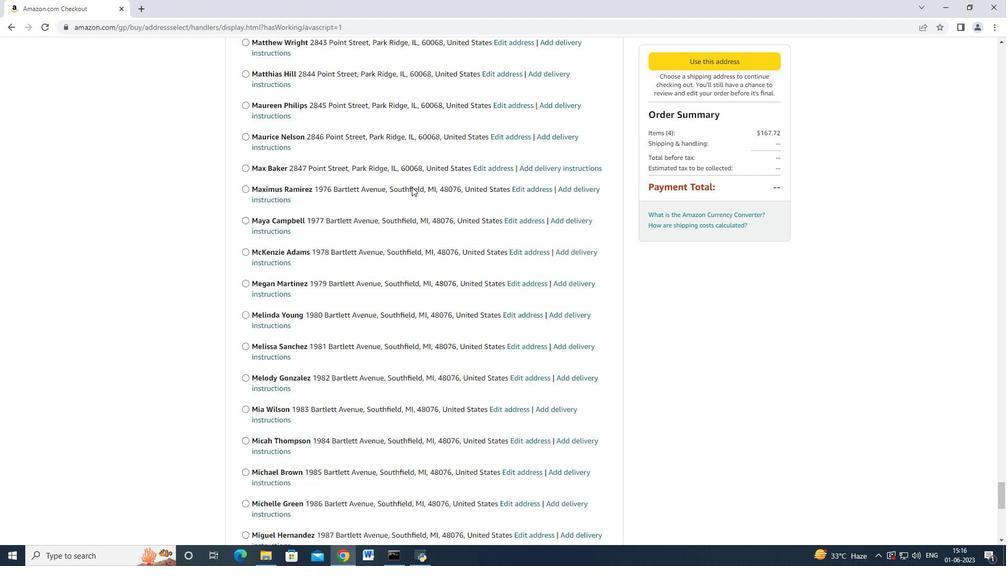
Action: Mouse scrolled (412, 186) with delta (0, -1)
Screenshot: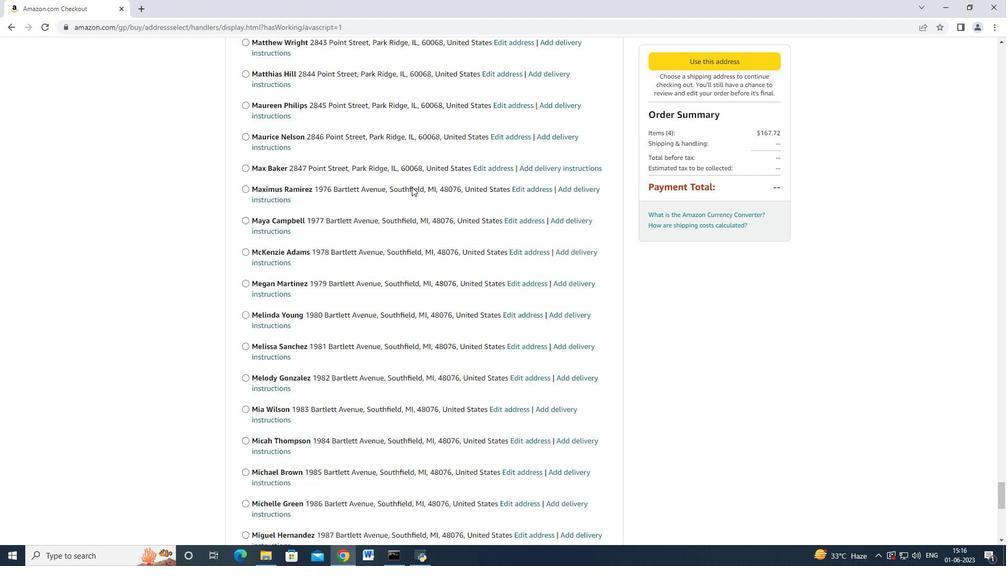 
Action: Mouse scrolled (412, 186) with delta (0, 0)
Screenshot: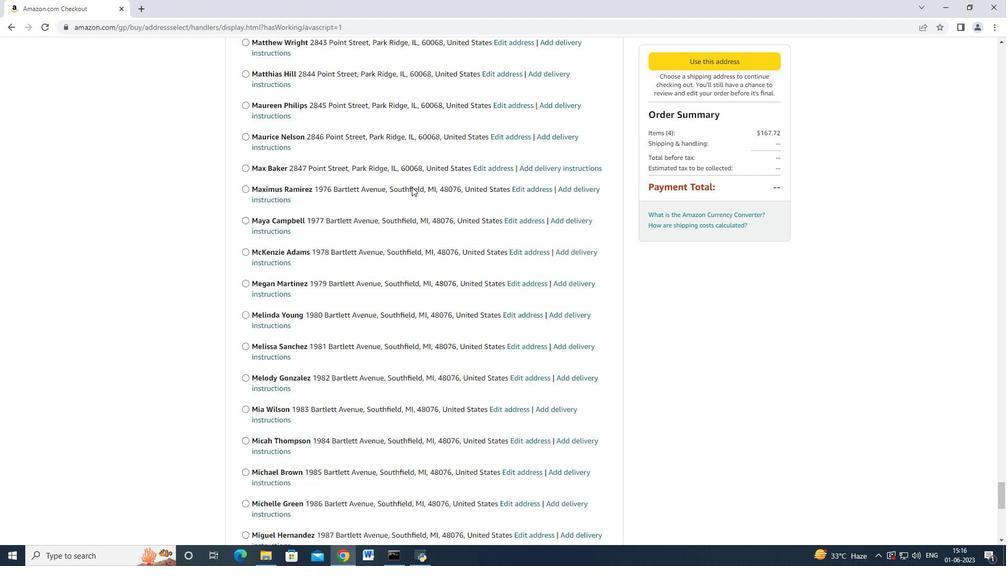 
Action: Mouse scrolled (412, 186) with delta (0, 0)
Screenshot: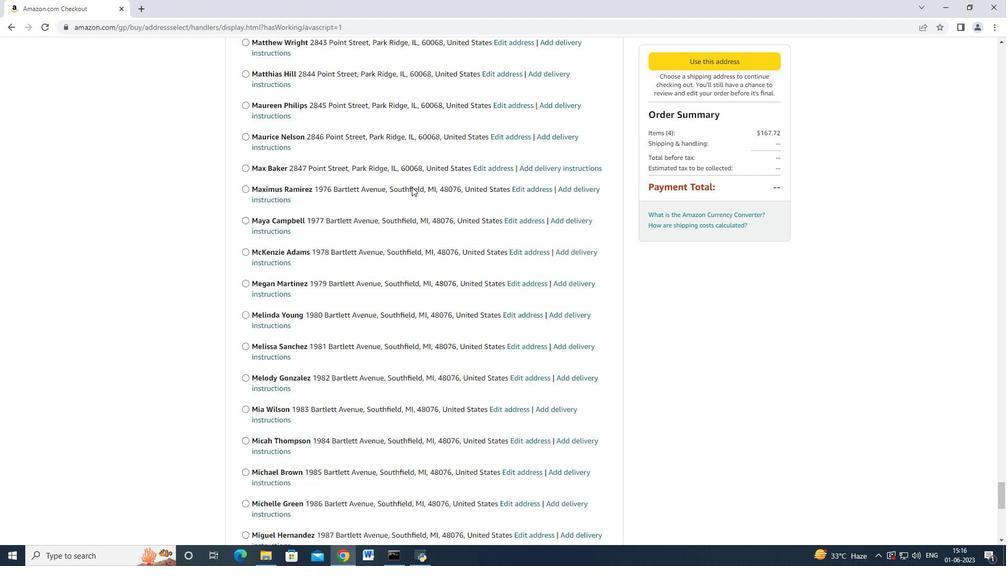 
Action: Mouse scrolled (412, 186) with delta (0, 0)
Screenshot: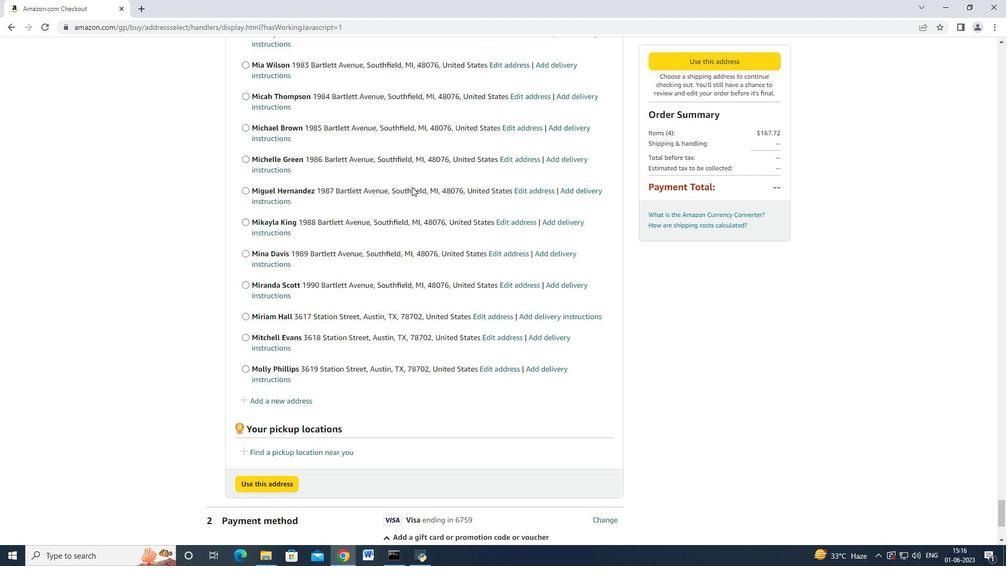 
Action: Mouse scrolled (412, 186) with delta (0, 0)
Screenshot: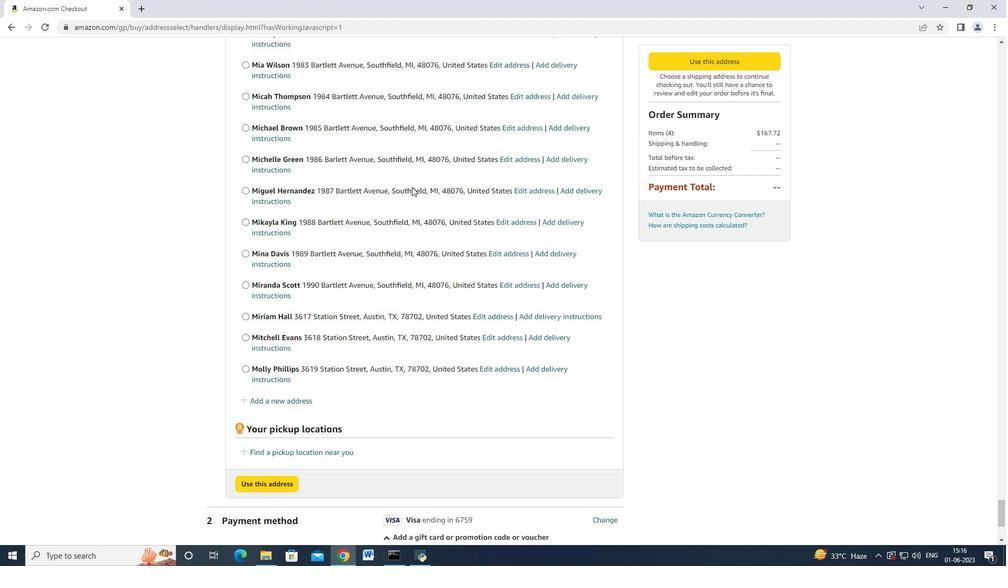 
Action: Mouse scrolled (412, 186) with delta (0, 0)
Screenshot: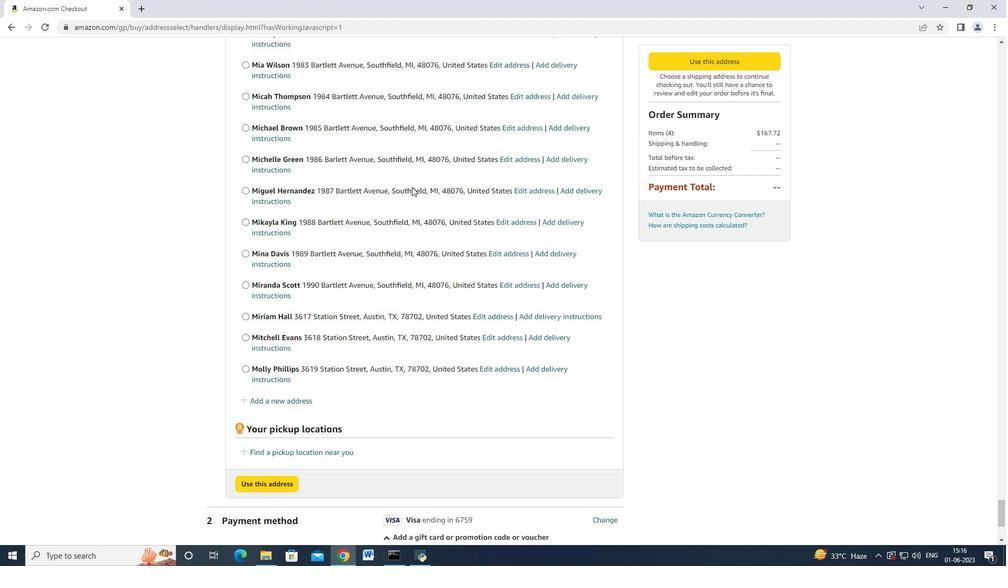 
Action: Mouse scrolled (412, 186) with delta (0, 0)
Screenshot: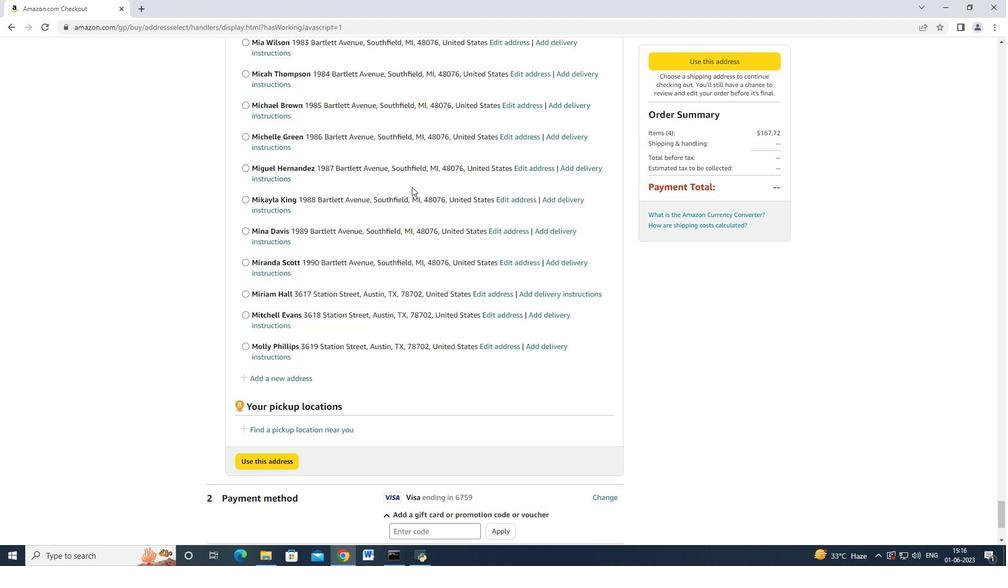 
Action: Mouse scrolled (412, 186) with delta (0, 0)
Screenshot: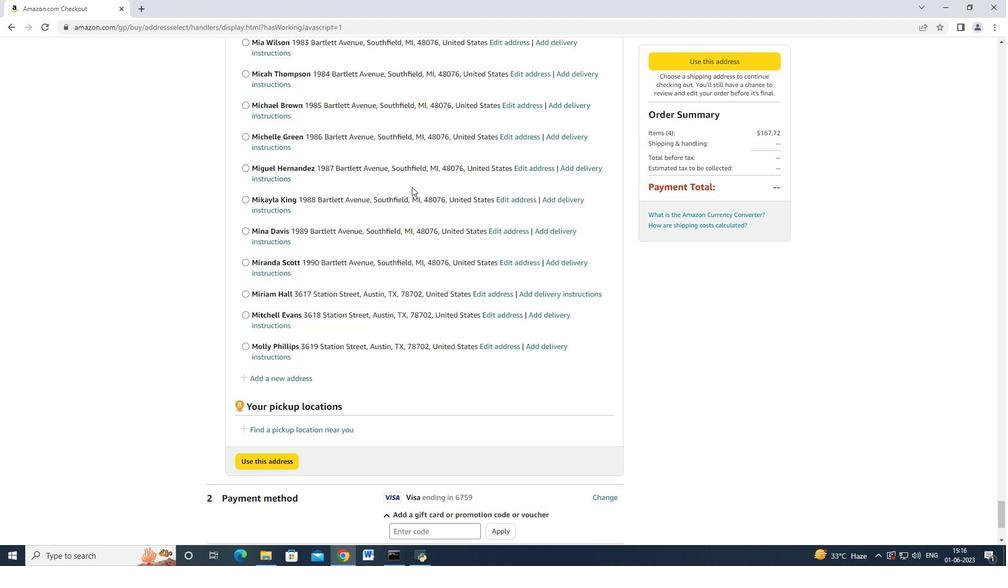 
Action: Mouse scrolled (412, 186) with delta (0, 0)
Screenshot: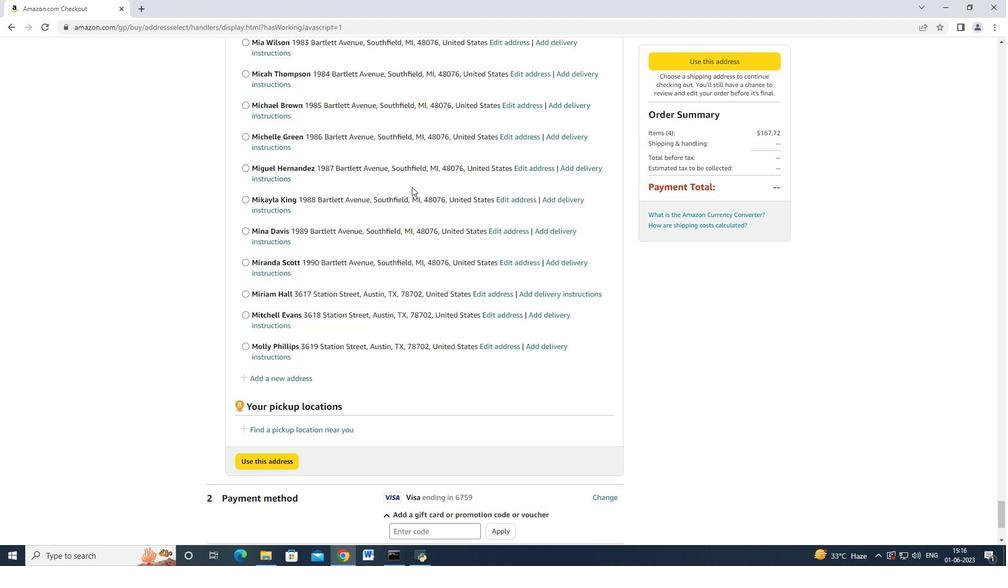 
Action: Mouse scrolled (412, 186) with delta (0, 0)
Screenshot: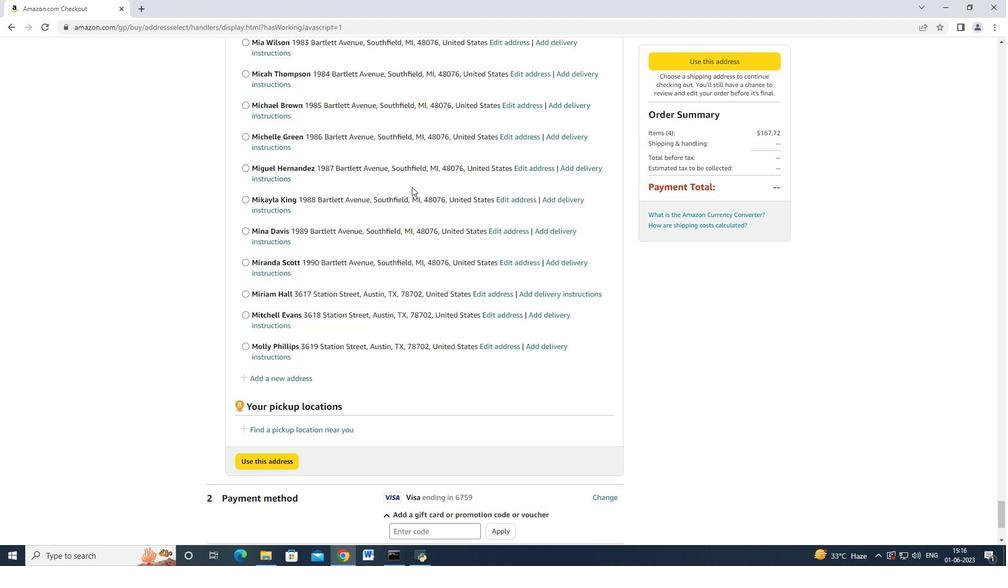 
Action: Mouse scrolled (412, 186) with delta (0, 0)
Screenshot: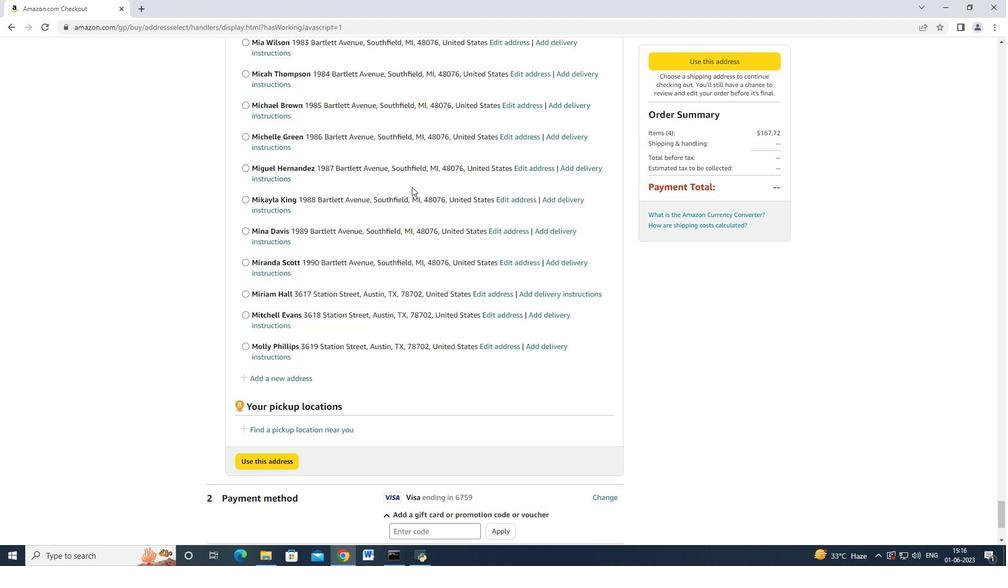 
Action: Mouse moved to (268, 228)
Screenshot: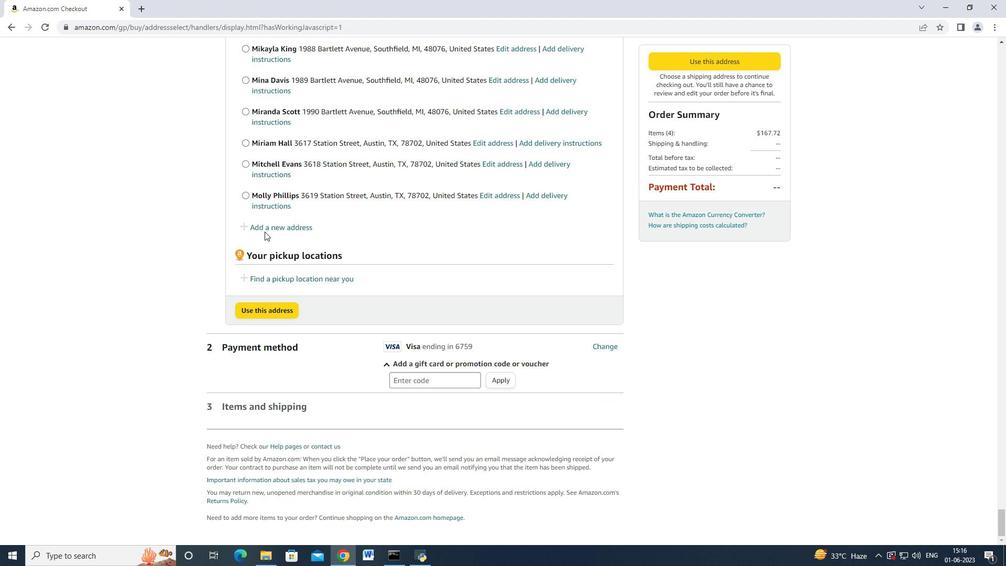 
Action: Mouse pressed left at (268, 228)
Screenshot: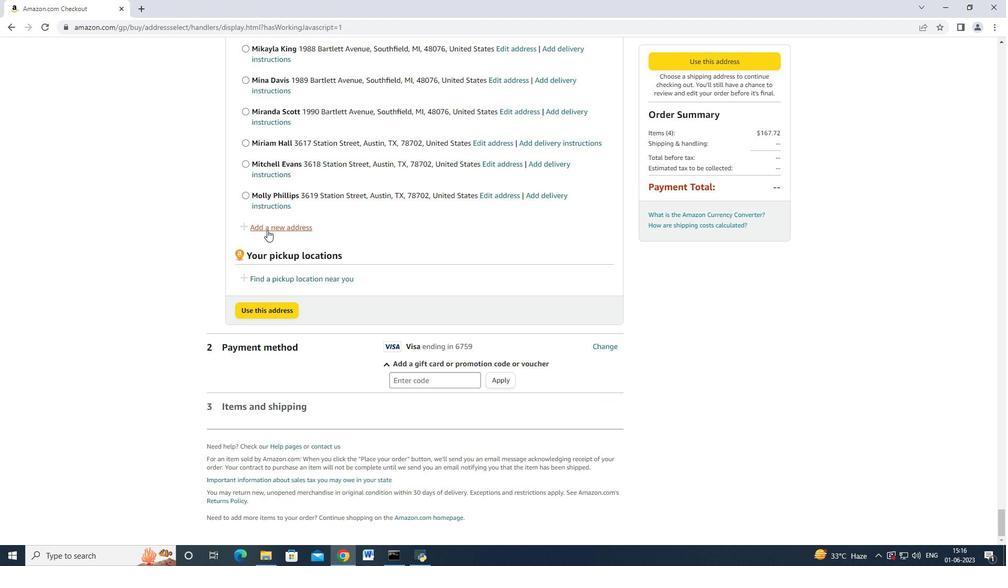
Action: Mouse moved to (344, 256)
Screenshot: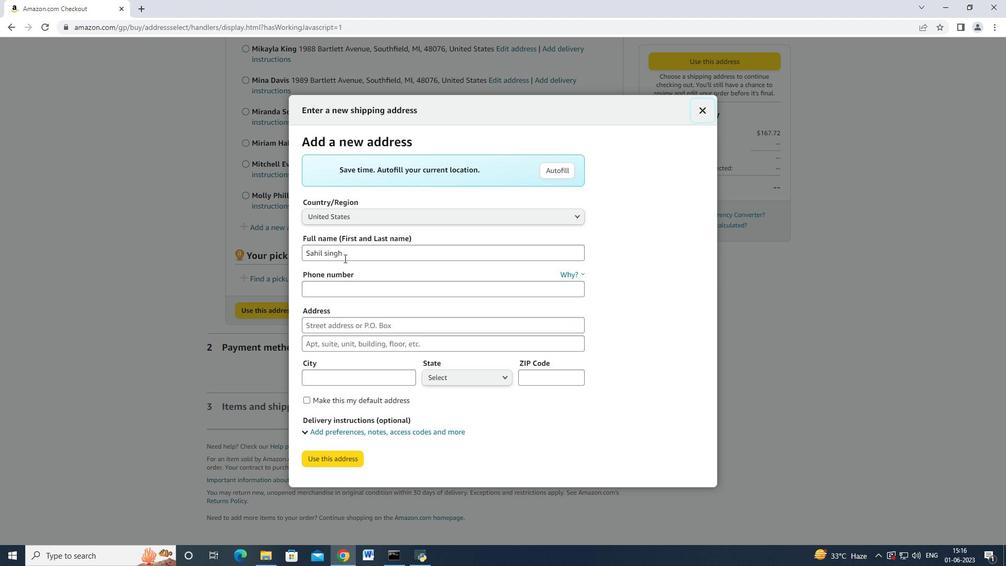 
Action: Mouse pressed left at (344, 256)
Screenshot: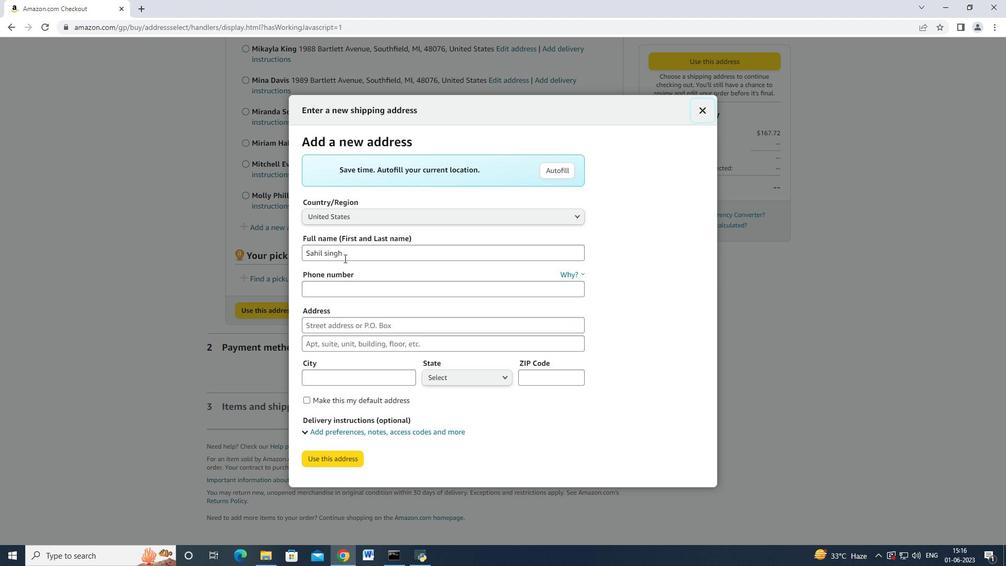 
Action: Mouse moved to (306, 251)
Screenshot: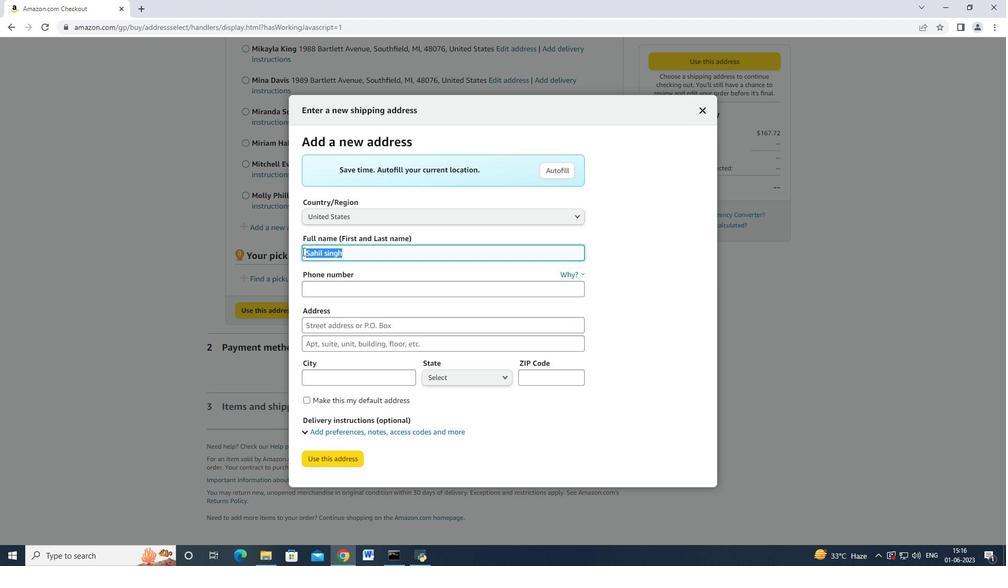 
Action: Key pressed <Key.backspace><Key.shift>Benjamin<Key.space><Key.shift_r>Adams<Key.space>
Screenshot: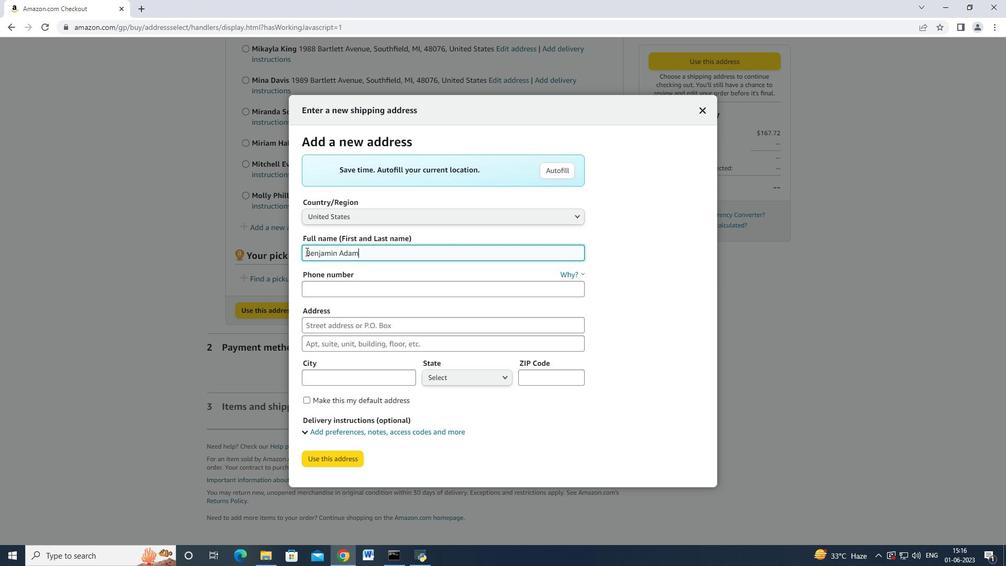 
Action: Mouse moved to (367, 292)
